 Task: Sample Inventory Management Spreadsheet.
Action: Mouse pressed left at (93, 139)
Screenshot: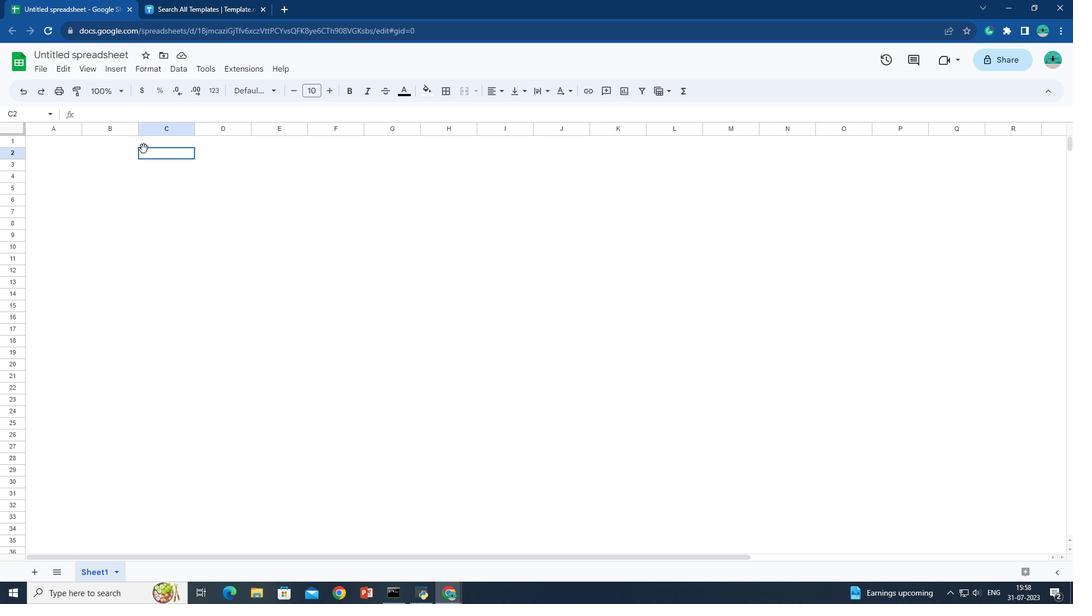 
Action: Mouse moved to (144, 149)
Screenshot: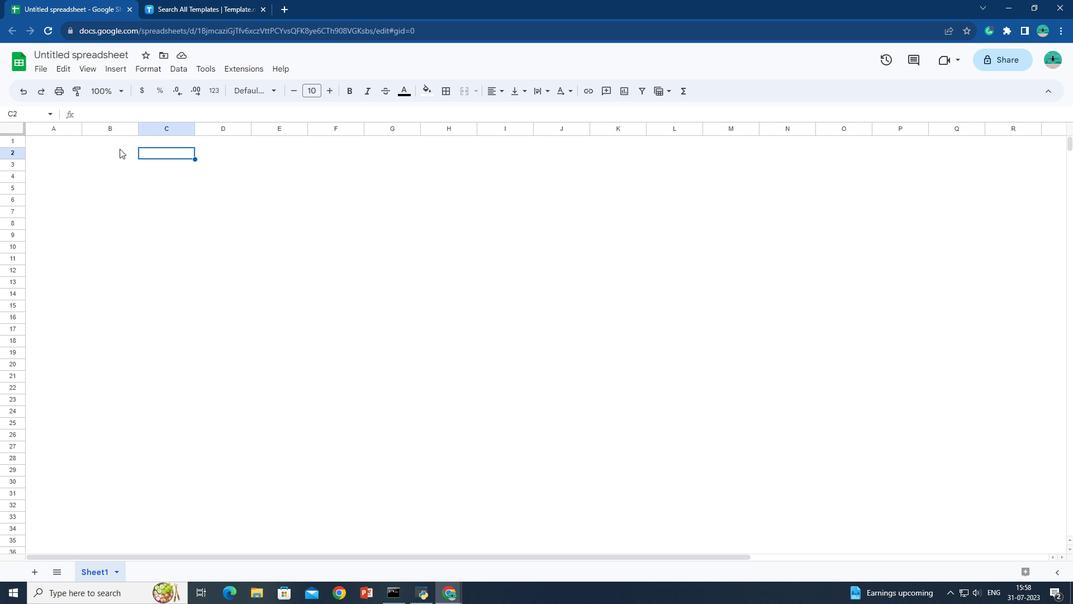 
Action: Mouse pressed left at (144, 149)
Screenshot: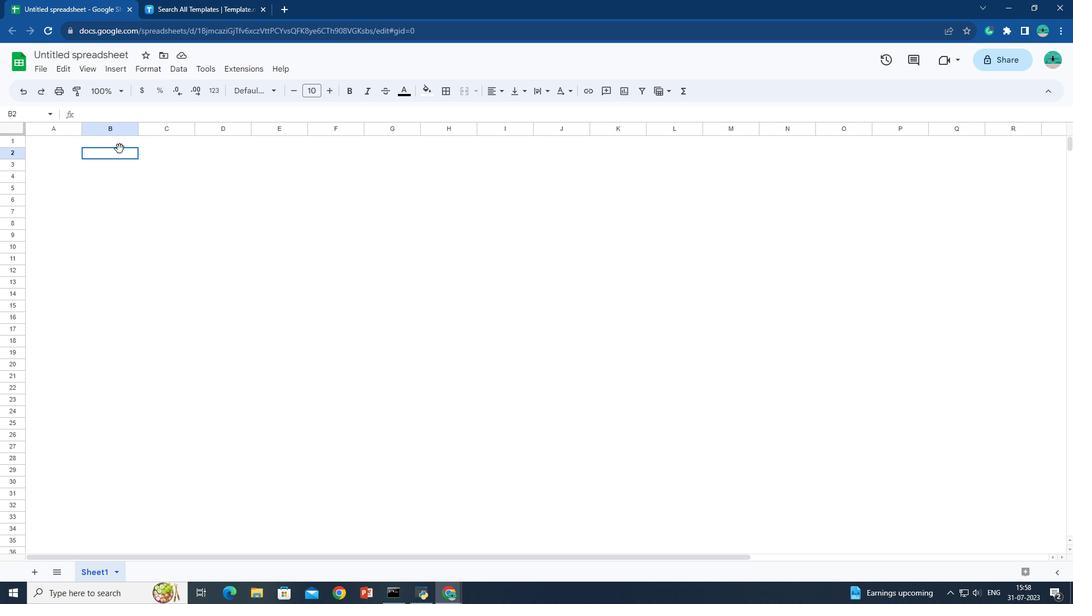 
Action: Mouse moved to (120, 149)
Screenshot: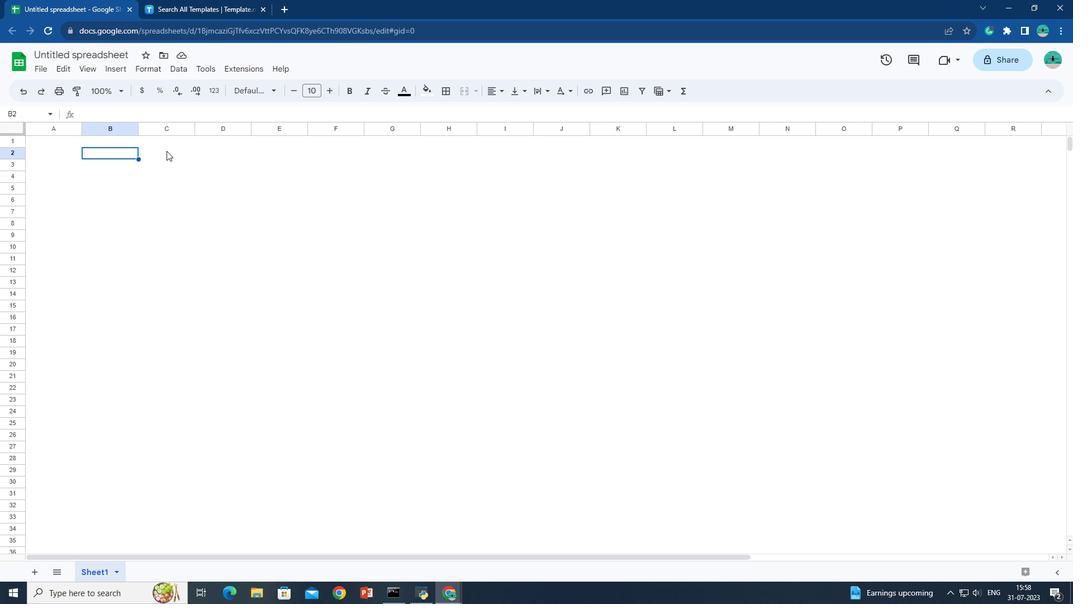 
Action: Mouse pressed left at (120, 149)
Screenshot: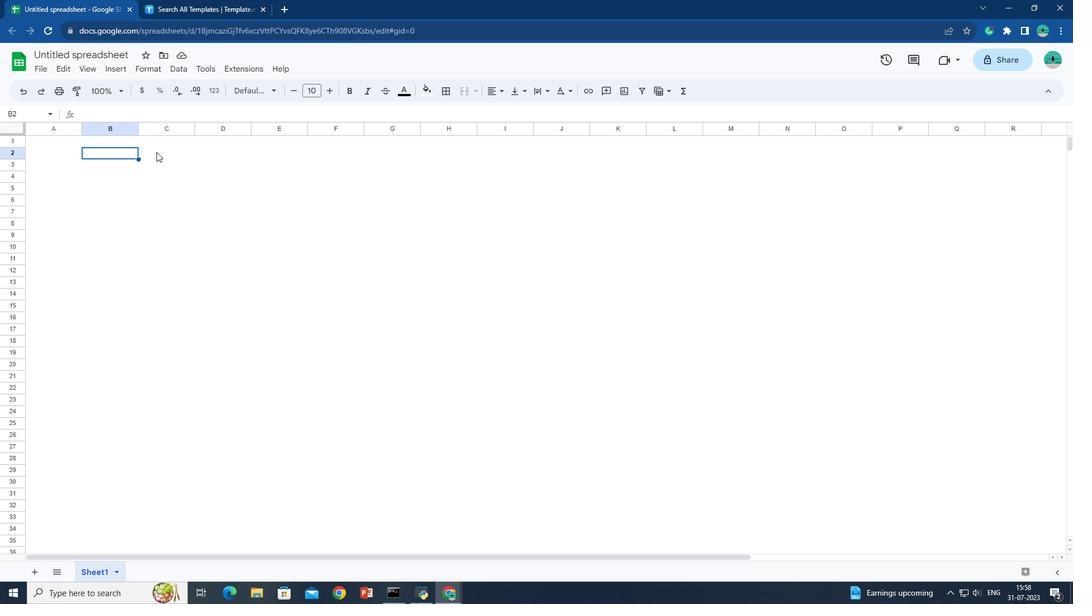 
Action: Mouse moved to (145, 159)
Screenshot: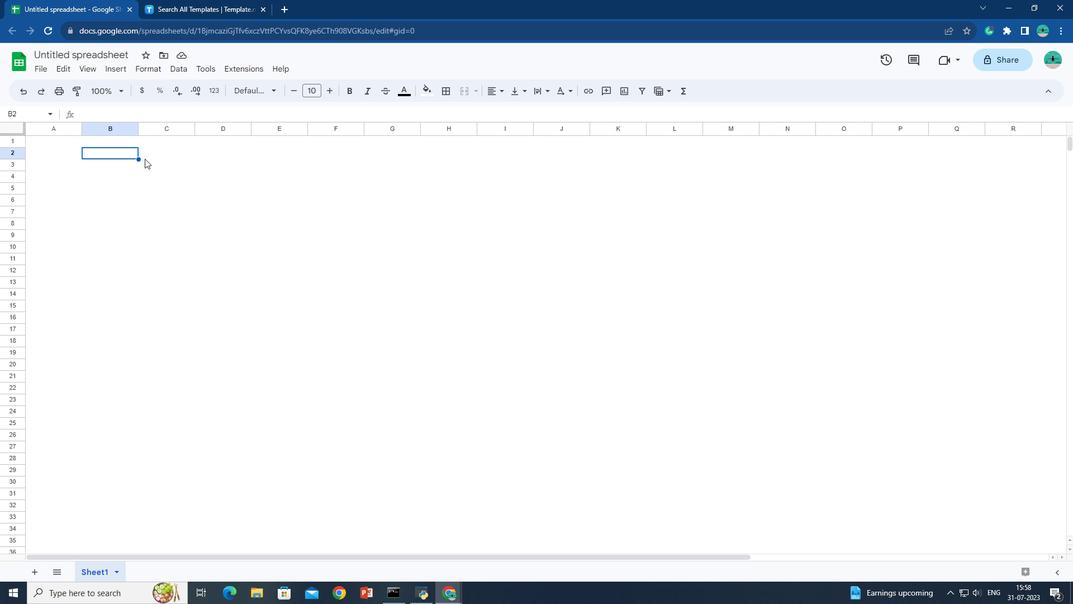 
Action: Key pressed <Key.shift>
Screenshot: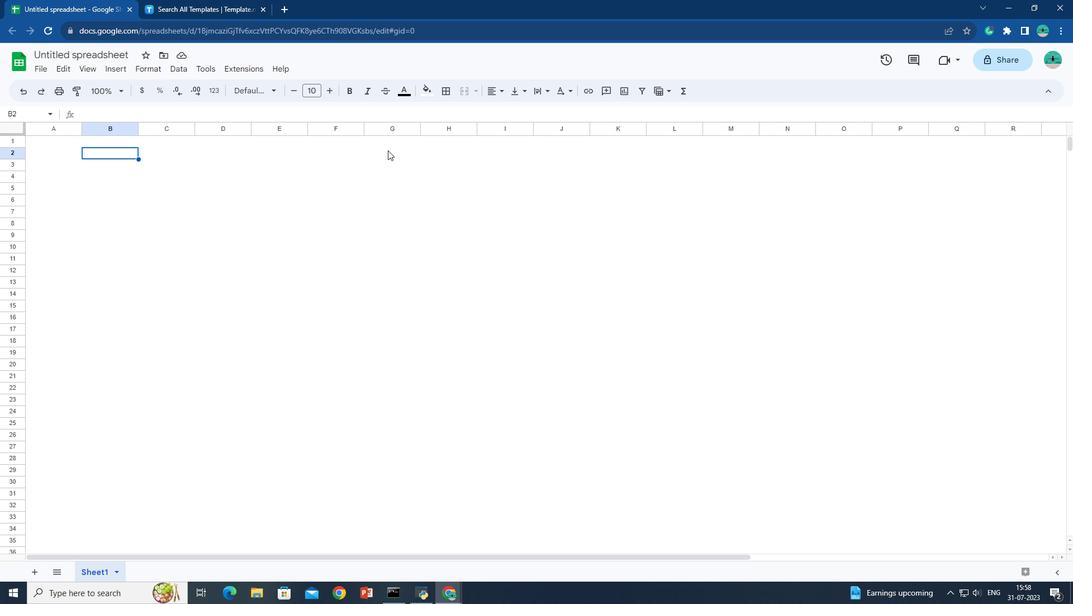 
Action: Mouse moved to (299, 153)
Screenshot: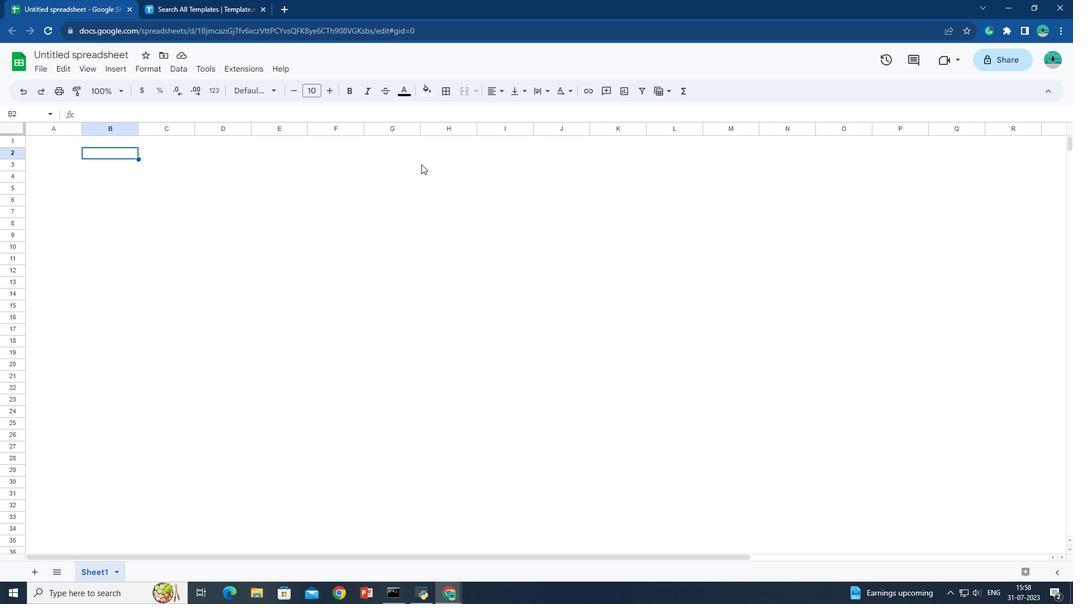 
Action: Key pressed <Key.shift>
Screenshot: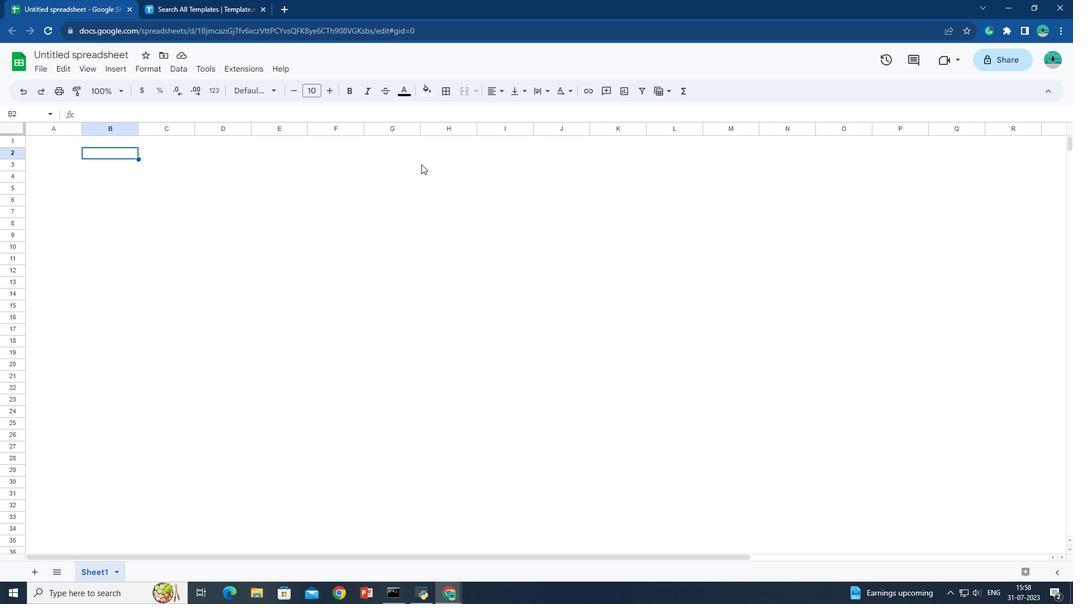 
Action: Mouse moved to (308, 152)
Screenshot: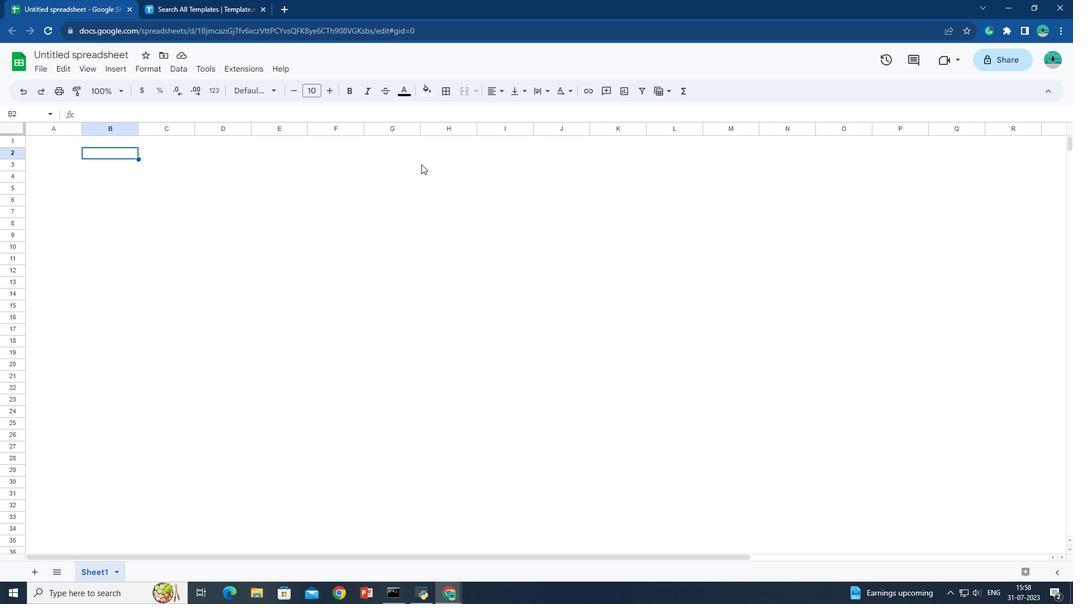 
Action: Key pressed <Key.shift>
Screenshot: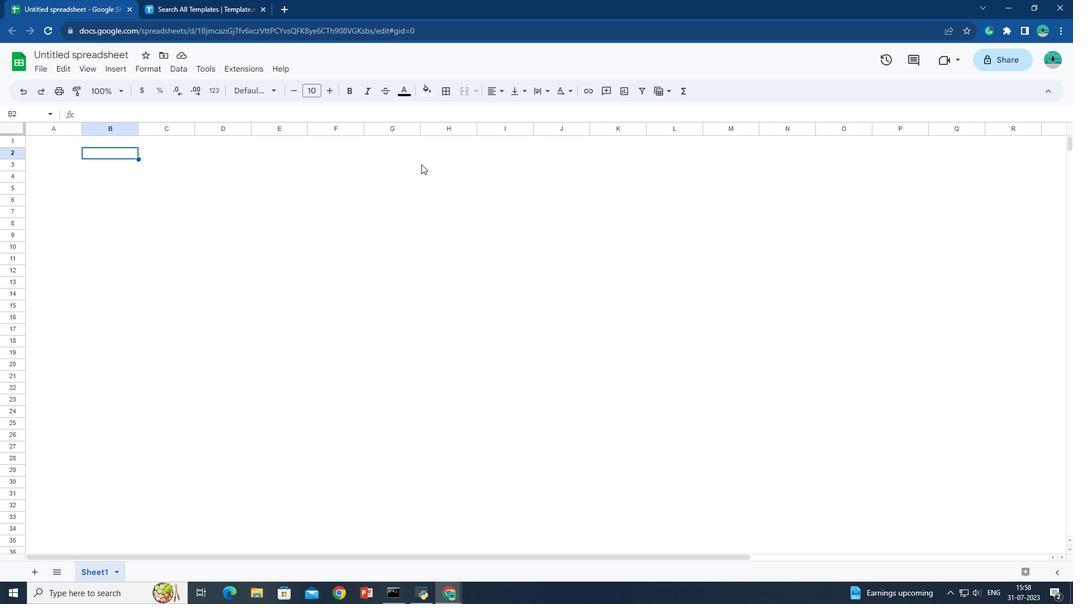 
Action: Mouse moved to (316, 151)
Screenshot: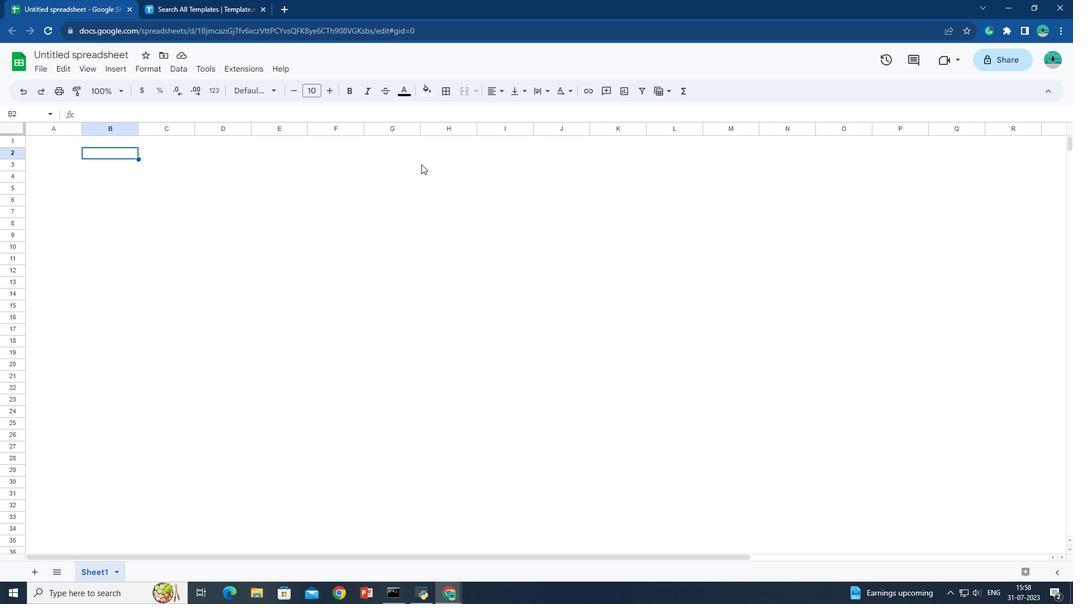 
Action: Key pressed <Key.shift>
Screenshot: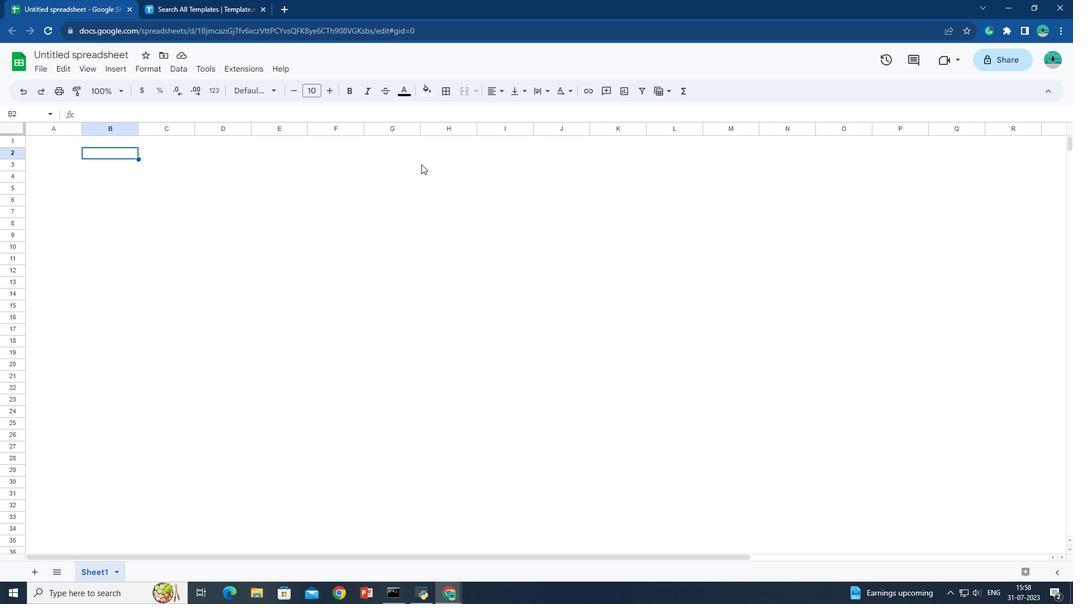 
Action: Mouse moved to (325, 150)
Screenshot: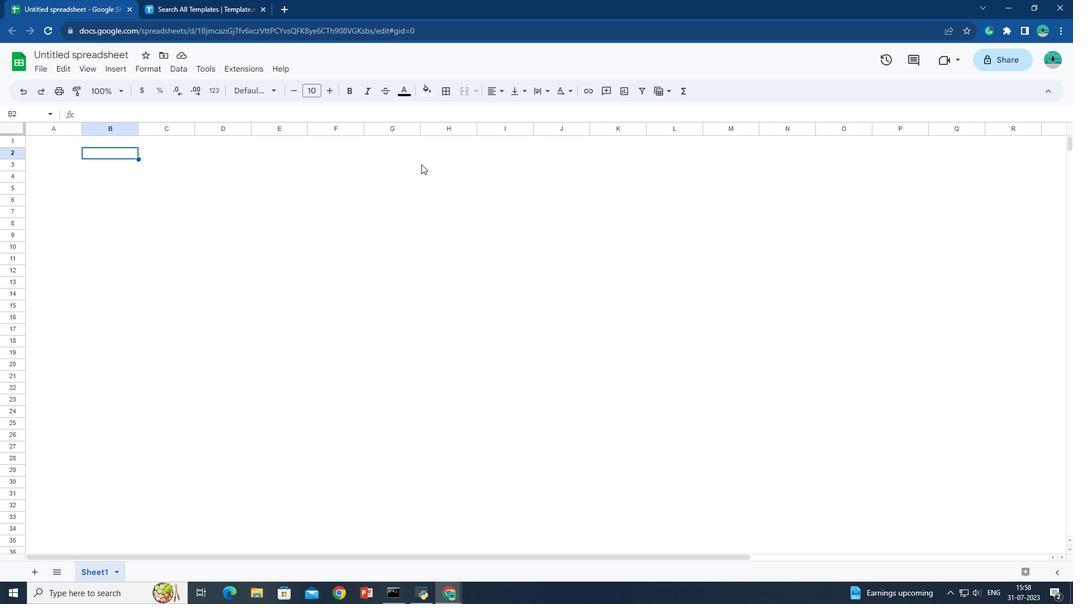 
Action: Key pressed <Key.shift>
Screenshot: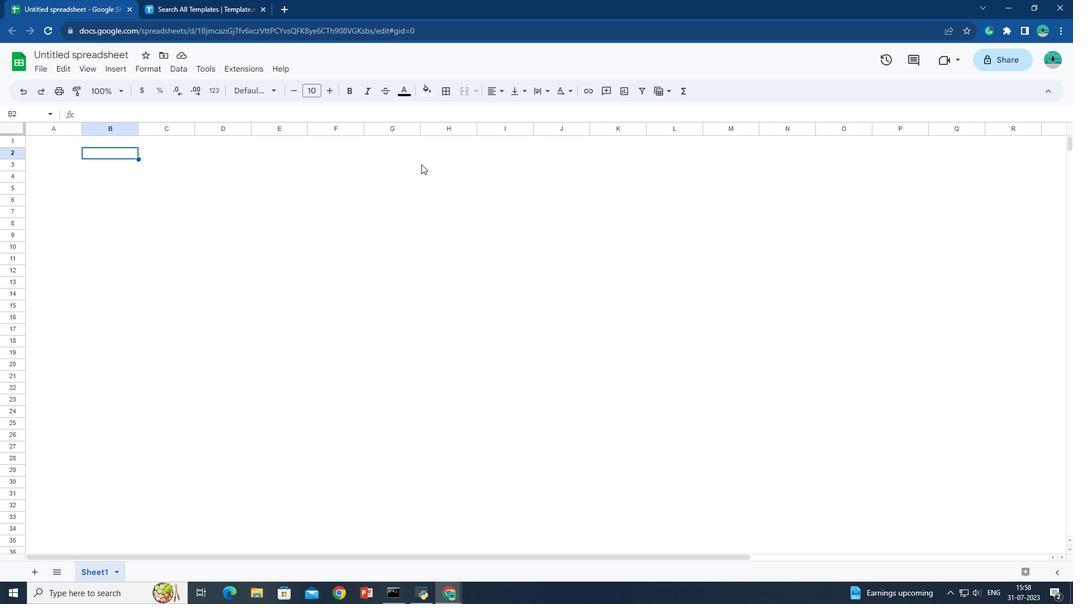 
Action: Mouse moved to (337, 149)
Screenshot: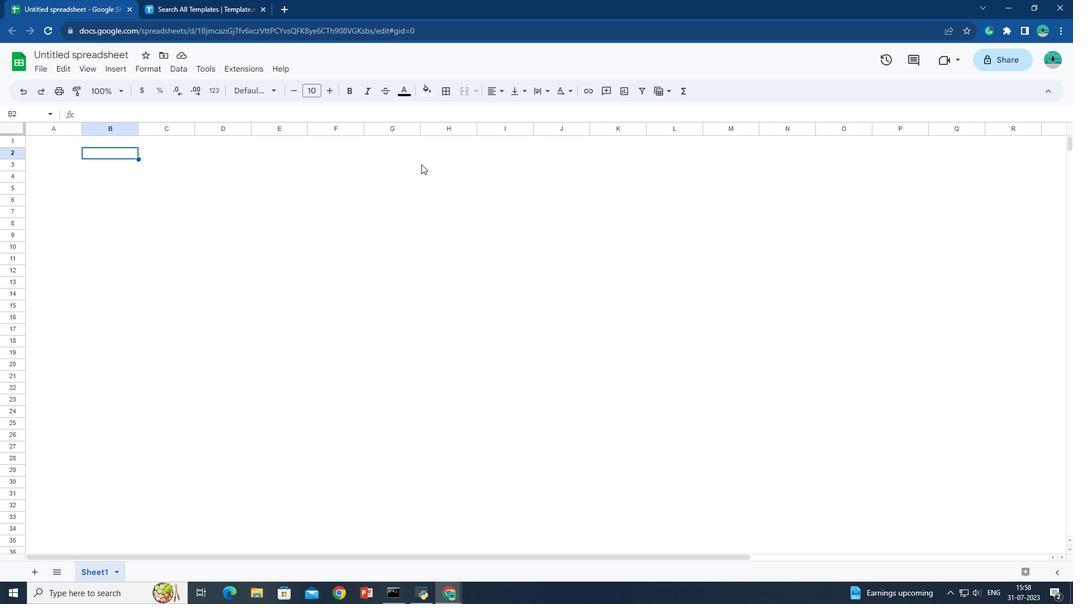 
Action: Key pressed <Key.shift>
Screenshot: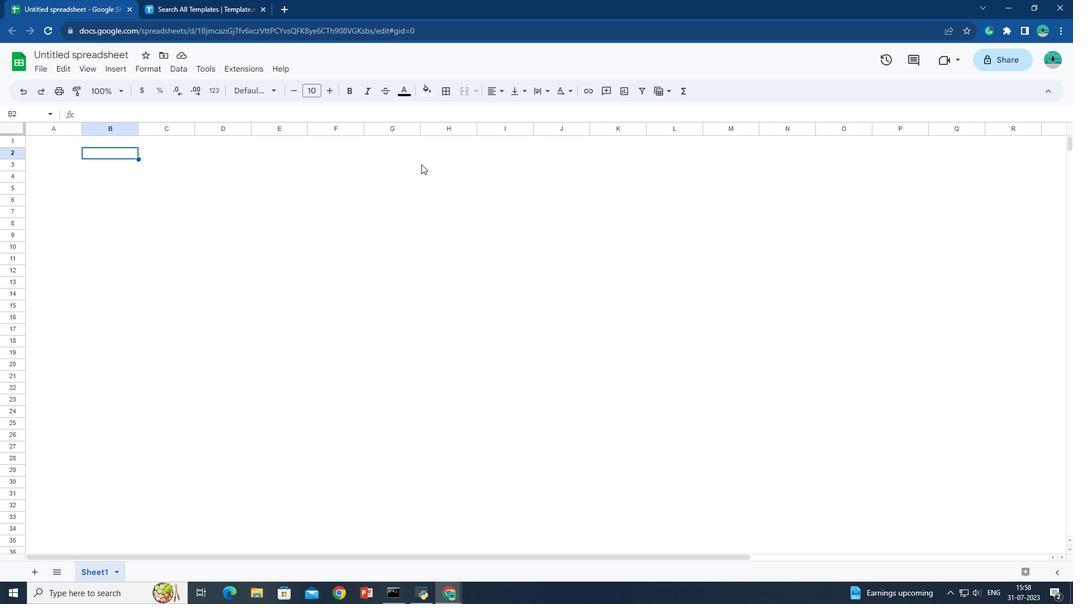 
Action: Mouse moved to (357, 149)
Screenshot: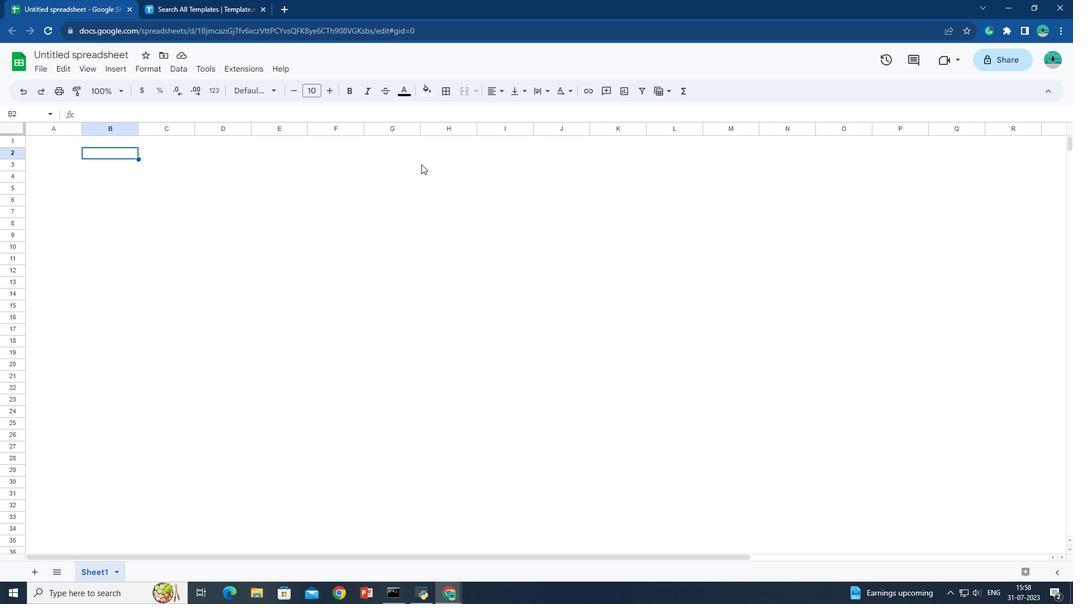 
Action: Key pressed <Key.shift>
Screenshot: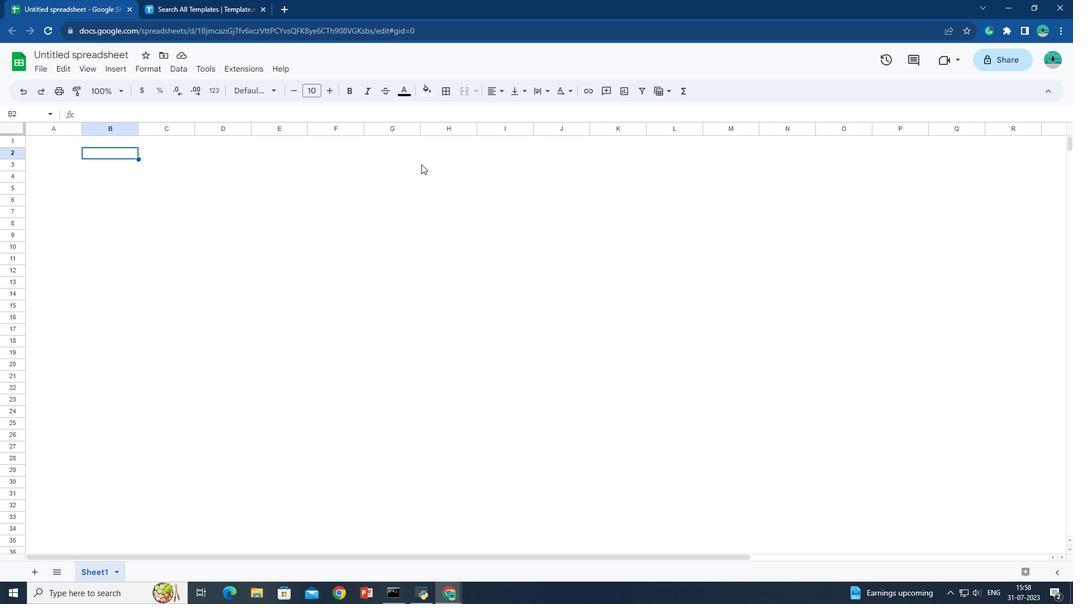 
Action: Mouse moved to (371, 149)
Screenshot: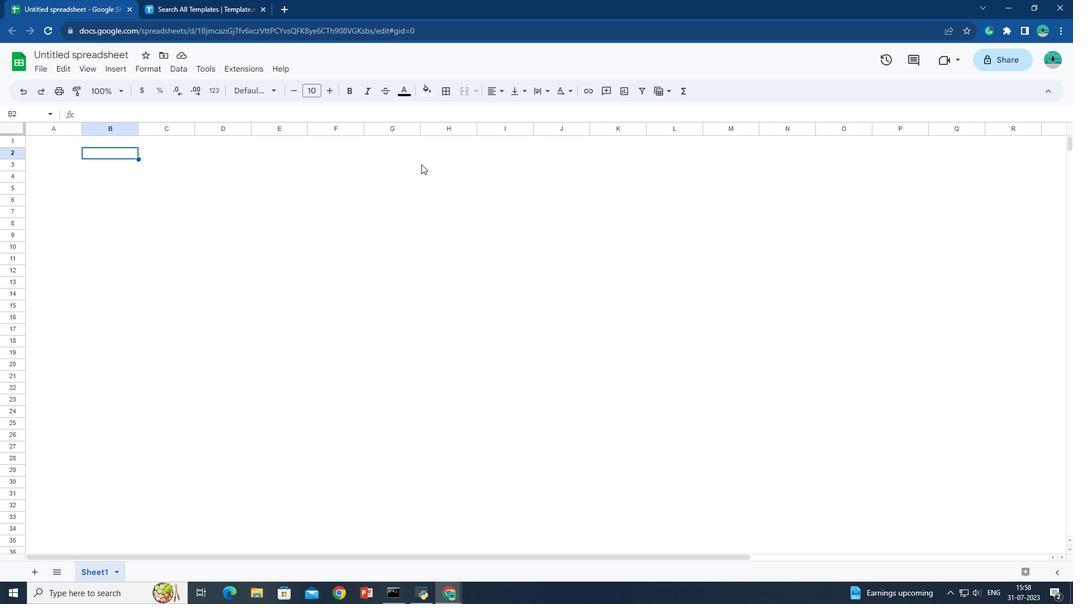 
Action: Key pressed <Key.shift>
Screenshot: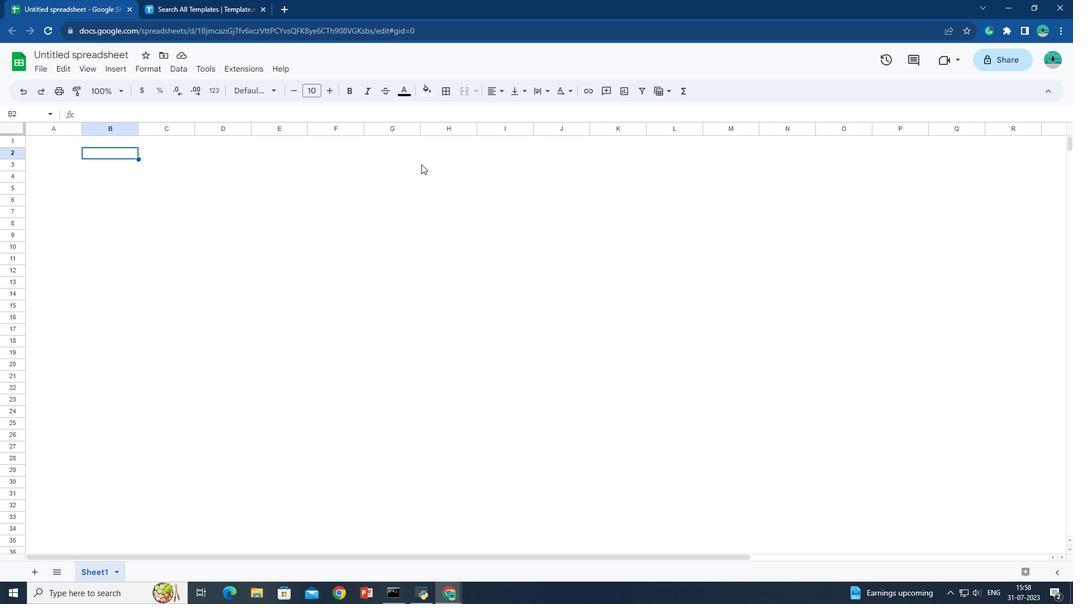 
Action: Mouse moved to (380, 149)
Screenshot: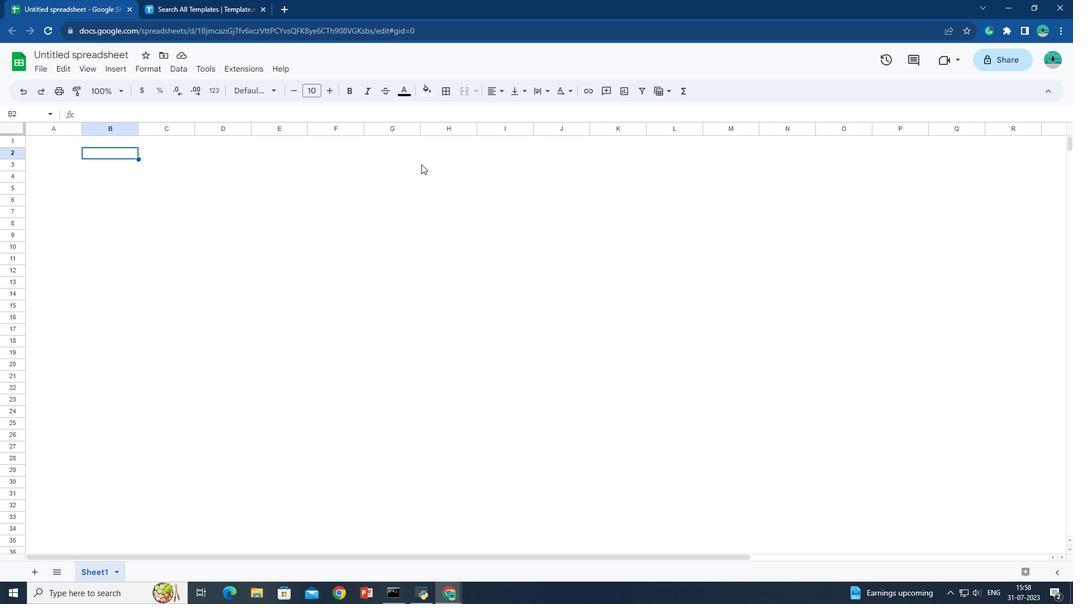 
Action: Key pressed <Key.shift>
Screenshot: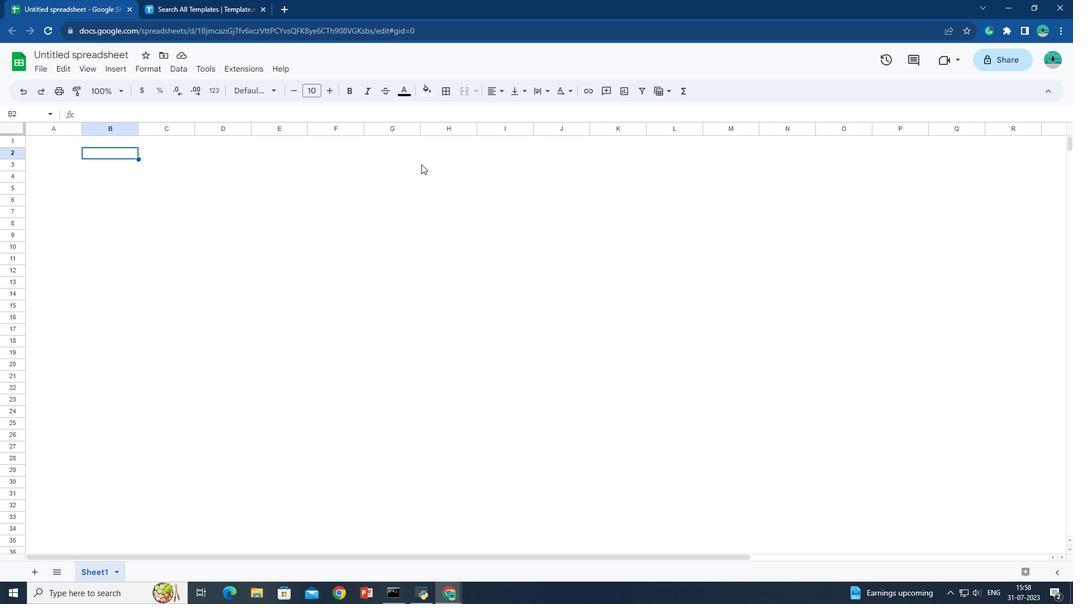 
Action: Mouse moved to (386, 149)
Screenshot: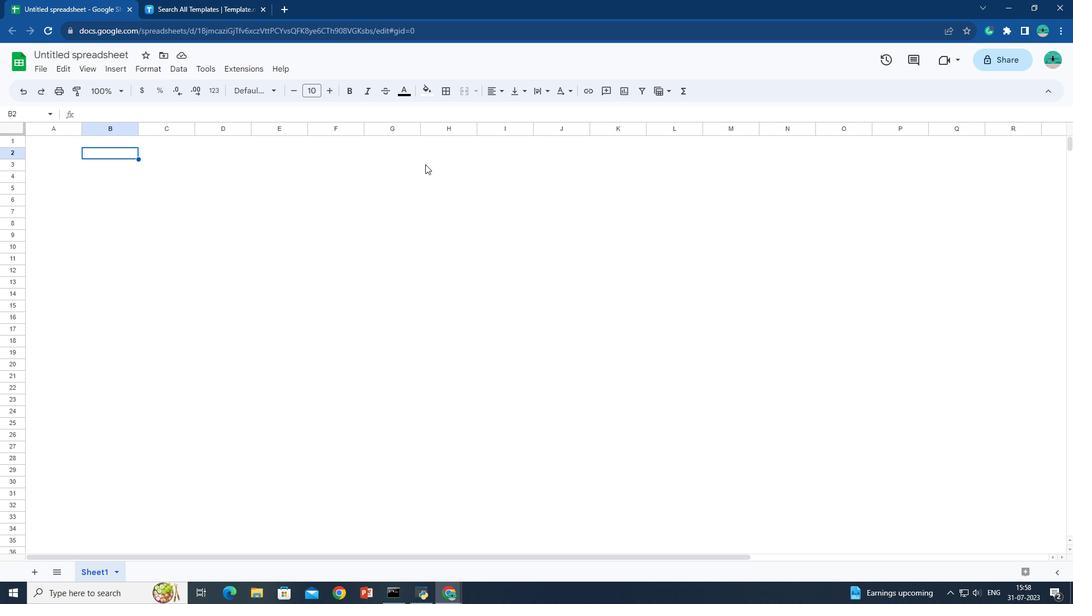 
Action: Key pressed <Key.shift>
Screenshot: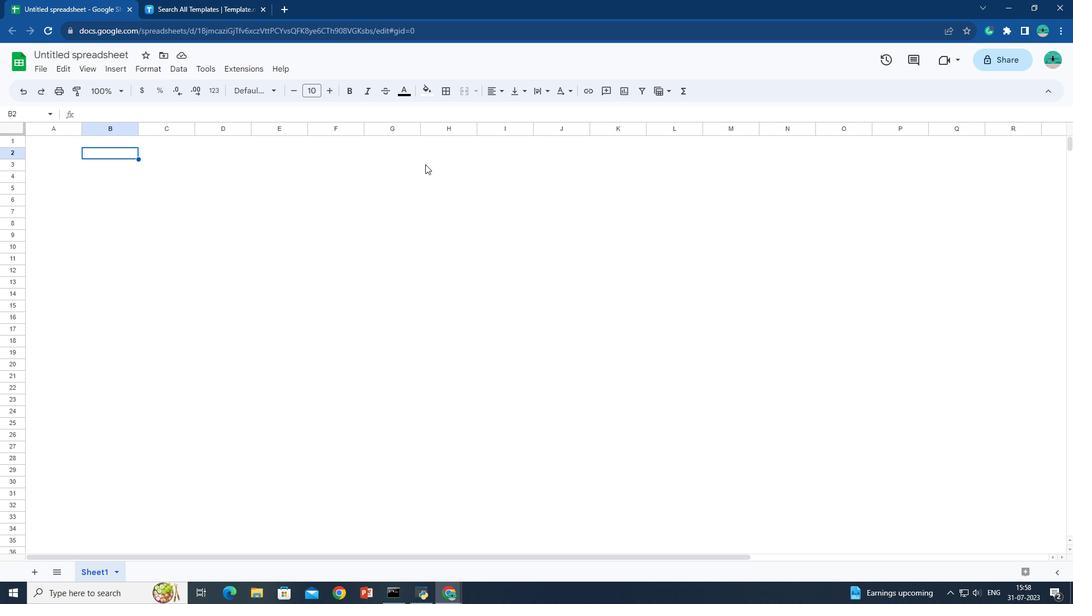 
Action: Mouse moved to (387, 150)
Screenshot: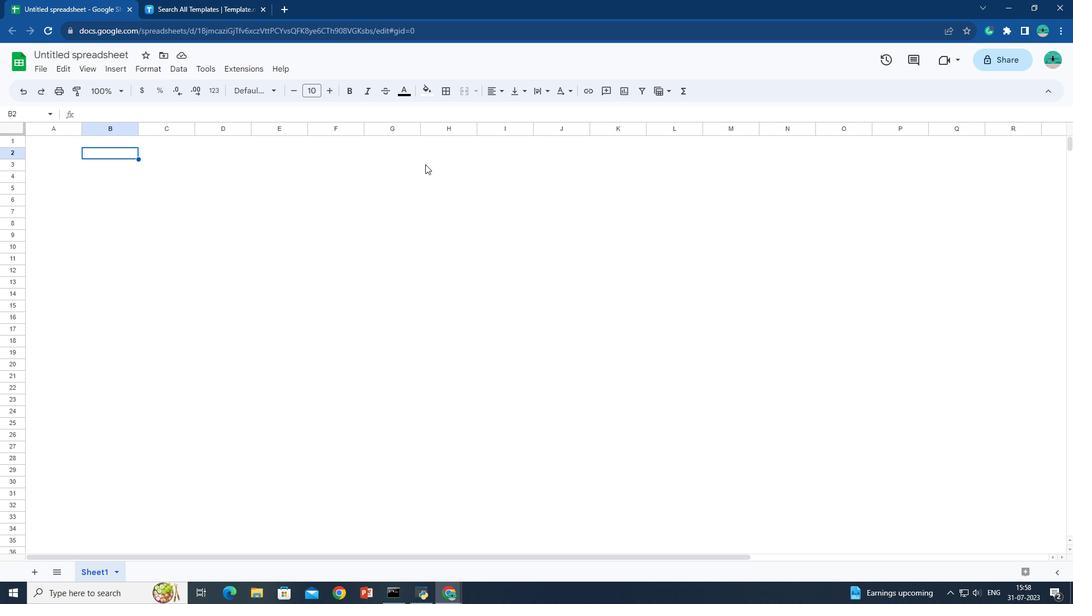 
Action: Key pressed <Key.shift>
Screenshot: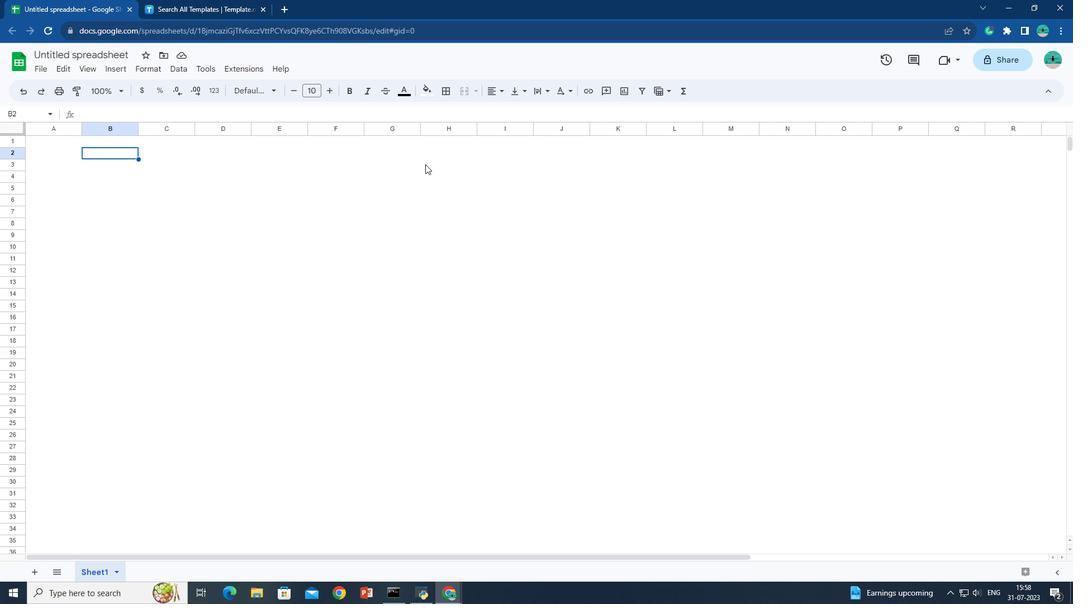 
Action: Mouse moved to (388, 150)
Screenshot: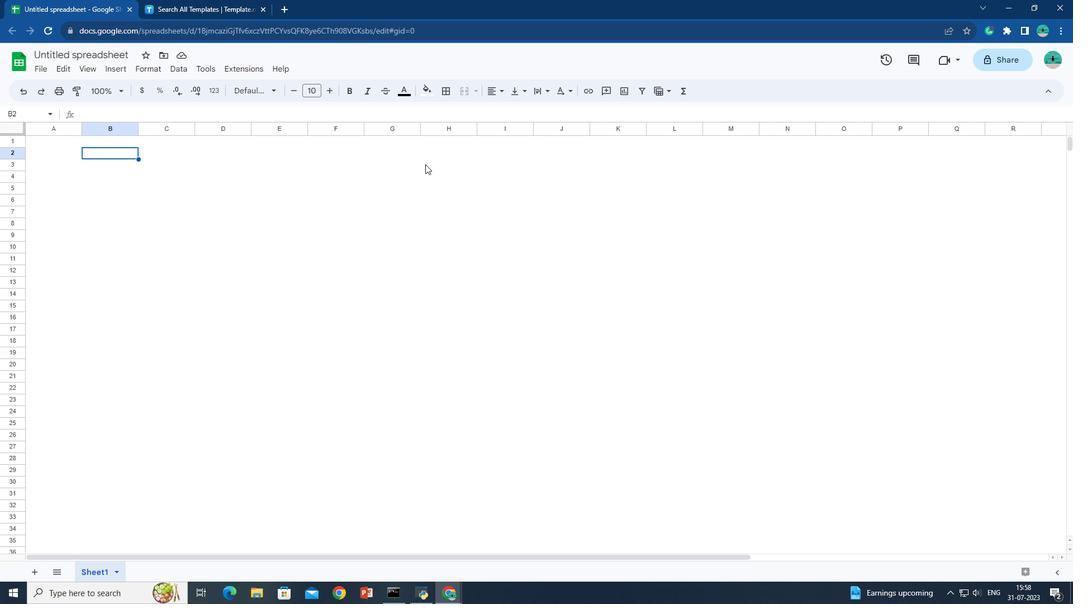
Action: Key pressed <Key.shift>
Screenshot: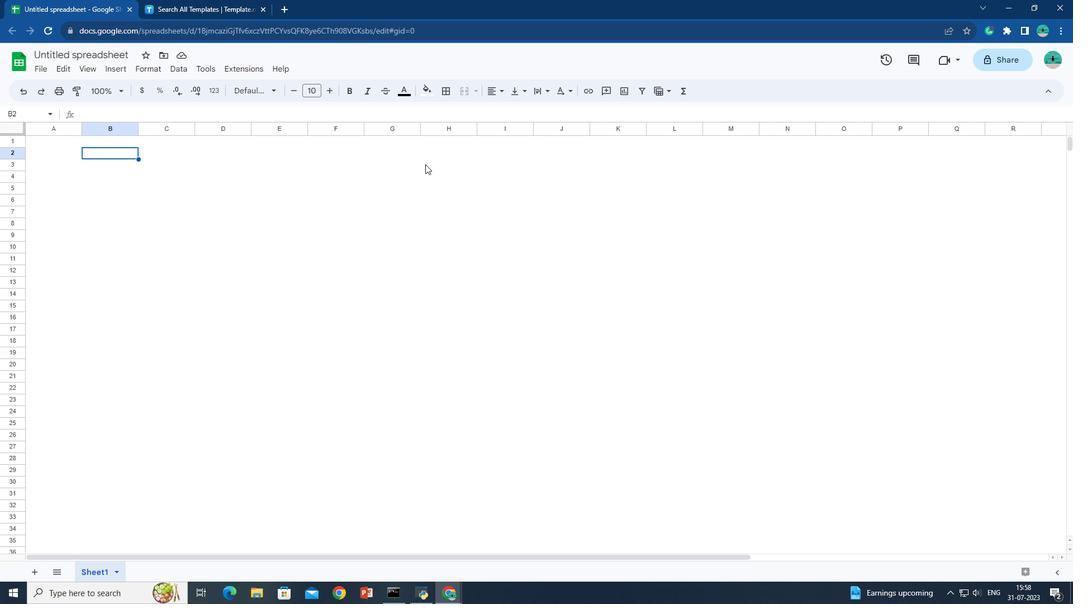 
Action: Mouse moved to (388, 151)
Screenshot: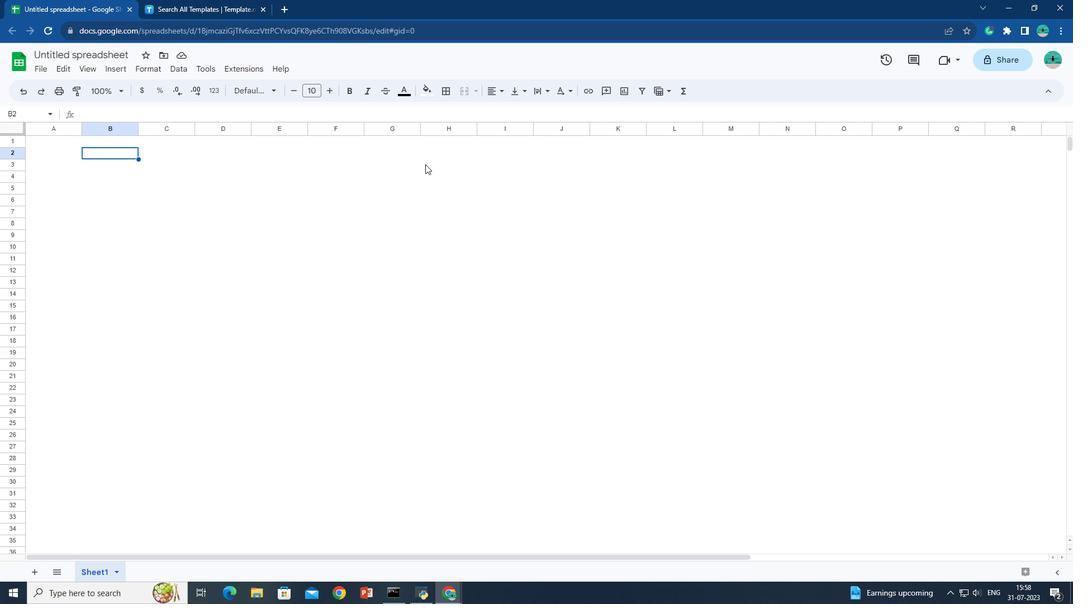 
Action: Key pressed <Key.shift>
Screenshot: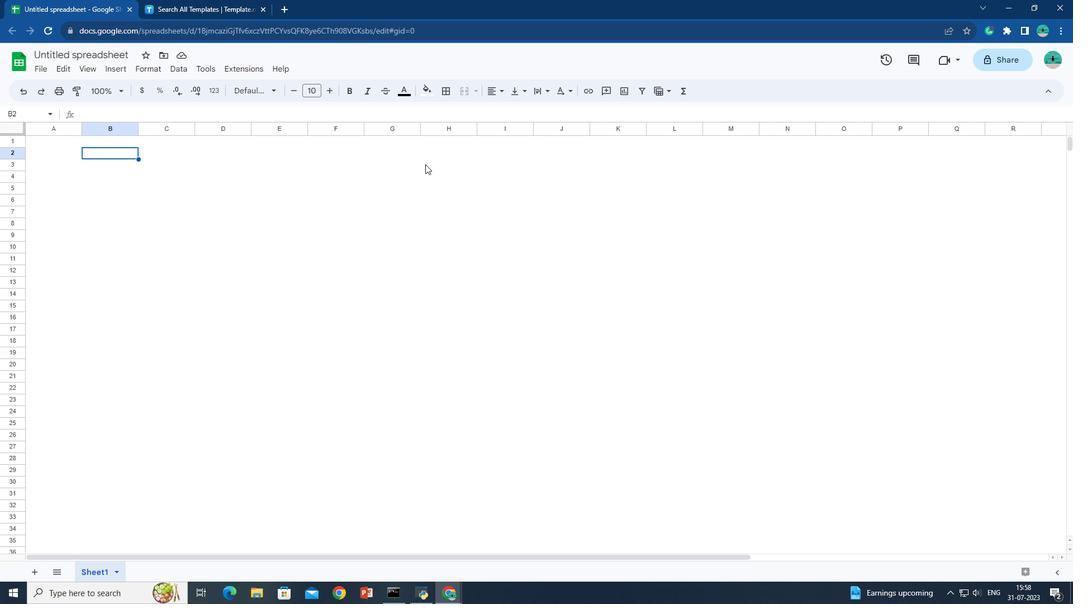 
Action: Mouse moved to (389, 151)
Screenshot: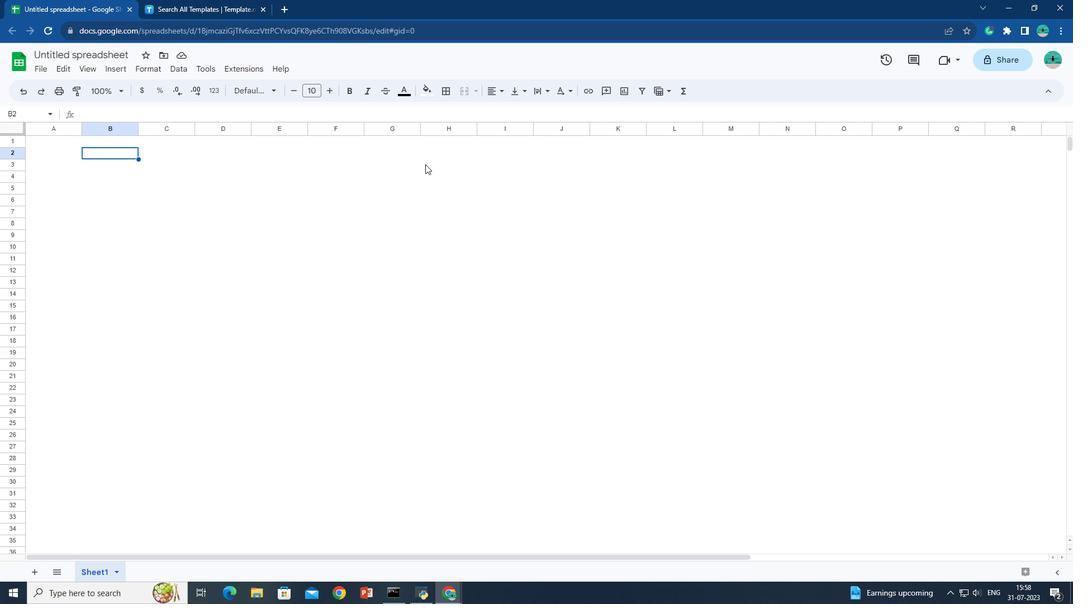 
Action: Key pressed <Key.shift>
Screenshot: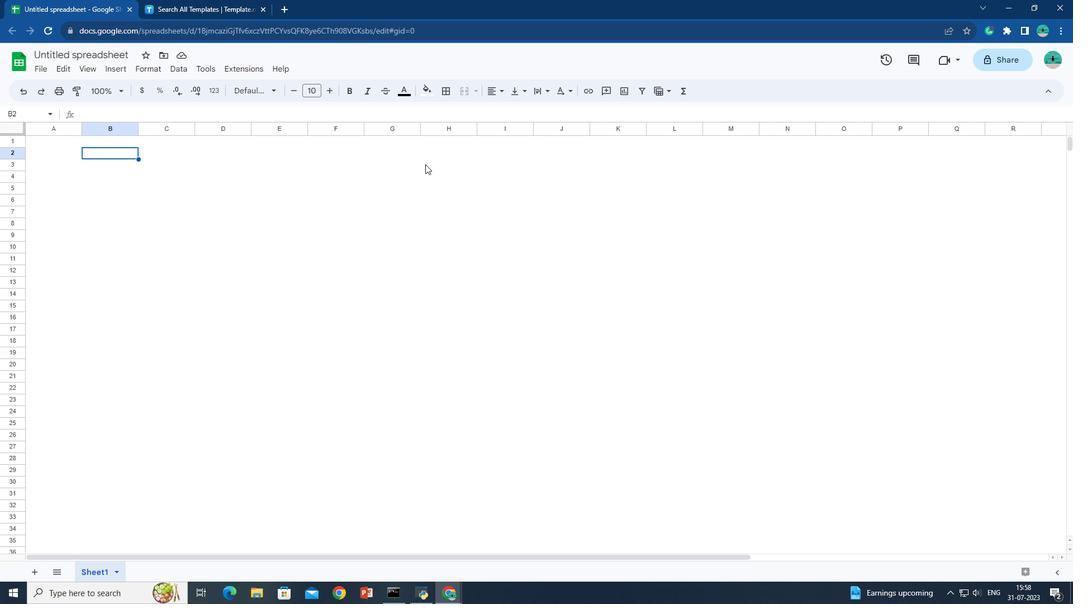 
Action: Mouse moved to (392, 152)
Screenshot: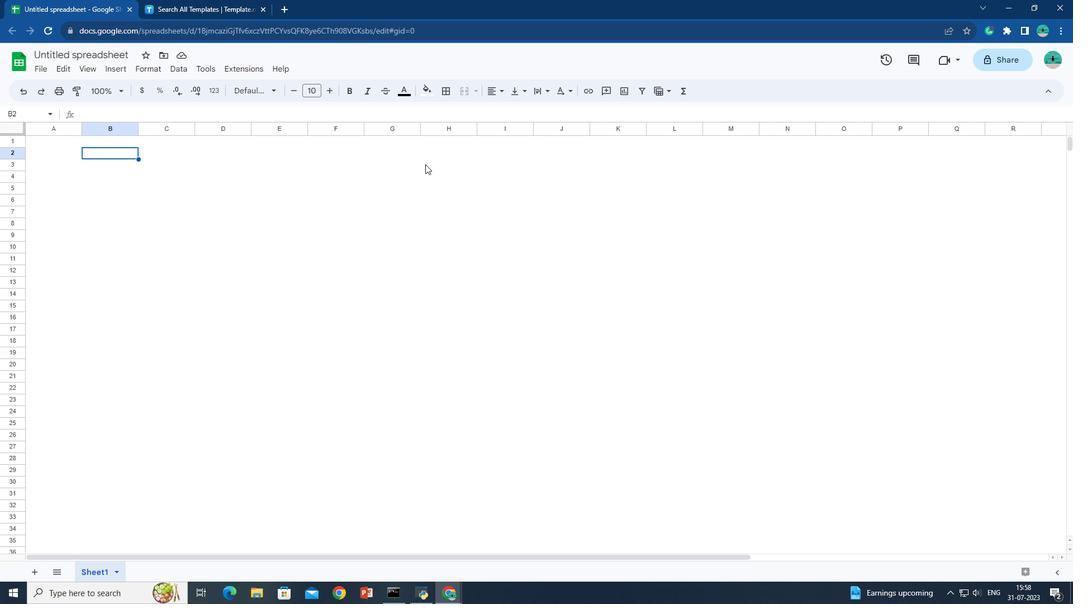 
Action: Key pressed <Key.shift>
Screenshot: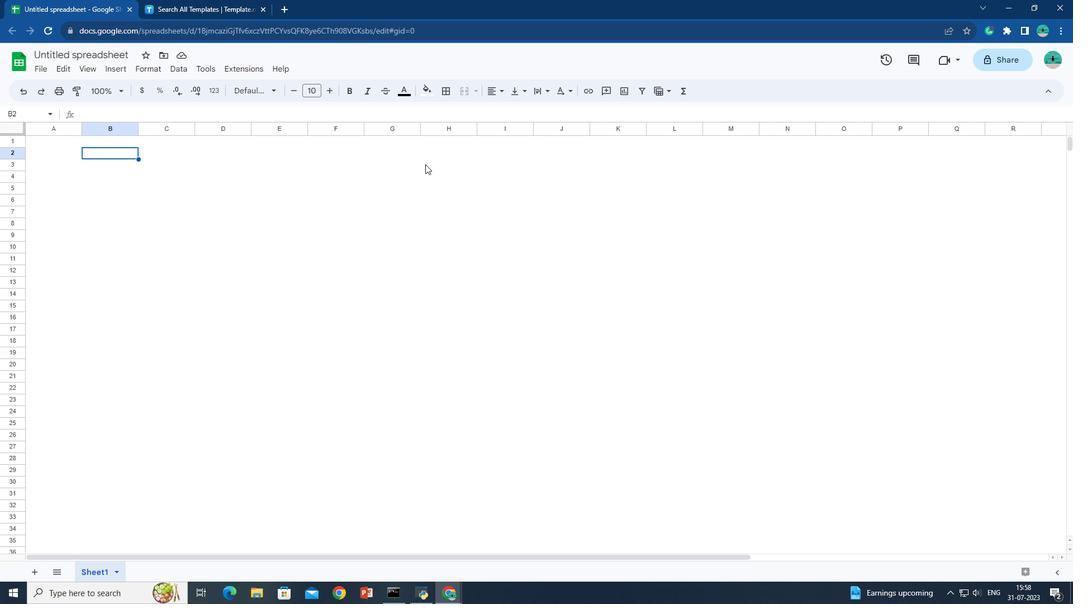 
Action: Mouse moved to (393, 153)
Screenshot: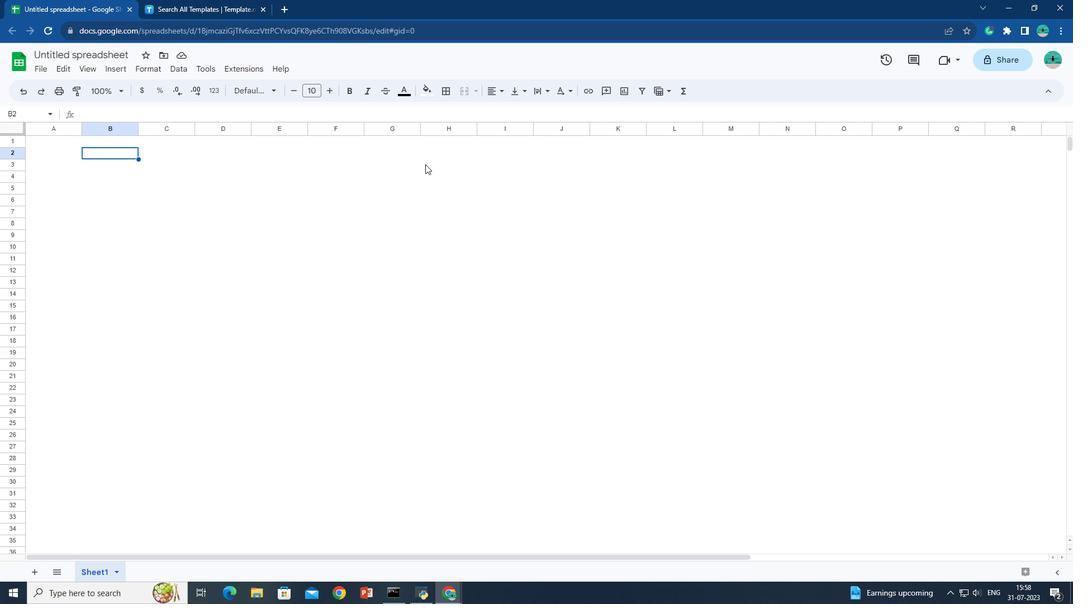 
Action: Key pressed <Key.shift>
Screenshot: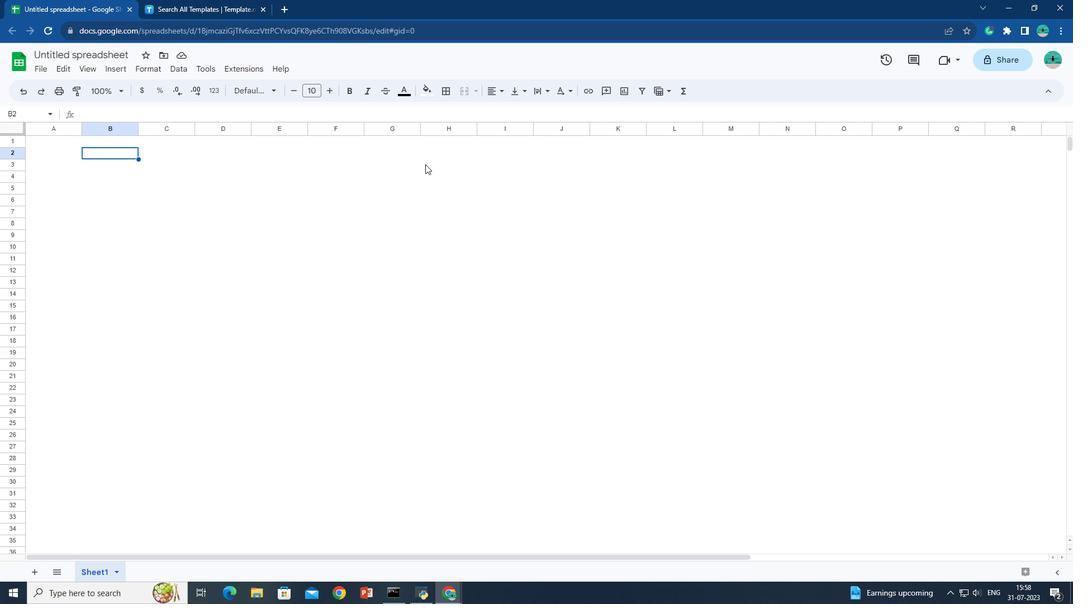 
Action: Mouse moved to (396, 154)
Screenshot: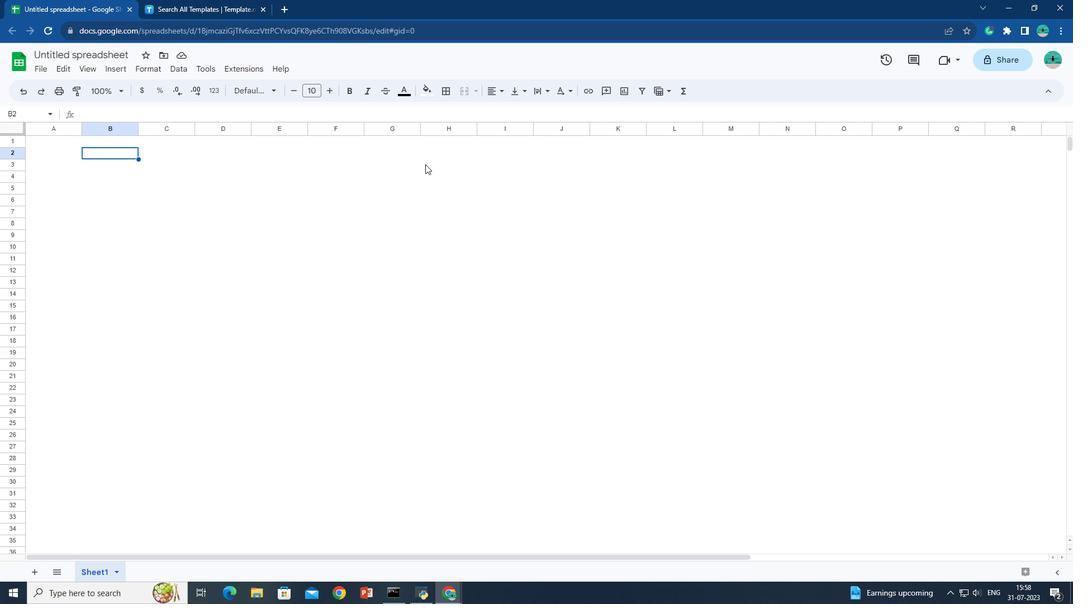
Action: Key pressed <Key.shift>
Screenshot: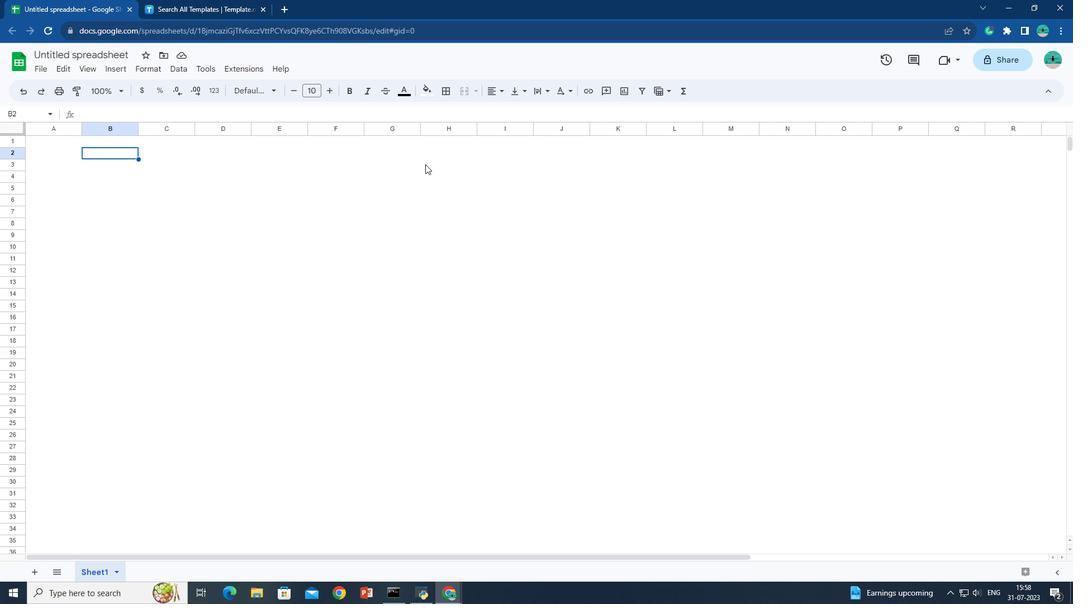 
Action: Mouse moved to (405, 159)
Screenshot: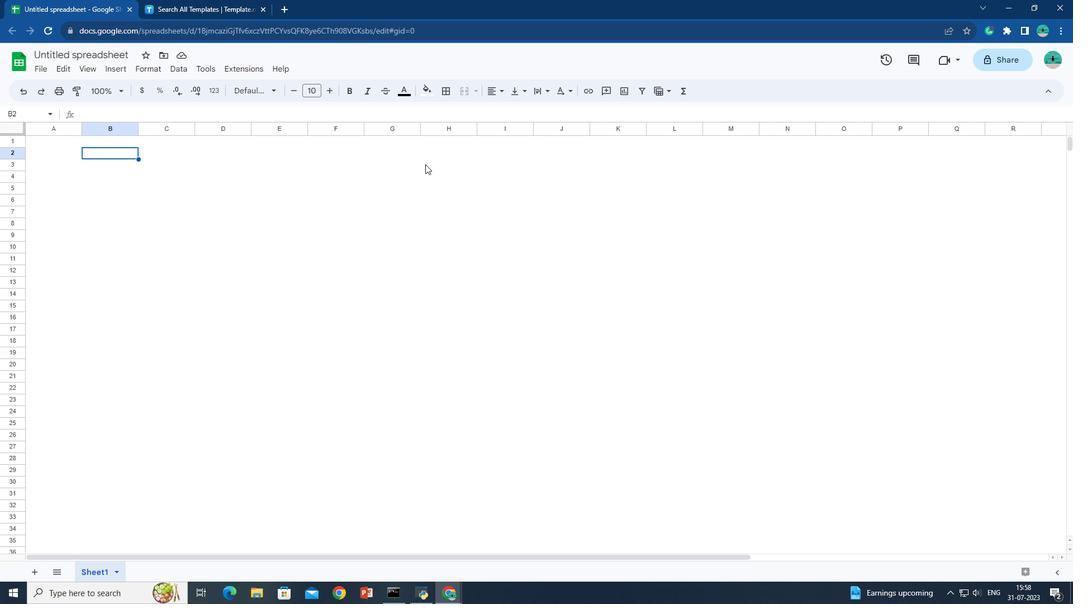 
Action: Key pressed <Key.shift>
Screenshot: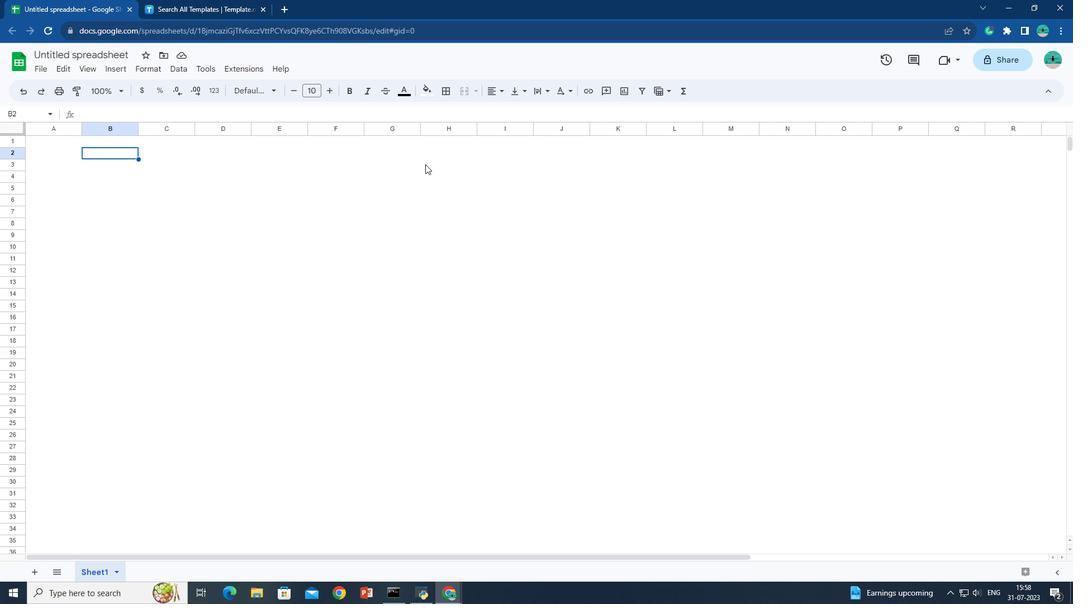 
Action: Mouse moved to (413, 162)
Screenshot: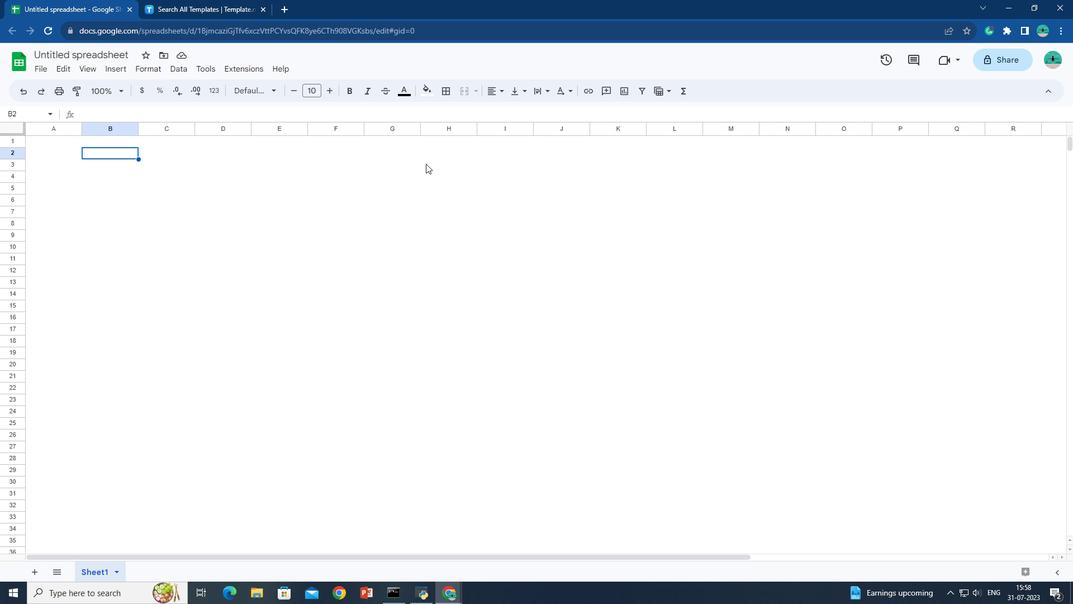 
Action: Key pressed <Key.shift>
Screenshot: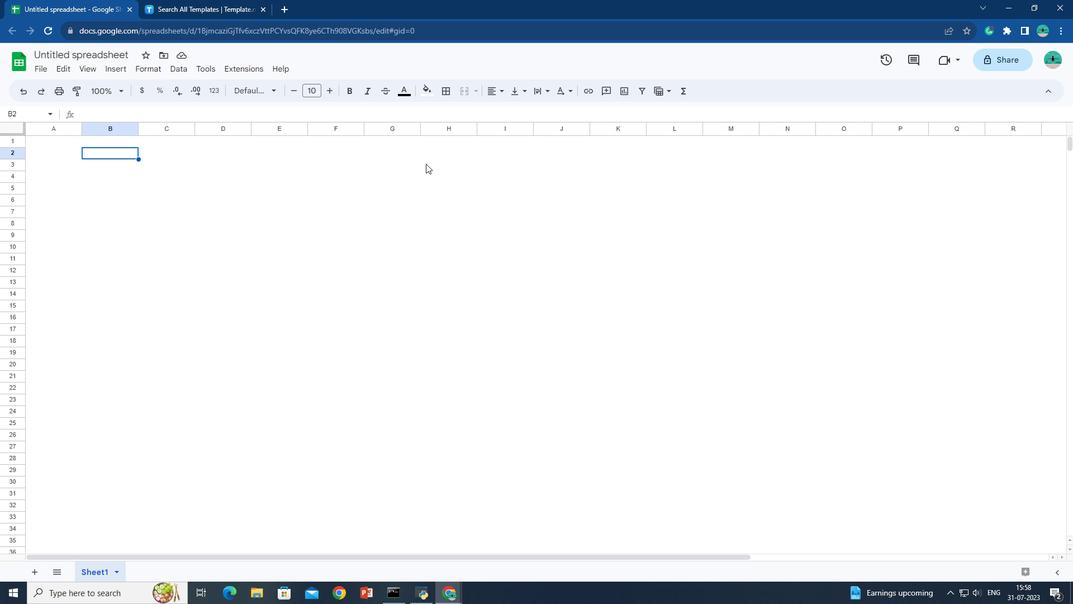 
Action: Mouse moved to (420, 164)
Screenshot: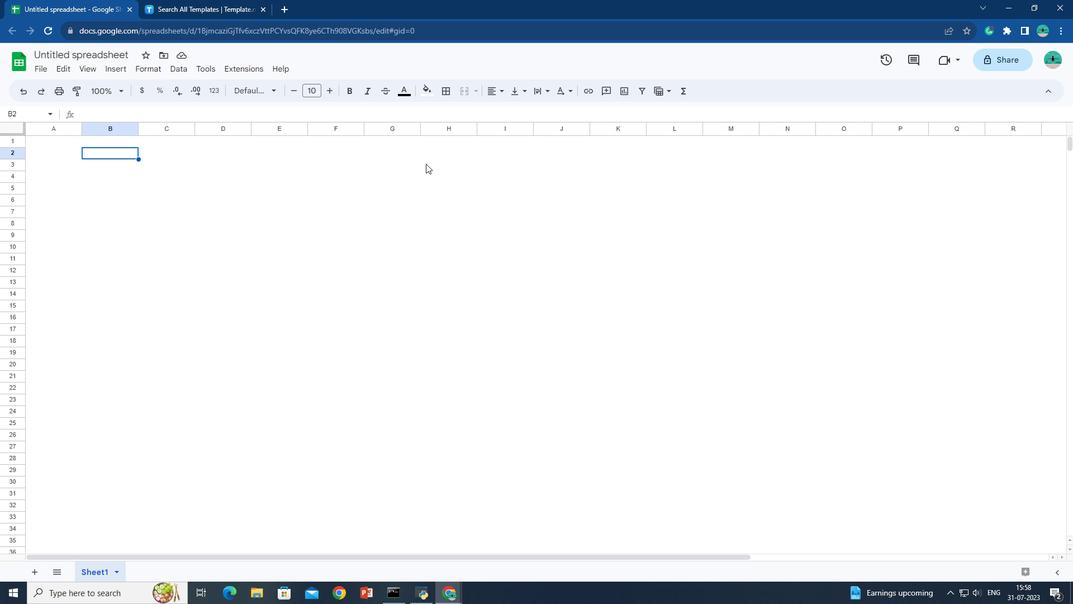 
Action: Key pressed <Key.shift>
Screenshot: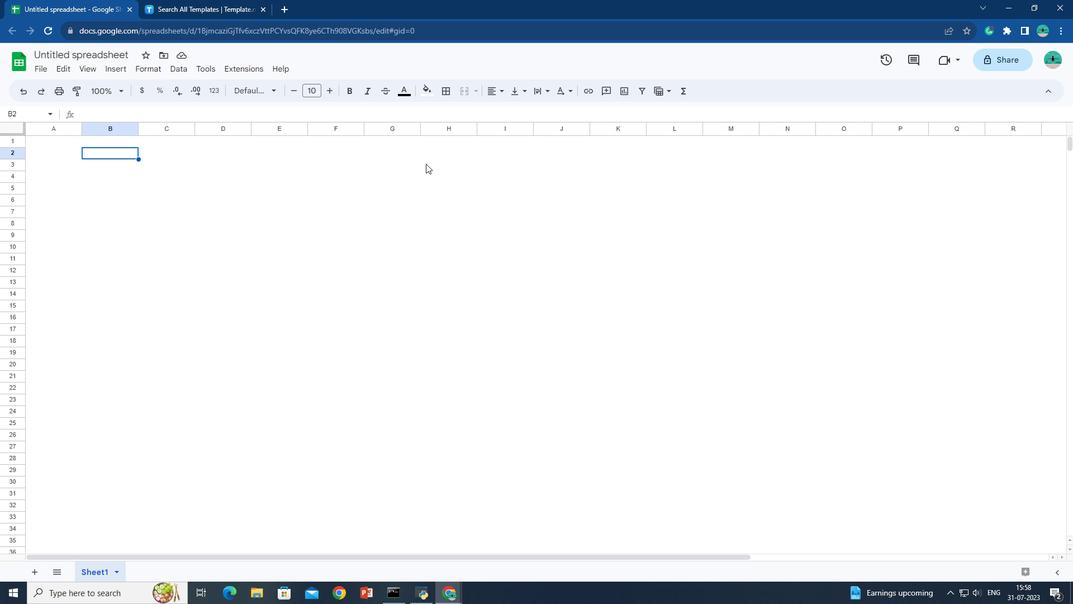 
Action: Mouse moved to (421, 164)
Screenshot: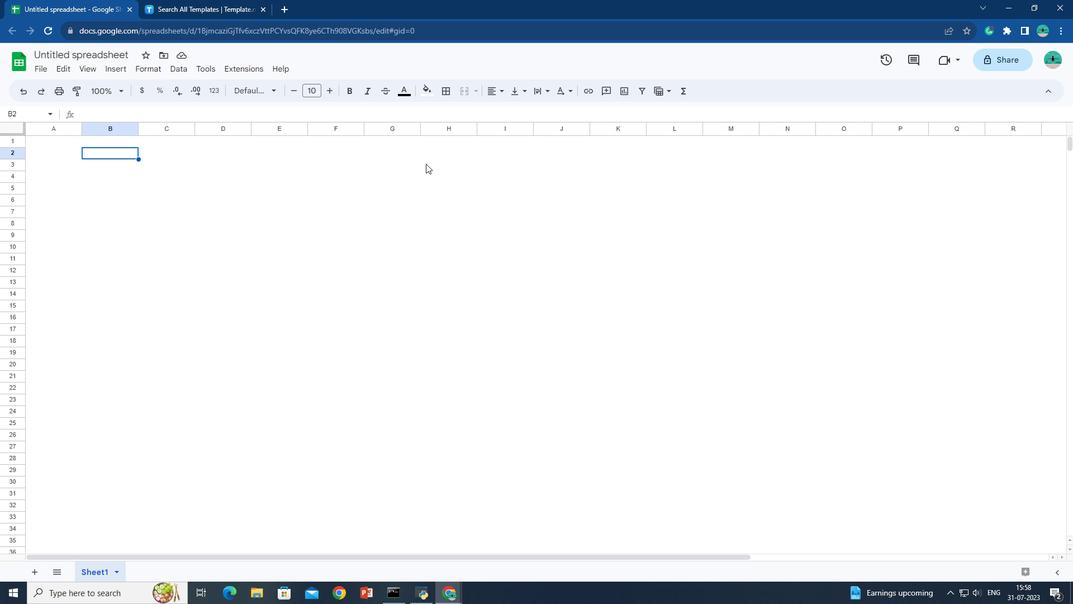 
Action: Key pressed <Key.shift>
Screenshot: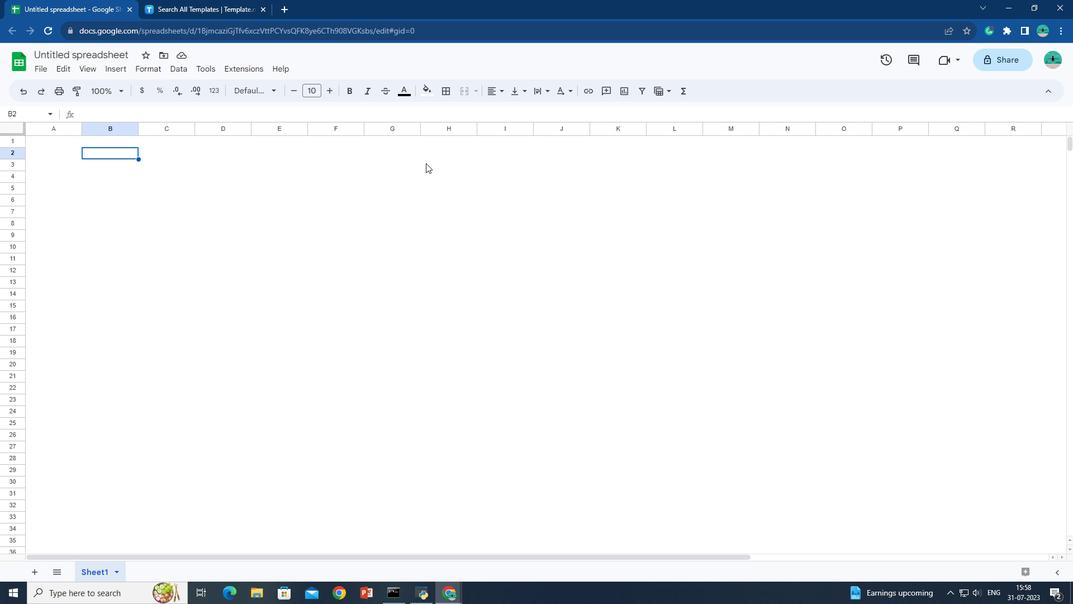 
Action: Mouse moved to (422, 165)
Screenshot: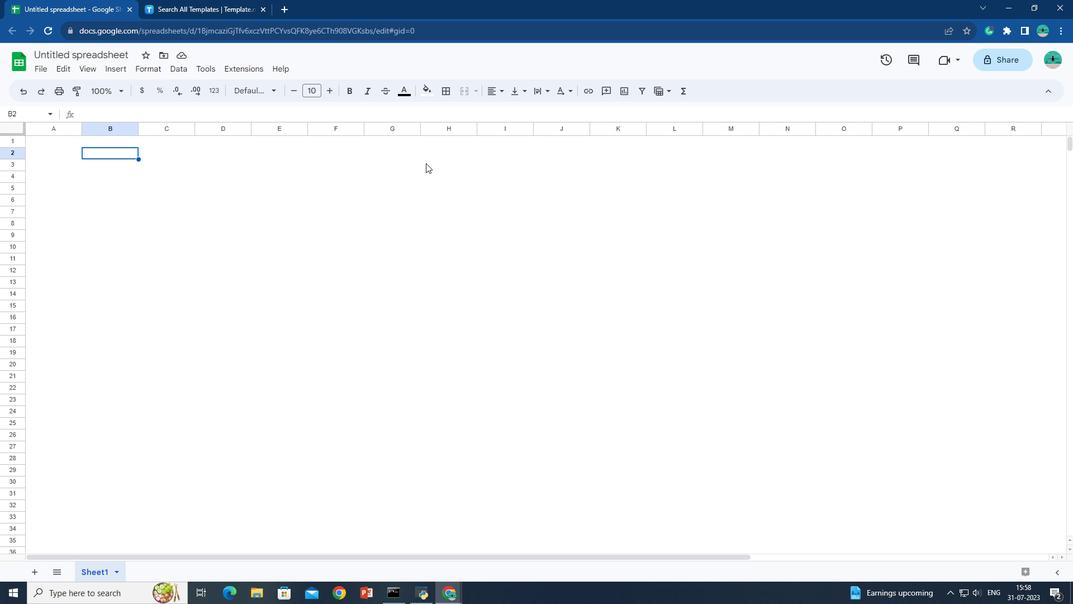 
Action: Key pressed <Key.shift><Key.shift><Key.shift><Key.shift><Key.shift><Key.shift><Key.shift><Key.shift><Key.shift><Key.shift>
Screenshot: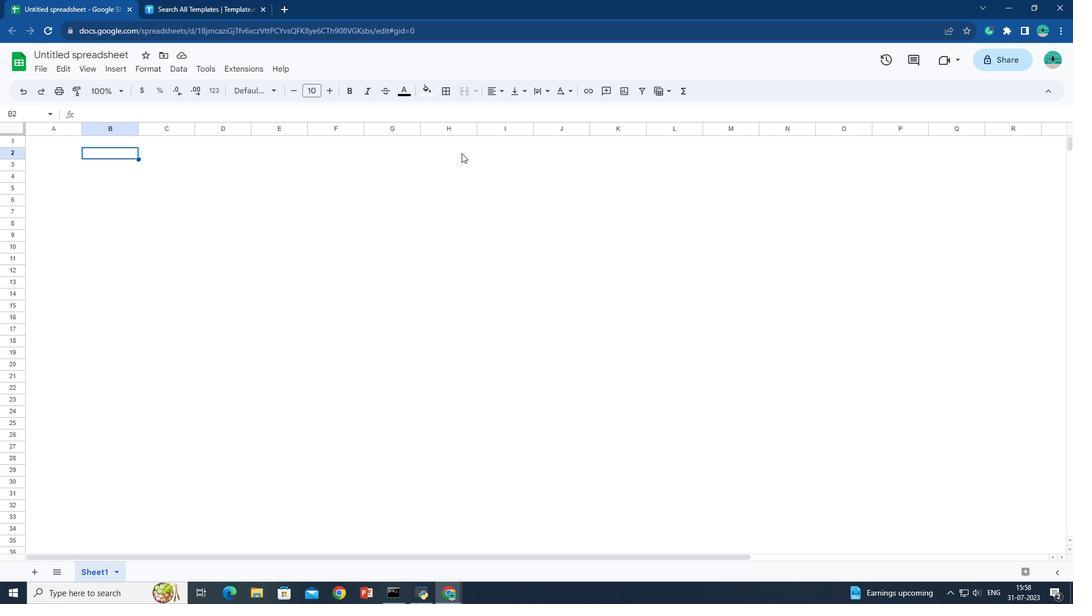 
Action: Mouse moved to (422, 165)
Screenshot: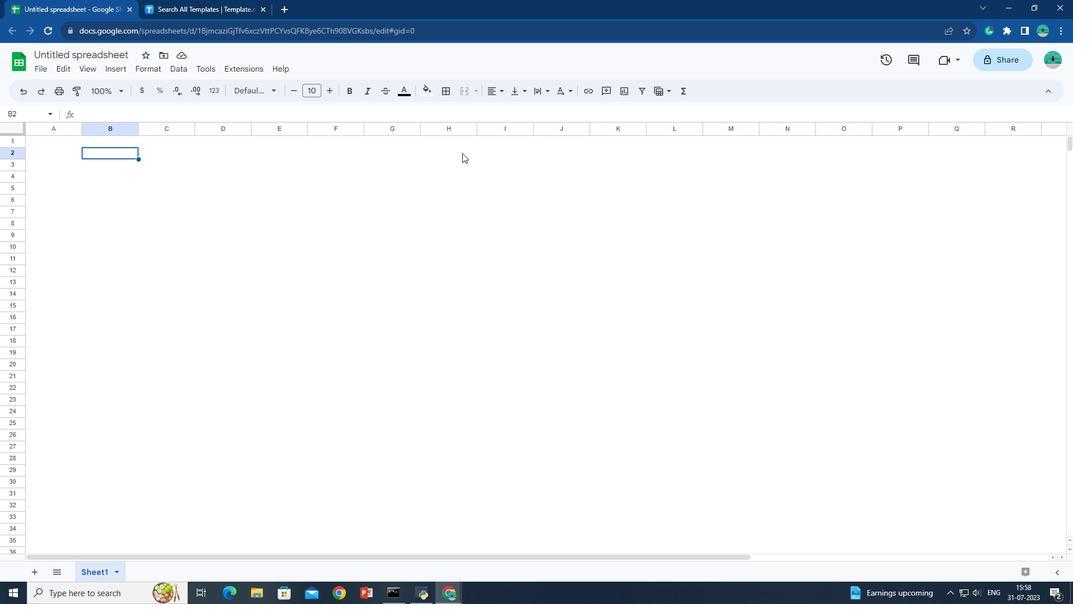 
Action: Key pressed <Key.shift><Key.shift>
Screenshot: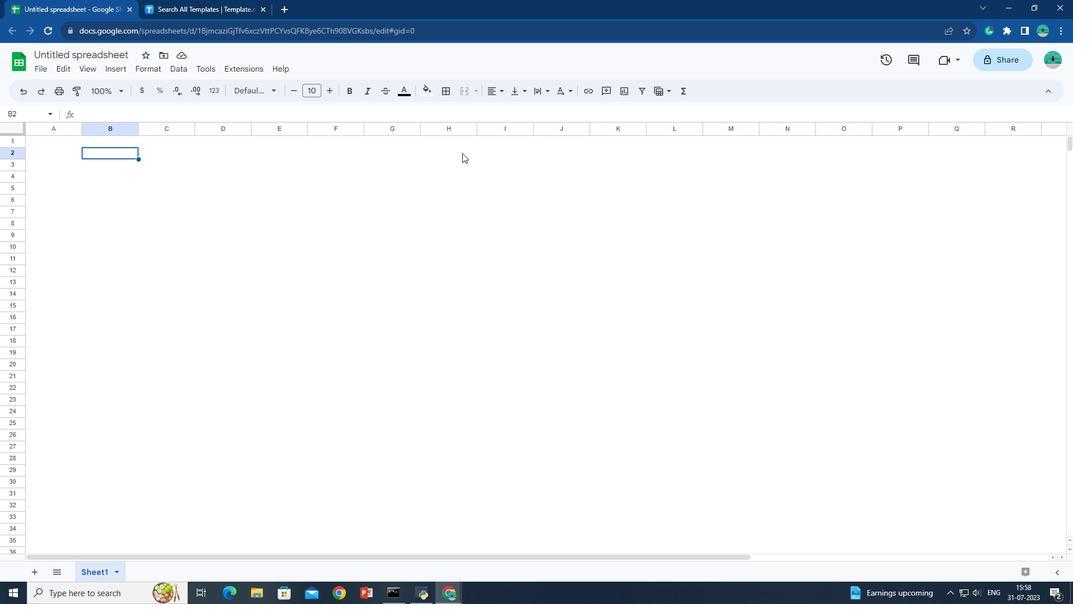 
Action: Mouse moved to (425, 165)
Screenshot: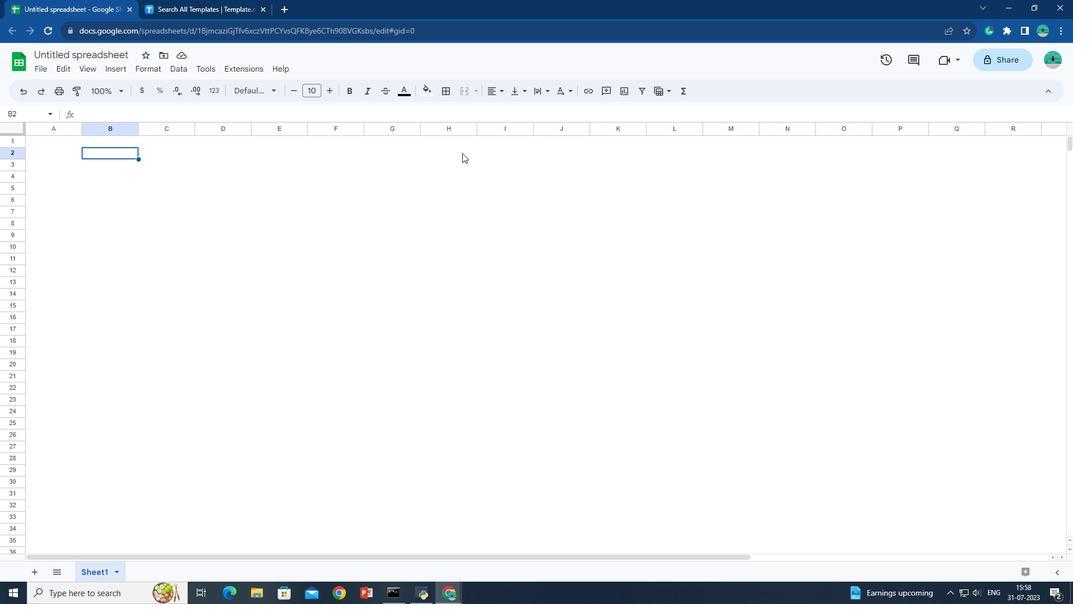 
Action: Key pressed <Key.shift>
Screenshot: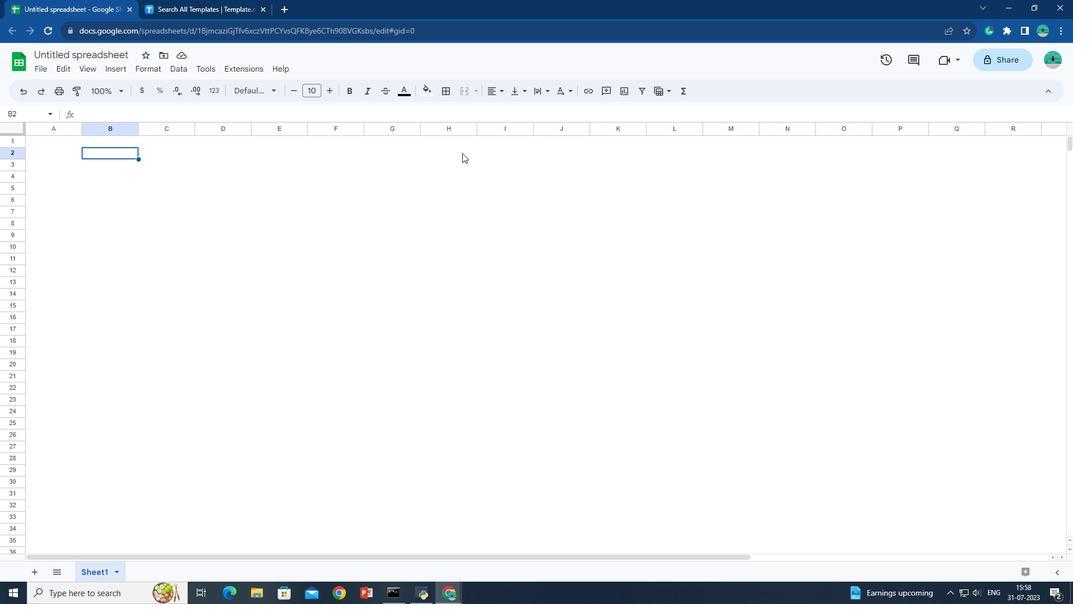 
Action: Mouse moved to (426, 165)
Screenshot: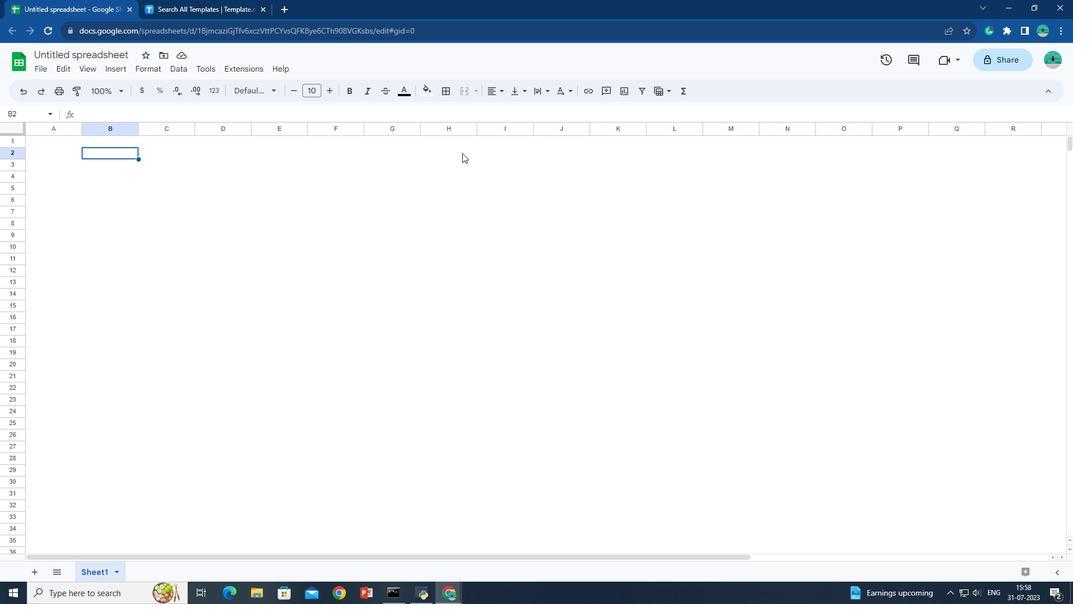 
Action: Key pressed <Key.shift><Key.shift><Key.shift><Key.shift><Key.shift><Key.shift><Key.shift><Key.shift><Key.shift><Key.shift><Key.shift>
Screenshot: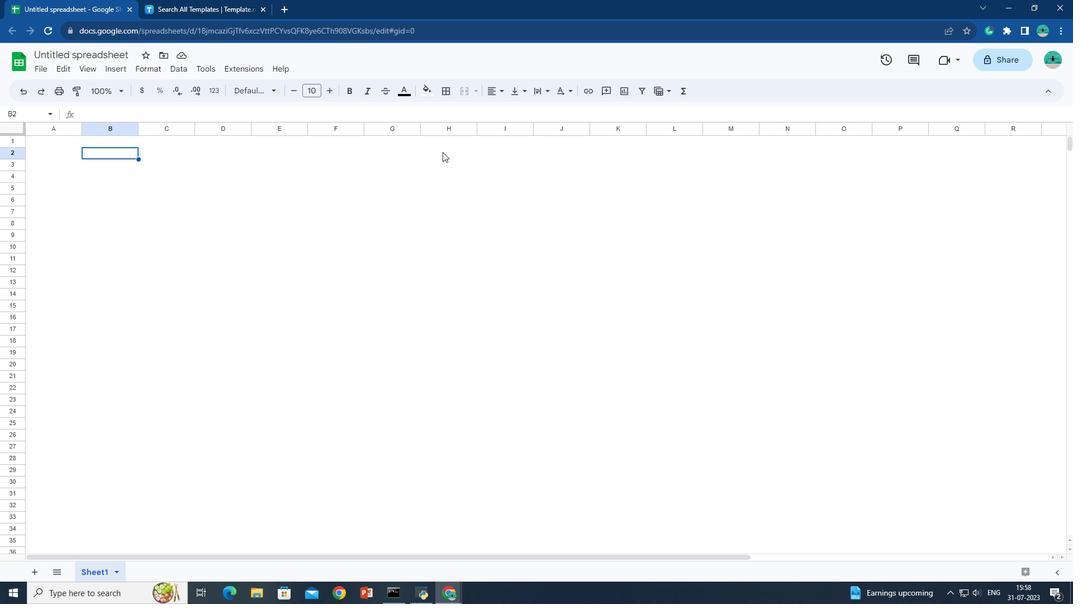 
Action: Mouse moved to (426, 164)
Screenshot: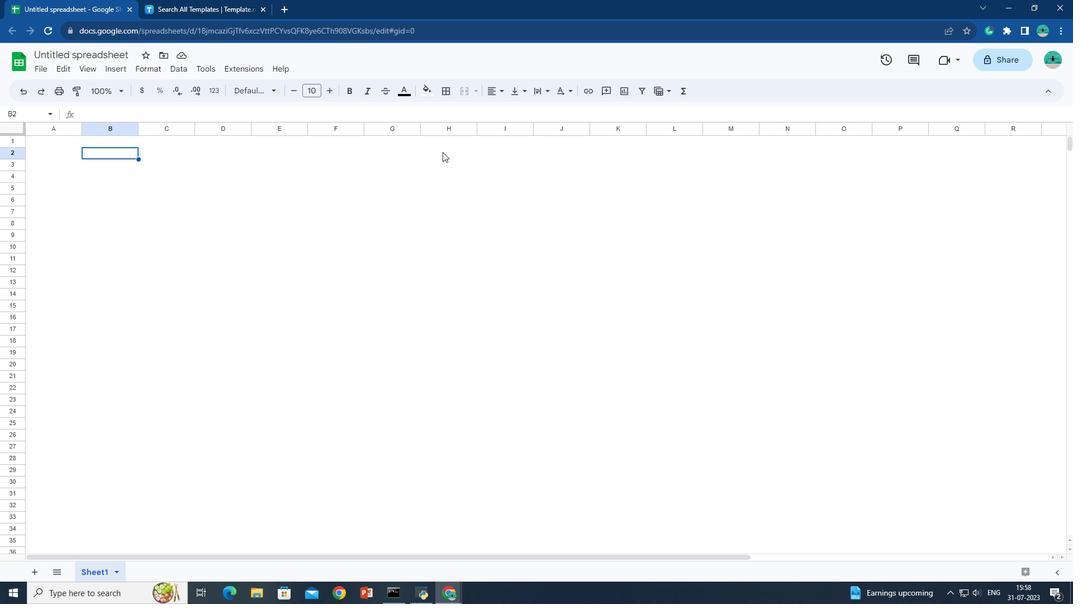 
Action: Key pressed <Key.shift>
Screenshot: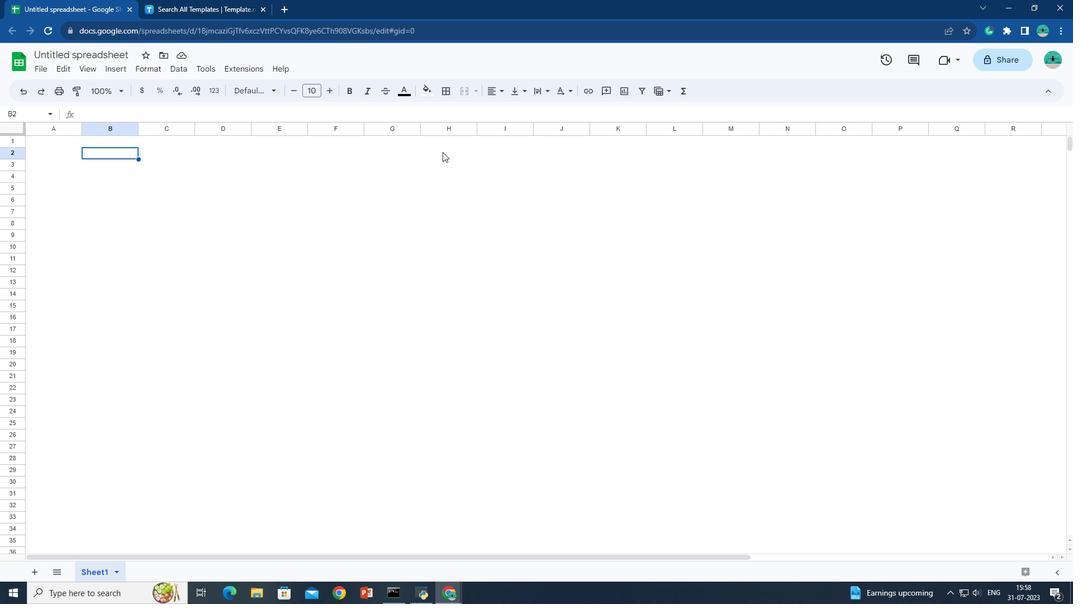 
Action: Mouse moved to (426, 163)
Screenshot: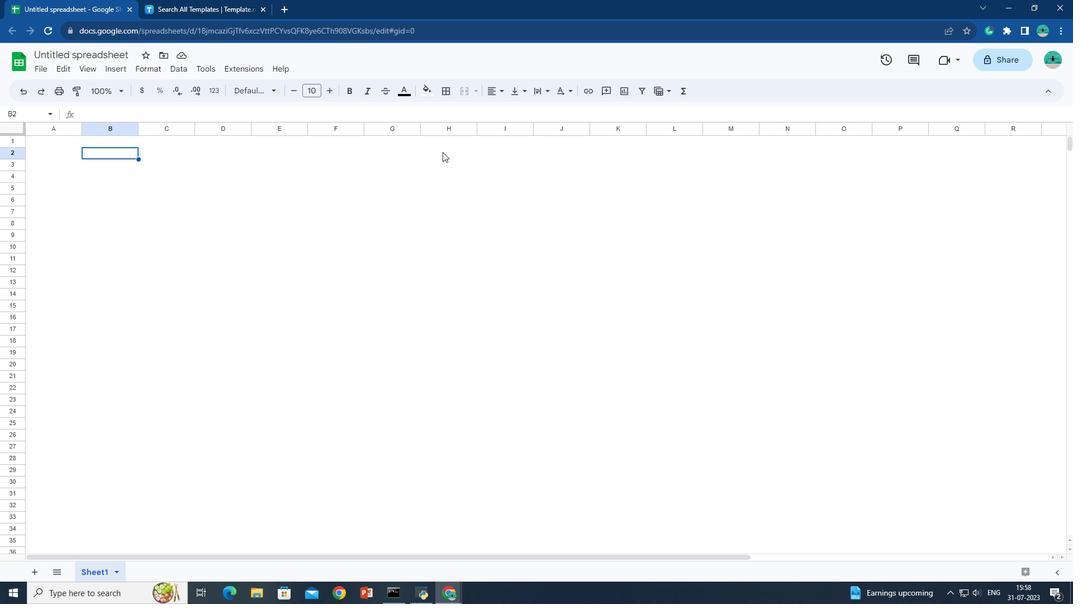 
Action: Key pressed <Key.shift><Key.shift><Key.shift>
Screenshot: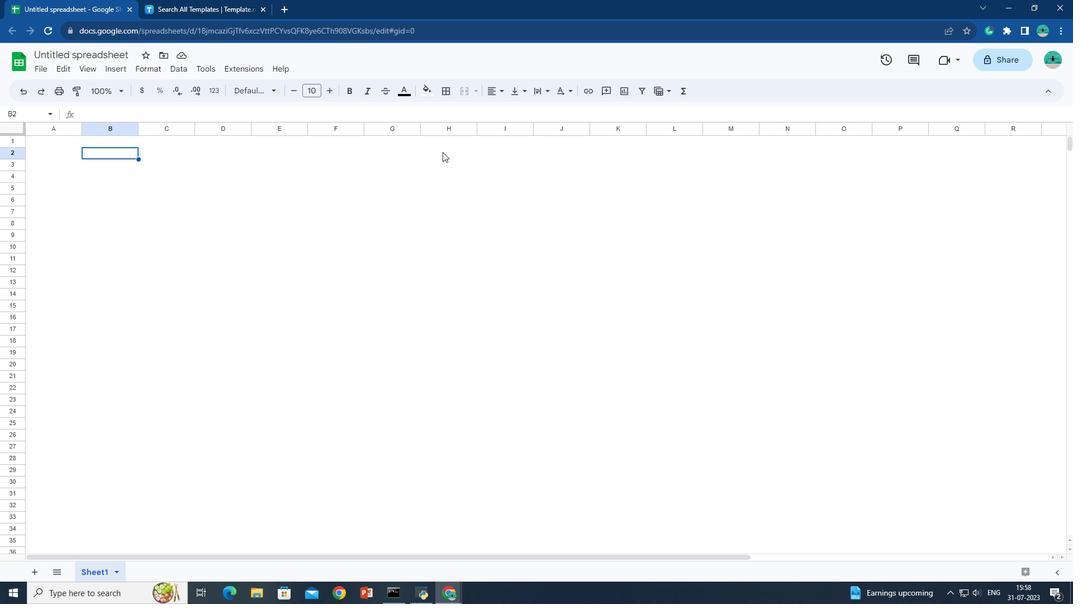 
Action: Mouse moved to (426, 163)
Screenshot: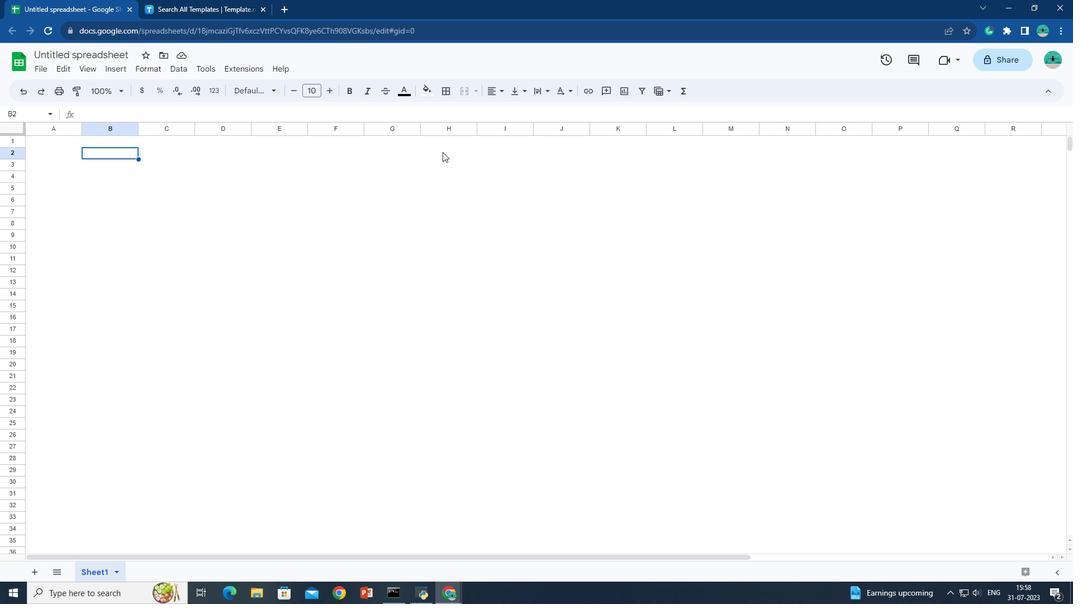
Action: Key pressed <Key.shift>
Screenshot: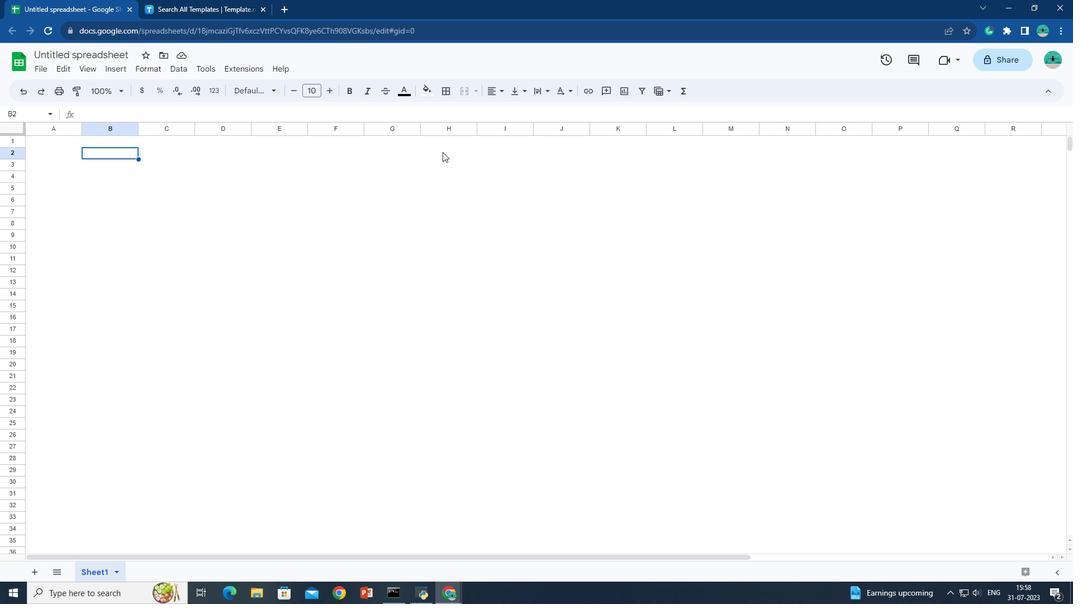 
Action: Mouse moved to (425, 163)
Screenshot: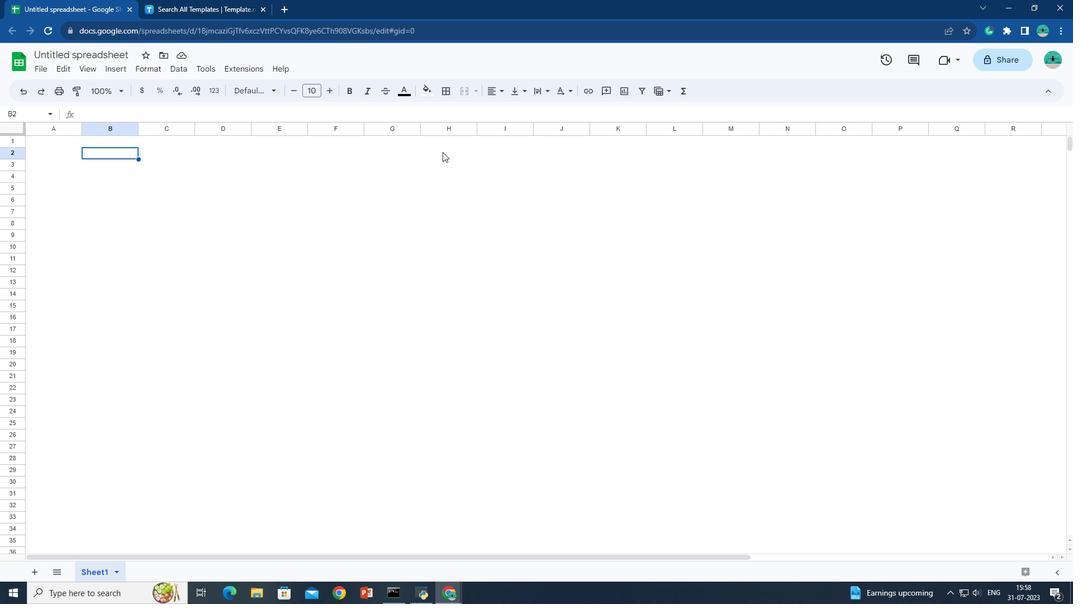 
Action: Key pressed <Key.shift>
Screenshot: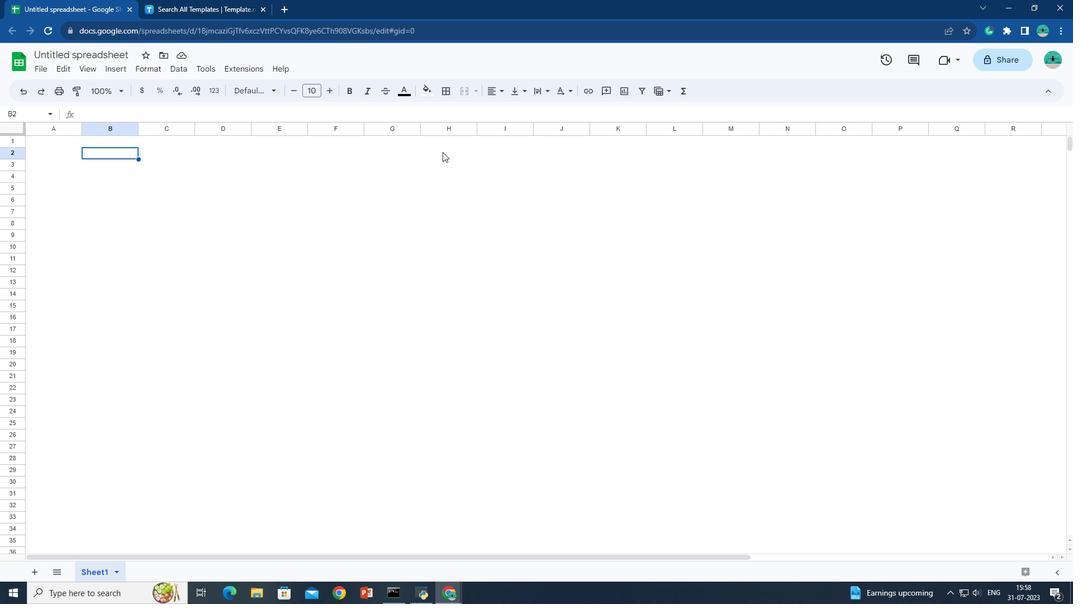 
Action: Mouse moved to (425, 162)
Screenshot: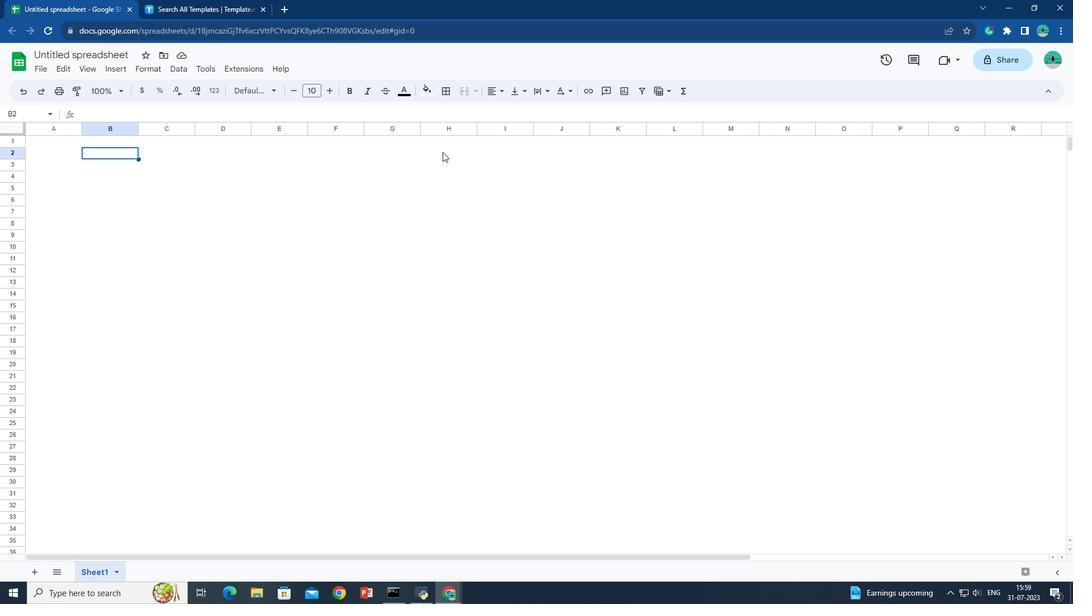 
Action: Key pressed <Key.shift>
Screenshot: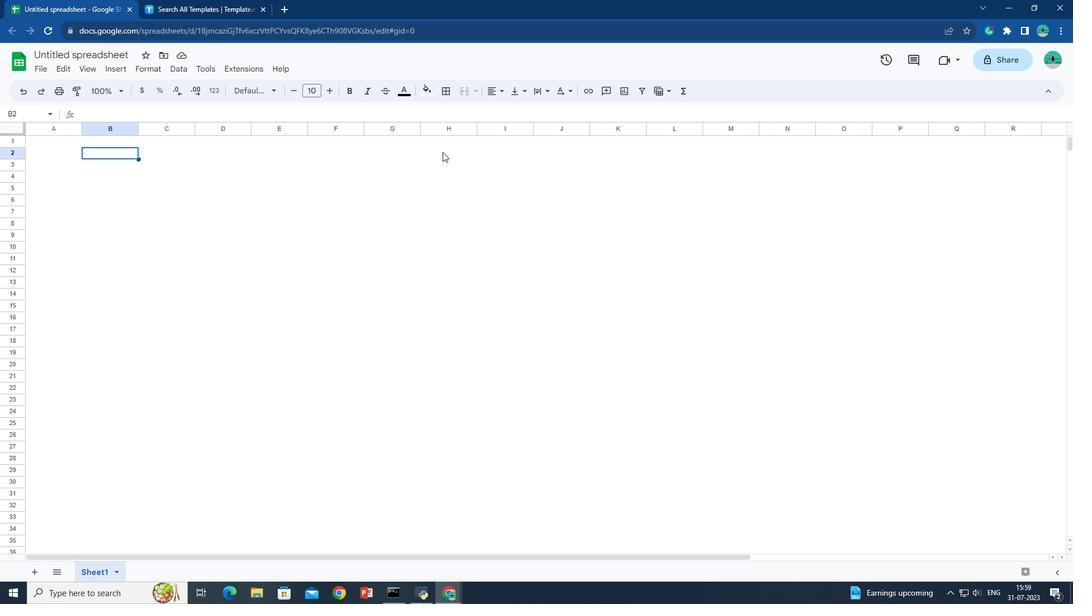 
Action: Mouse moved to (425, 161)
Screenshot: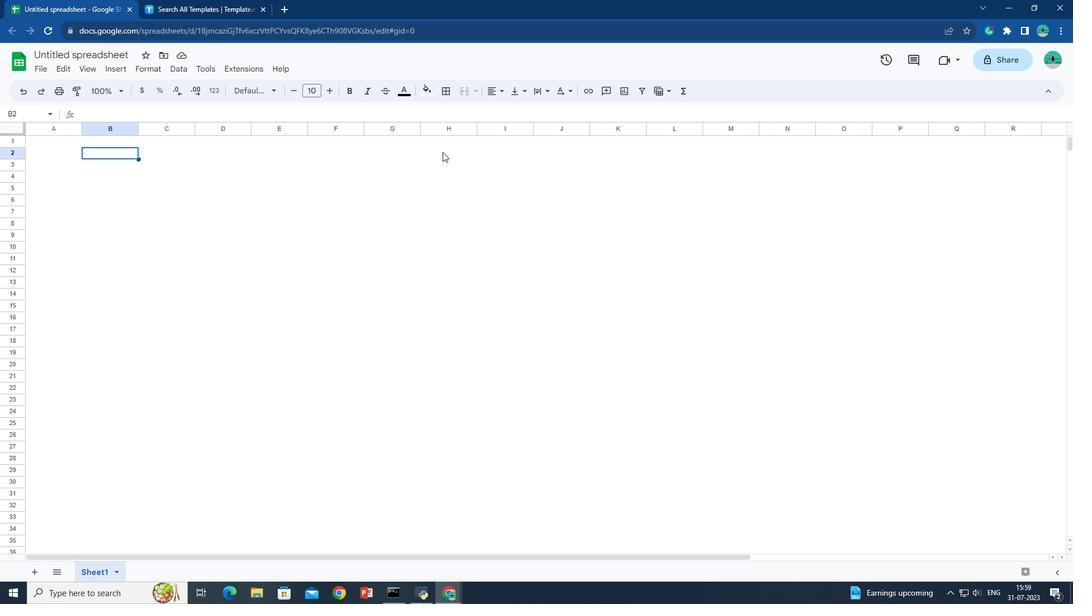 
Action: Key pressed <Key.shift>
Screenshot: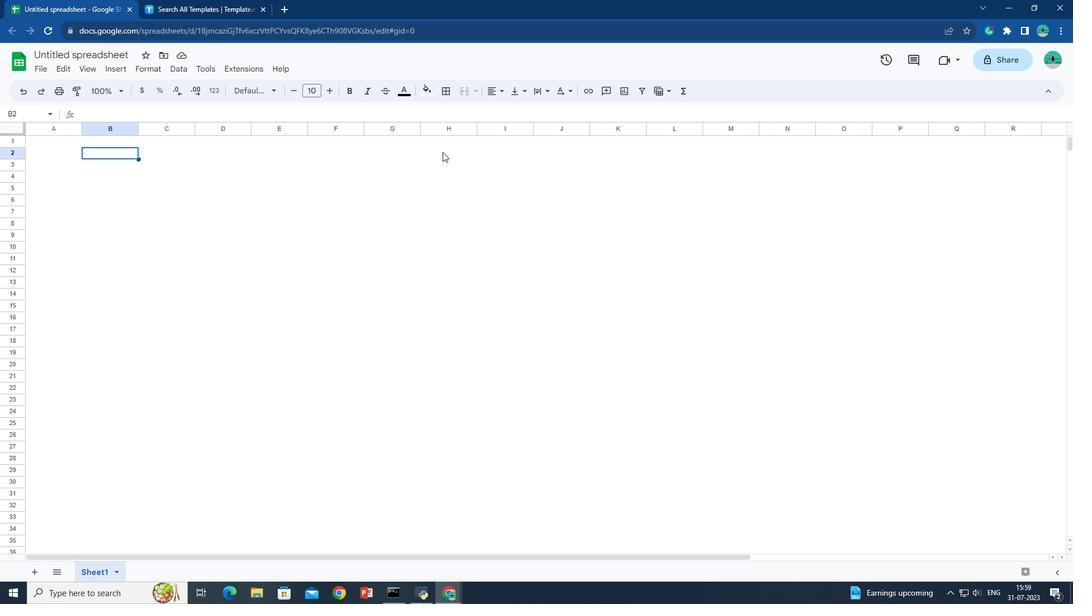 
Action: Mouse moved to (428, 159)
Screenshot: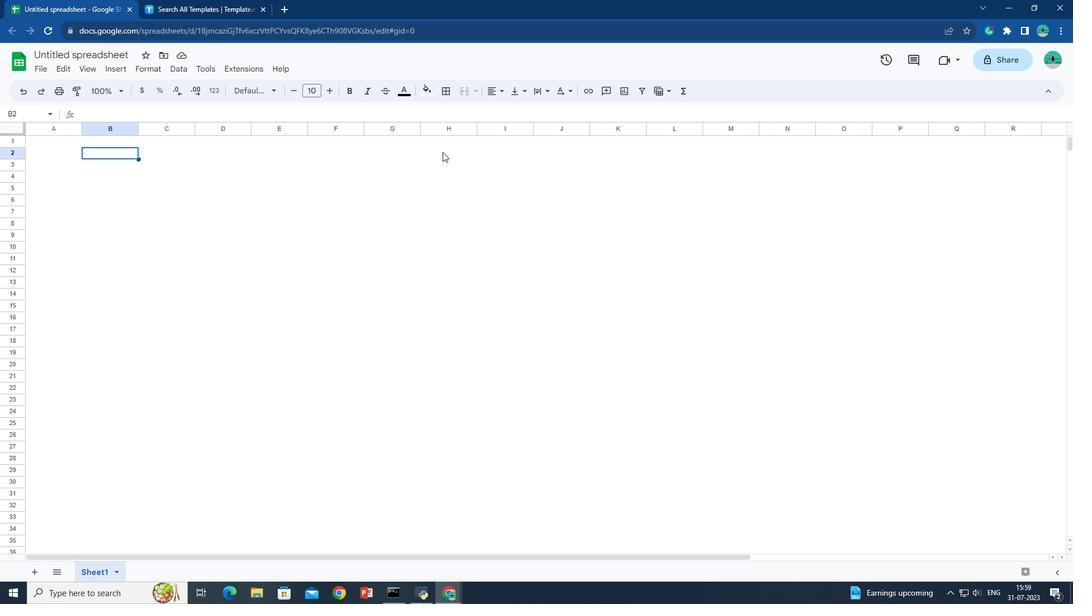 
Action: Key pressed <Key.shift>
Screenshot: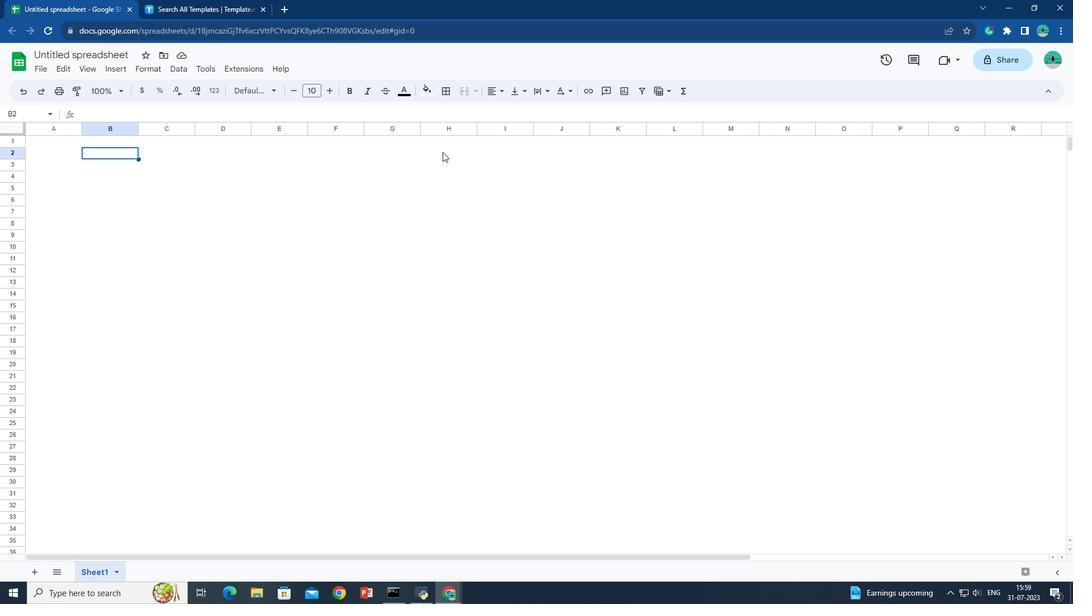 
Action: Mouse moved to (437, 156)
Screenshot: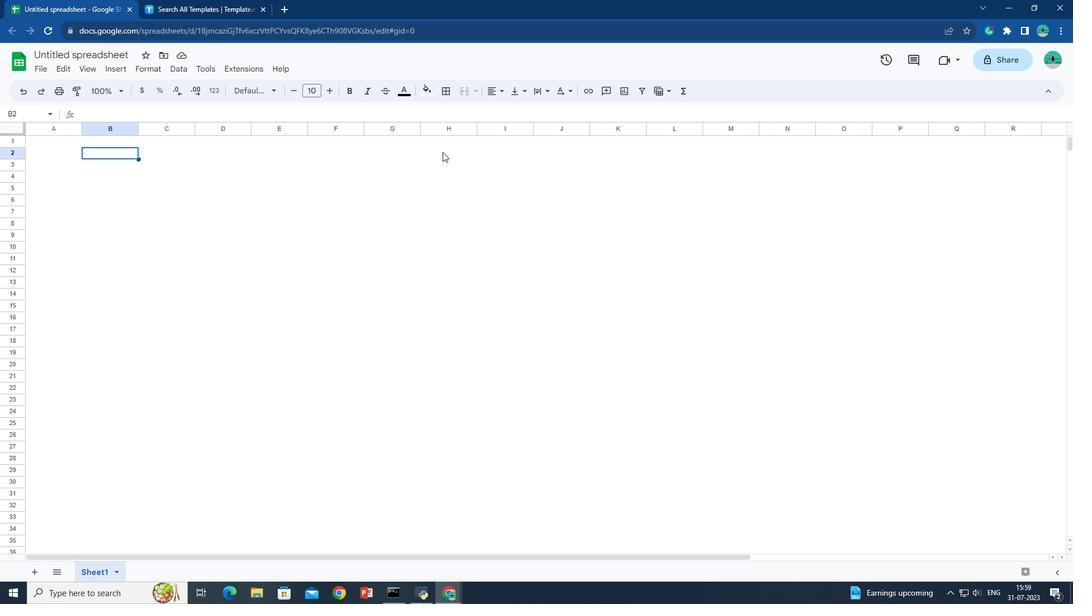 
Action: Key pressed <Key.shift>
Screenshot: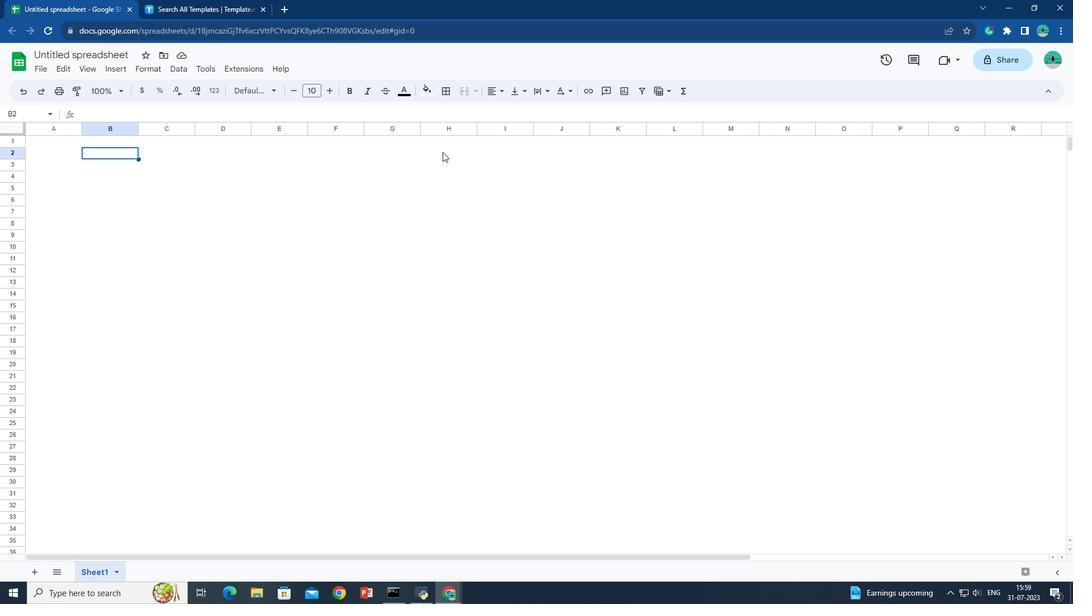 
Action: Mouse moved to (453, 154)
Screenshot: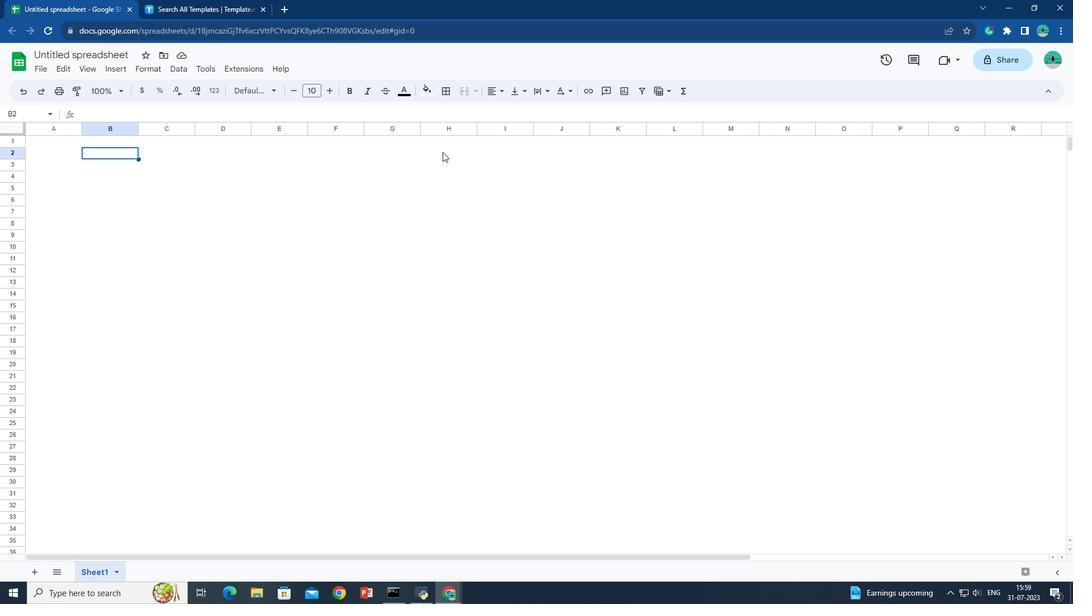
Action: Key pressed <Key.shift>
Screenshot: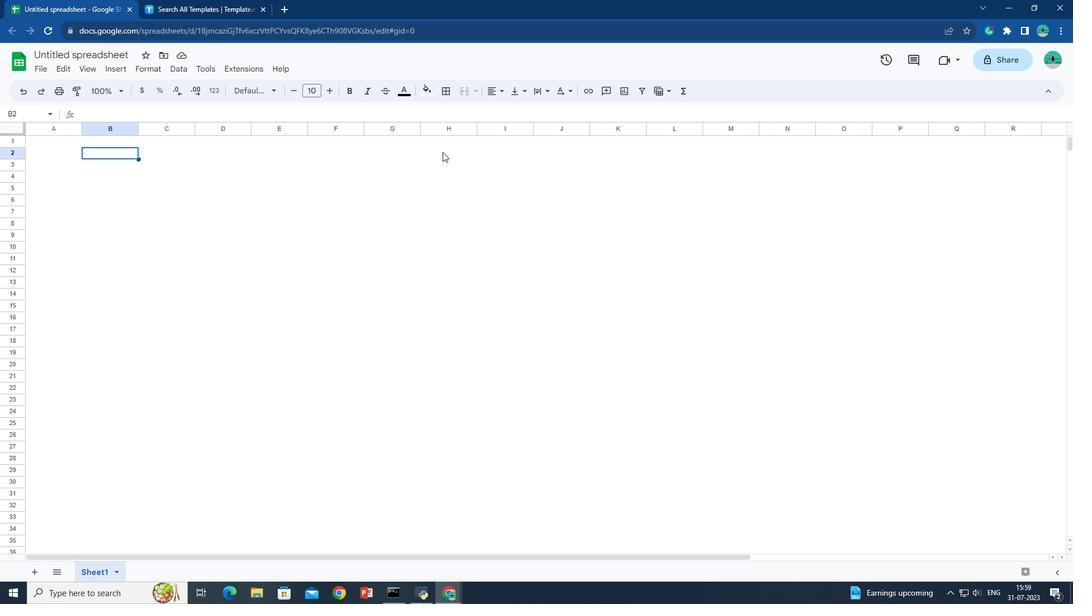 
Action: Mouse moved to (461, 153)
Screenshot: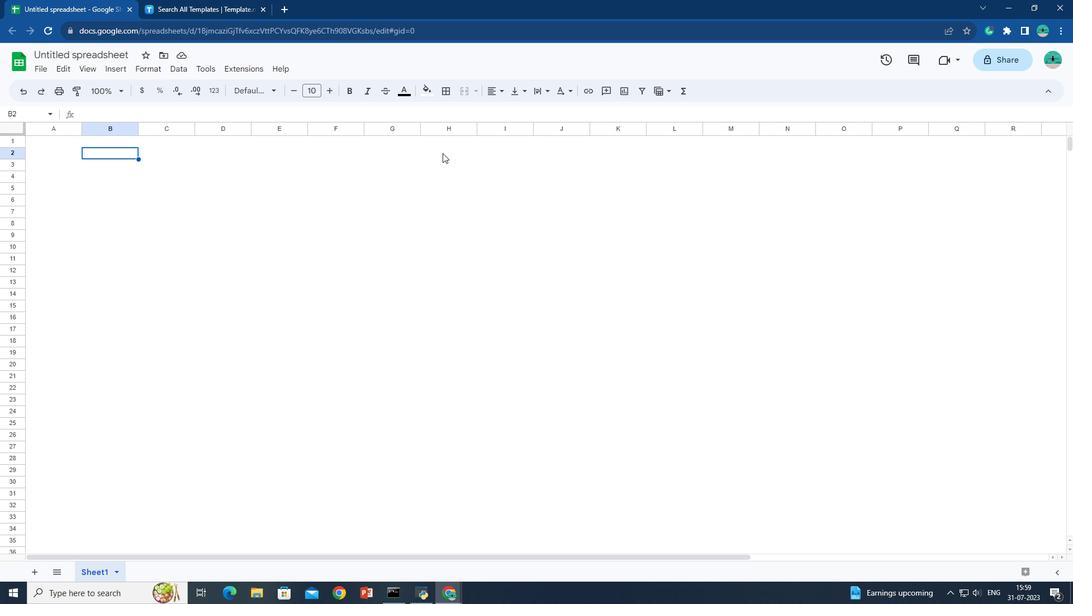 
Action: Key pressed <Key.shift>
Screenshot: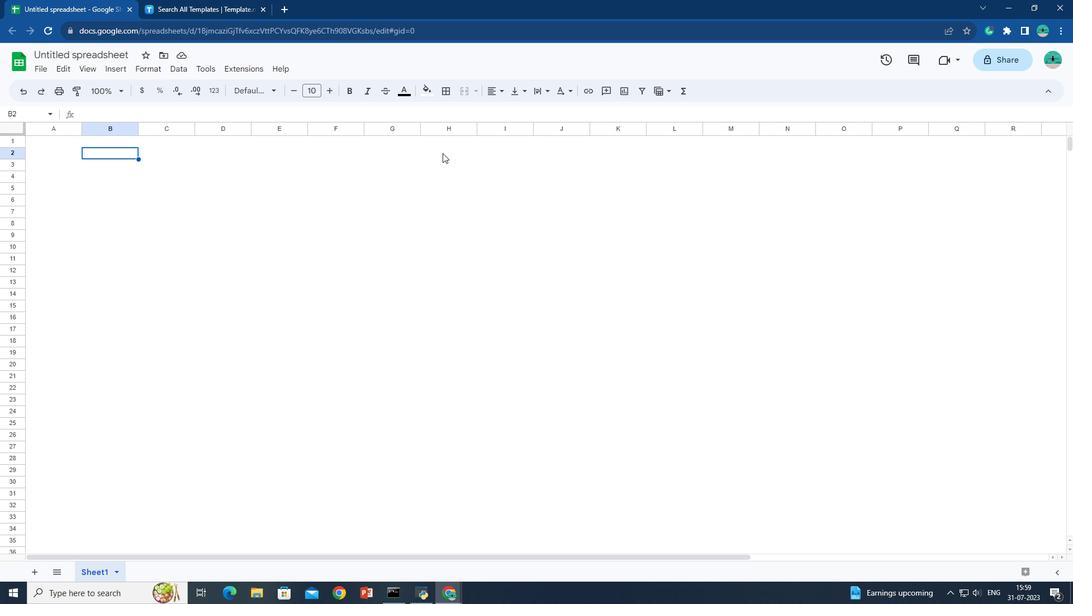 
Action: Mouse moved to (462, 153)
Screenshot: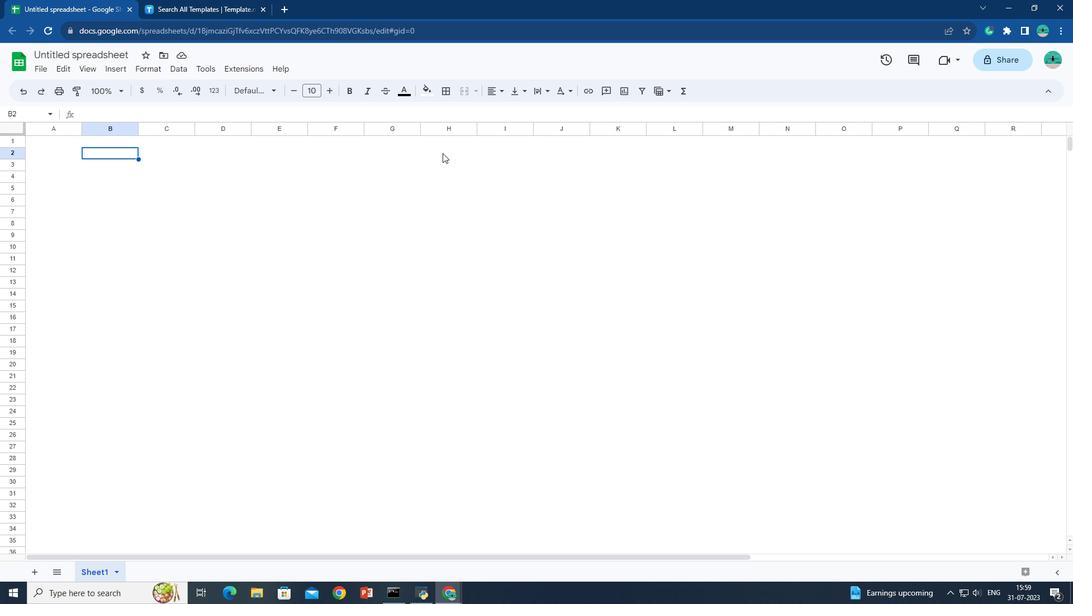 
Action: Key pressed <Key.shift><Key.shift>
Screenshot: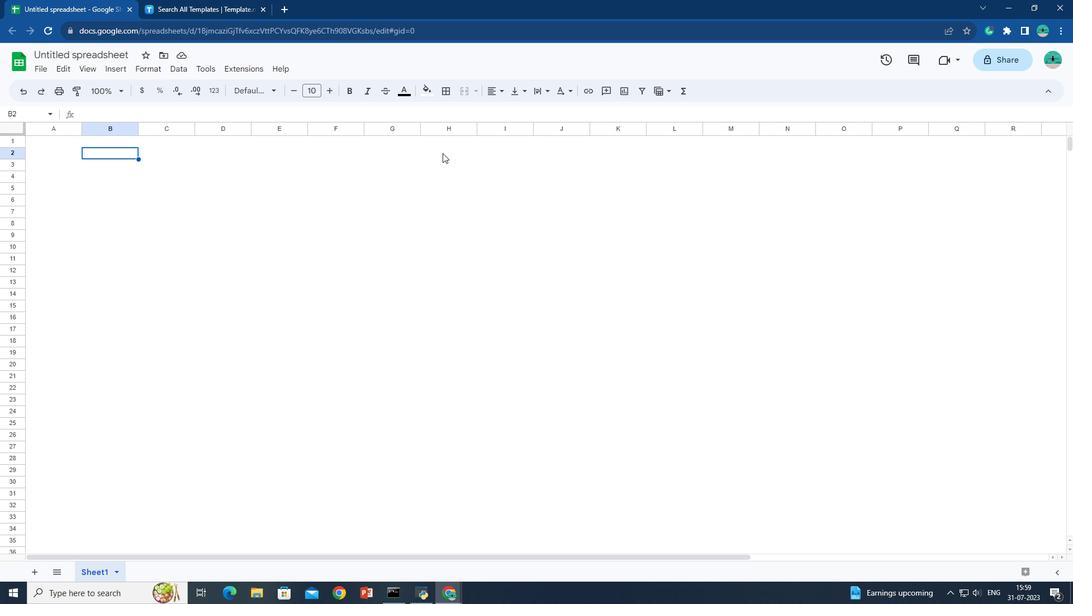 
Action: Mouse moved to (463, 153)
Screenshot: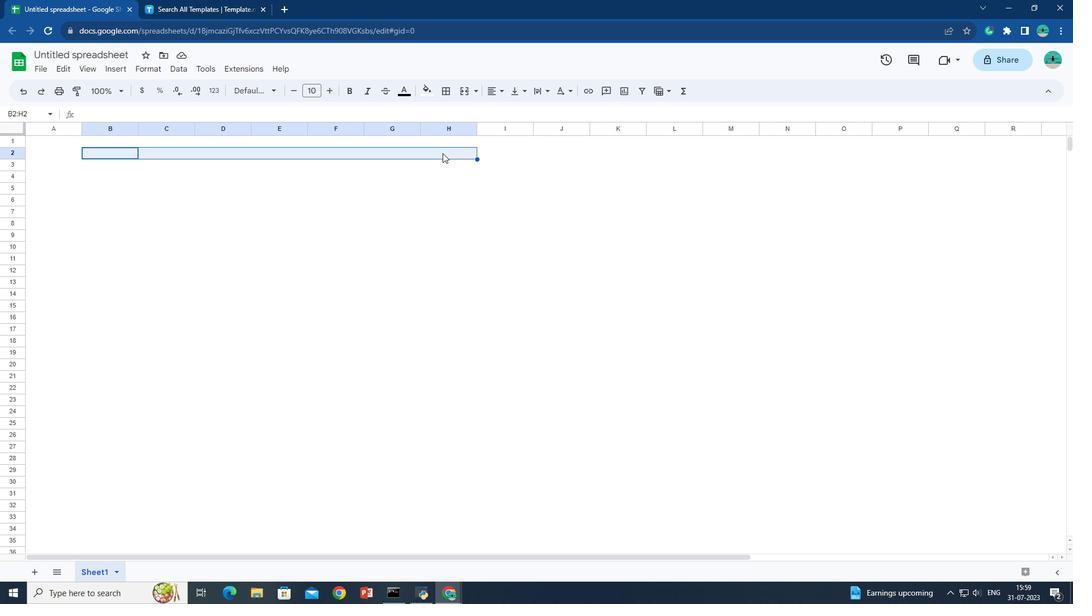 
Action: Key pressed <Key.shift><Key.shift><Key.shift>
Screenshot: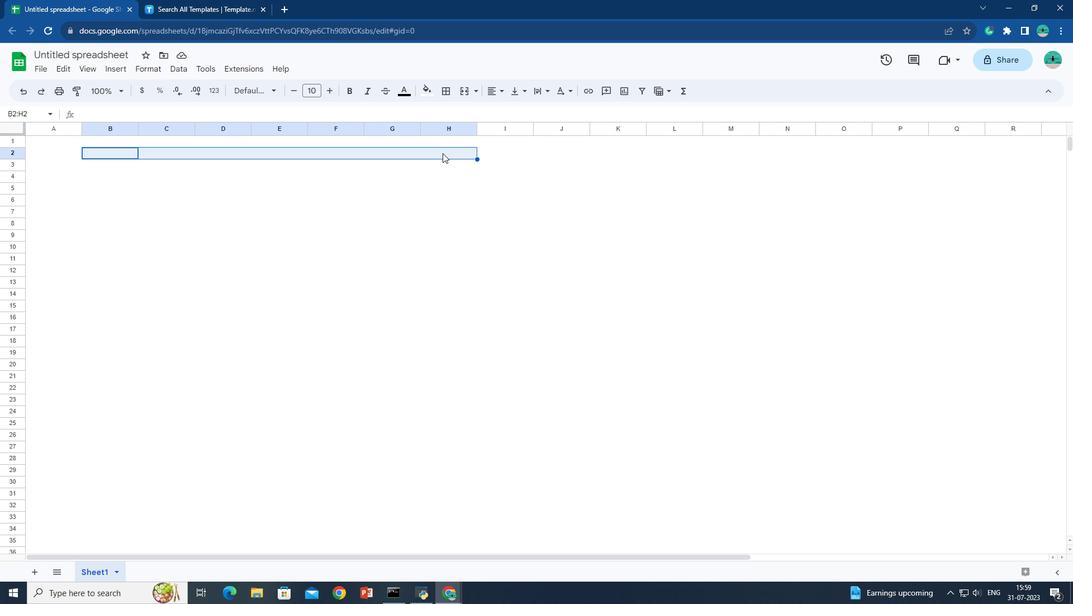 
Action: Mouse moved to (463, 153)
Screenshot: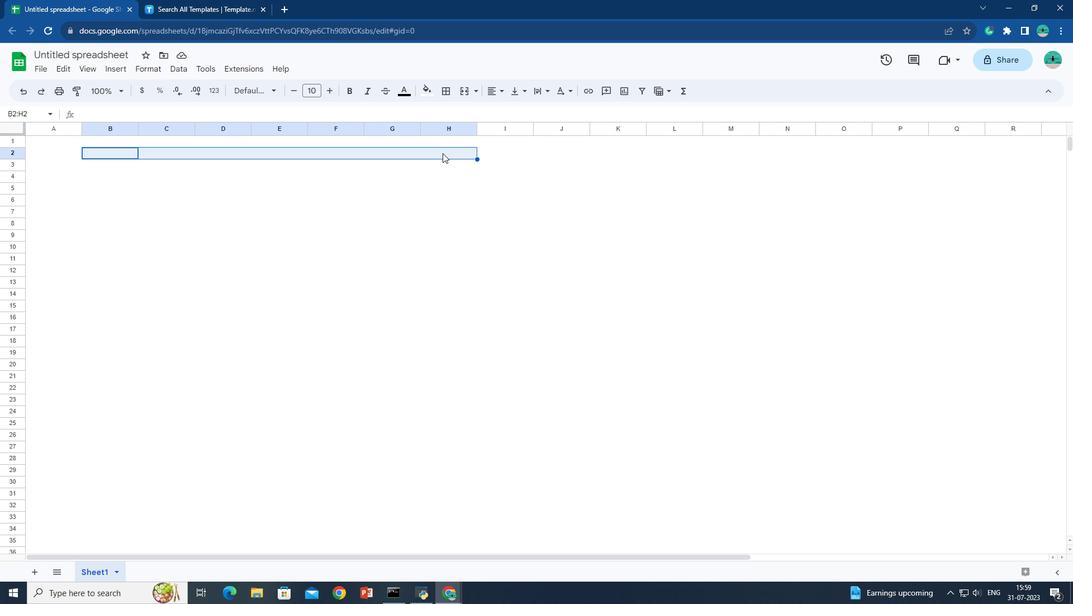 
Action: Key pressed <Key.shift>
Screenshot: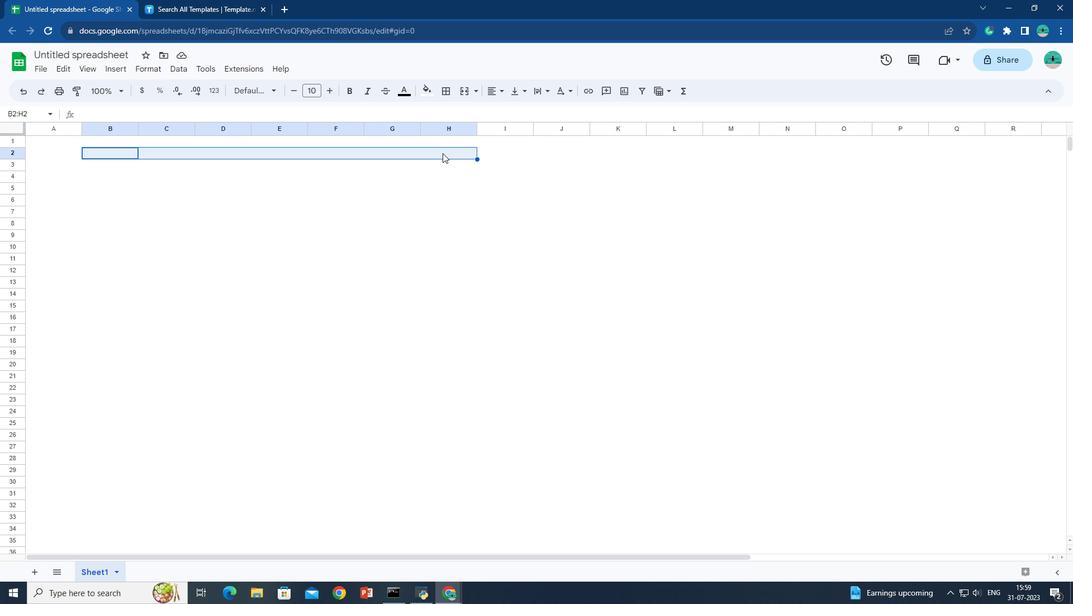 
Action: Mouse moved to (460, 153)
Screenshot: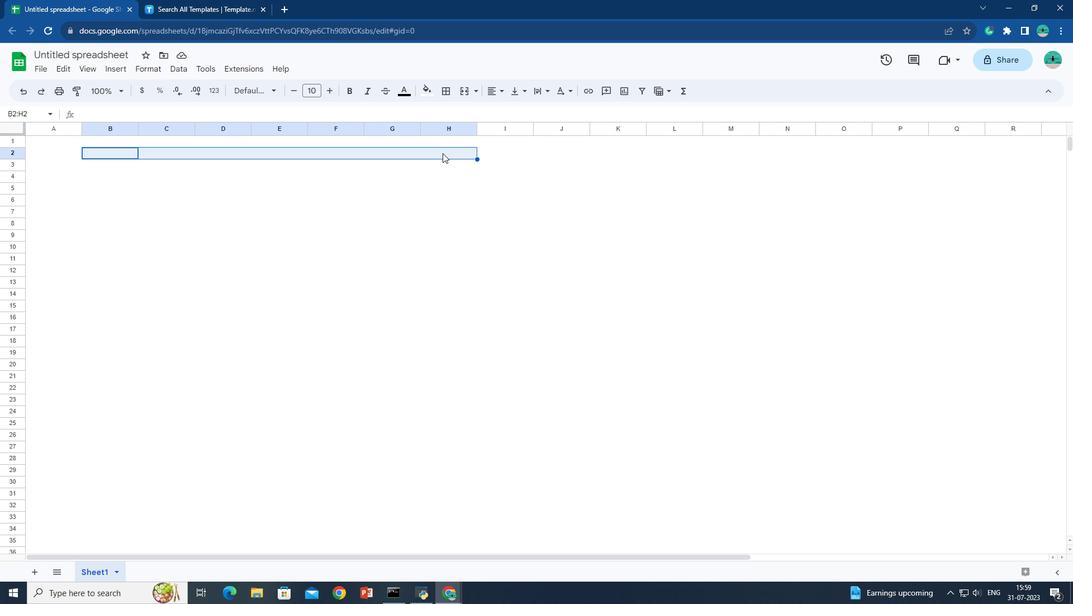 
Action: Key pressed <Key.shift>
Screenshot: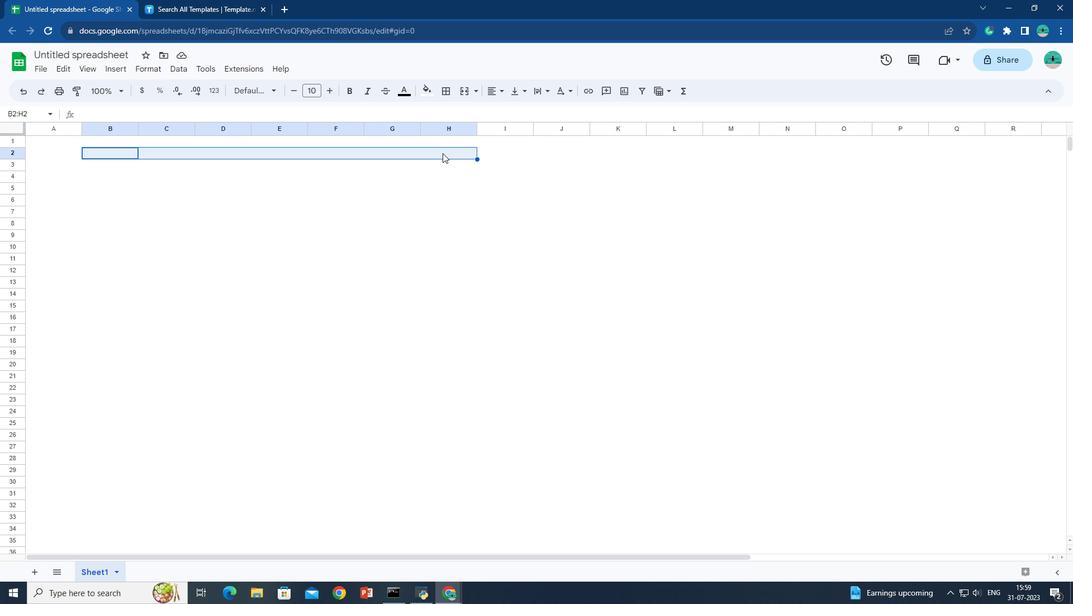 
Action: Mouse moved to (456, 152)
Screenshot: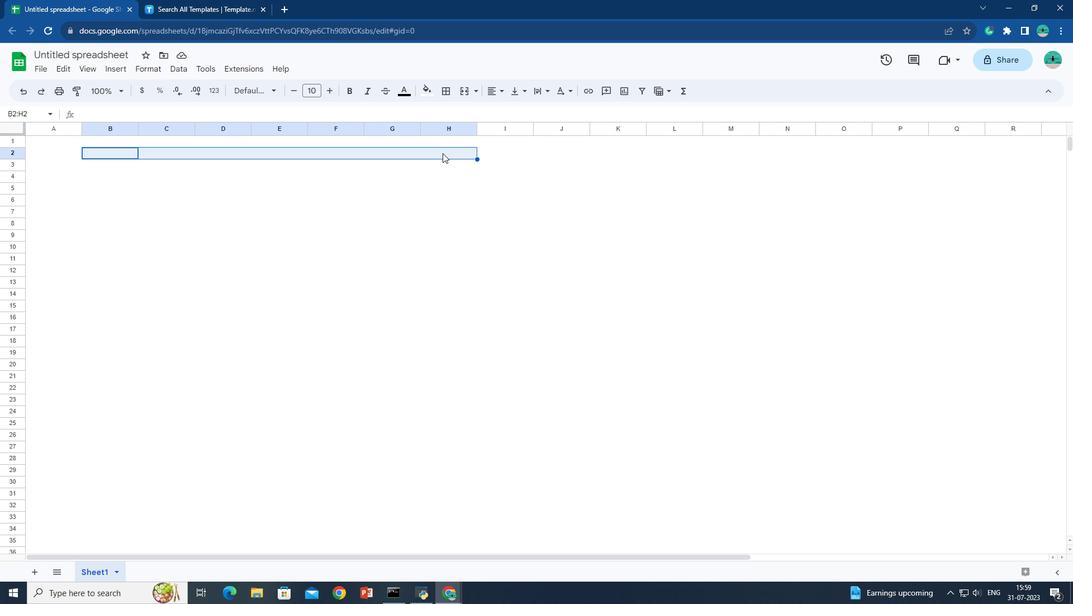 
Action: Key pressed <Key.shift>
Screenshot: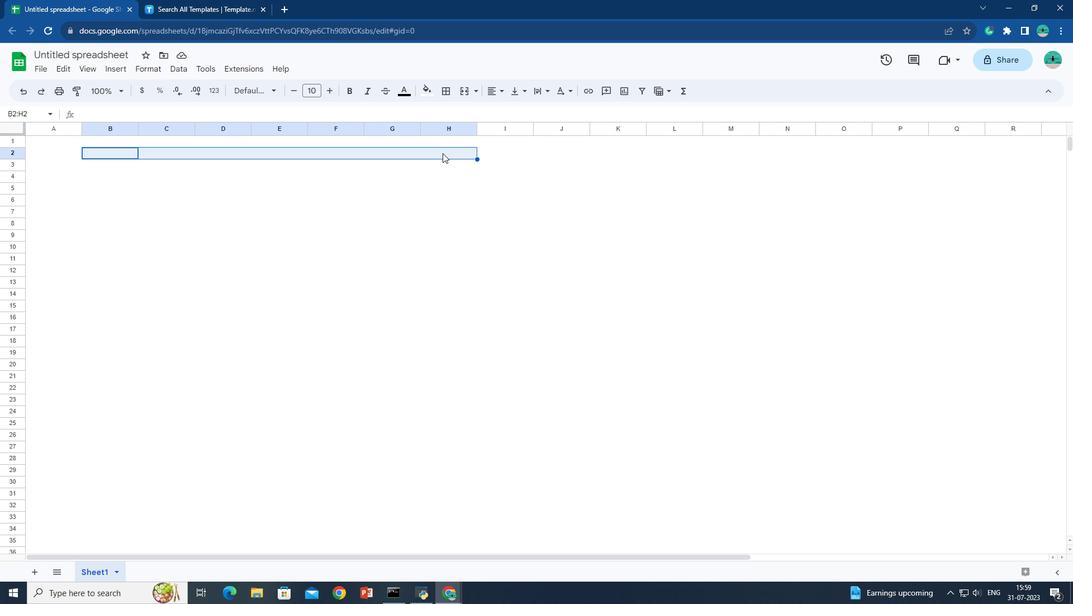 
Action: Mouse moved to (453, 152)
Screenshot: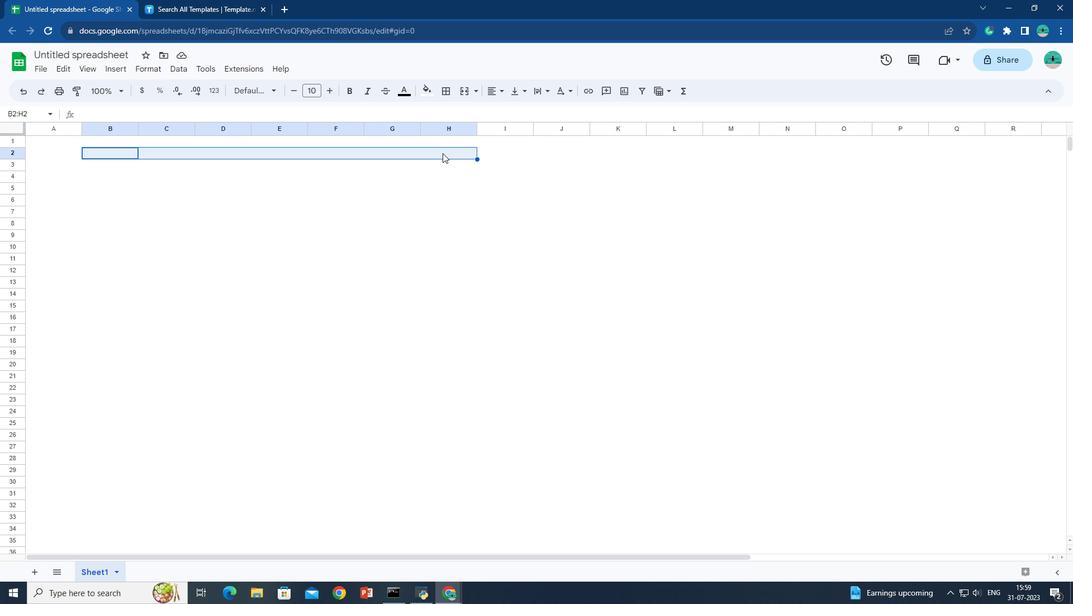 
Action: Key pressed <Key.shift>
Screenshot: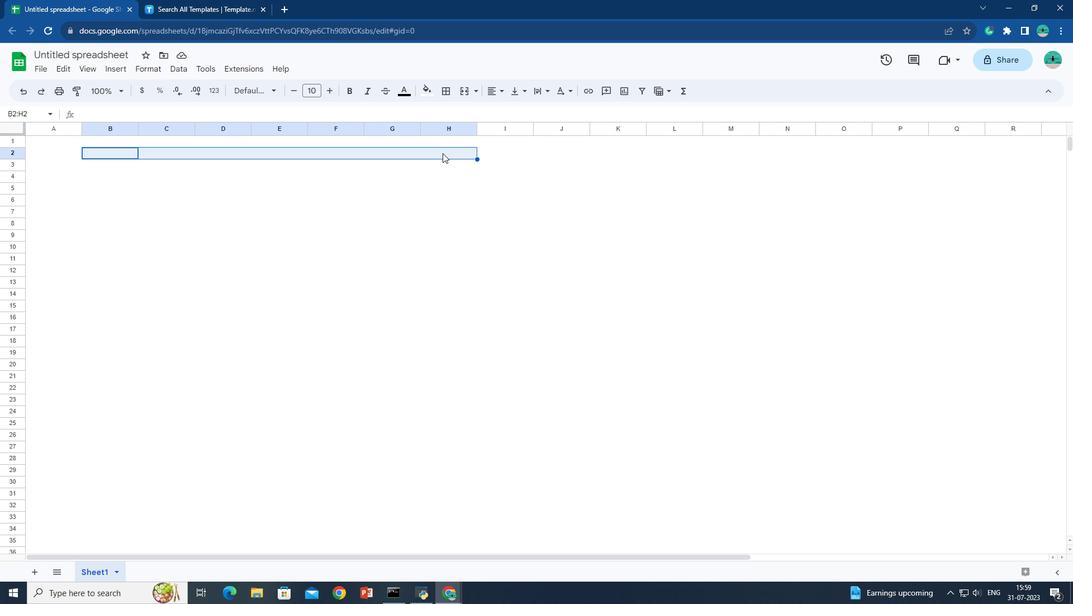 
Action: Mouse moved to (447, 152)
Screenshot: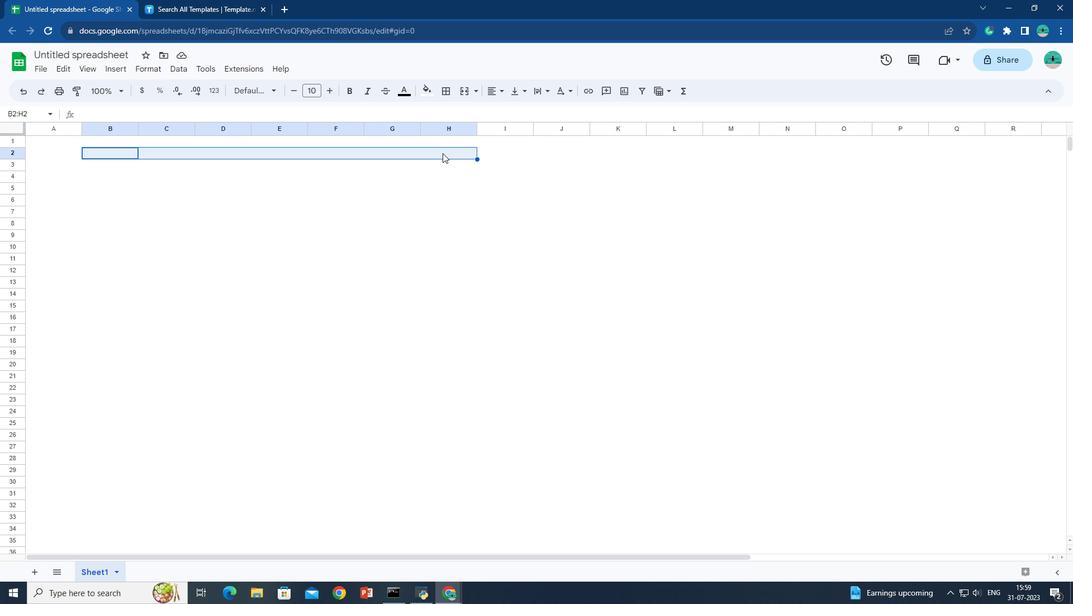 
Action: Key pressed <Key.shift>
Screenshot: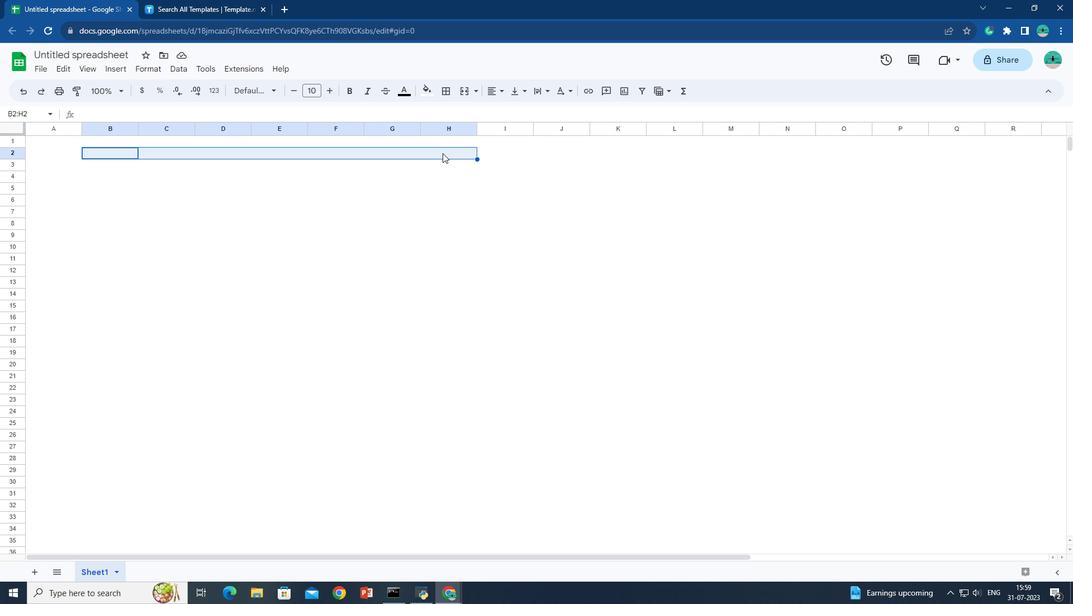 
Action: Mouse moved to (444, 152)
Screenshot: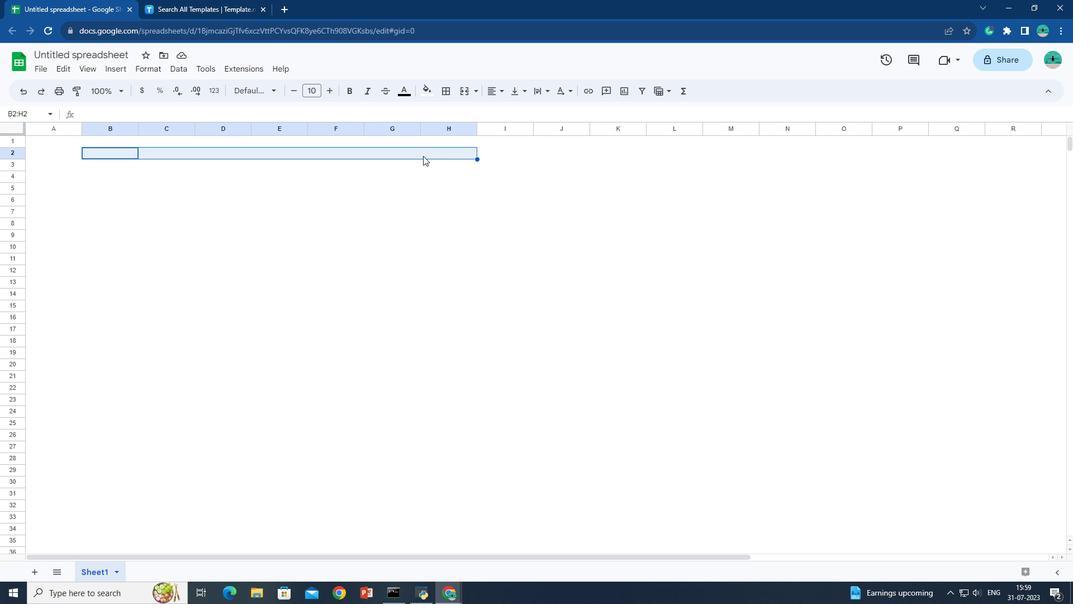 
Action: Key pressed <Key.shift>
Screenshot: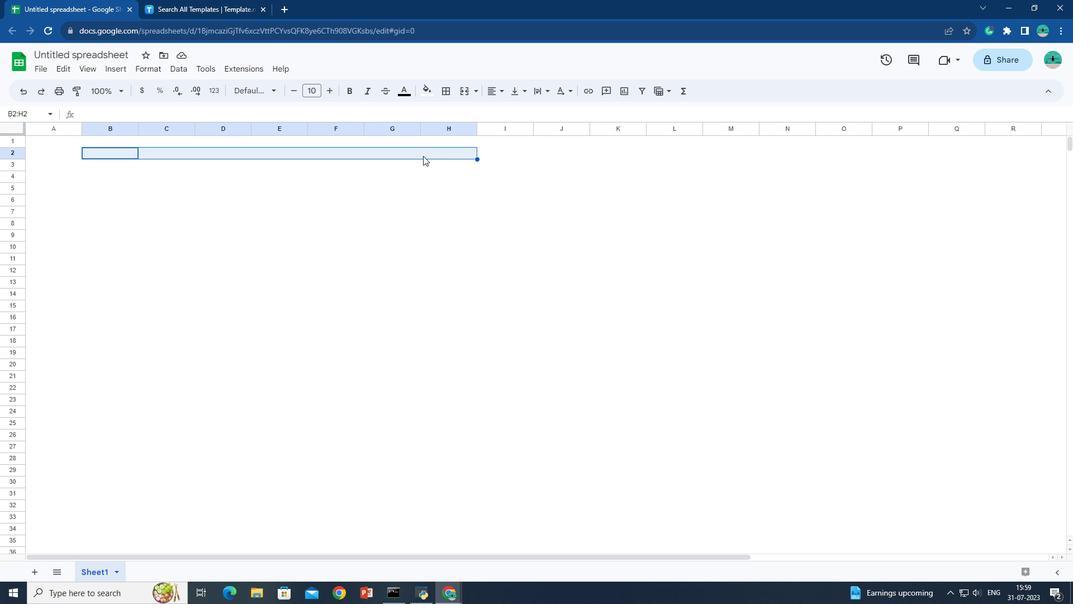 
Action: Mouse moved to (443, 152)
Screenshot: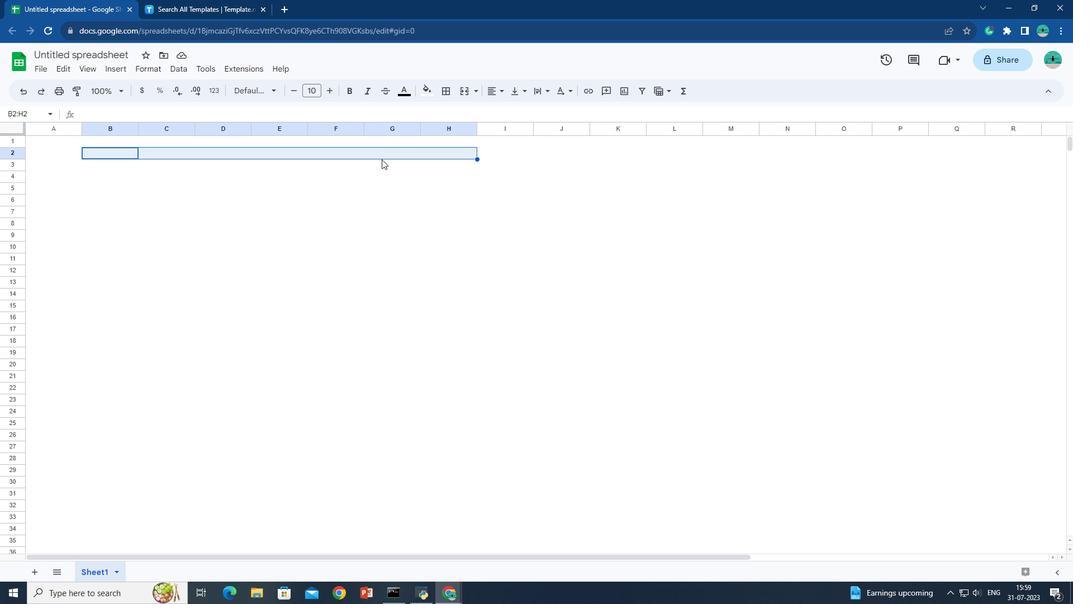 
Action: Key pressed <Key.shift><Key.shift><Key.shift><Key.shift><Key.shift><Key.shift>
Screenshot: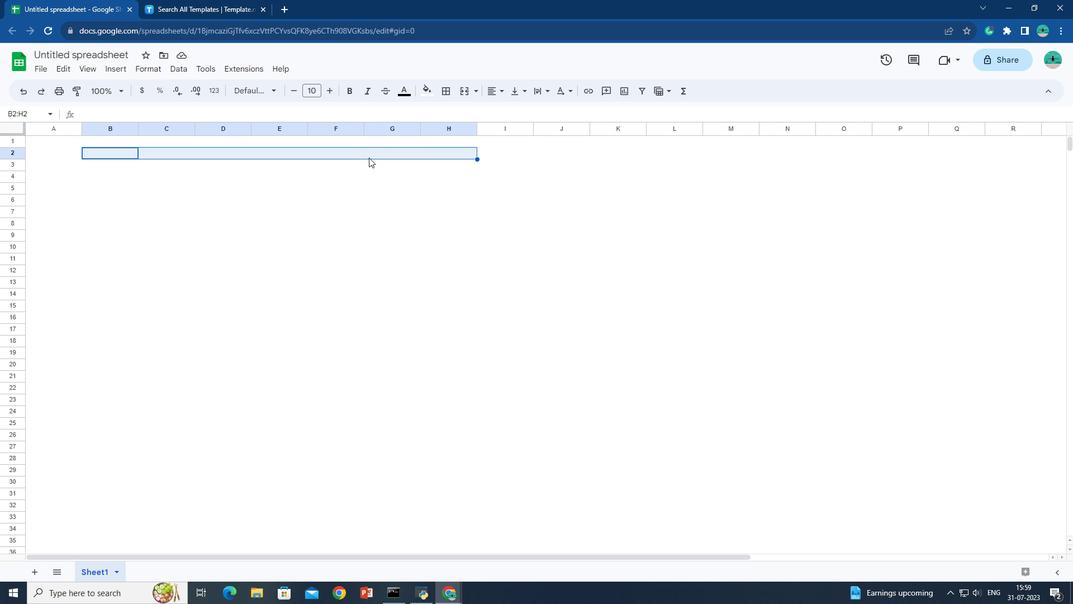 
Action: Mouse pressed left at (443, 152)
Screenshot: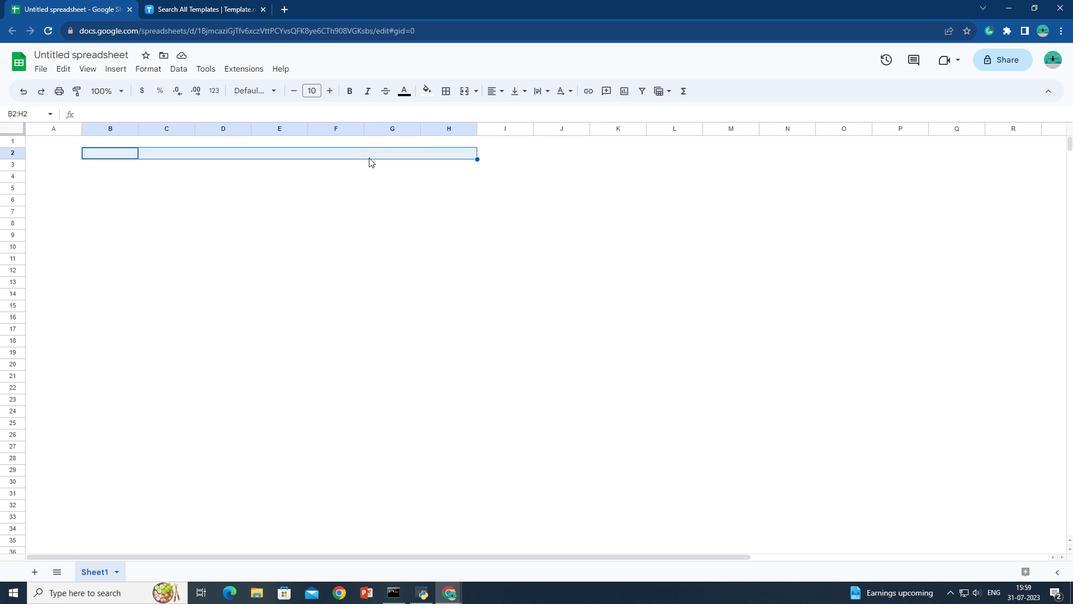 
Action: Key pressed <Key.shift><Key.shift><Key.shift><Key.shift><Key.shift><Key.shift><Key.shift><Key.shift>
Screenshot: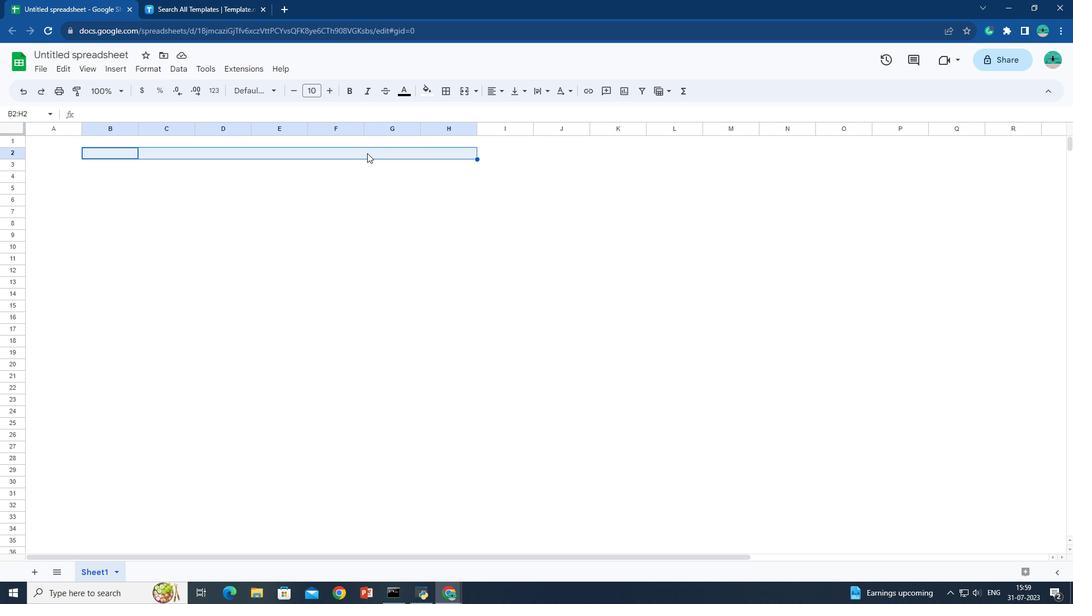 
Action: Mouse moved to (443, 153)
Screenshot: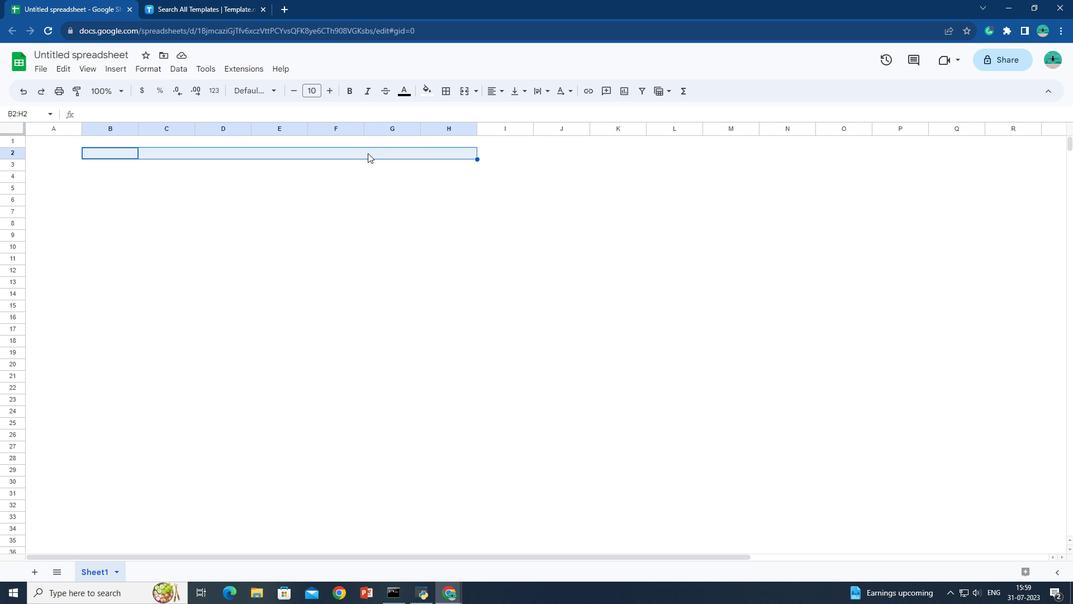 
Action: Key pressed <Key.shift><Key.shift><Key.shift><Key.shift><Key.shift><Key.shift><Key.shift><Key.shift><Key.shift><Key.shift><Key.shift>
Screenshot: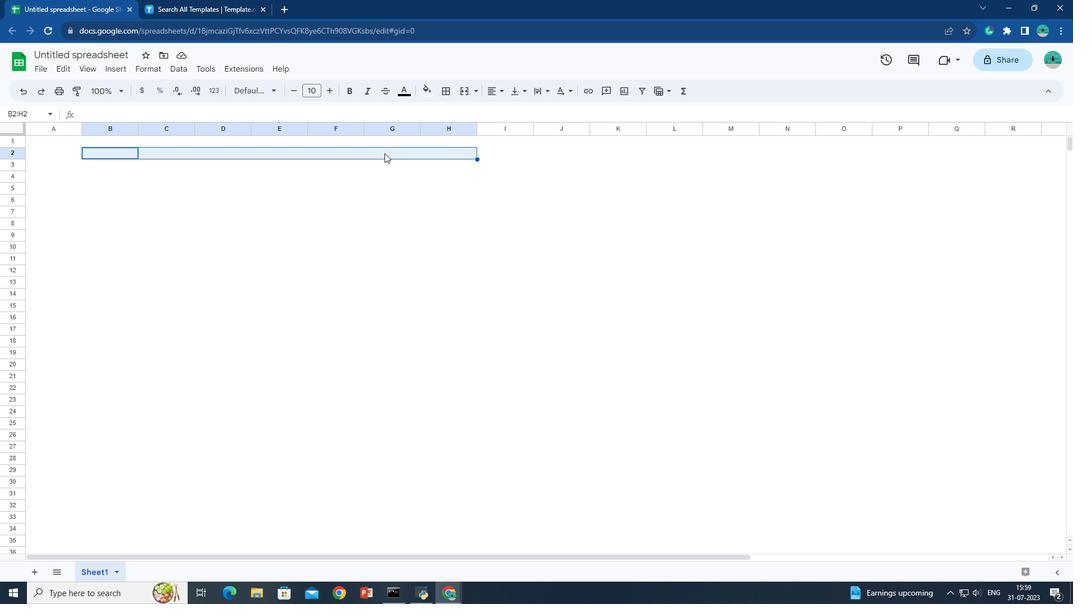 
Action: Mouse moved to (368, 153)
Screenshot: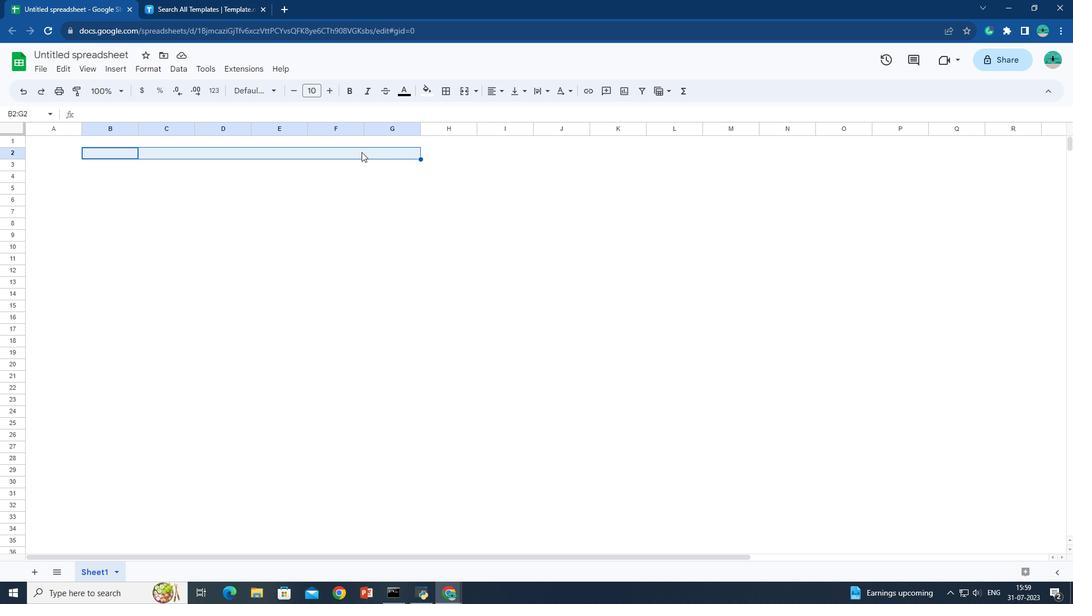 
Action: Key pressed <Key.shift>
Screenshot: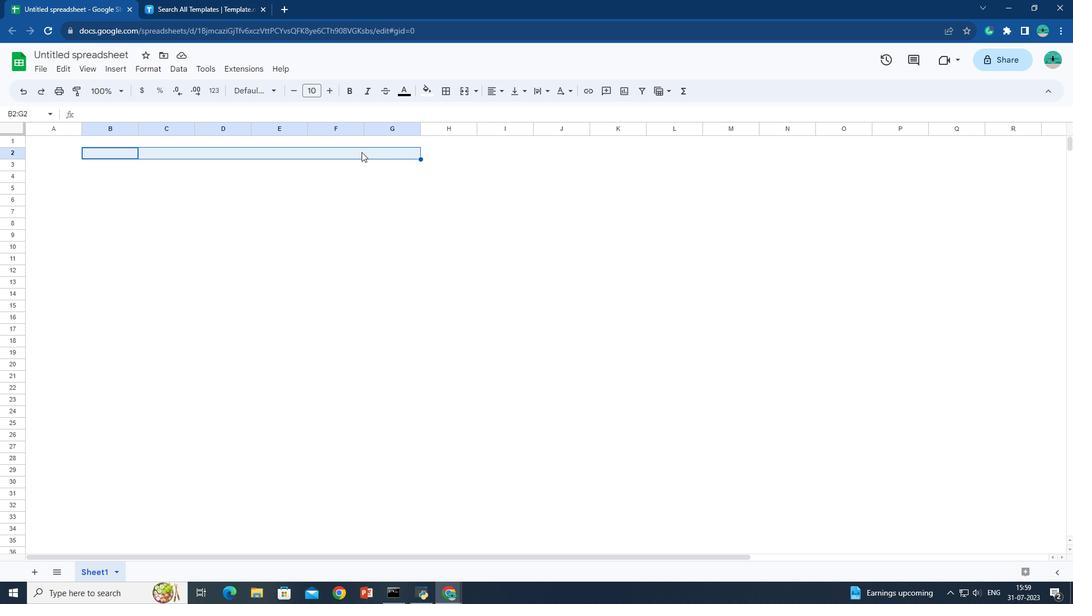 
Action: Mouse moved to (385, 153)
Screenshot: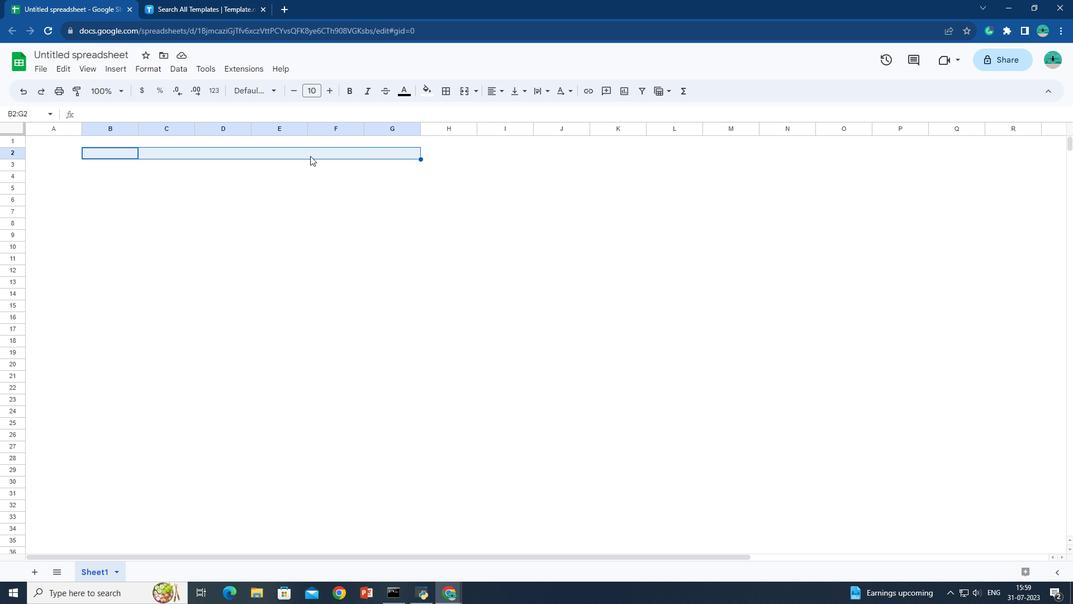 
Action: Mouse pressed left at (385, 153)
Screenshot: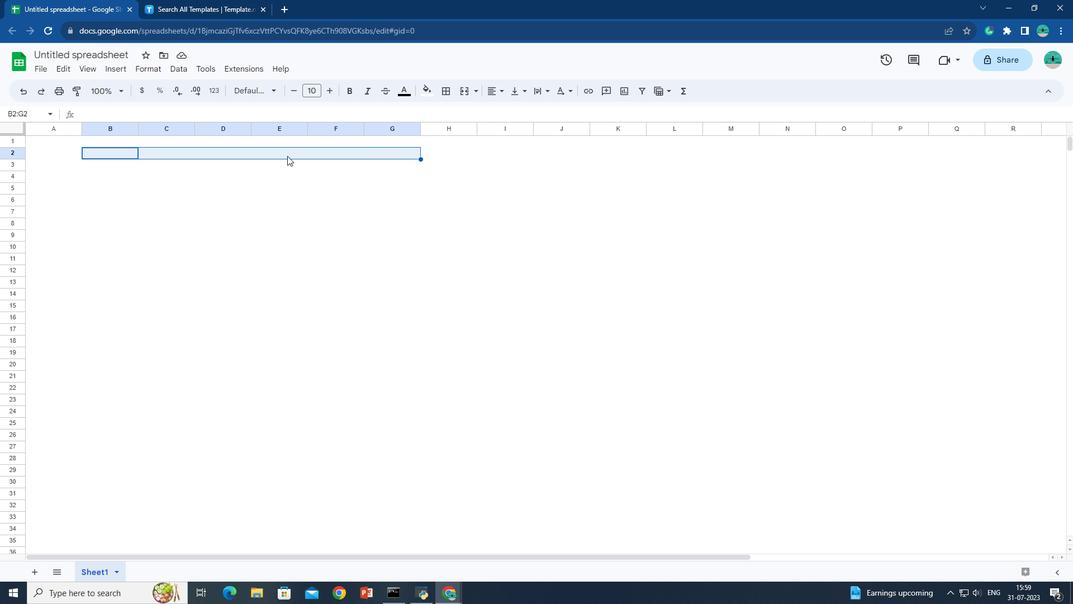 
Action: Mouse moved to (383, 152)
Screenshot: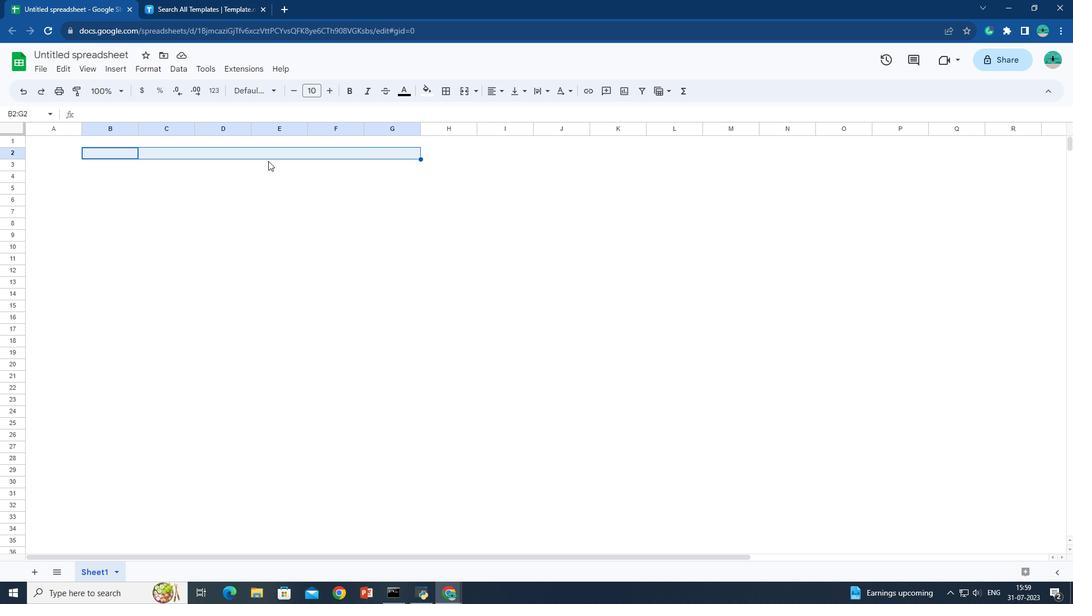 
Action: Key pressed <Key.shift>
Screenshot: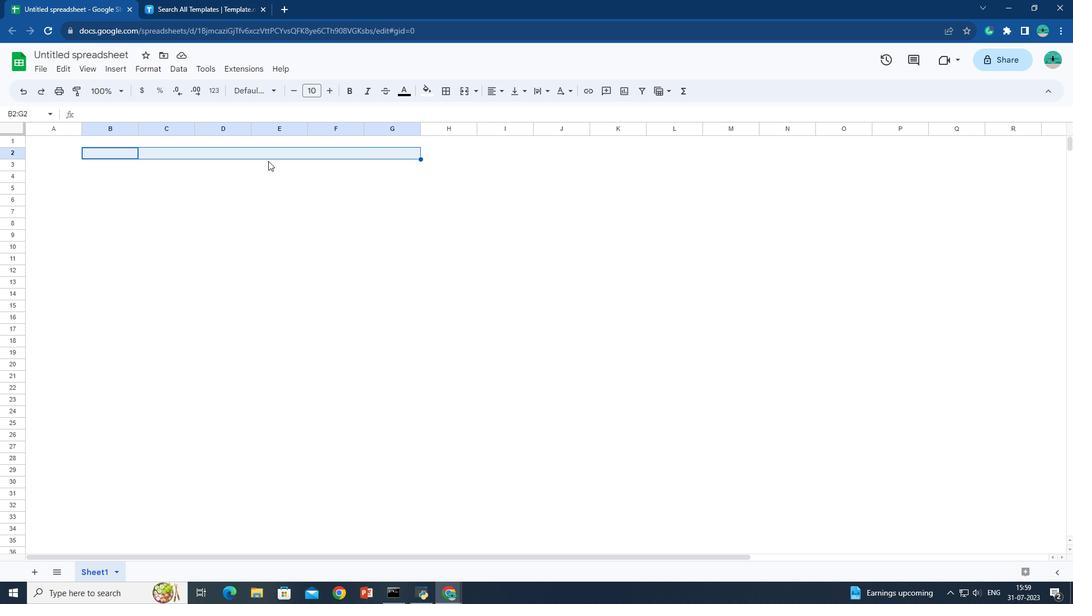 
Action: Mouse moved to (380, 151)
Screenshot: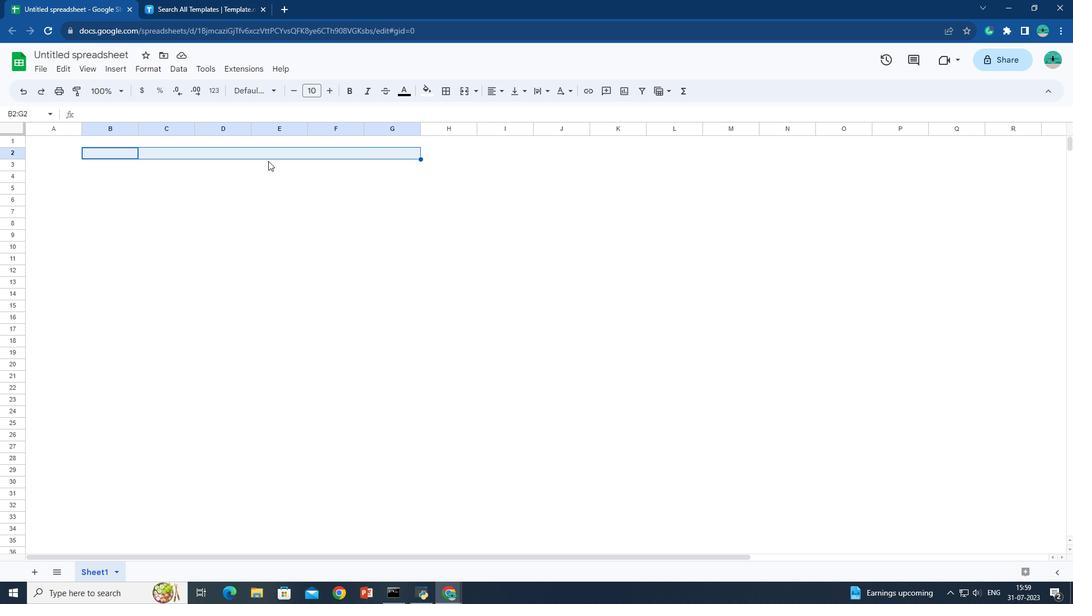 
Action: Key pressed <Key.shift>
Screenshot: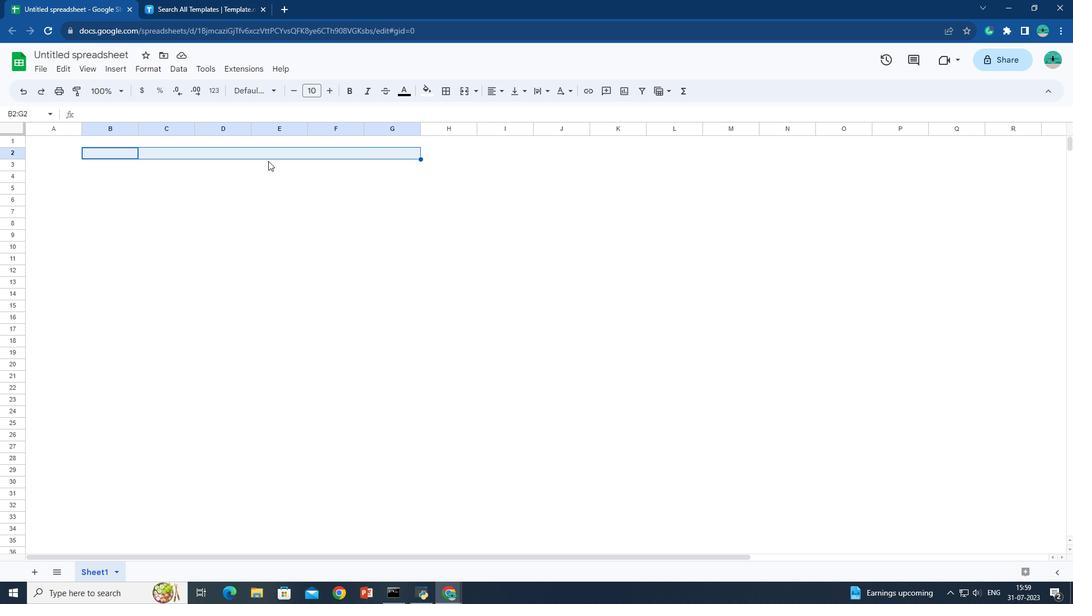 
Action: Mouse moved to (378, 151)
Screenshot: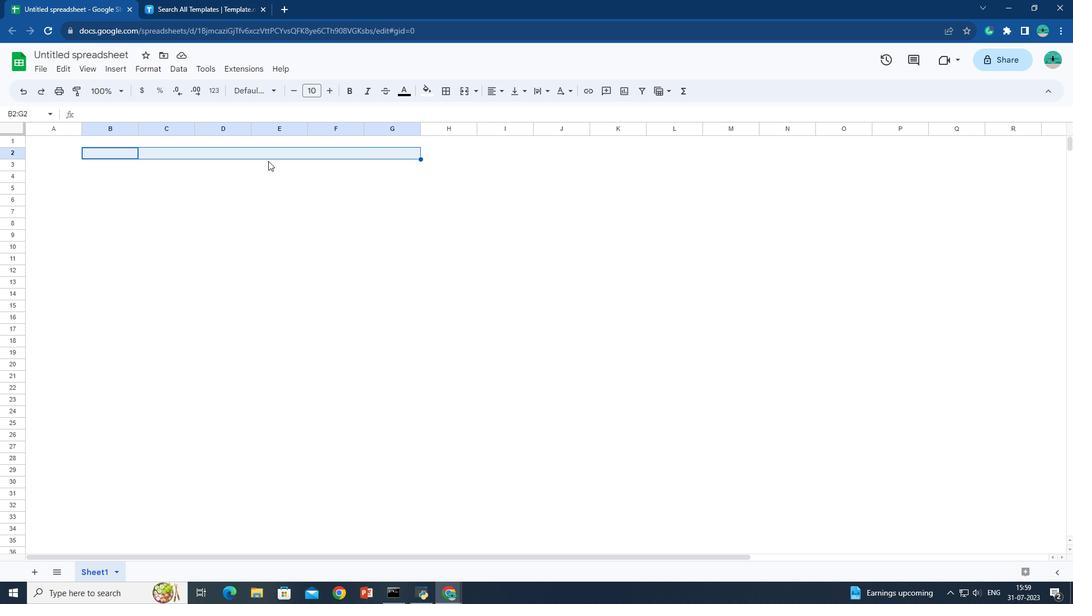 
Action: Key pressed <Key.shift>
Screenshot: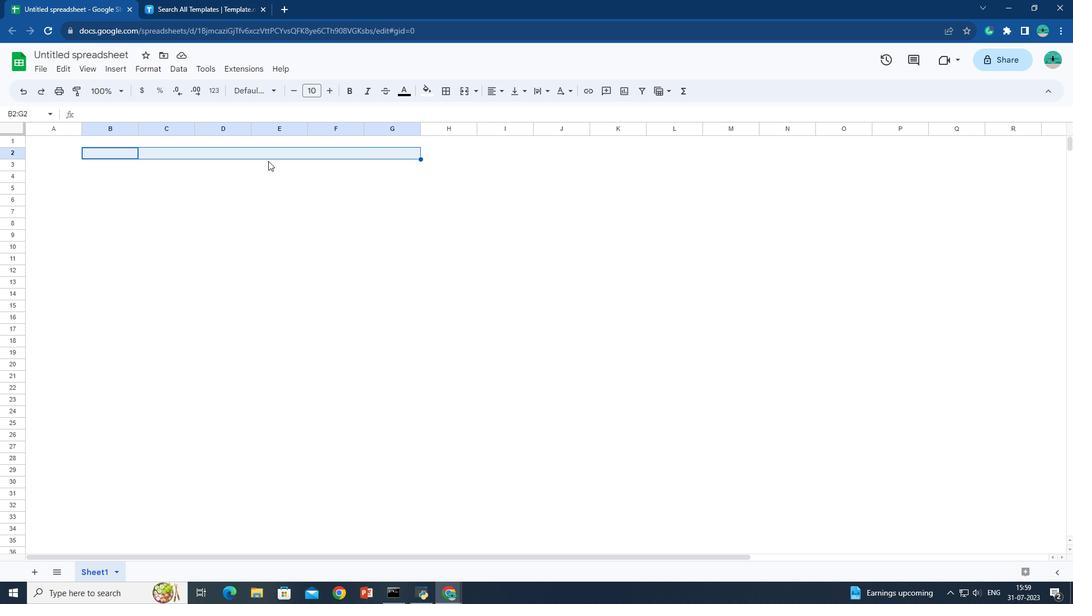 
Action: Mouse moved to (376, 151)
Screenshot: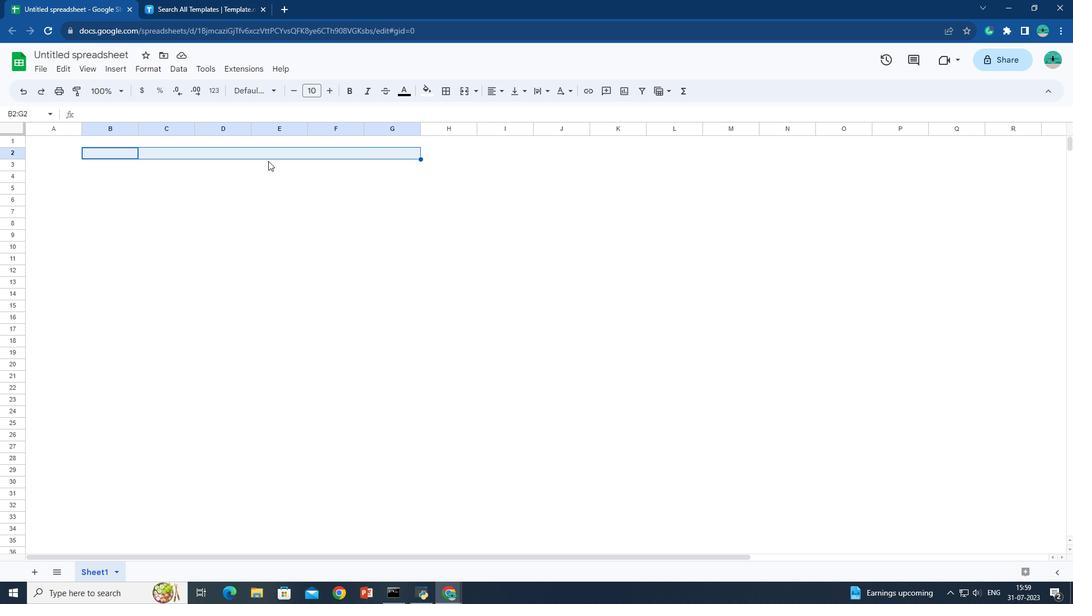 
Action: Key pressed <Key.shift>
Screenshot: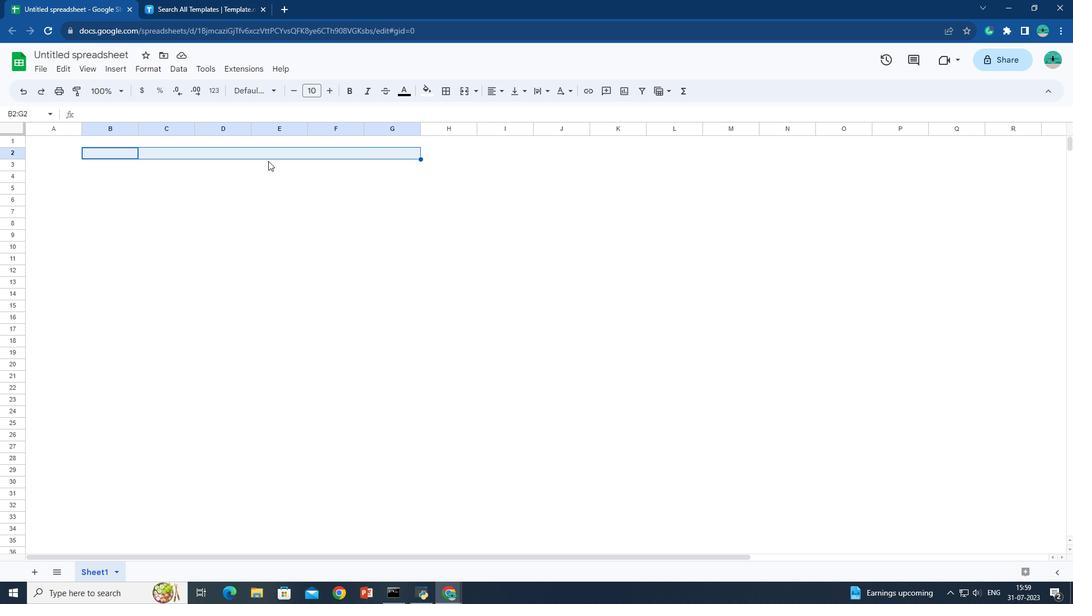 
Action: Mouse moved to (376, 151)
Screenshot: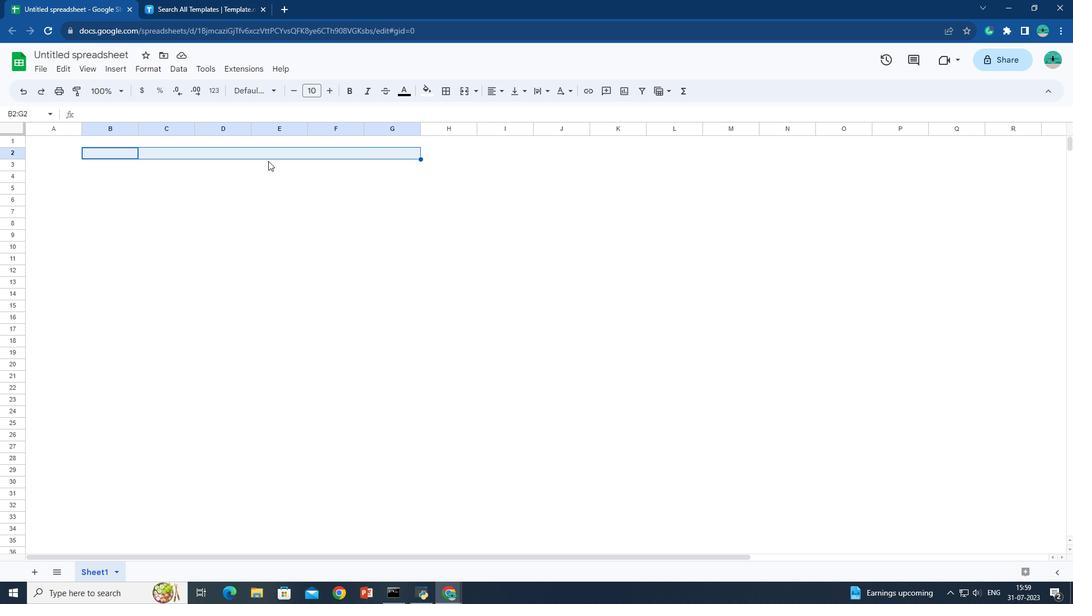 
Action: Key pressed <Key.shift>
Screenshot: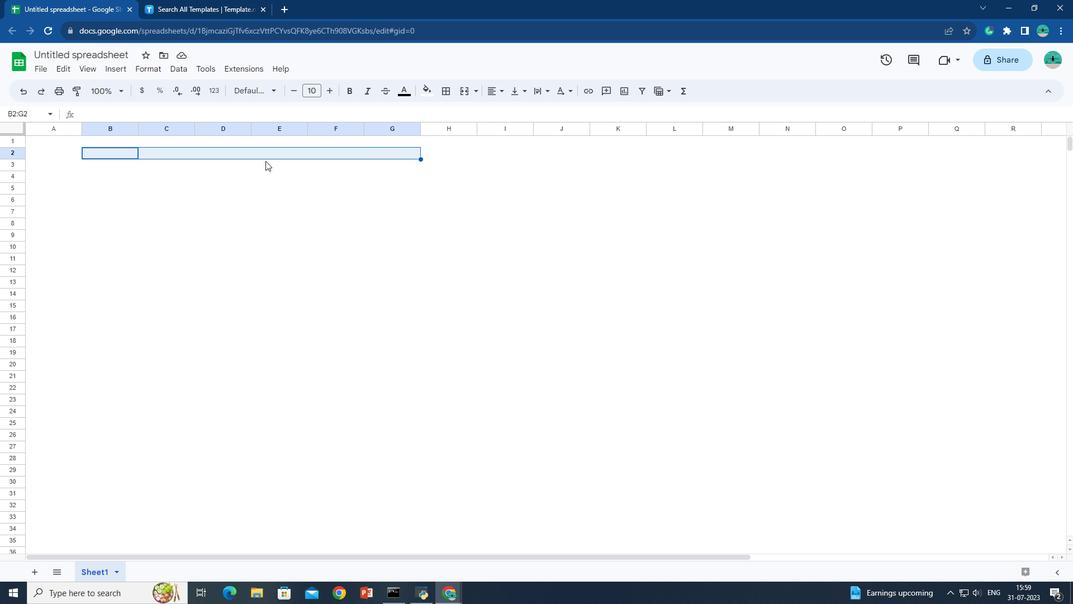 
Action: Mouse moved to (376, 151)
Screenshot: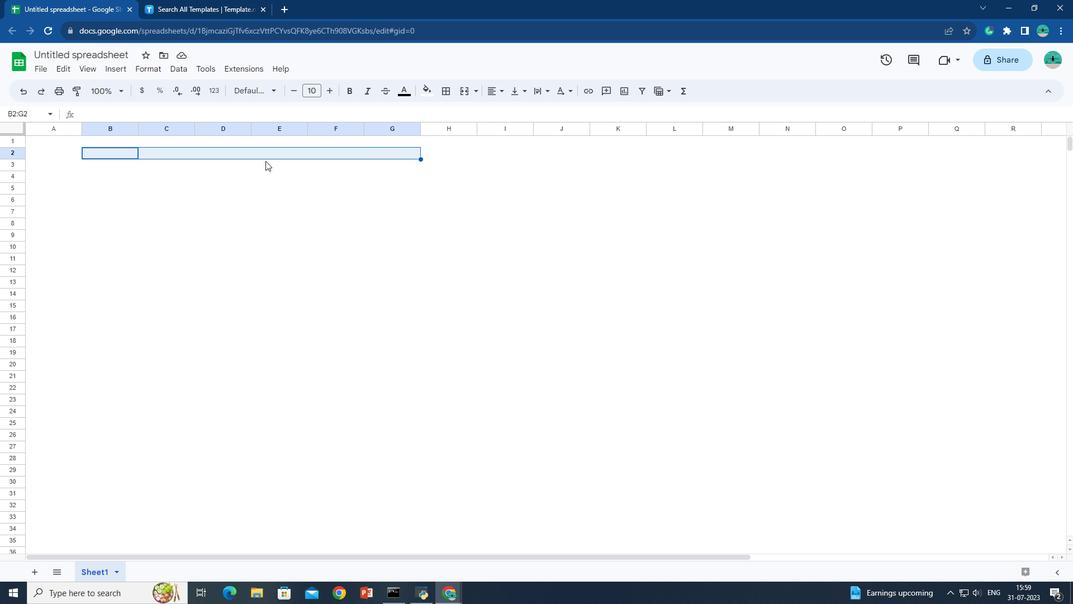
Action: Key pressed <Key.shift><Key.shift><Key.shift>
Screenshot: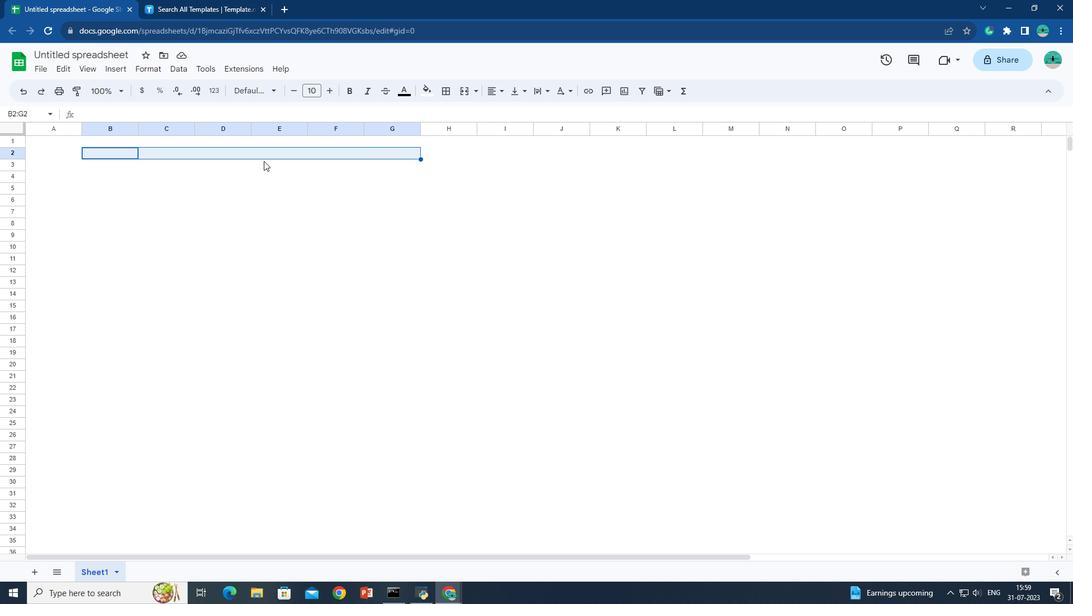 
Action: Mouse moved to (373, 151)
Screenshot: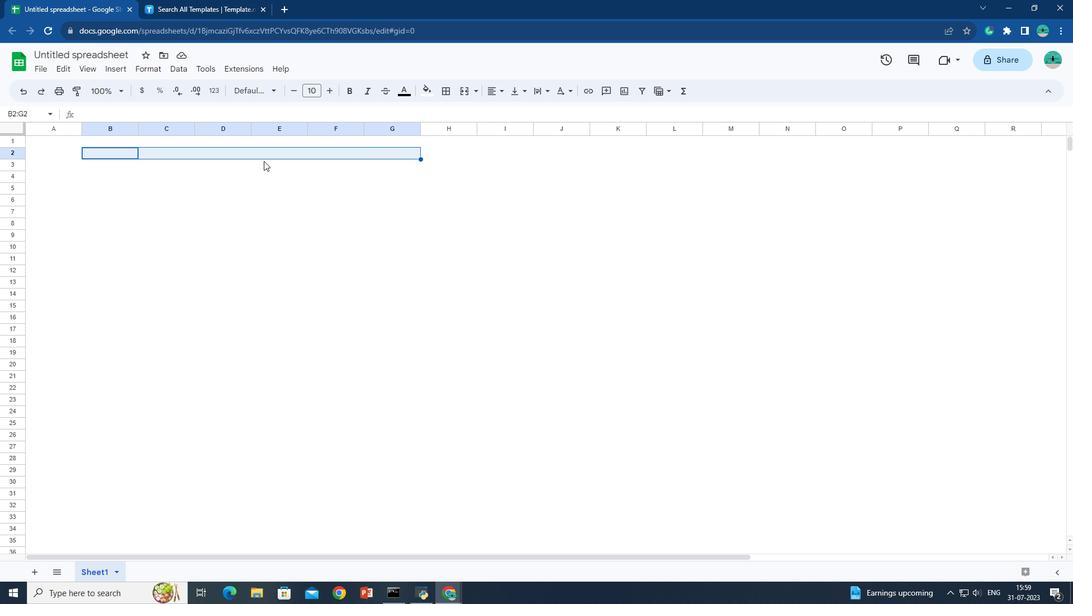 
Action: Key pressed <Key.shift>
Screenshot: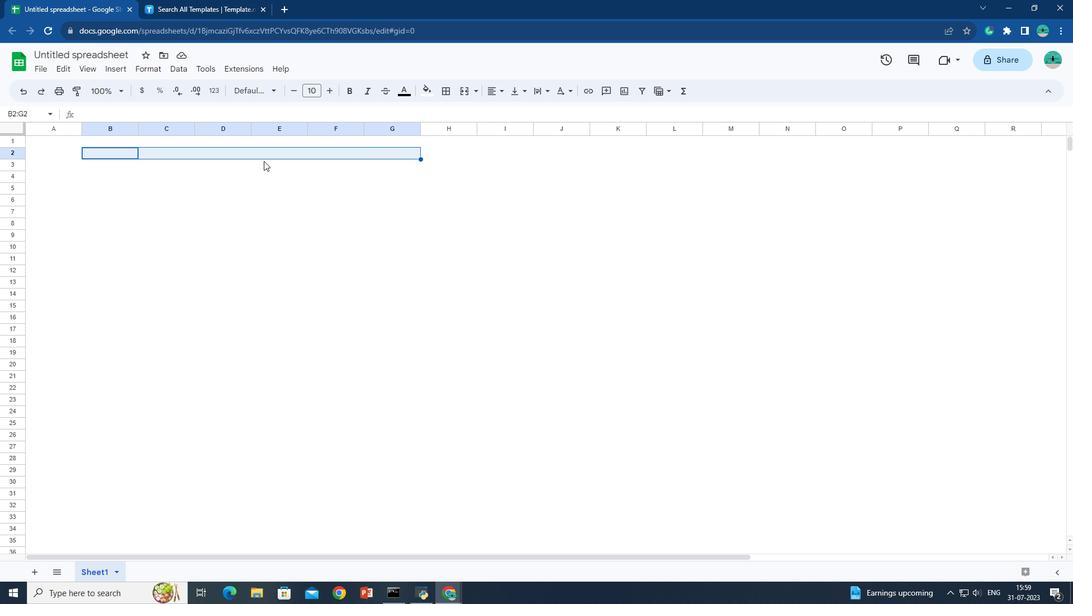 
Action: Mouse moved to (369, 151)
Screenshot: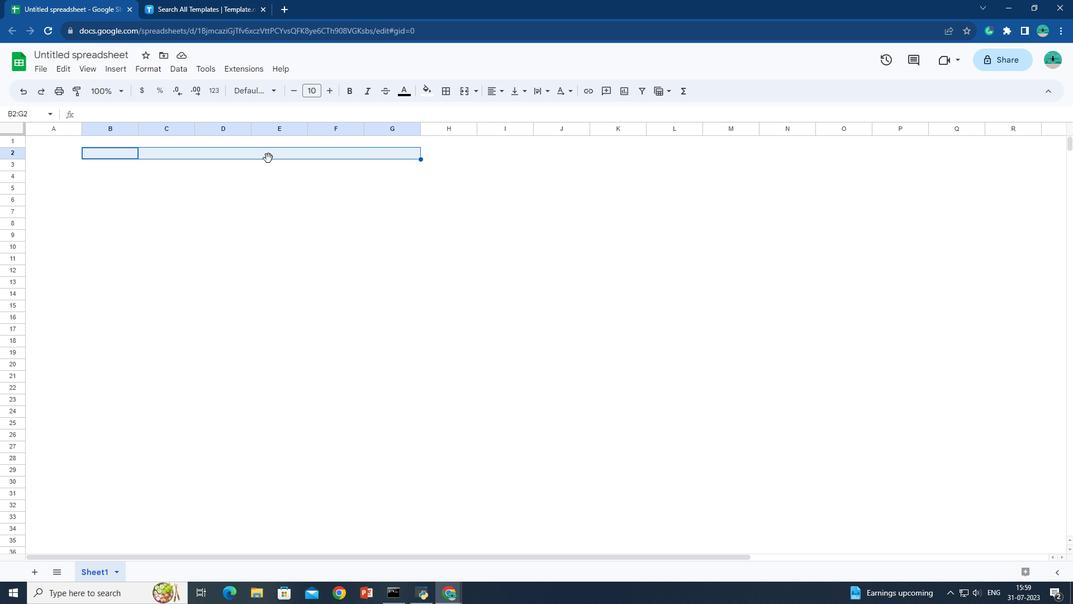 
Action: Key pressed <Key.shift>
Screenshot: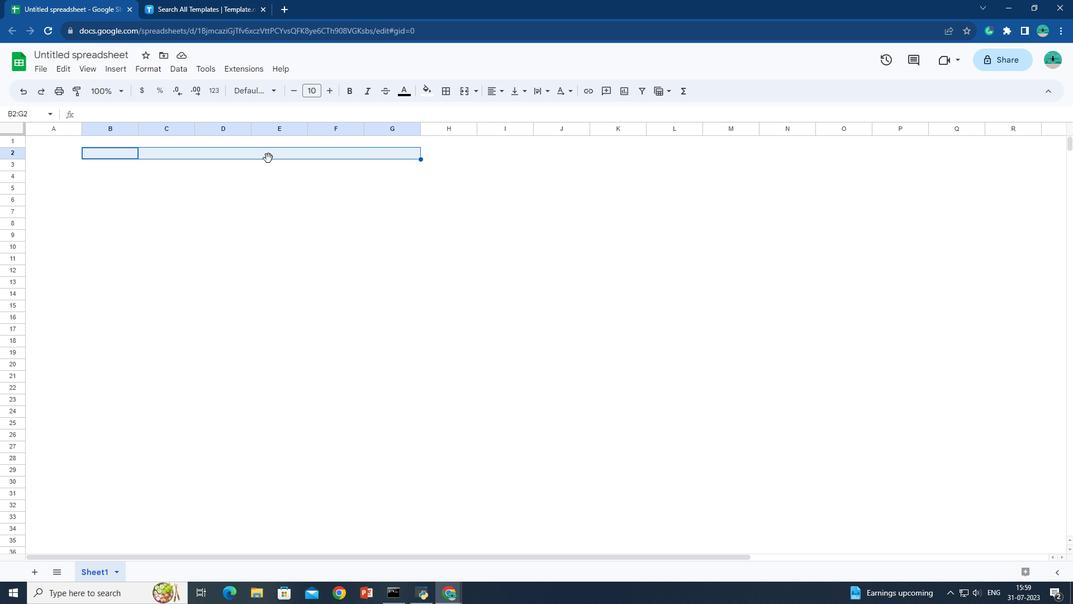 
Action: Mouse moved to (364, 152)
Screenshot: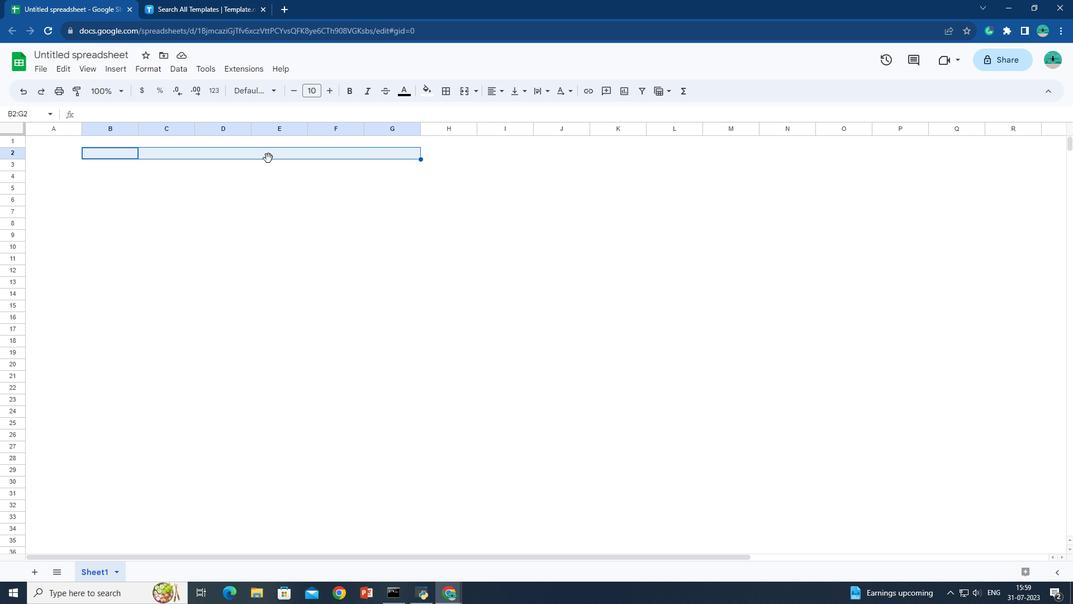 
Action: Key pressed <Key.shift>
Screenshot: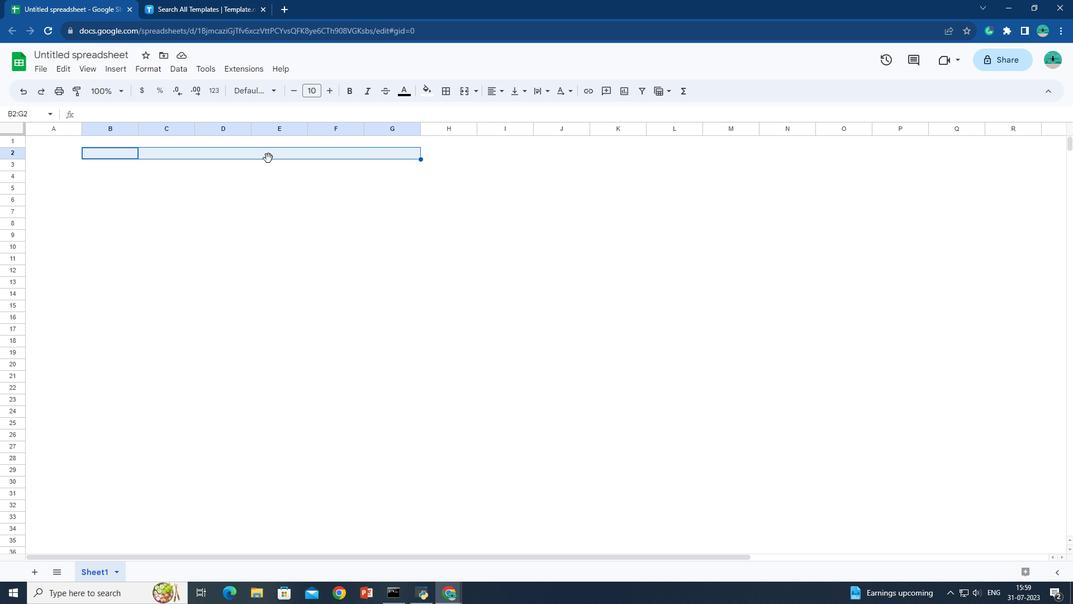 
Action: Mouse moved to (363, 152)
Screenshot: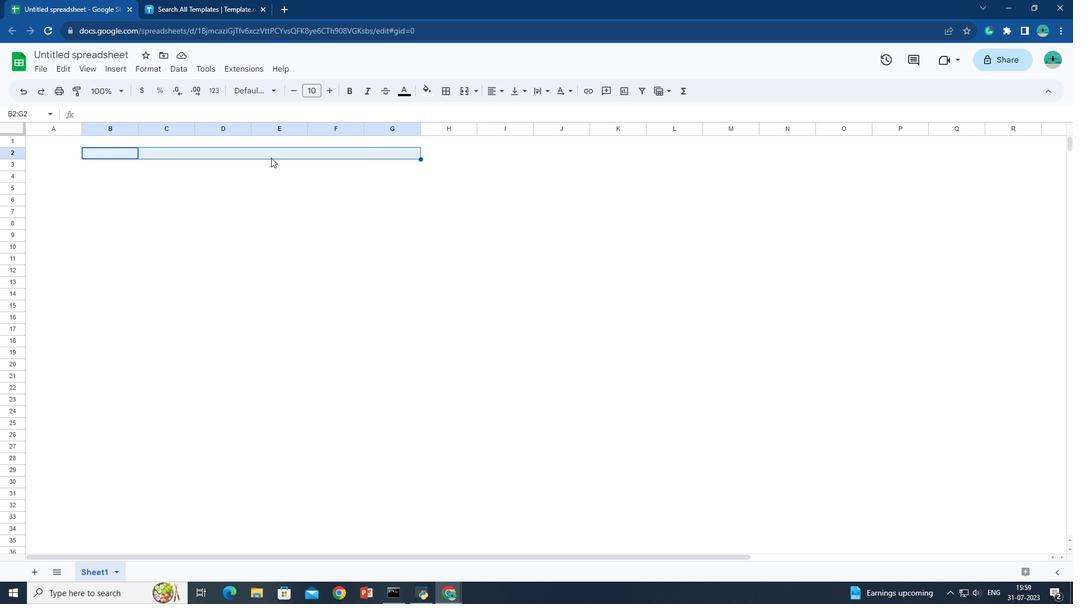 
Action: Key pressed <Key.shift>
Screenshot: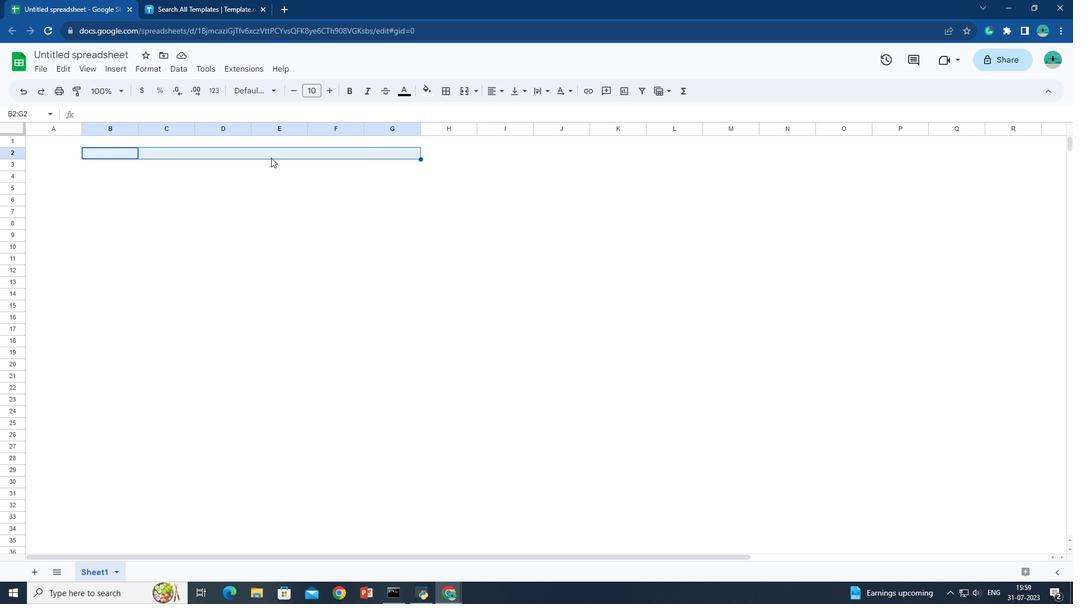 
Action: Mouse moved to (360, 153)
Screenshot: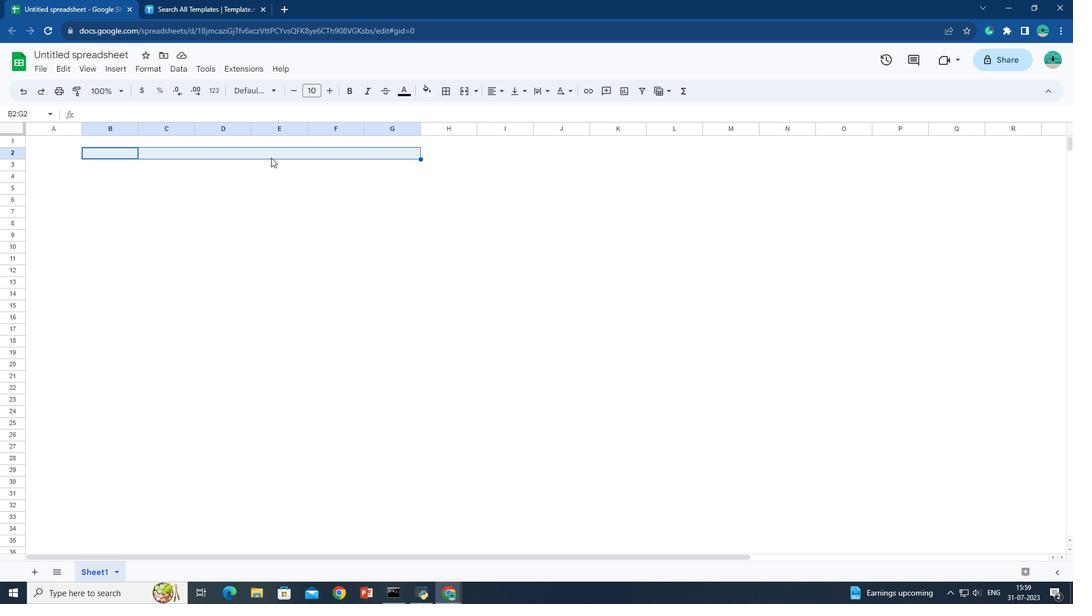 
Action: Key pressed <Key.shift>
Screenshot: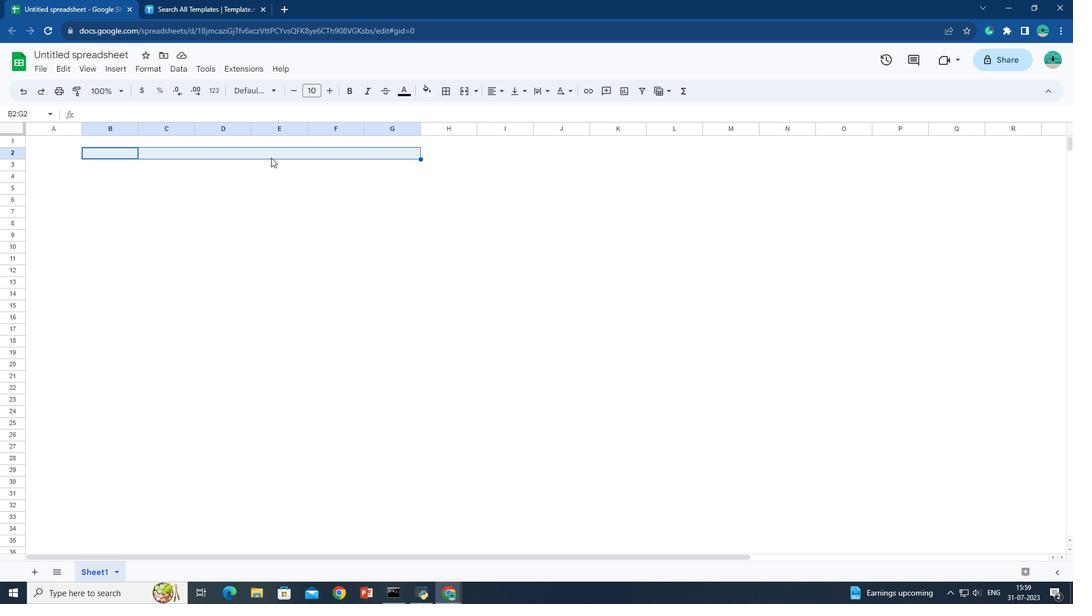 
Action: Mouse moved to (353, 154)
Screenshot: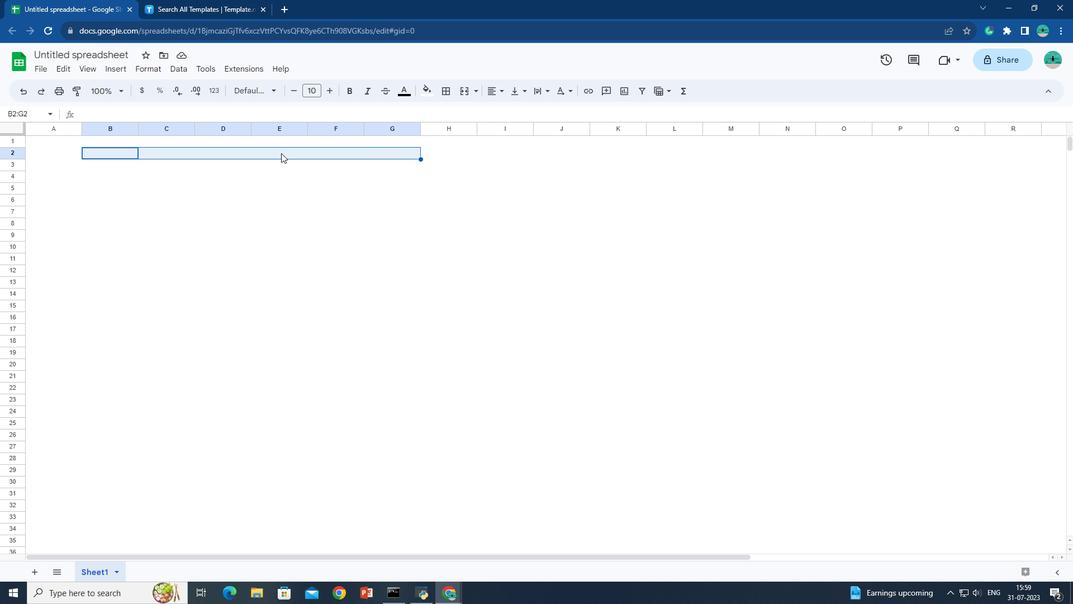 
Action: Key pressed <Key.shift>
Screenshot: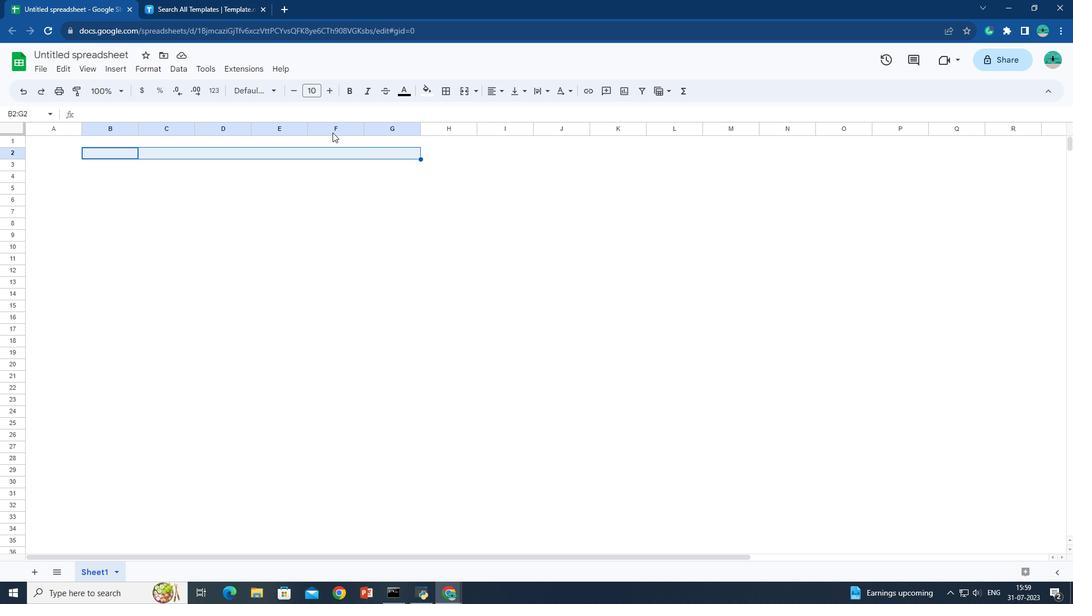 
Action: Mouse moved to (343, 155)
Screenshot: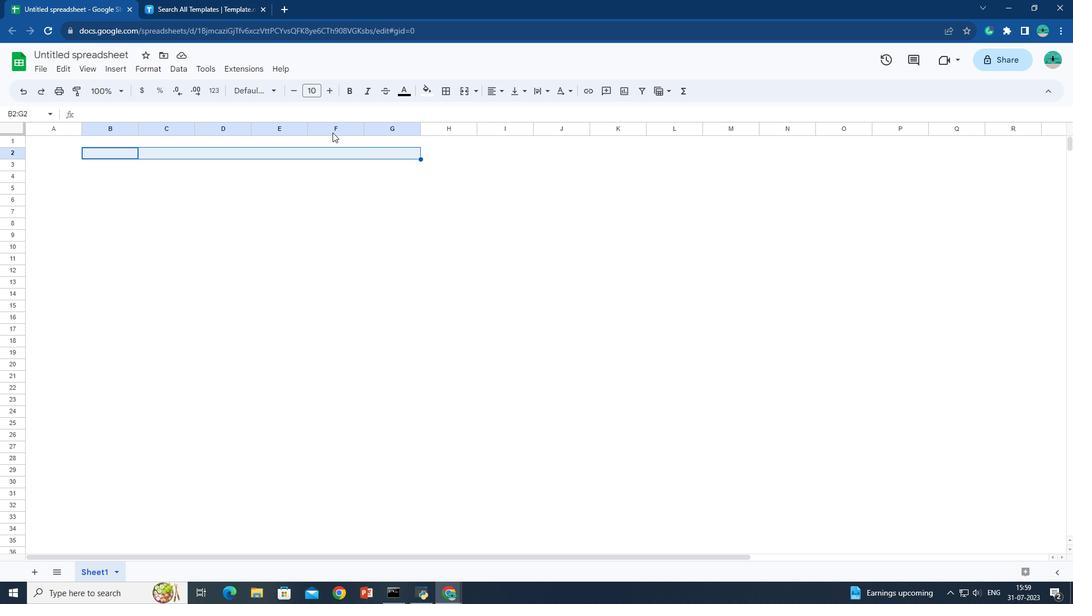 
Action: Key pressed <Key.shift>
Screenshot: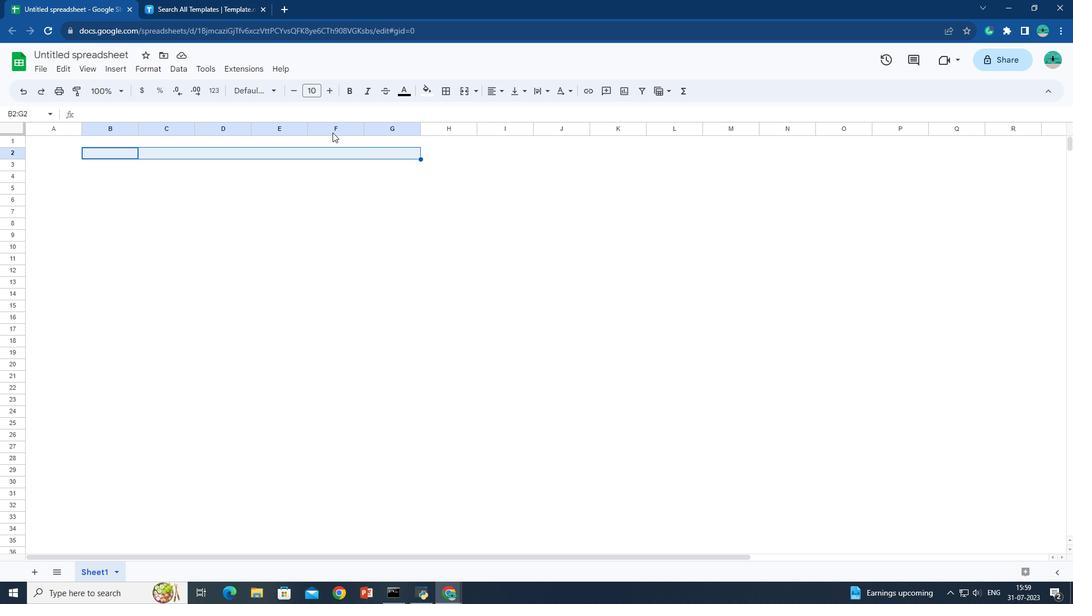 
Action: Mouse moved to (328, 156)
Screenshot: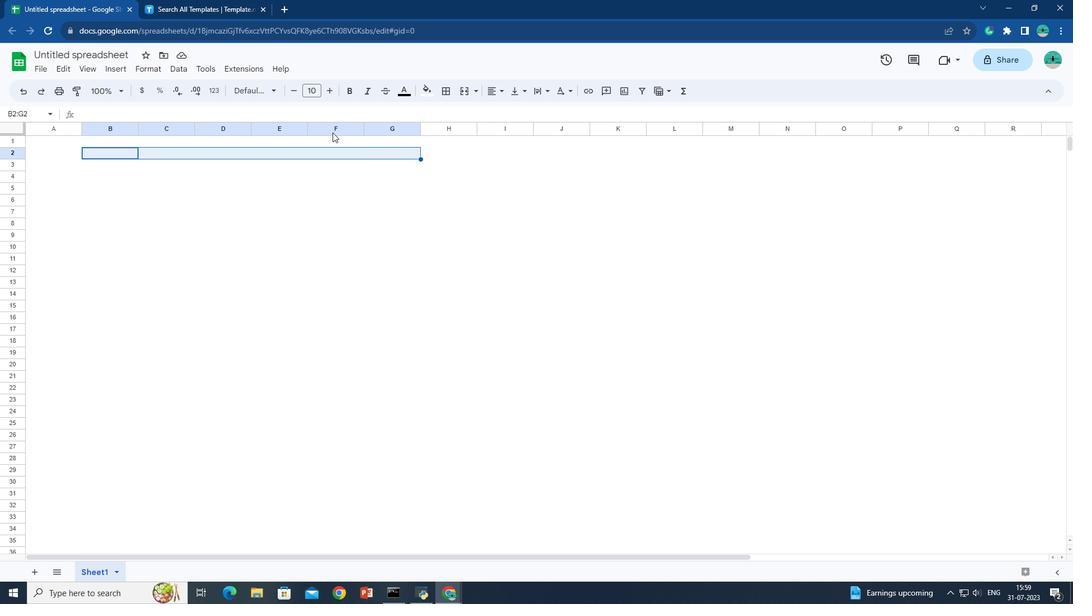 
Action: Key pressed <Key.shift>
Screenshot: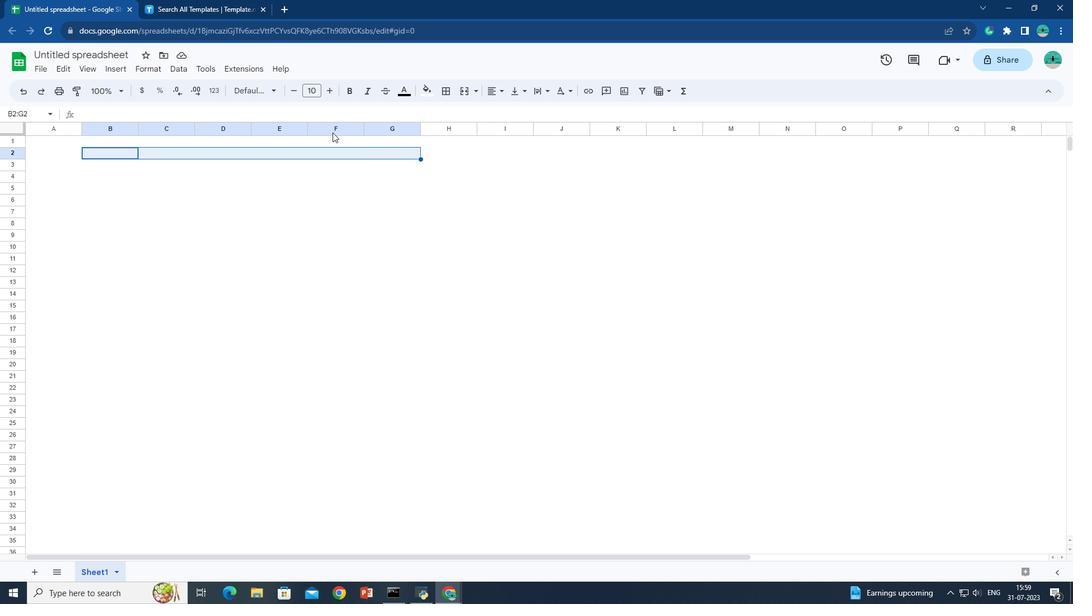 
Action: Mouse moved to (460, 91)
Screenshot: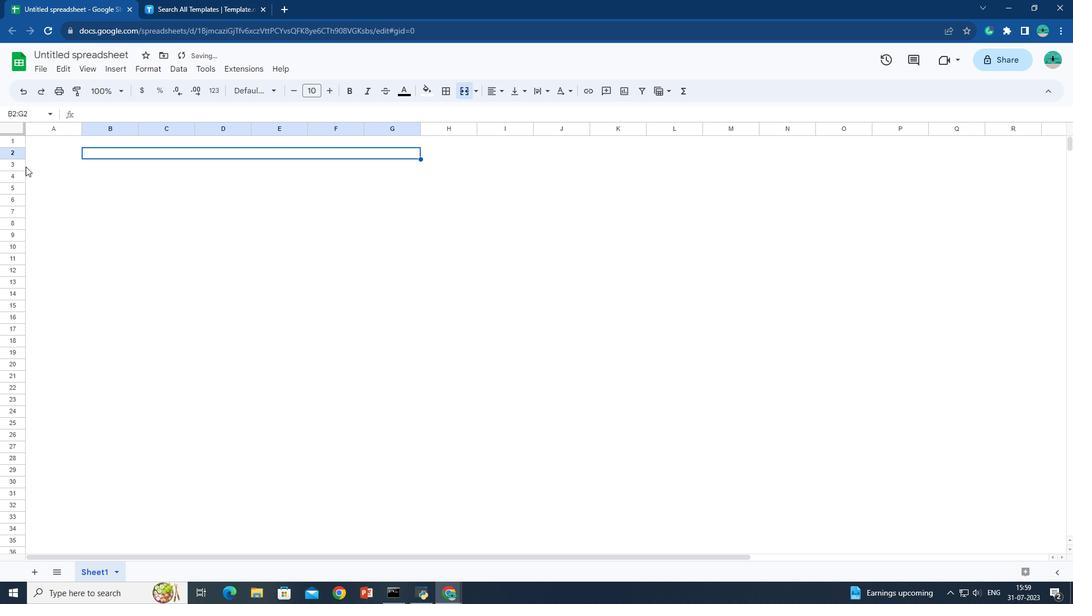 
Action: Mouse pressed left at (460, 91)
Screenshot: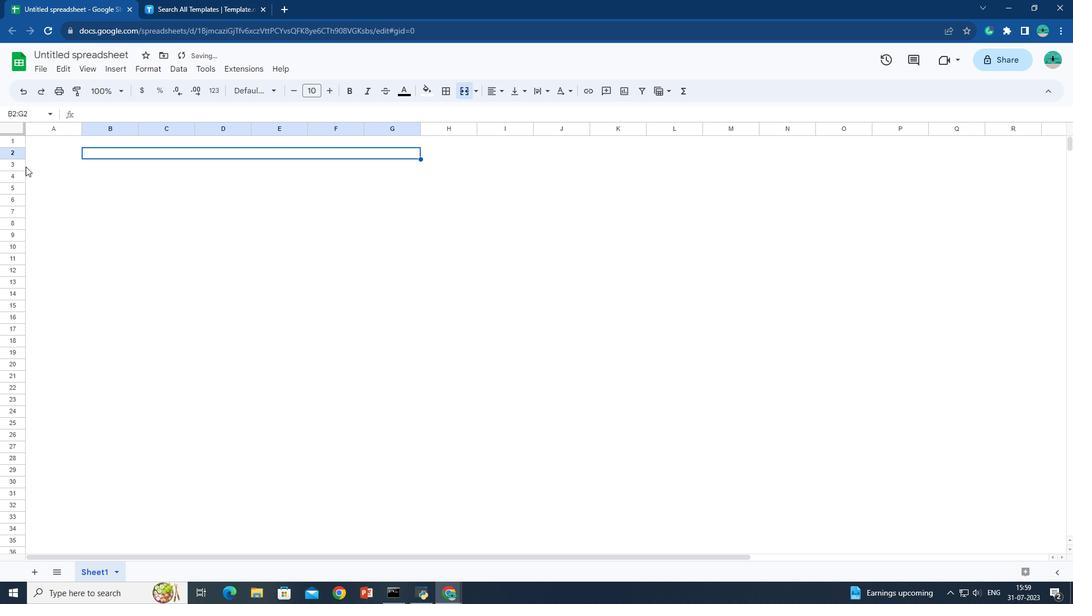 
Action: Mouse moved to (15, 159)
Screenshot: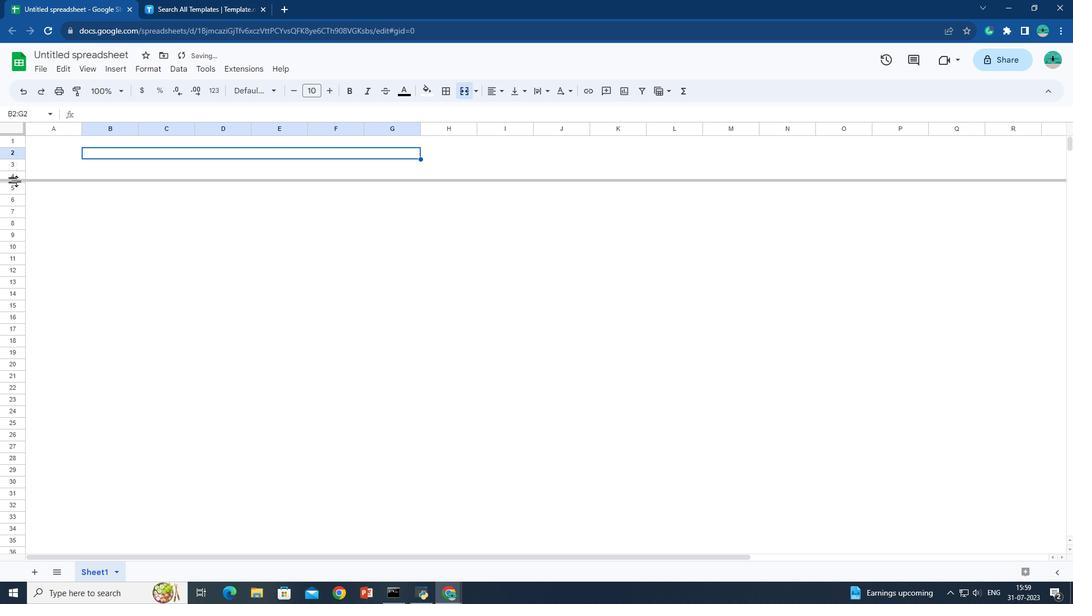 
Action: Mouse pressed left at (15, 159)
Screenshot: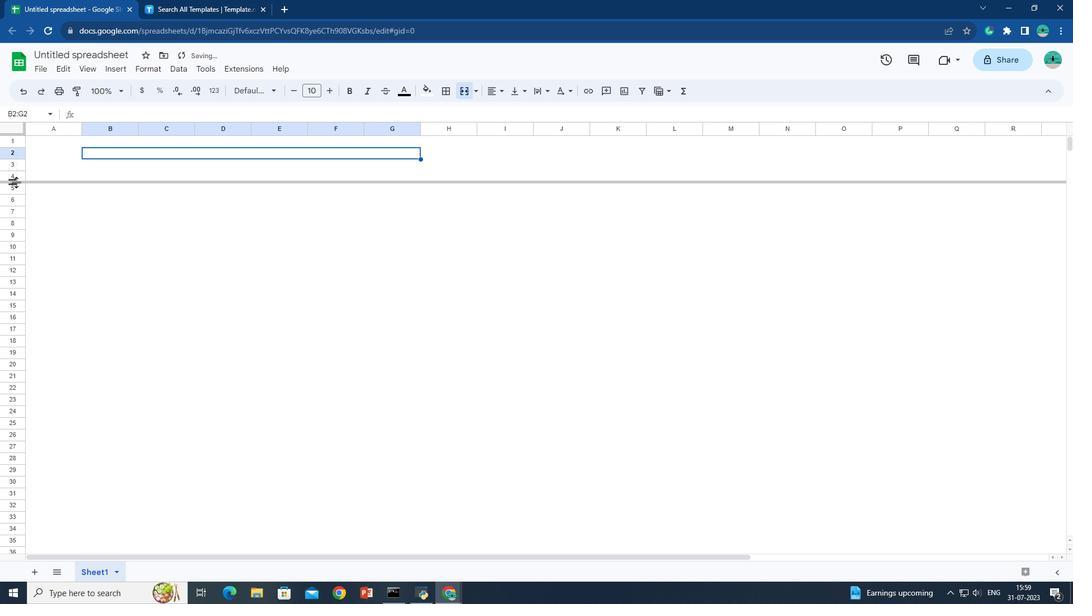 
Action: Mouse moved to (119, 95)
Screenshot: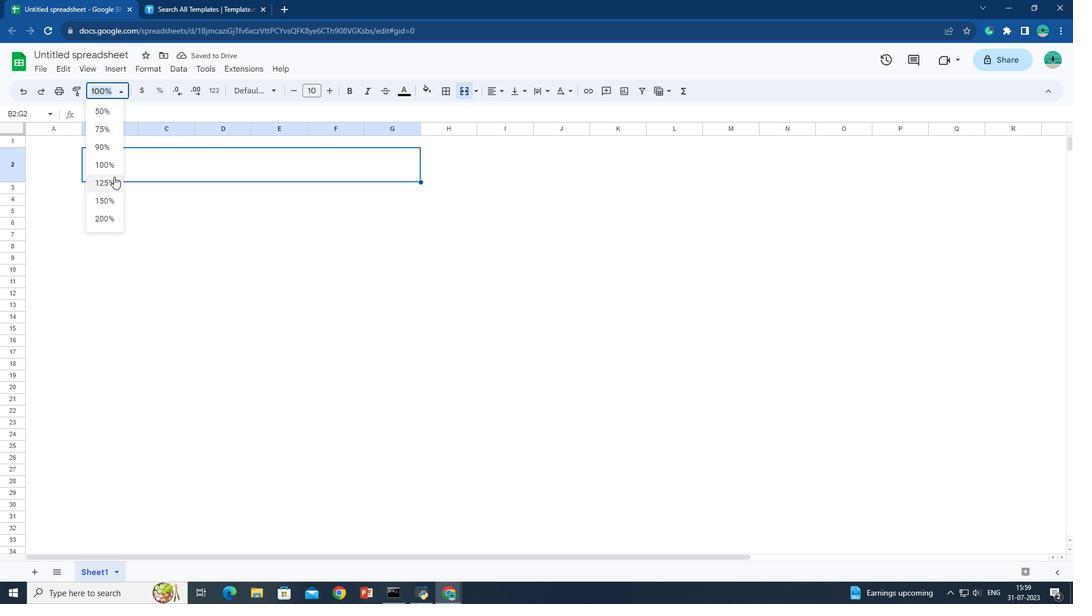 
Action: Mouse pressed left at (119, 95)
Screenshot: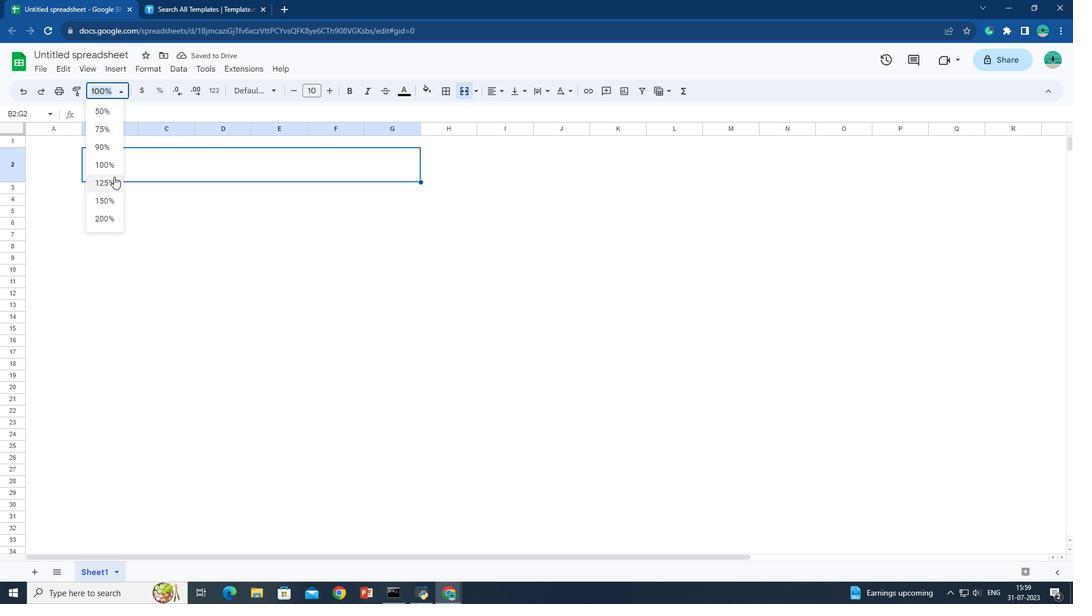 
Action: Mouse moved to (114, 177)
Screenshot: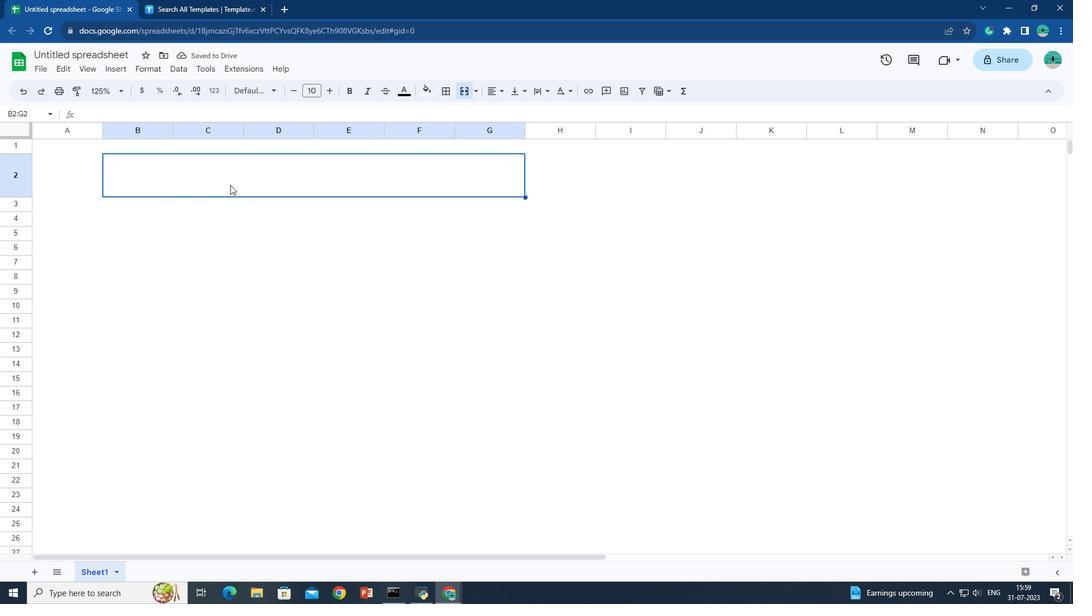 
Action: Mouse pressed left at (114, 177)
Screenshot: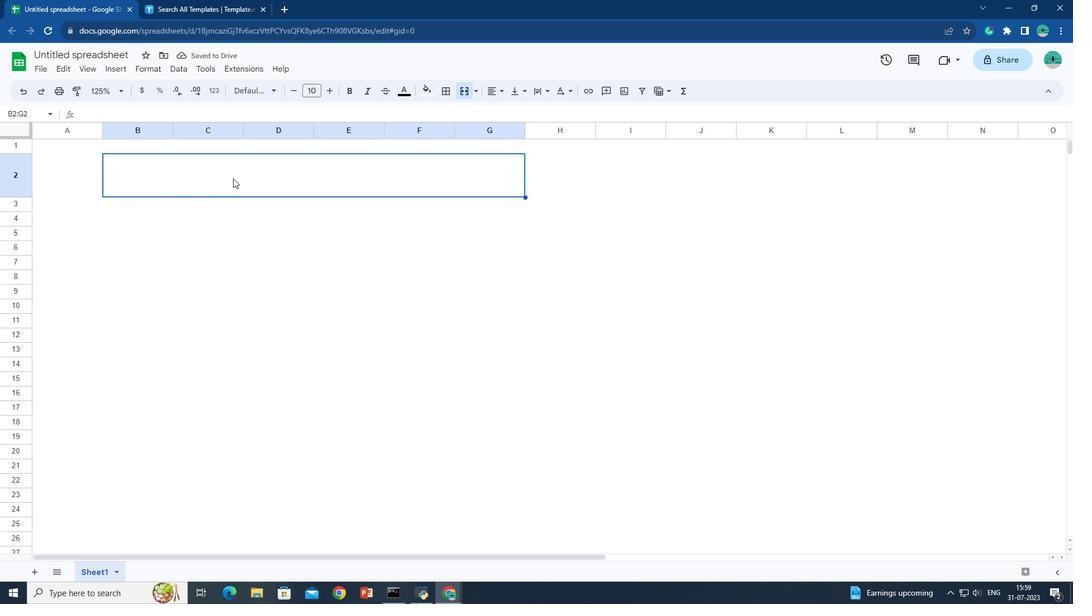 
Action: Mouse moved to (236, 176)
Screenshot: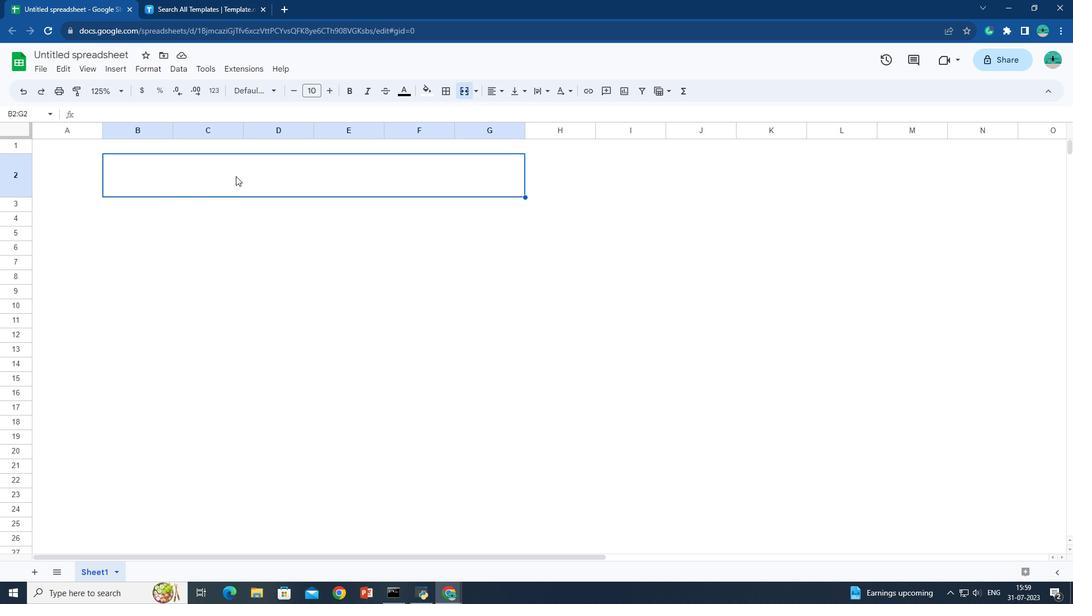
Action: Mouse pressed left at (236, 176)
Screenshot: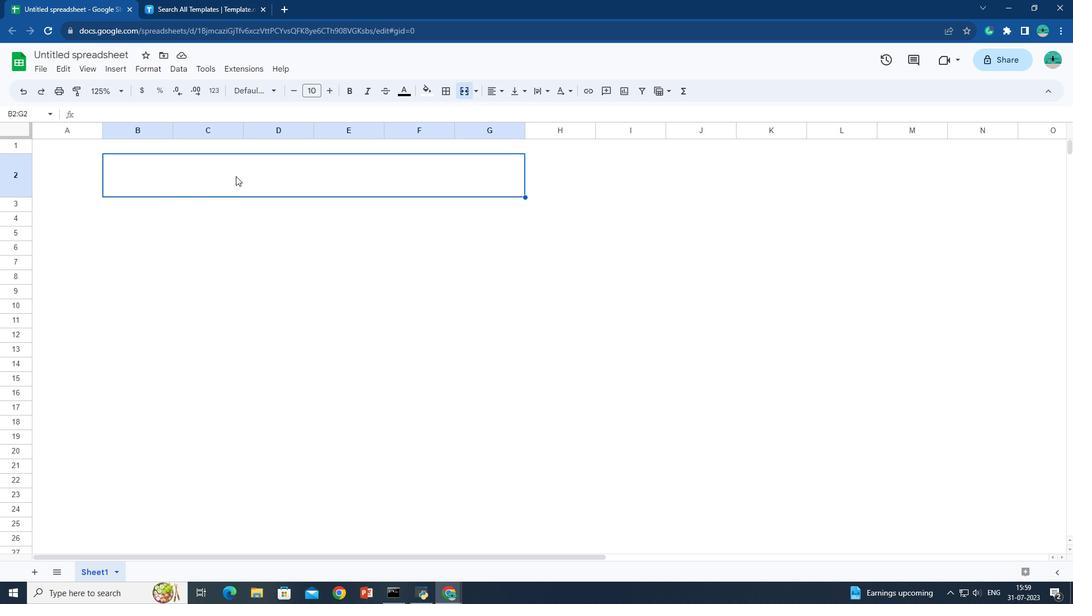 
Action: Key pressed <Key.shift_r>{<Key.backspace>[<Key.shift>Our<Key.space><Key.shift>Laady<Key.left><Key.left><Key.right><Key.down>
Screenshot: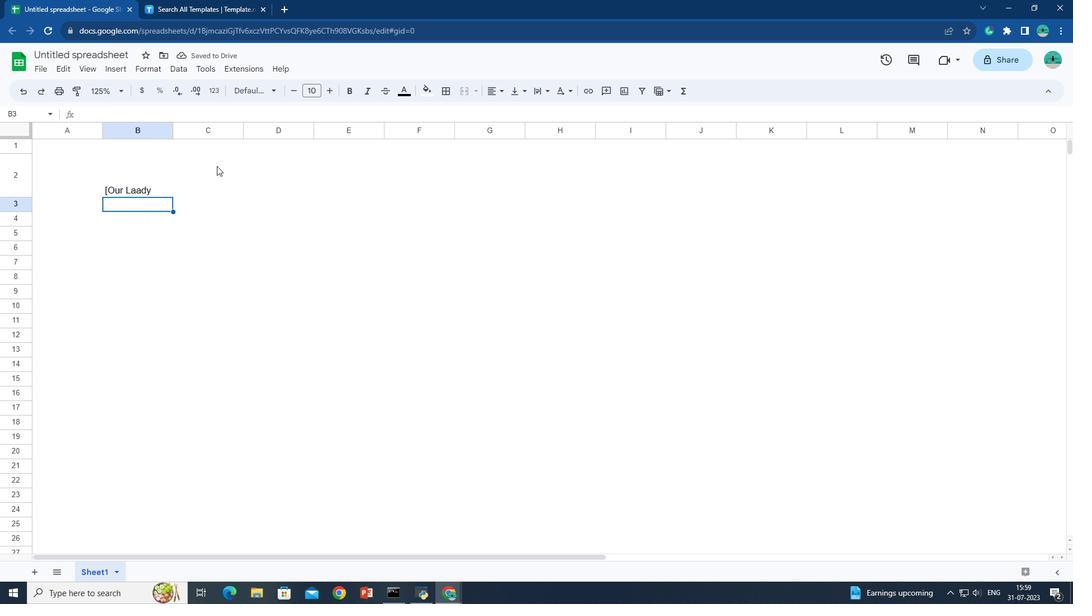 
Action: Mouse moved to (218, 166)
Screenshot: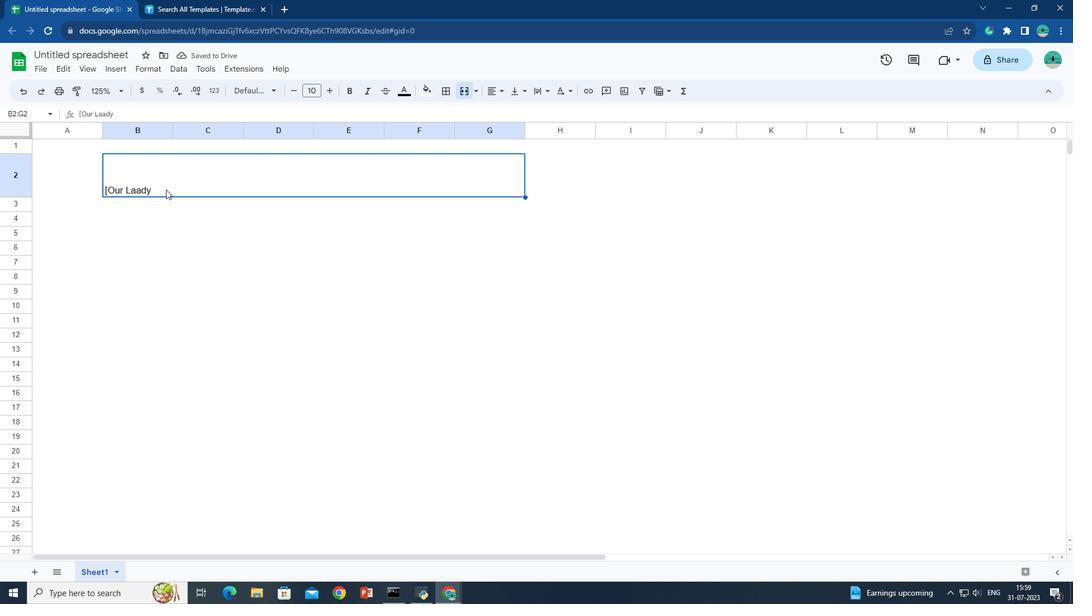 
Action: Mouse pressed left at (218, 166)
Screenshot: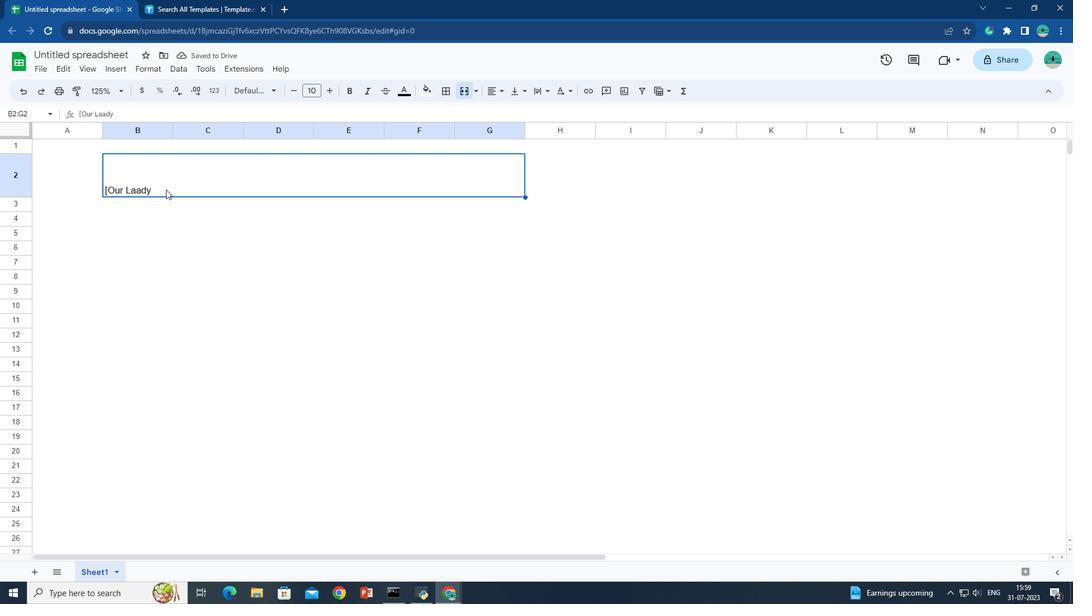 
Action: Mouse moved to (166, 190)
Screenshot: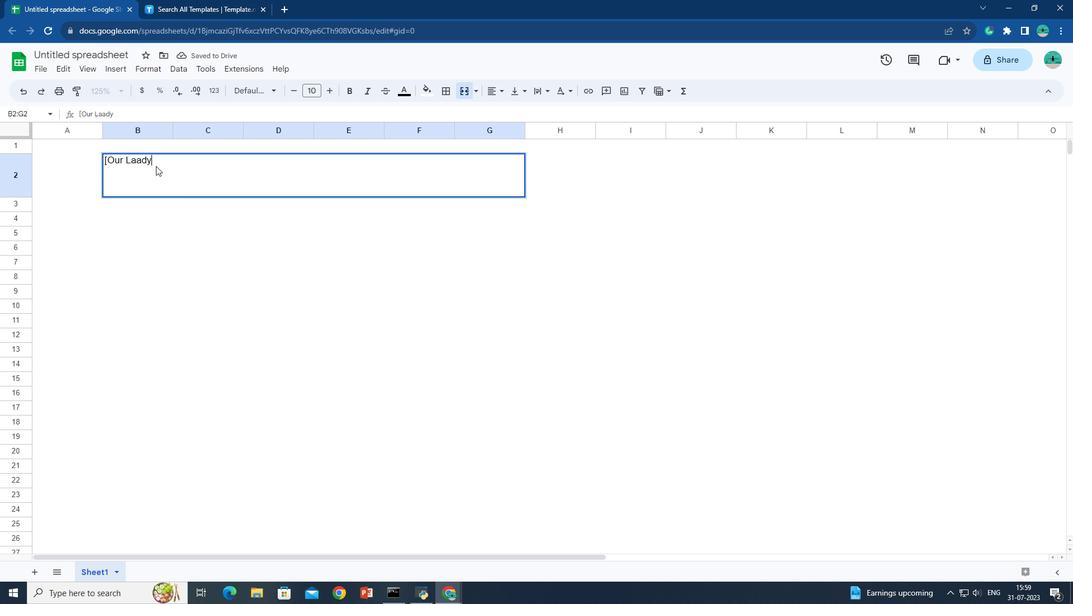
Action: Mouse pressed left at (166, 190)
Screenshot: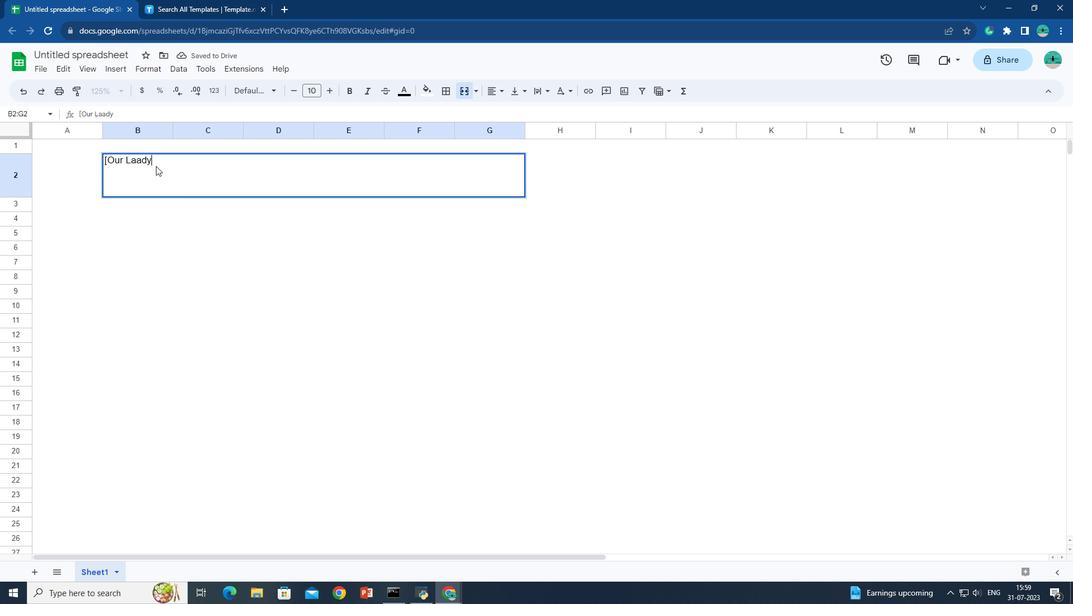 
Action: Mouse pressed left at (166, 190)
Screenshot: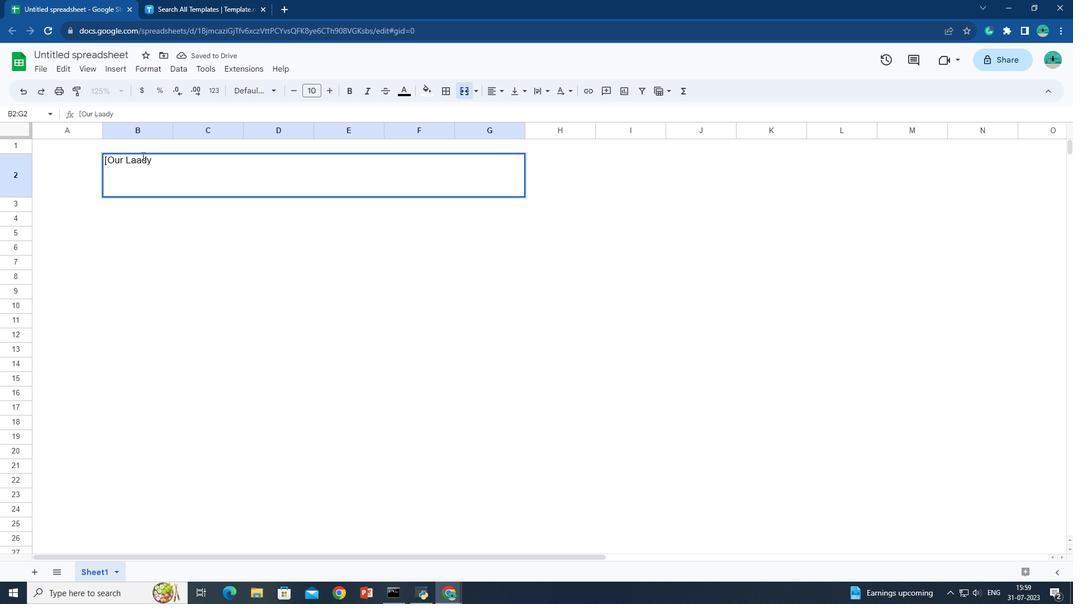 
Action: Mouse moved to (141, 156)
Screenshot: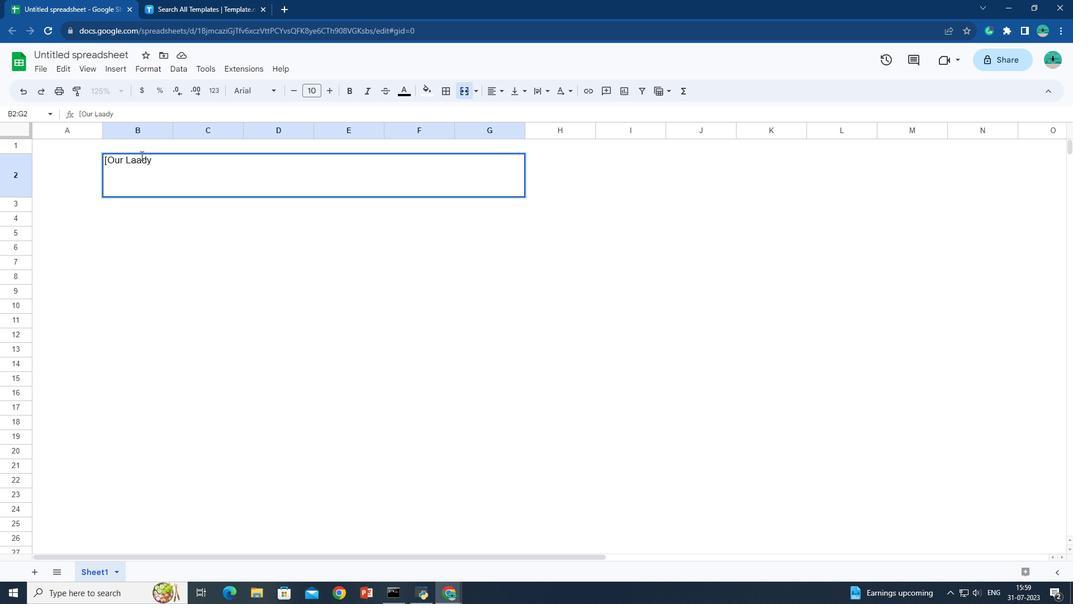 
Action: Mouse pressed left at (141, 156)
Screenshot: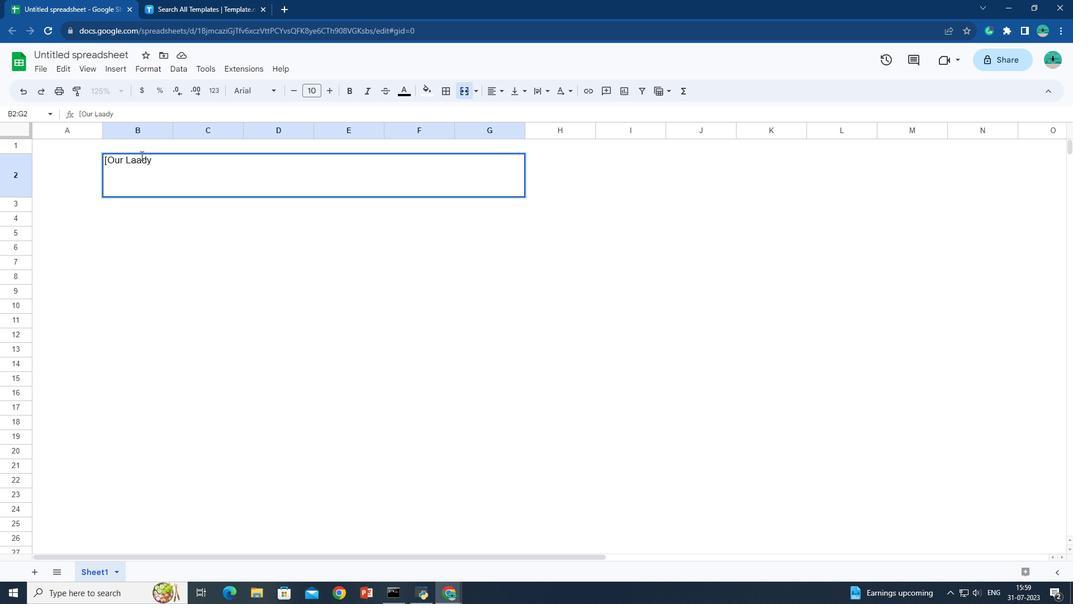 
Action: Key pressed <Key.backspace><Key.right><Key.right><Key.space>of<Key.space><Key.shift>Angels]ctrl+A
Screenshot: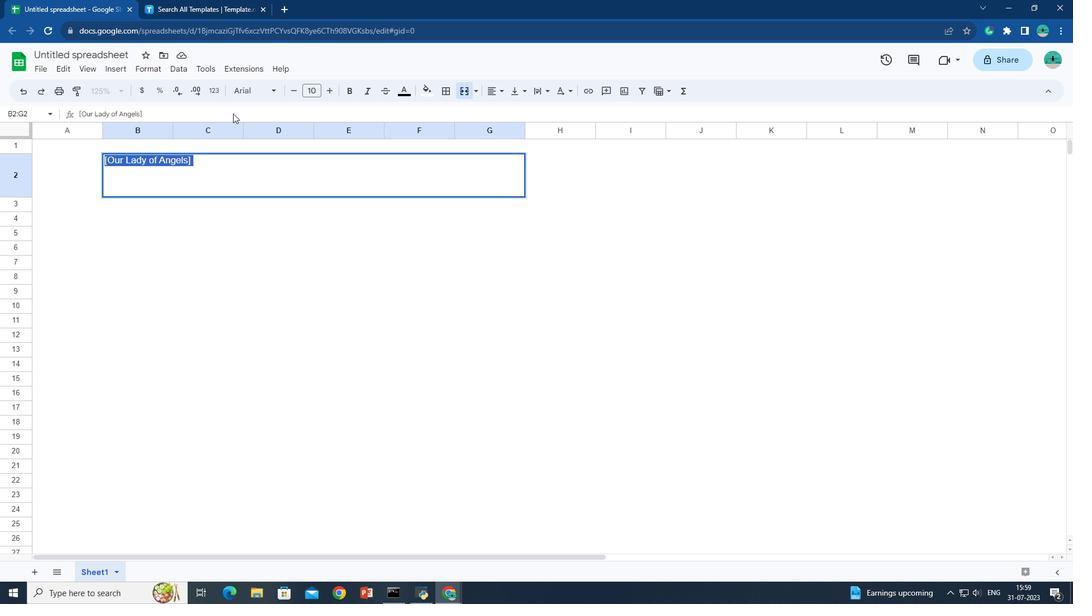 
Action: Mouse moved to (313, 93)
Screenshot: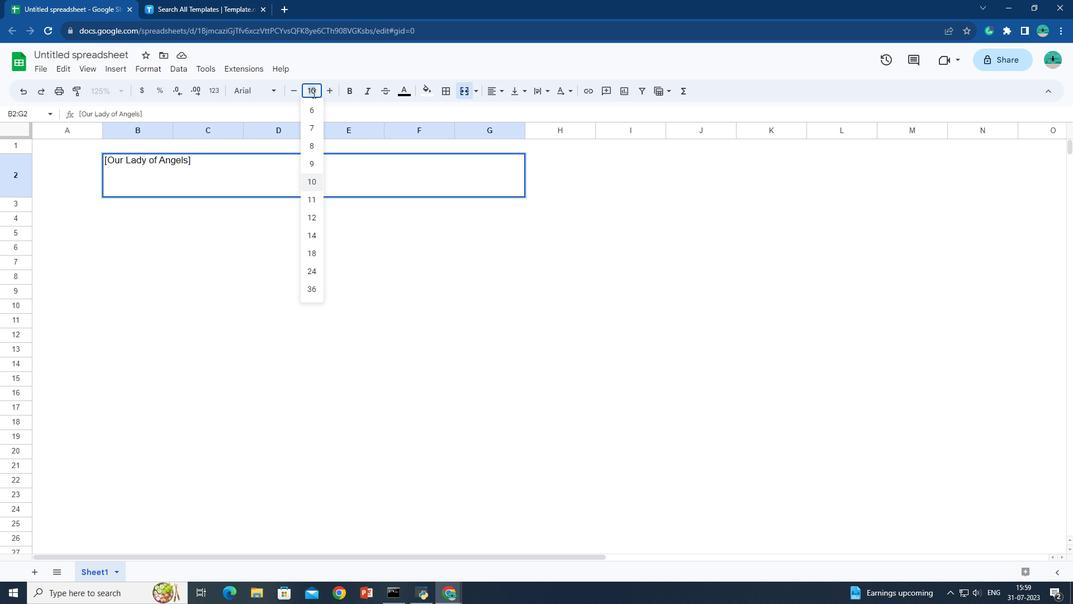 
Action: Mouse pressed left at (313, 93)
Screenshot: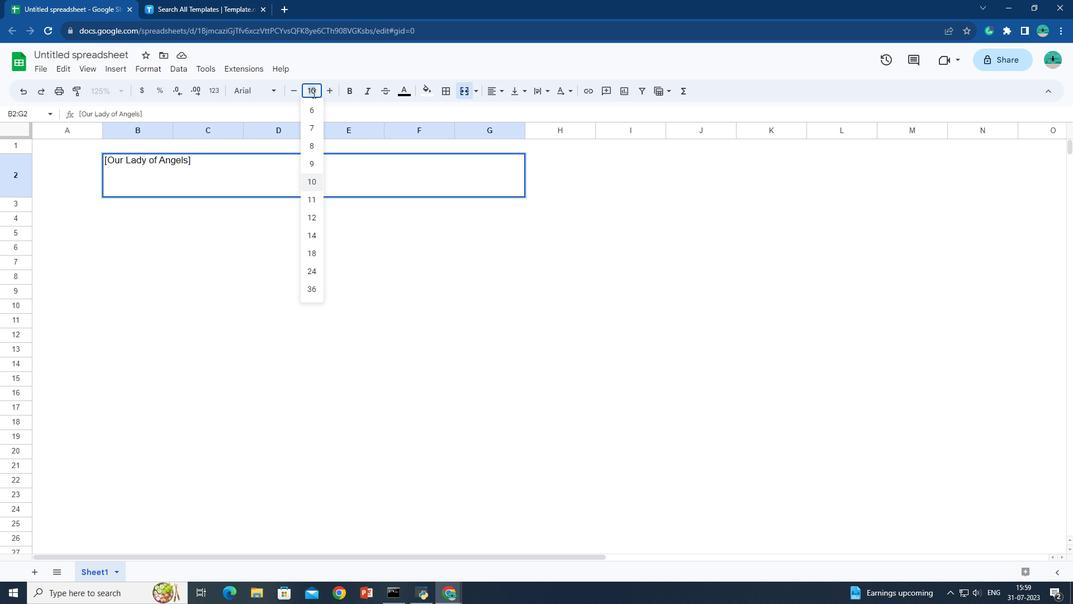
Action: Mouse pressed left at (313, 93)
Screenshot: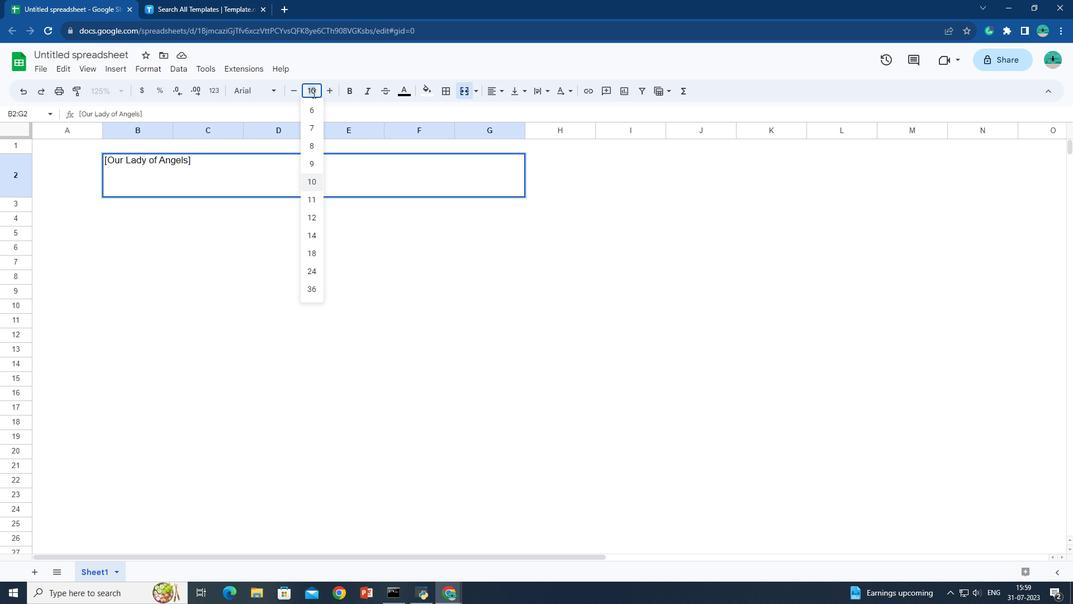 
Action: Key pressed 25<Key.enter>
Screenshot: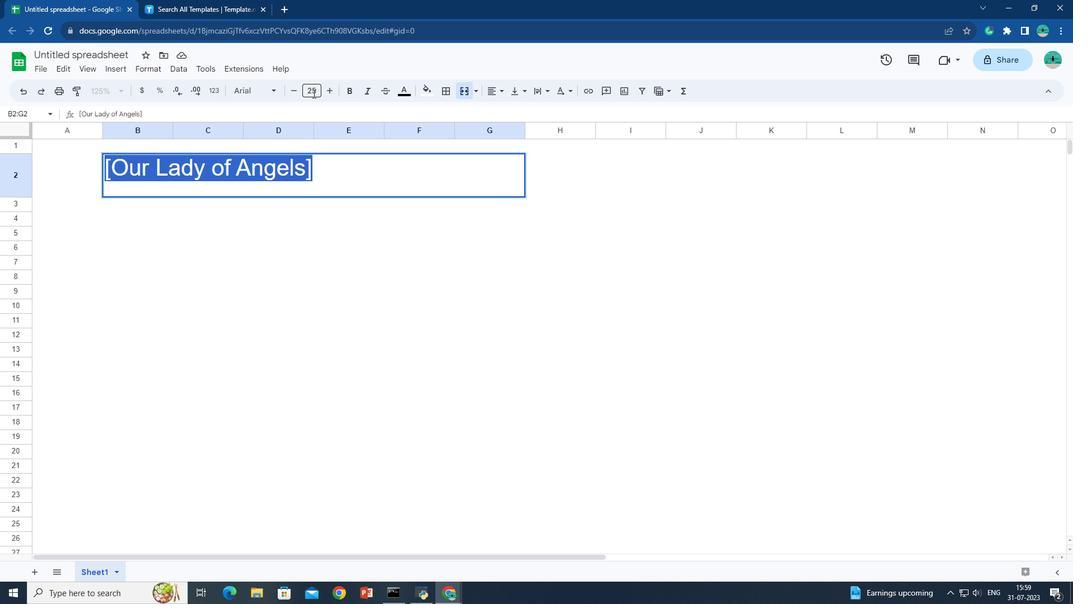 
Action: Mouse moved to (269, 88)
Screenshot: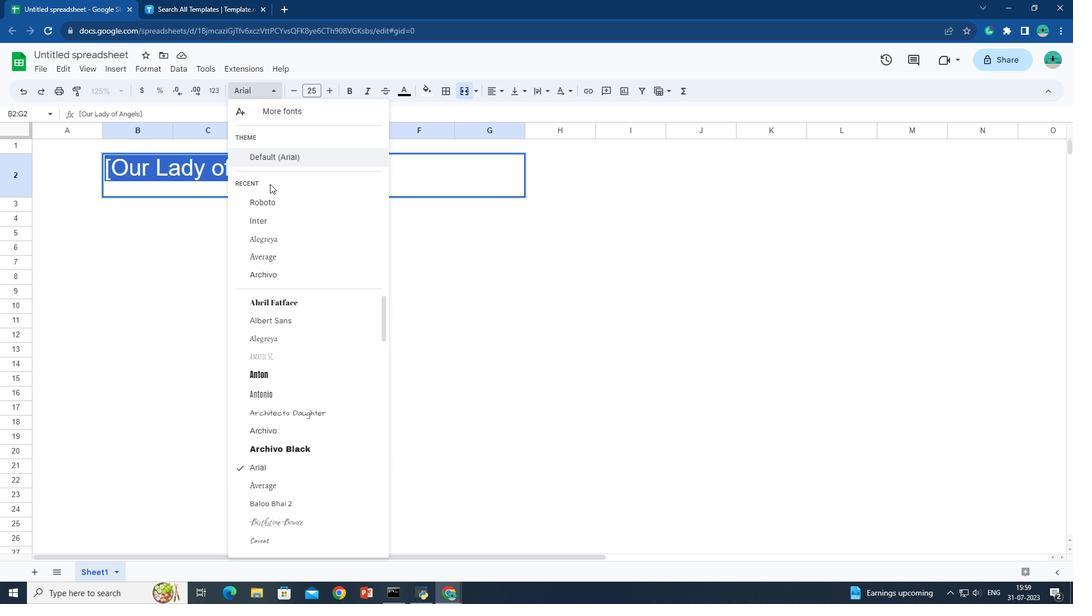 
Action: Mouse pressed left at (269, 88)
Screenshot: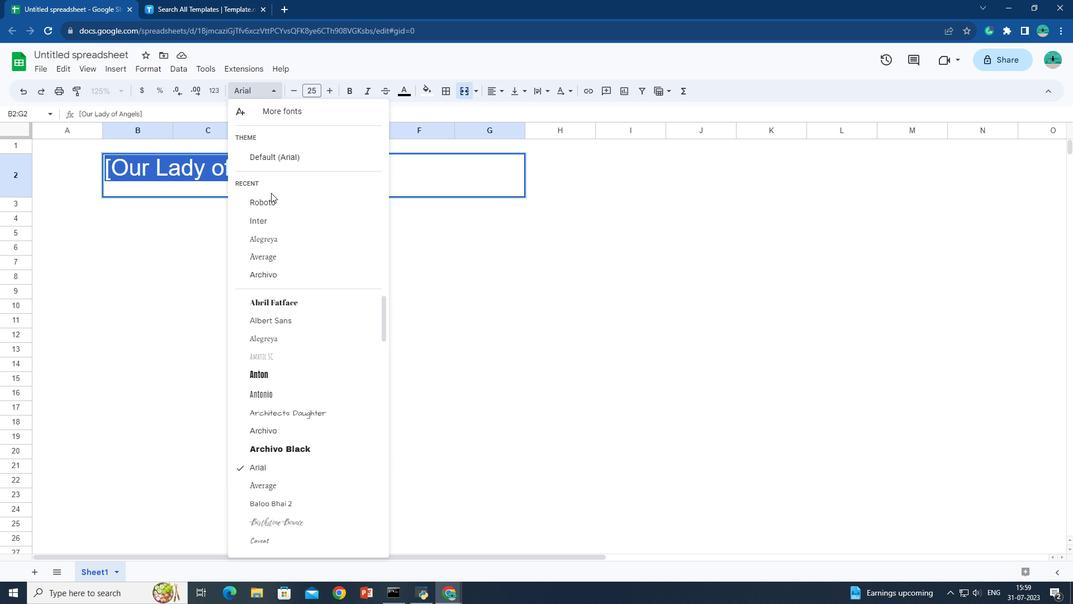 
Action: Mouse moved to (271, 203)
Screenshot: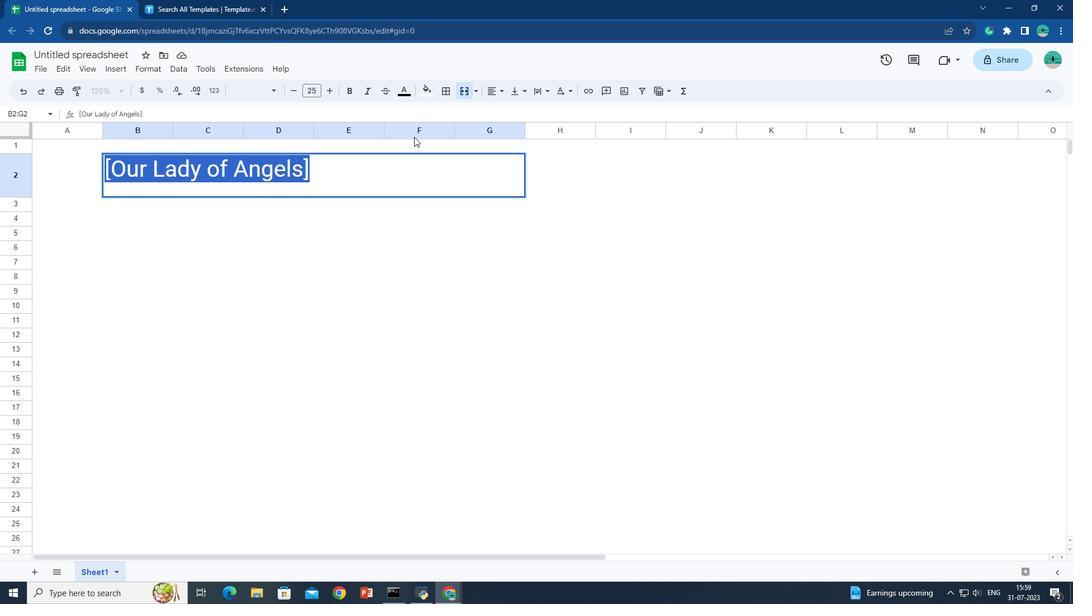 
Action: Mouse pressed left at (271, 203)
Screenshot: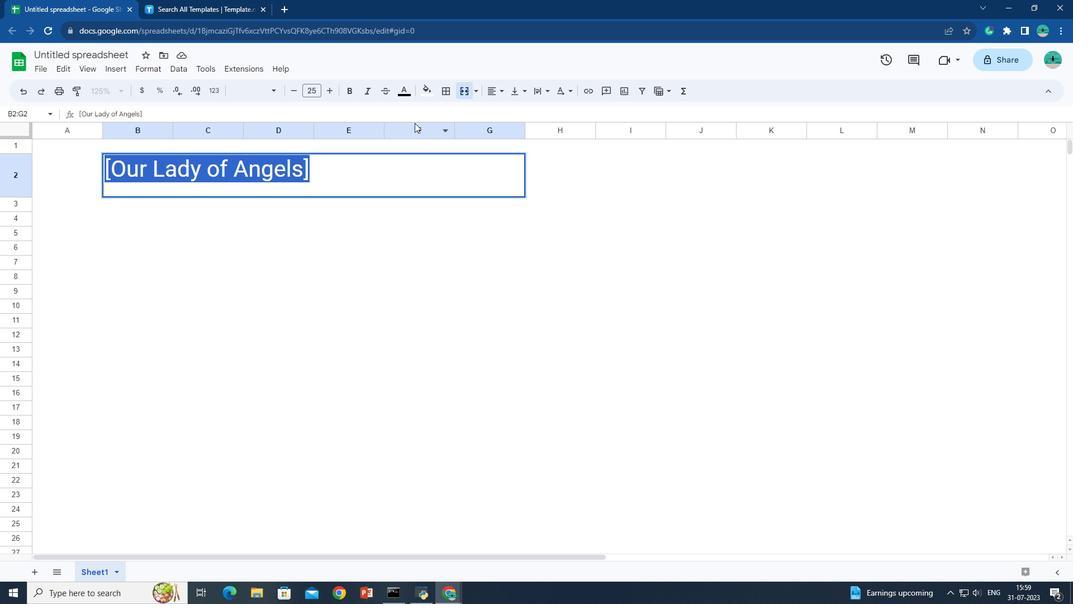 
Action: Mouse moved to (502, 96)
Screenshot: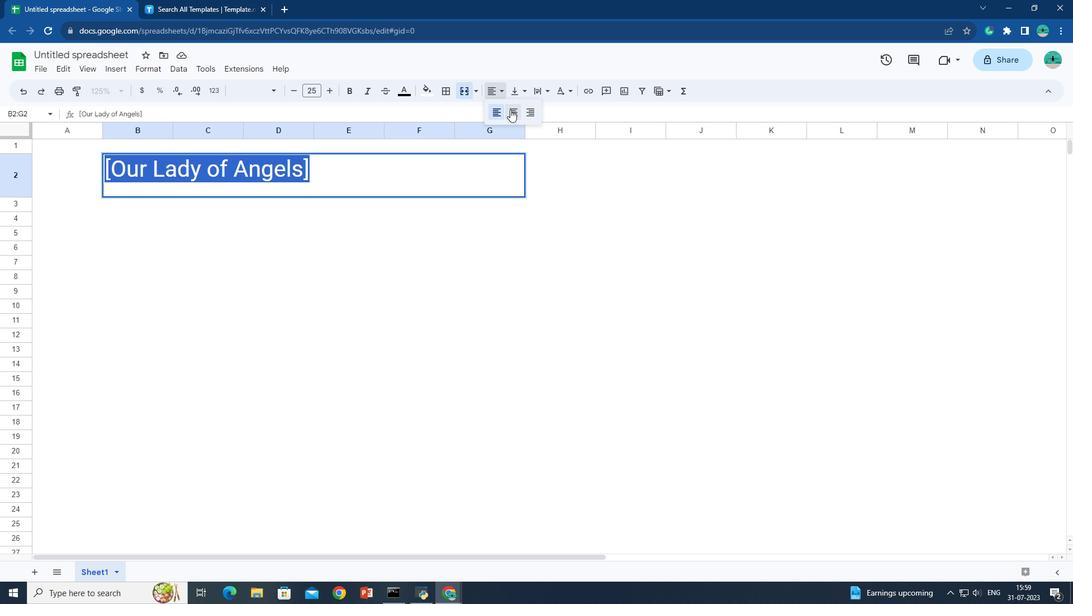 
Action: Mouse pressed left at (502, 96)
Screenshot: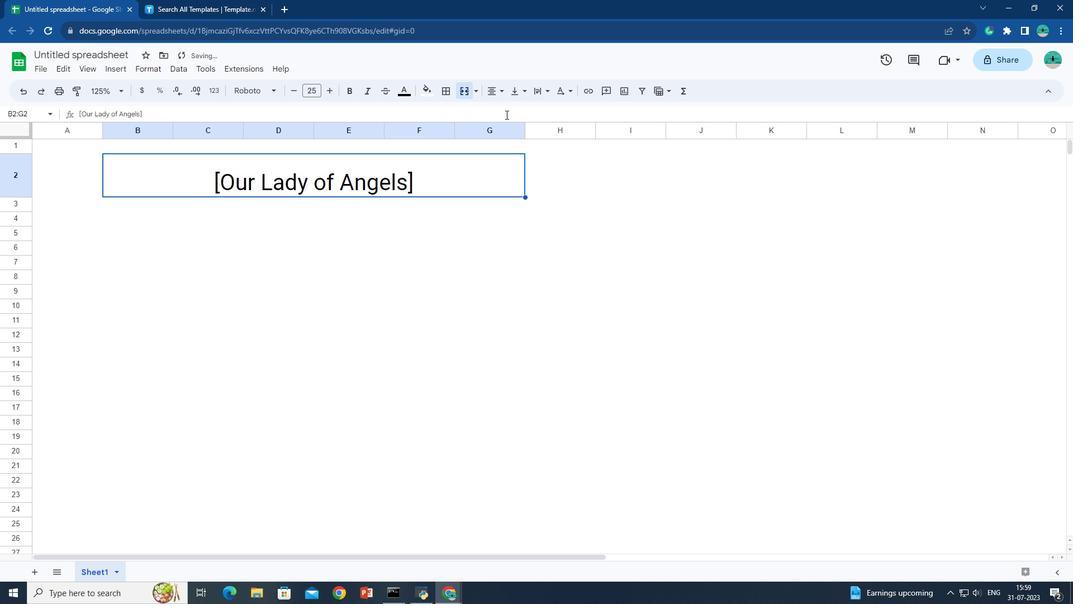 
Action: Mouse moved to (511, 110)
Screenshot: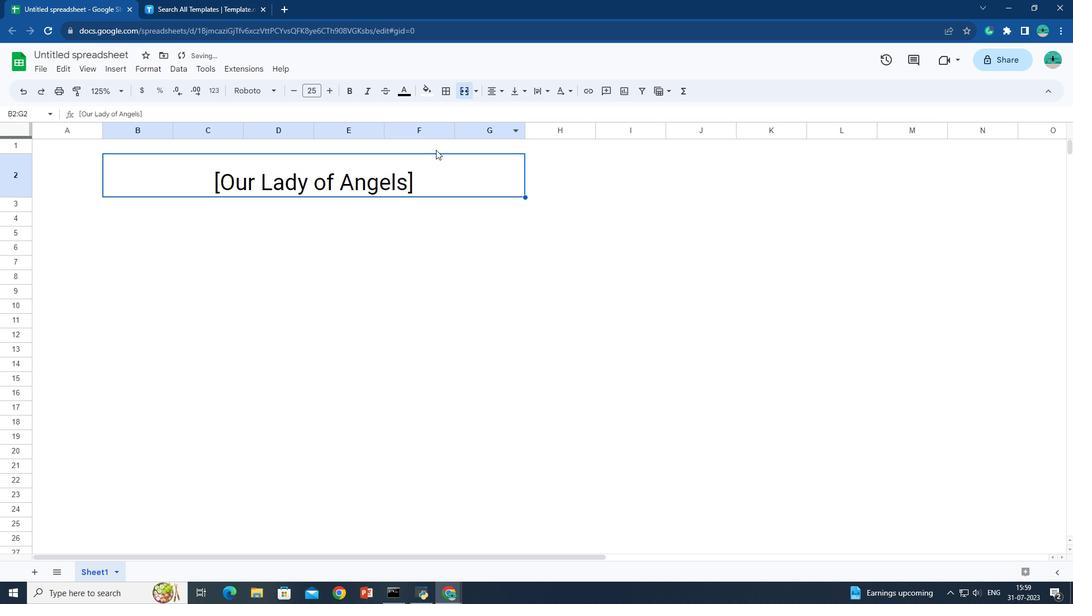 
Action: Mouse pressed left at (511, 110)
Screenshot: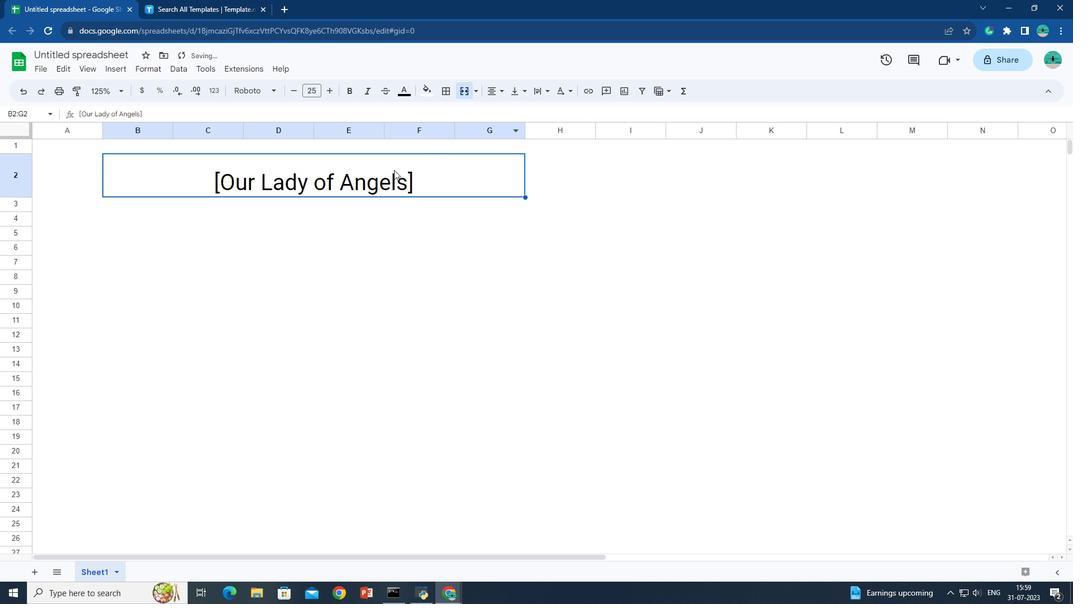 
Action: Mouse moved to (198, 207)
Screenshot: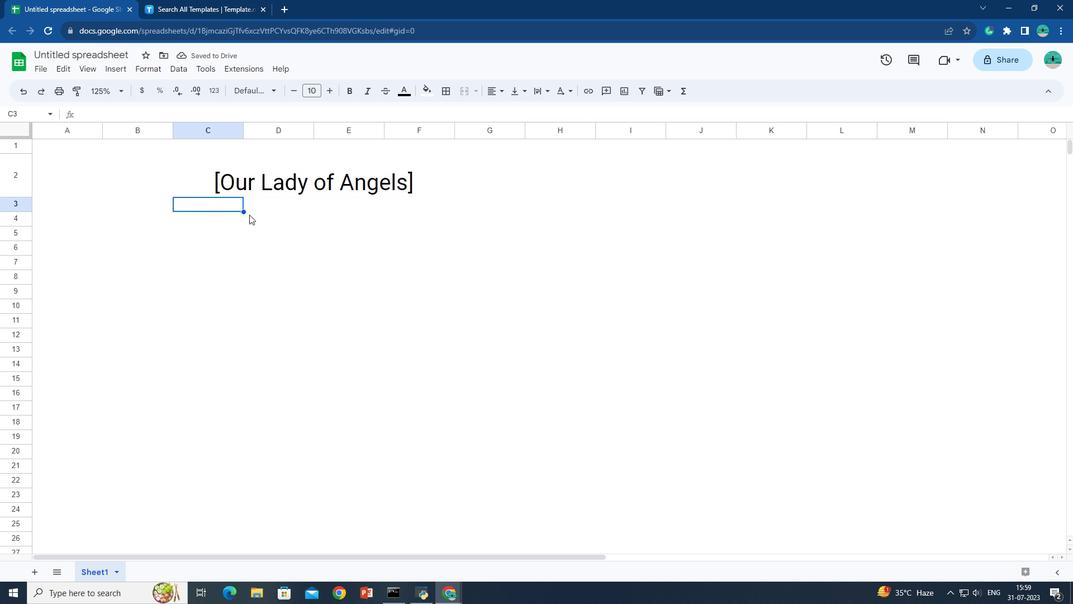 
Action: Mouse pressed left at (198, 207)
Screenshot: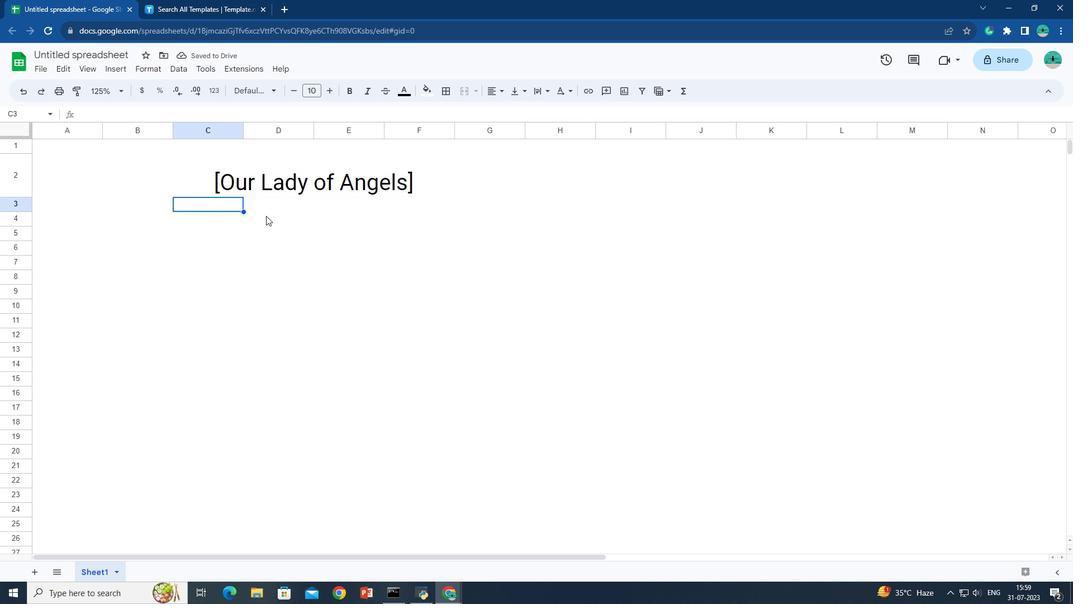 
Action: Mouse moved to (258, 215)
Screenshot: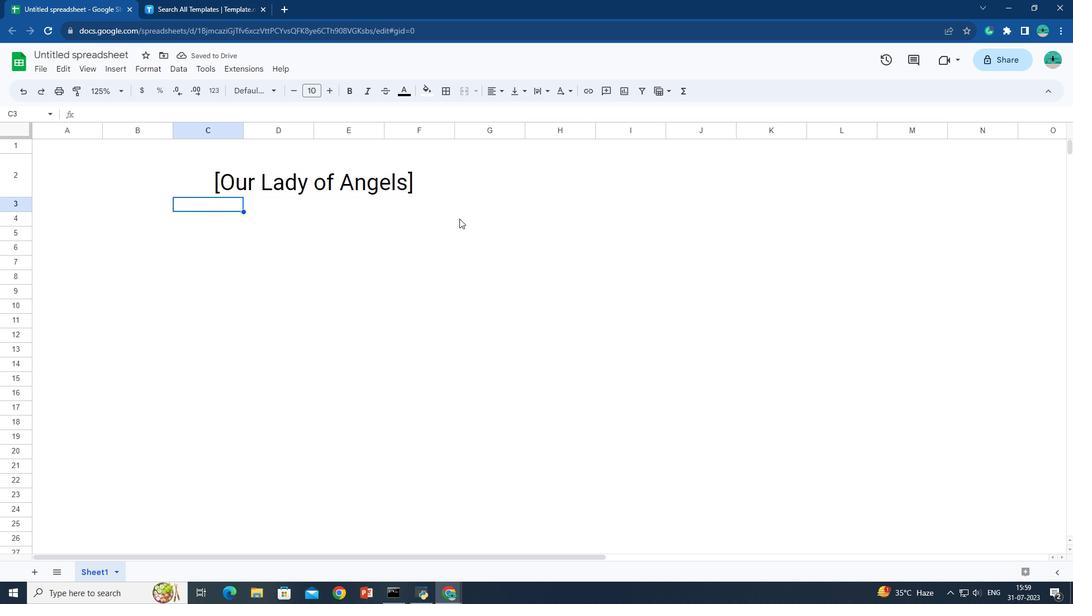 
Action: Key pressed <Key.shift>
Screenshot: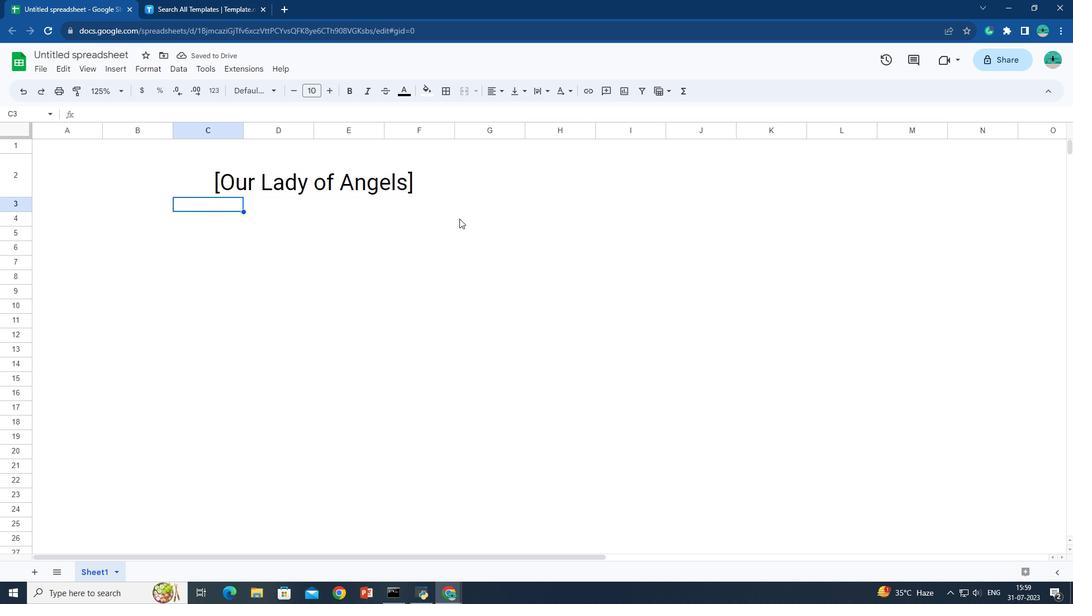 
Action: Mouse moved to (441, 219)
Screenshot: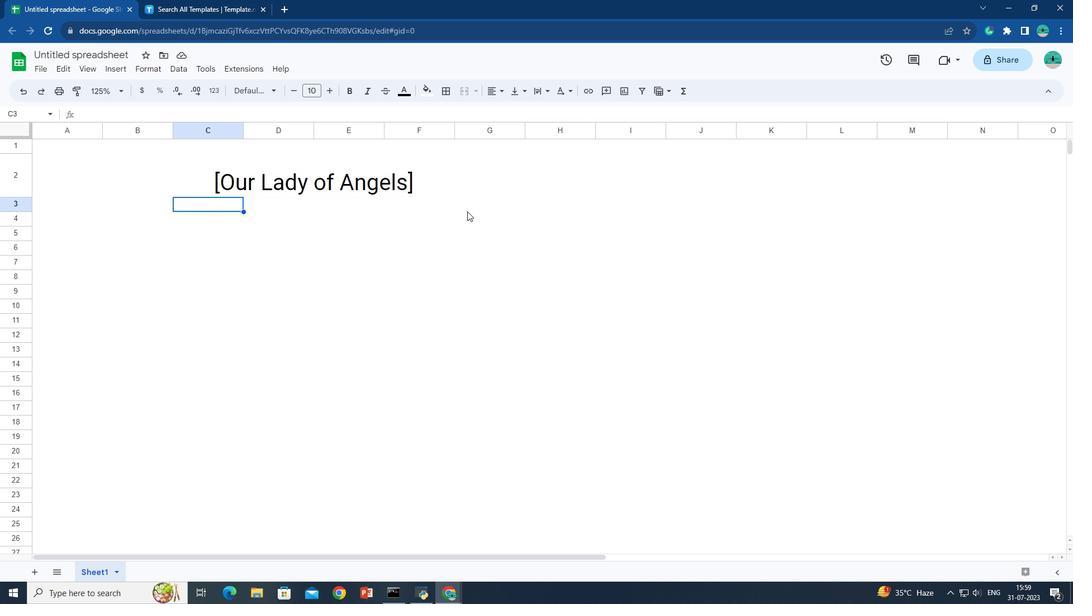 
Action: Key pressed <Key.shift>
Screenshot: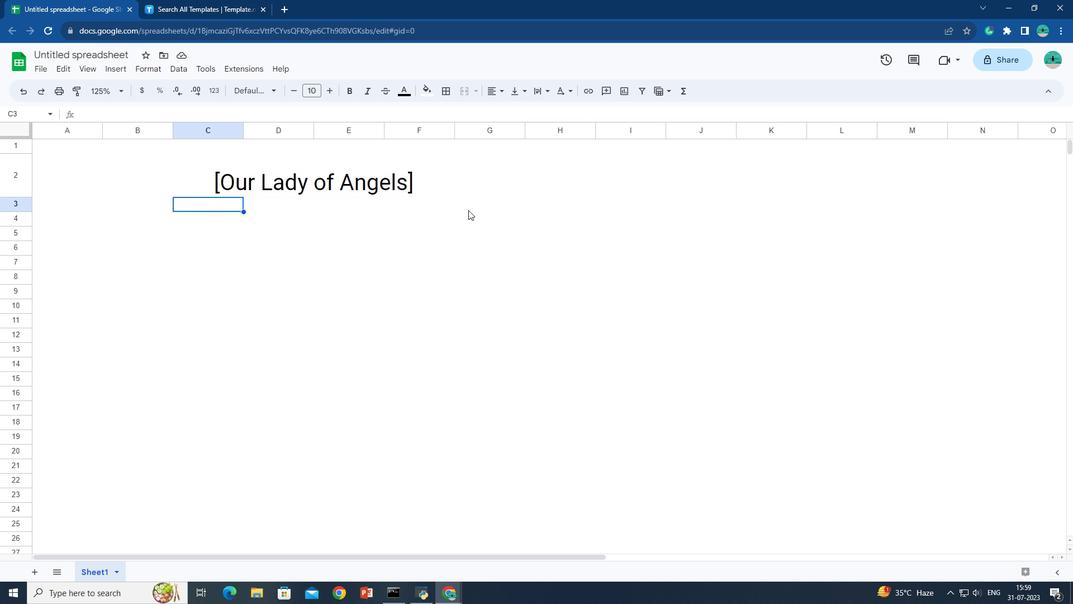 
Action: Mouse moved to (453, 219)
Screenshot: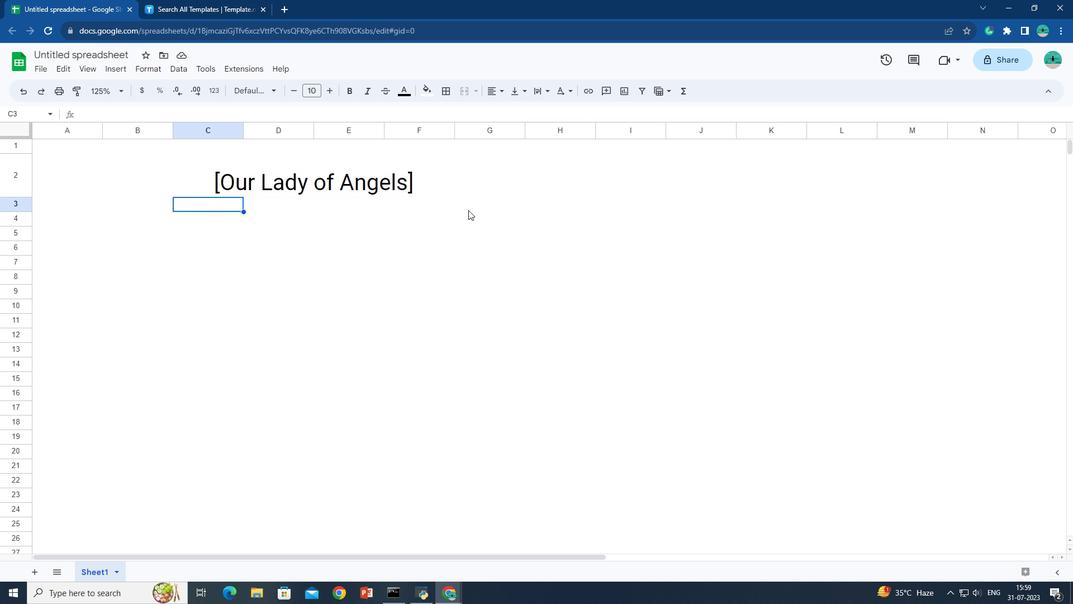 
Action: Key pressed <Key.shift>
Screenshot: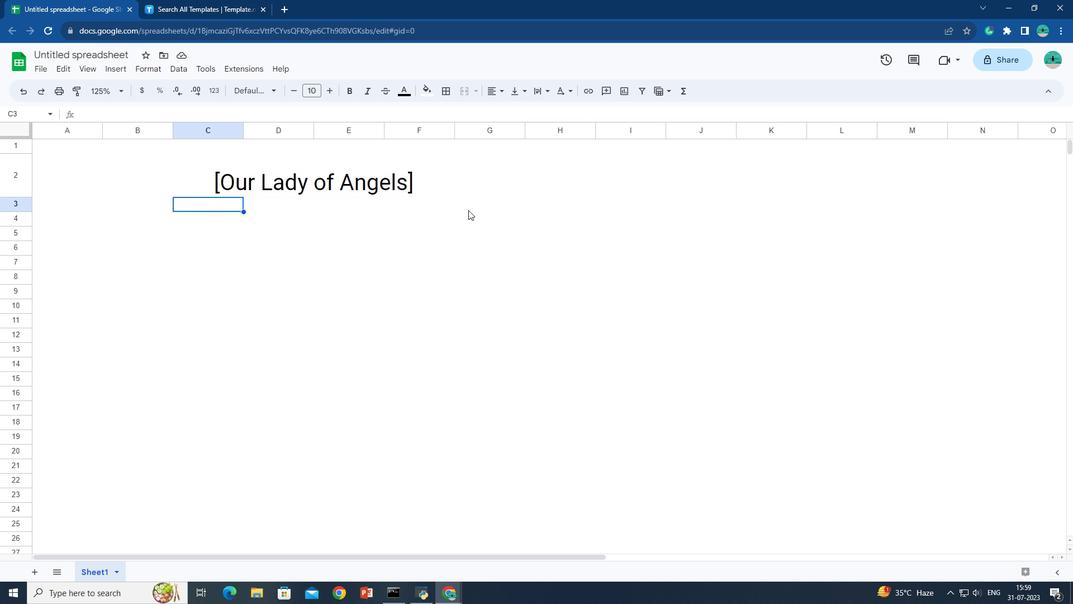 
Action: Mouse moved to (458, 219)
Screenshot: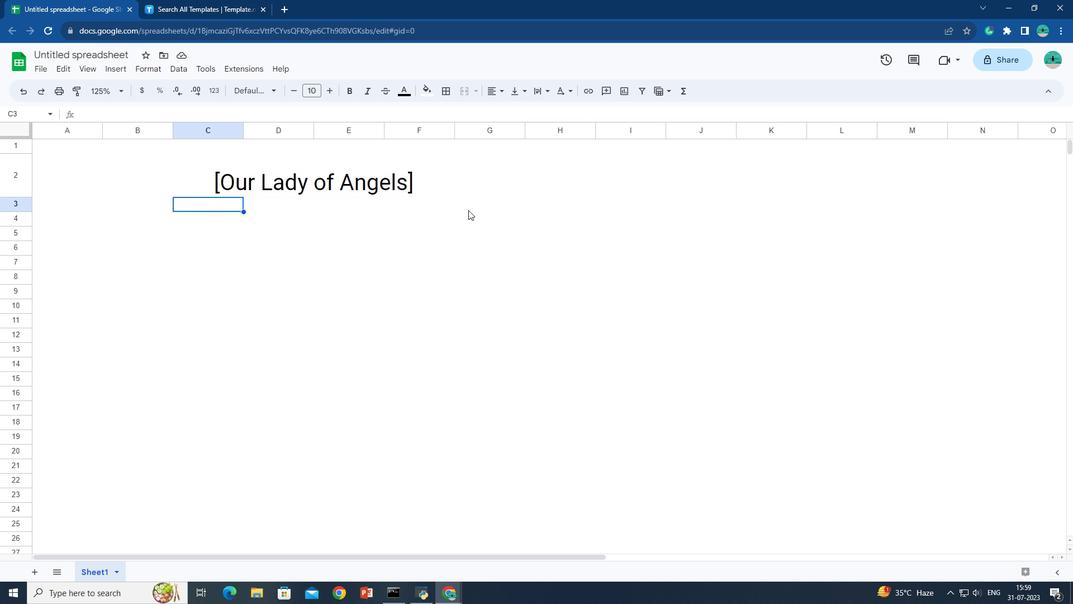 
Action: Key pressed <Key.shift>
Screenshot: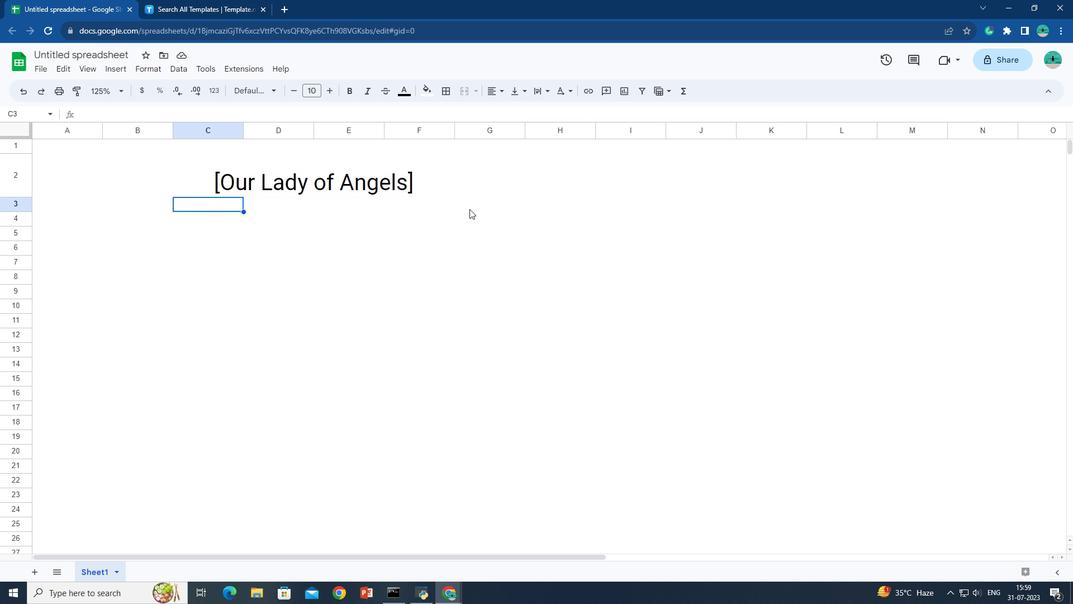 
Action: Mouse moved to (460, 219)
Screenshot: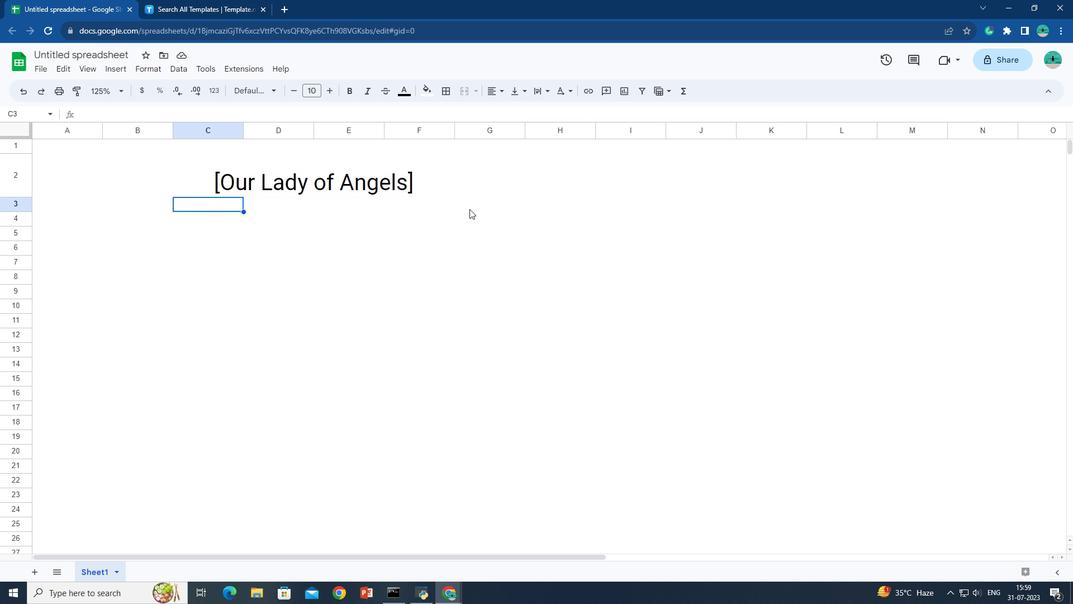 
Action: Key pressed <Key.shift><Key.shift><Key.shift><Key.shift><Key.shift><Key.shift>
Screenshot: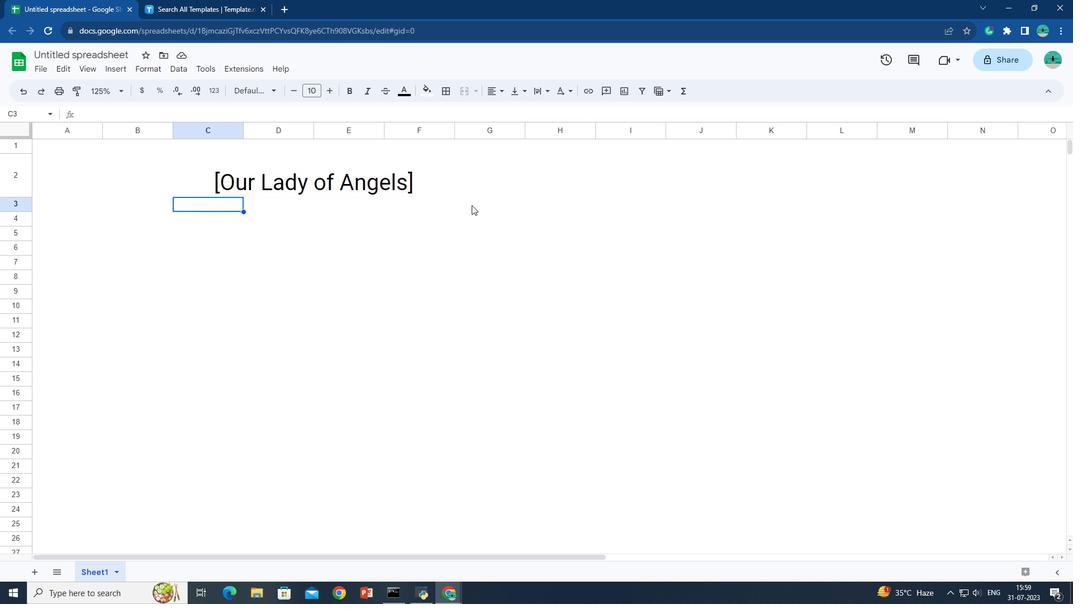 
Action: Mouse moved to (460, 219)
Screenshot: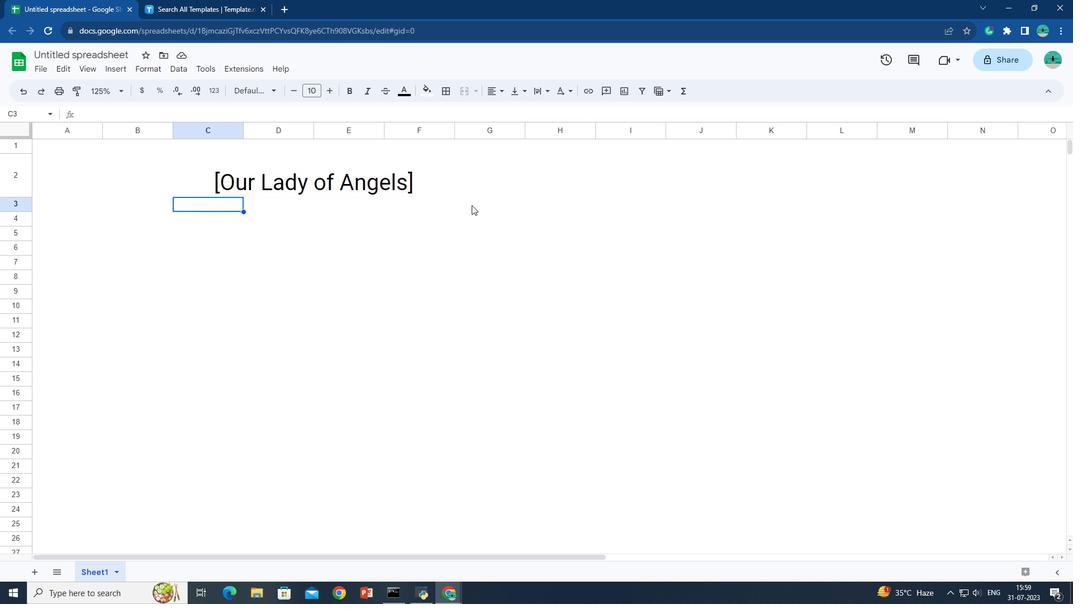 
Action: Key pressed <Key.shift>
Screenshot: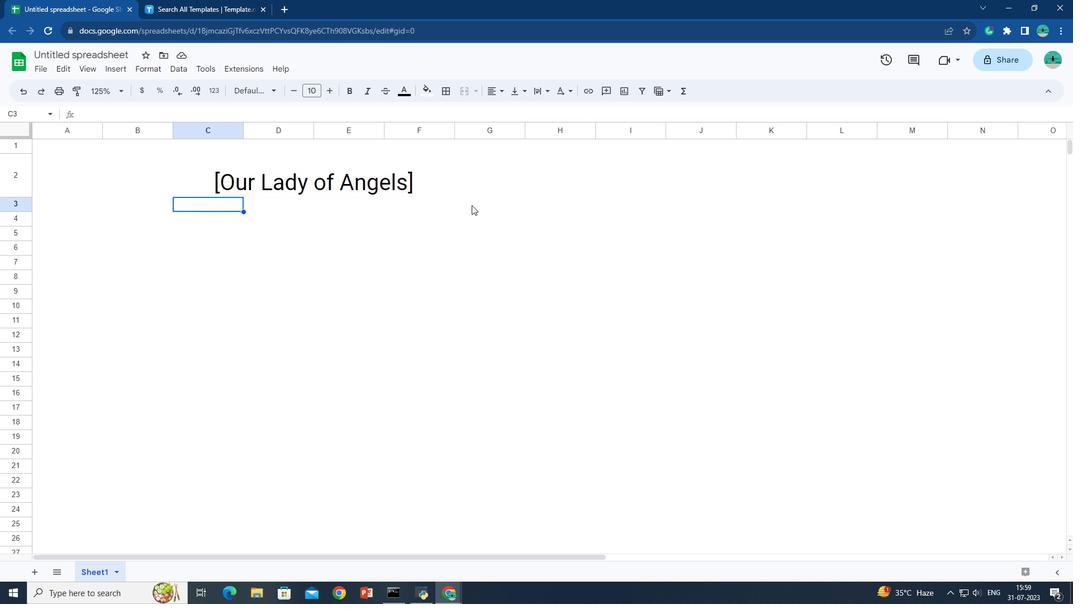 
Action: Mouse moved to (461, 218)
Screenshot: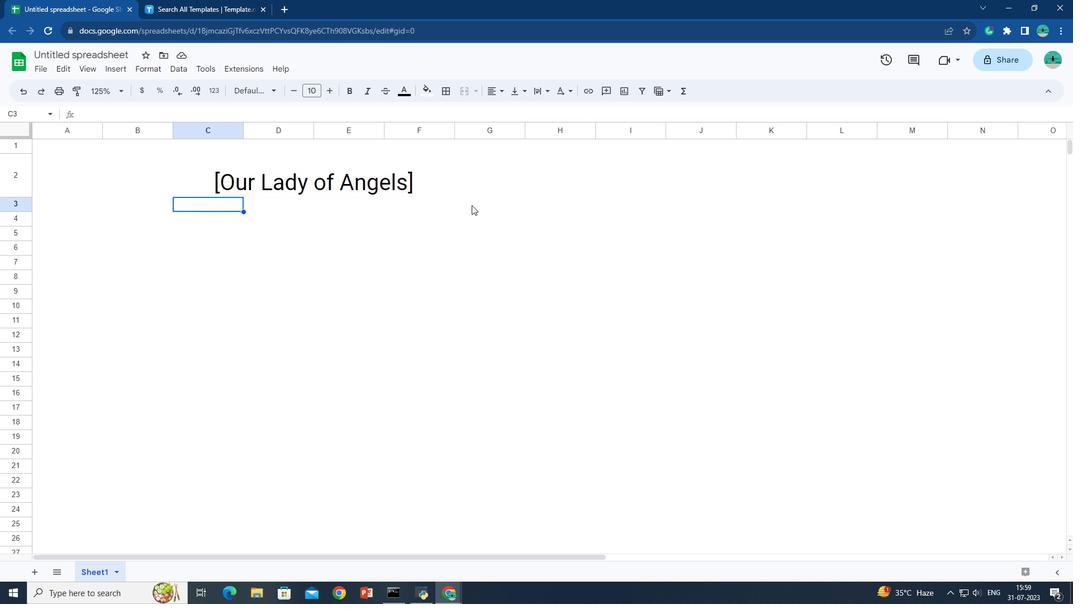 
Action: Key pressed <Key.shift><Key.shift>
Screenshot: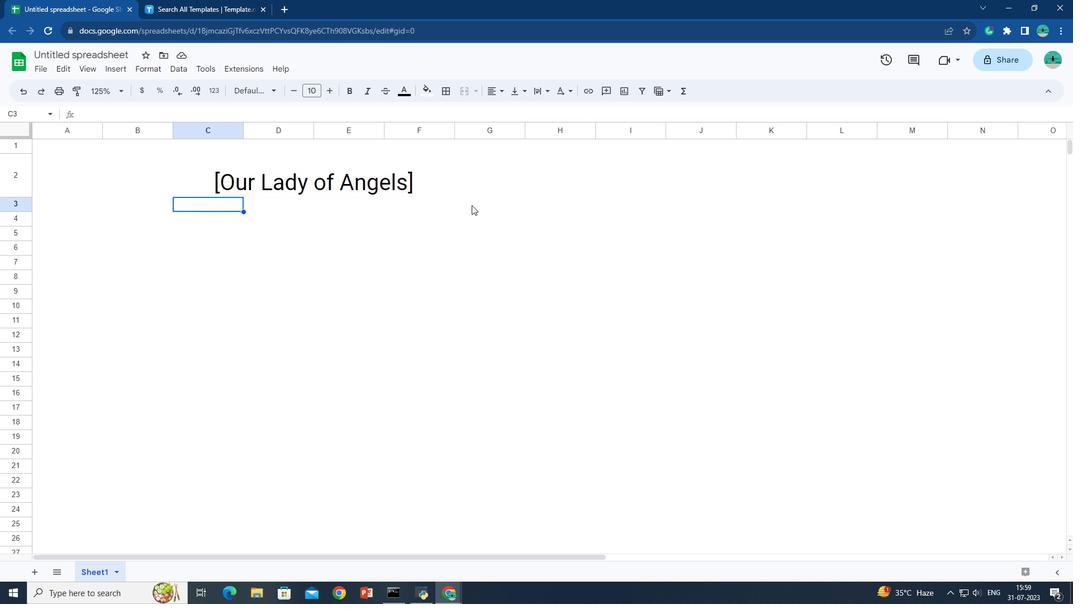 
Action: Mouse moved to (461, 218)
Screenshot: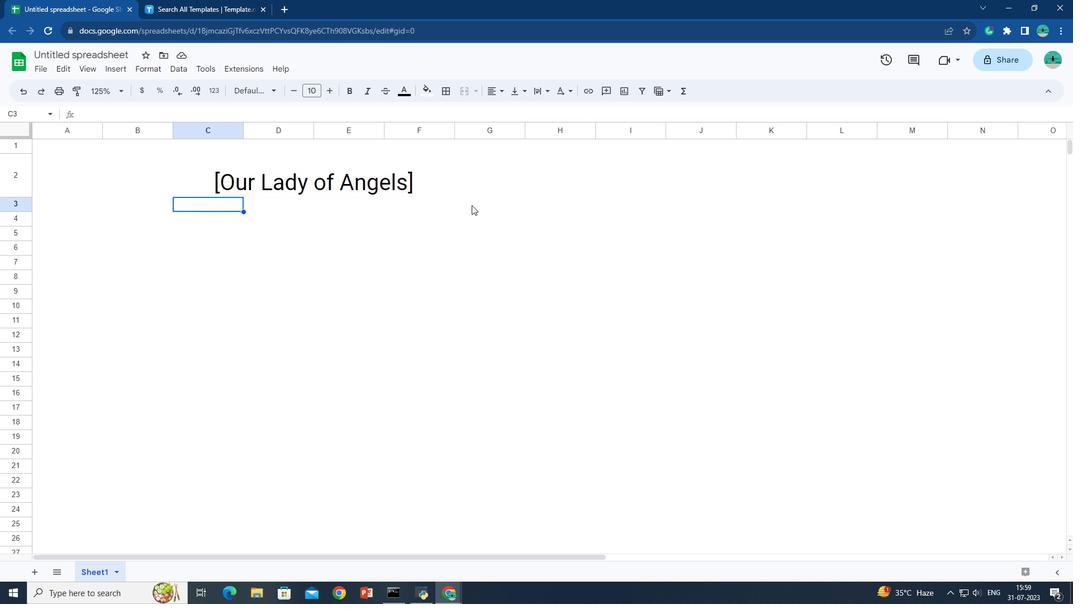 
Action: Key pressed <Key.shift>
Screenshot: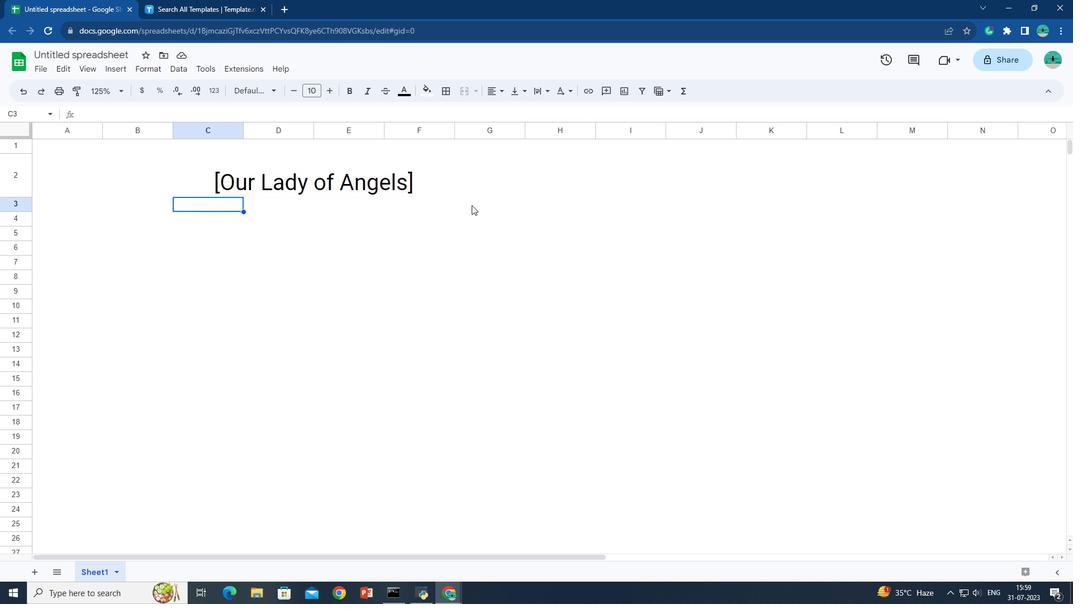 
Action: Mouse moved to (462, 217)
Screenshot: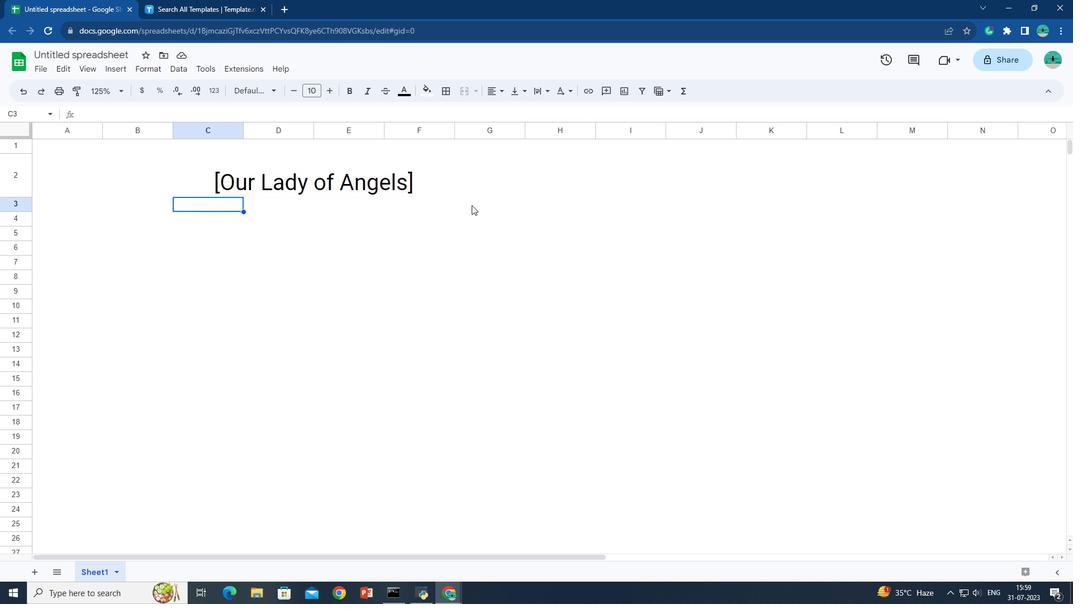 
Action: Key pressed <Key.shift>
Screenshot: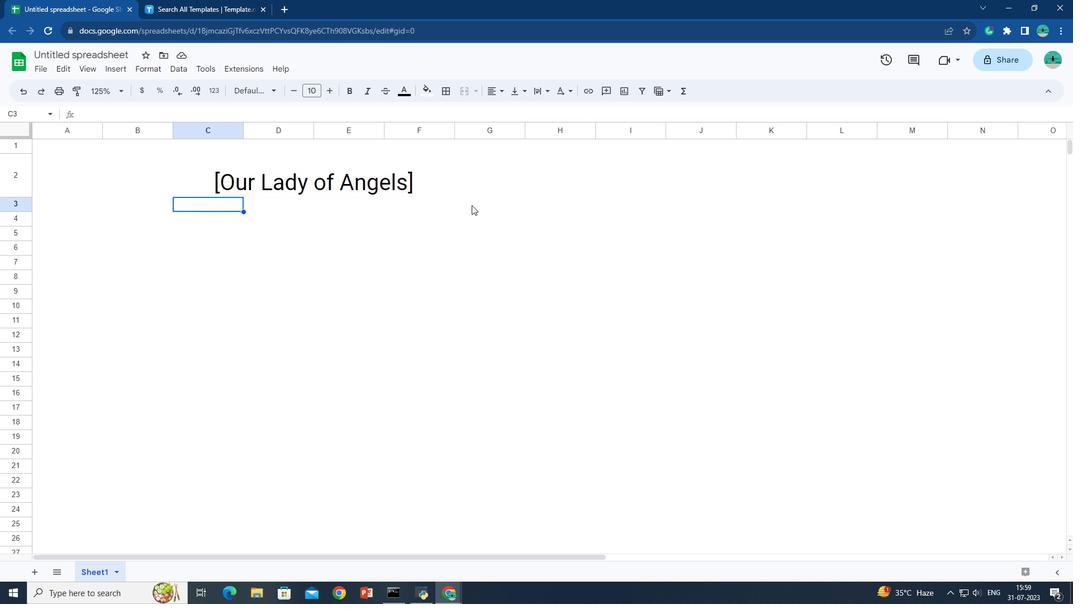 
Action: Mouse moved to (465, 215)
Screenshot: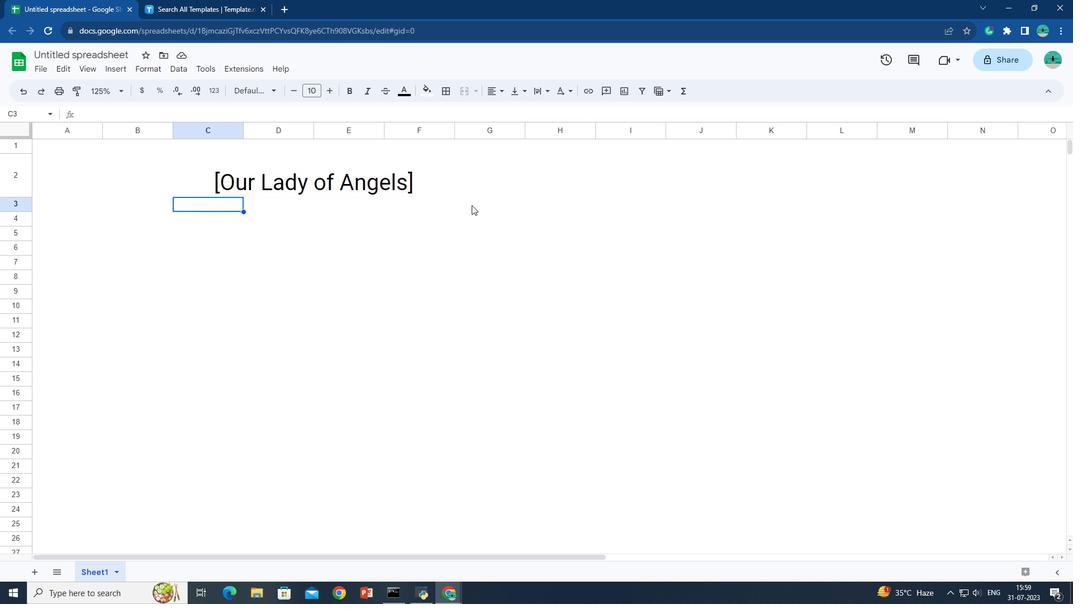 
Action: Key pressed <Key.shift><Key.shift><Key.shift>
Screenshot: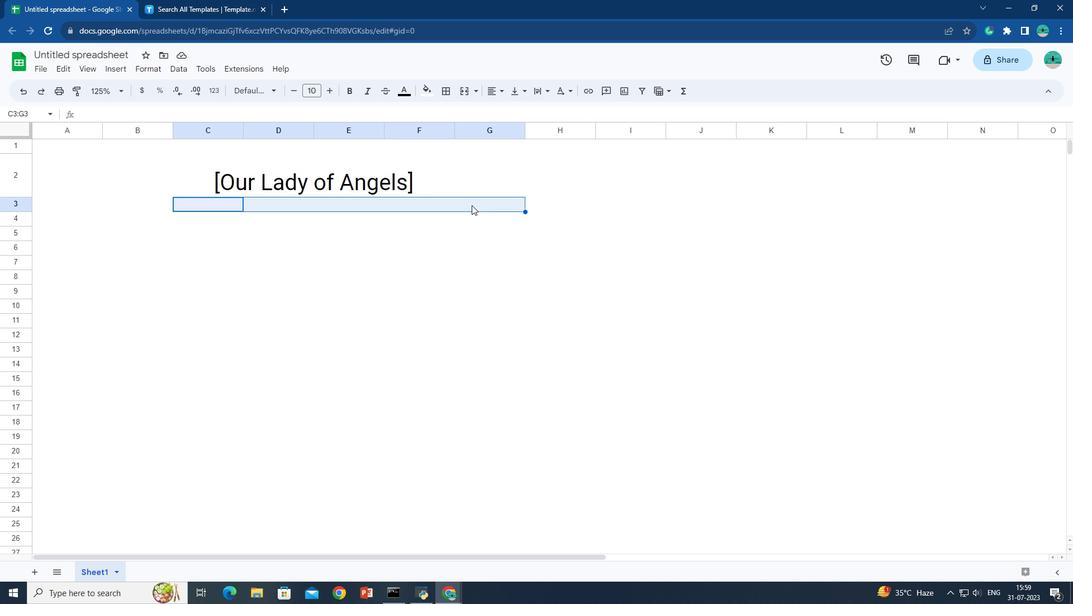 
Action: Mouse moved to (465, 214)
Screenshot: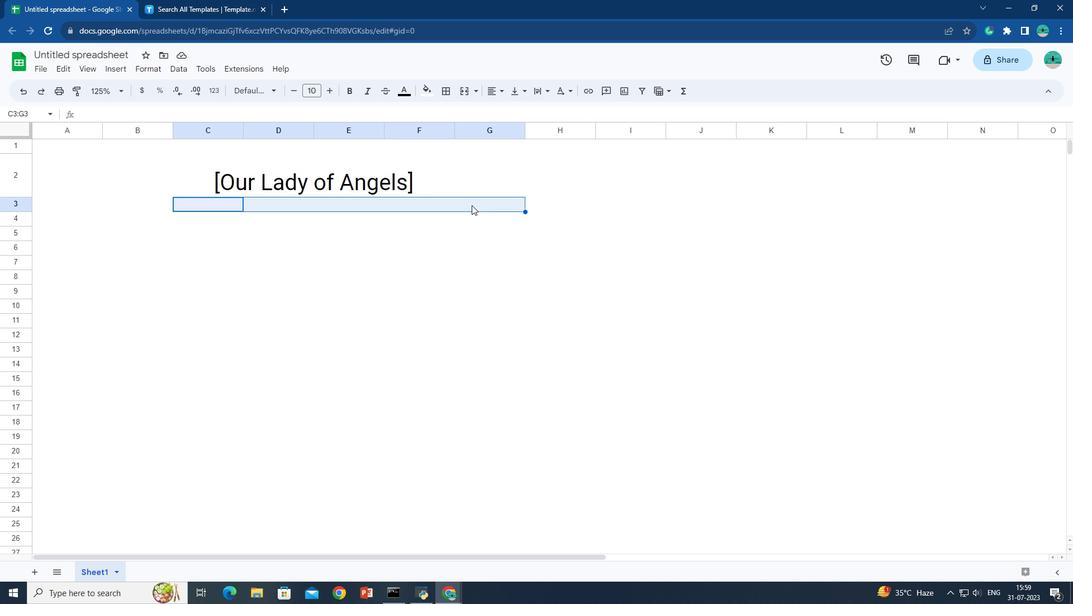 
Action: Key pressed <Key.shift><Key.shift><Key.shift><Key.shift><Key.shift>
Screenshot: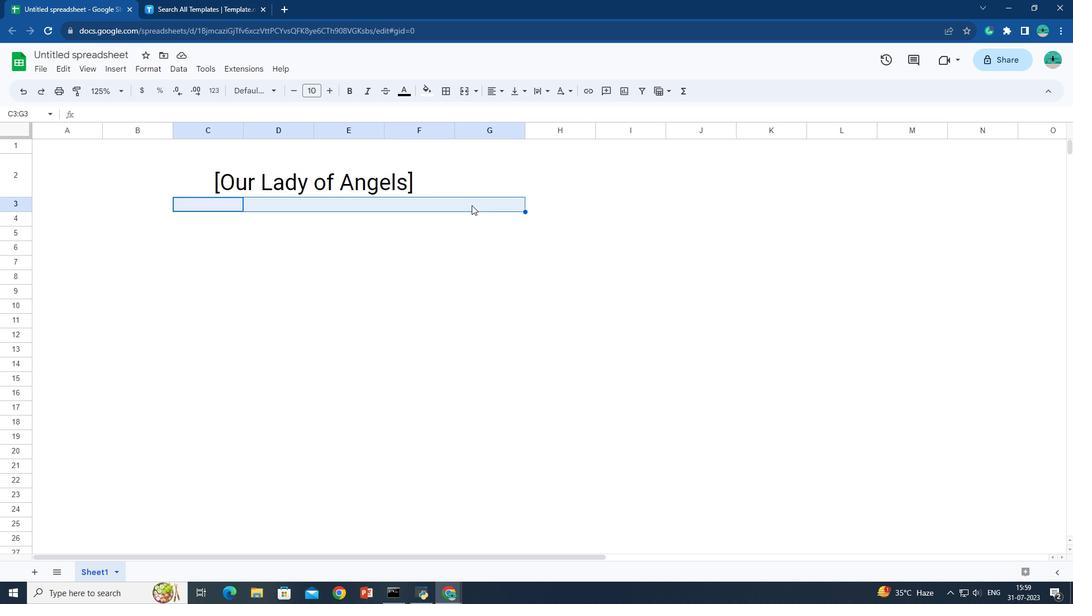 
Action: Mouse moved to (466, 213)
Screenshot: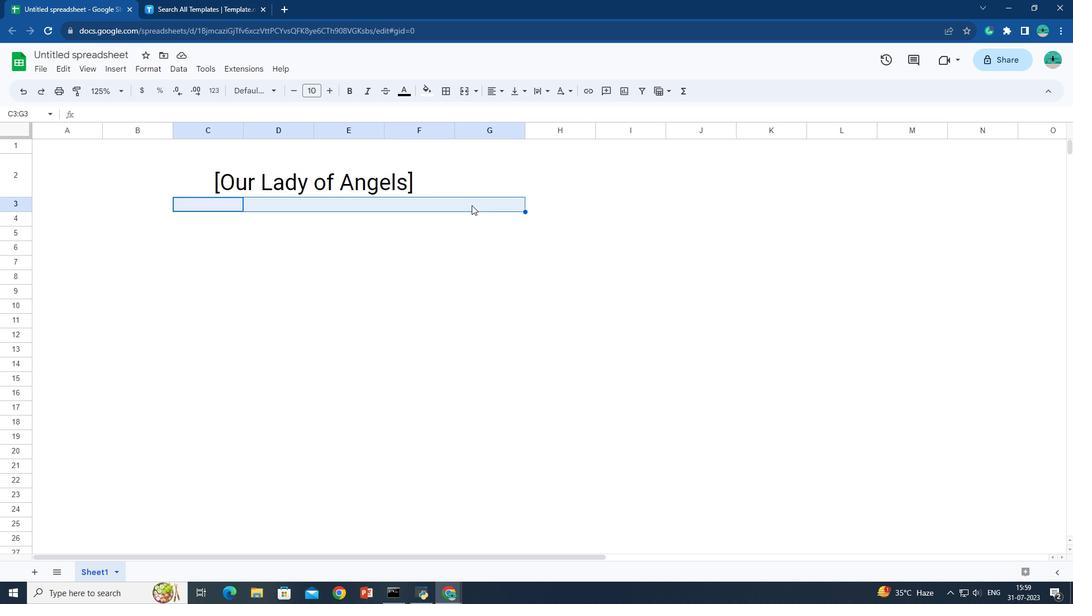 
Action: Key pressed <Key.shift>
Screenshot: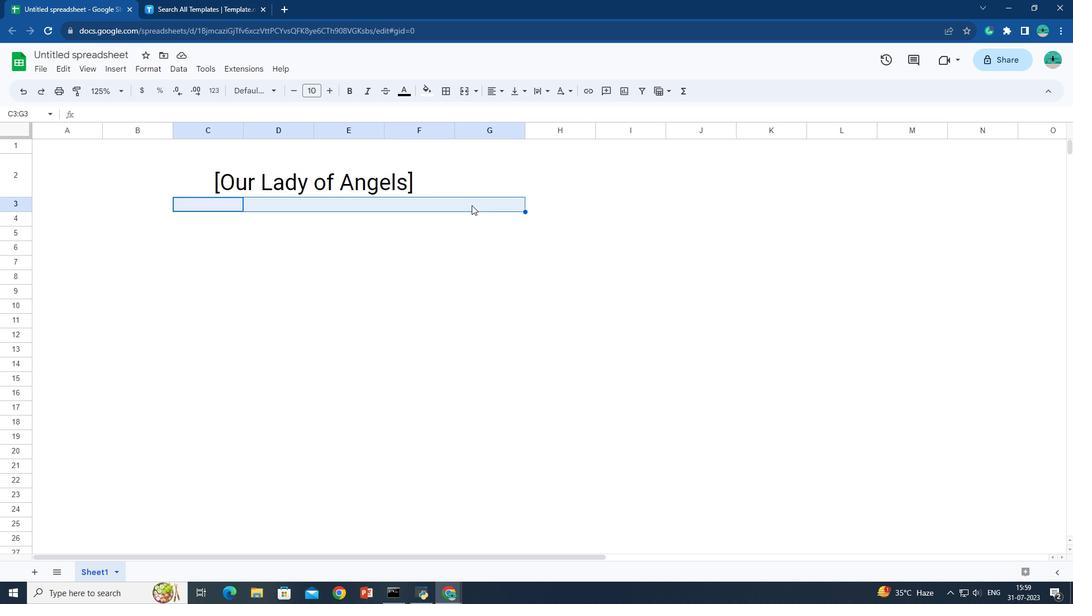 
Action: Mouse moved to (467, 212)
Screenshot: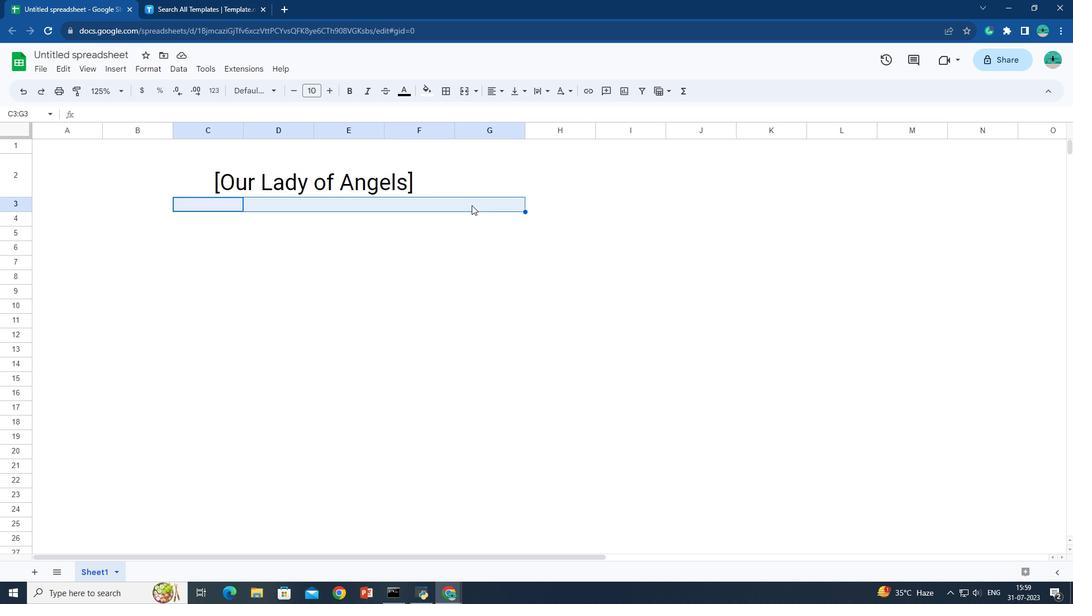 
Action: Key pressed <Key.shift>
Screenshot: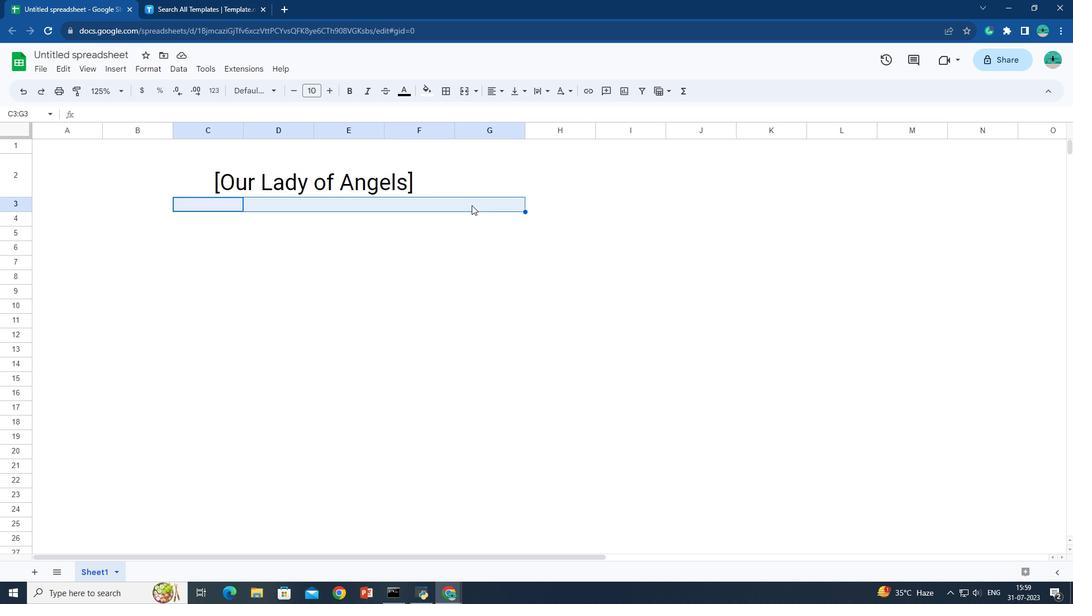 
Action: Mouse moved to (467, 211)
Screenshot: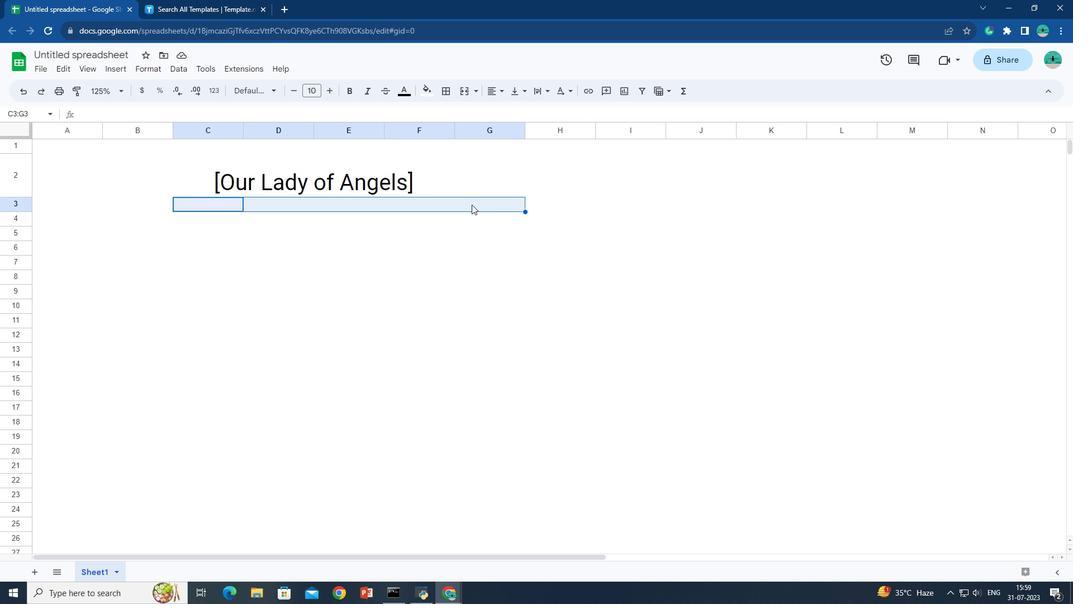 
Action: Key pressed <Key.shift>
Screenshot: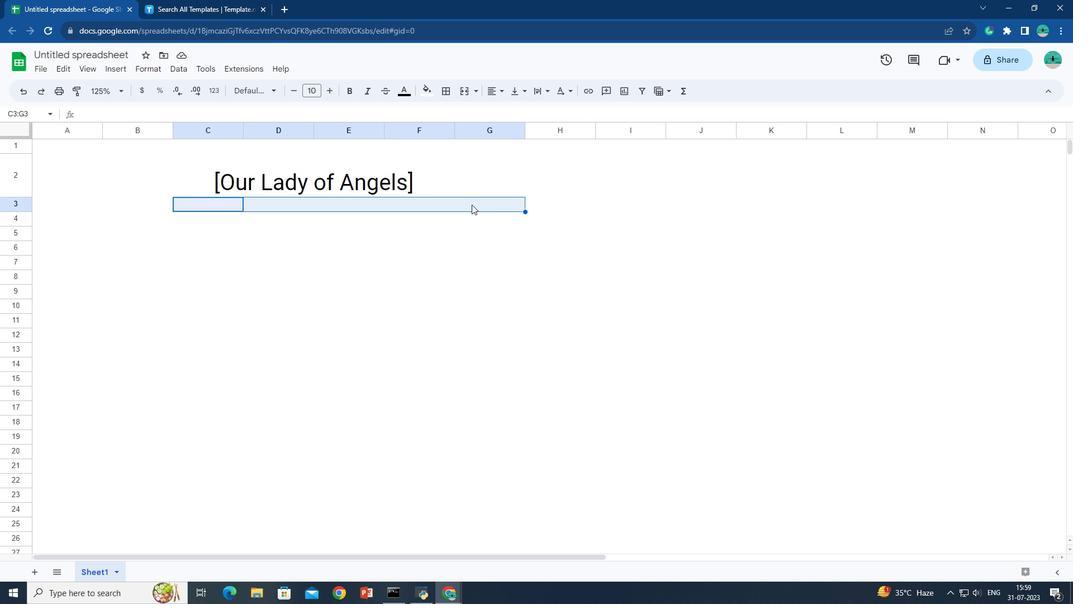 
Action: Mouse moved to (468, 211)
Screenshot: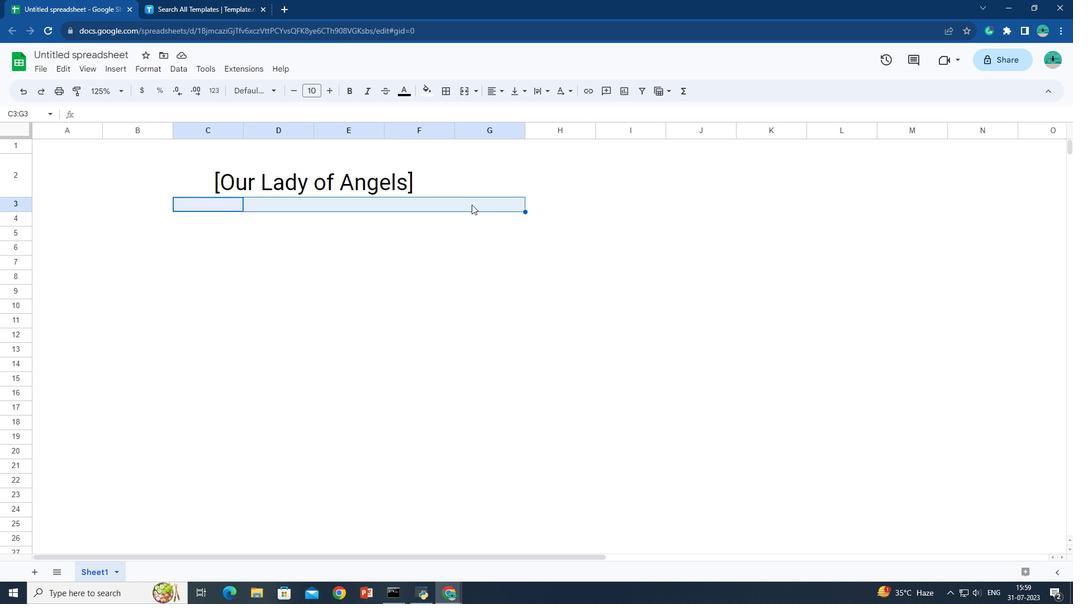 
Action: Key pressed <Key.shift>
Screenshot: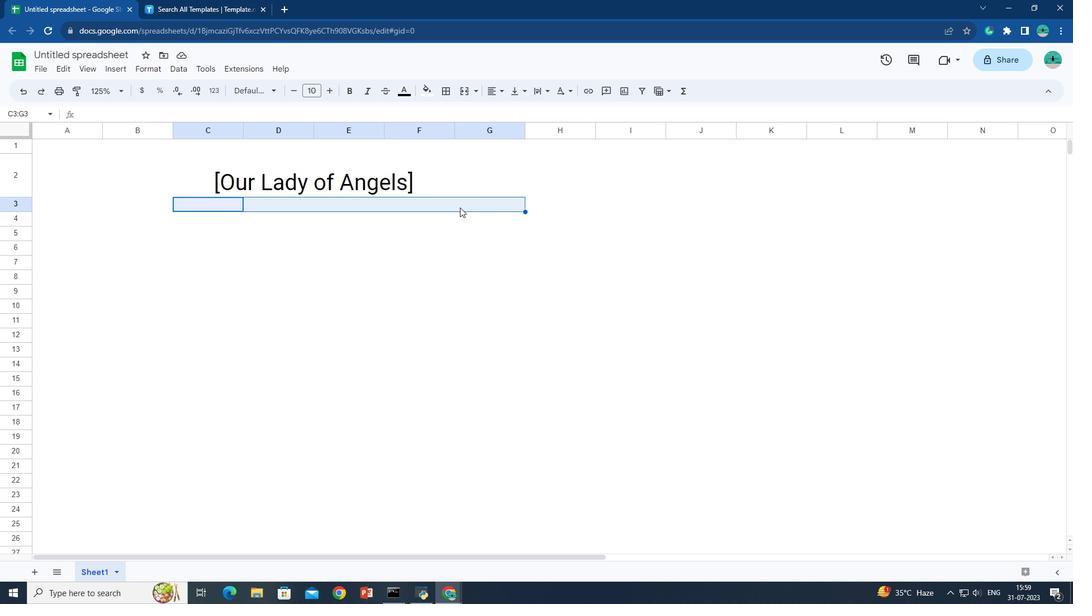 
Action: Mouse moved to (468, 211)
Screenshot: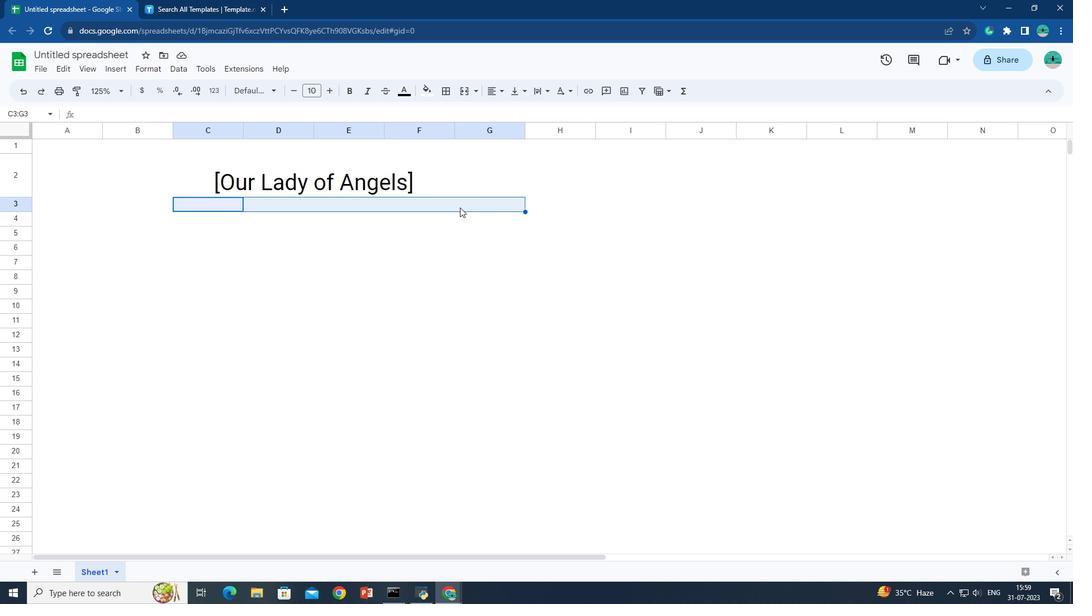 
Action: Key pressed <Key.shift>
Screenshot: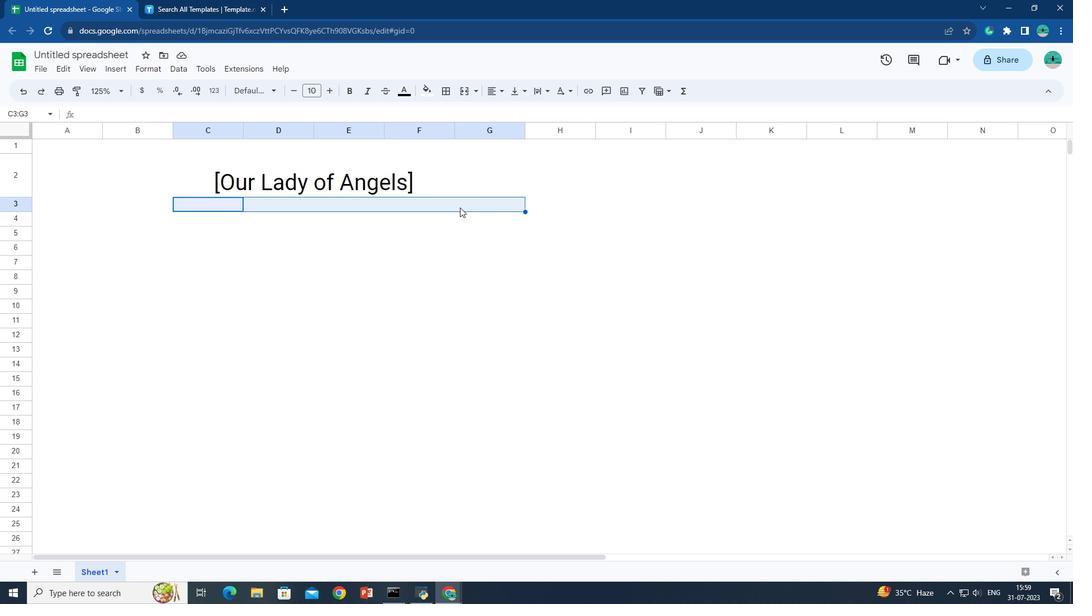 
Action: Mouse moved to (469, 210)
Screenshot: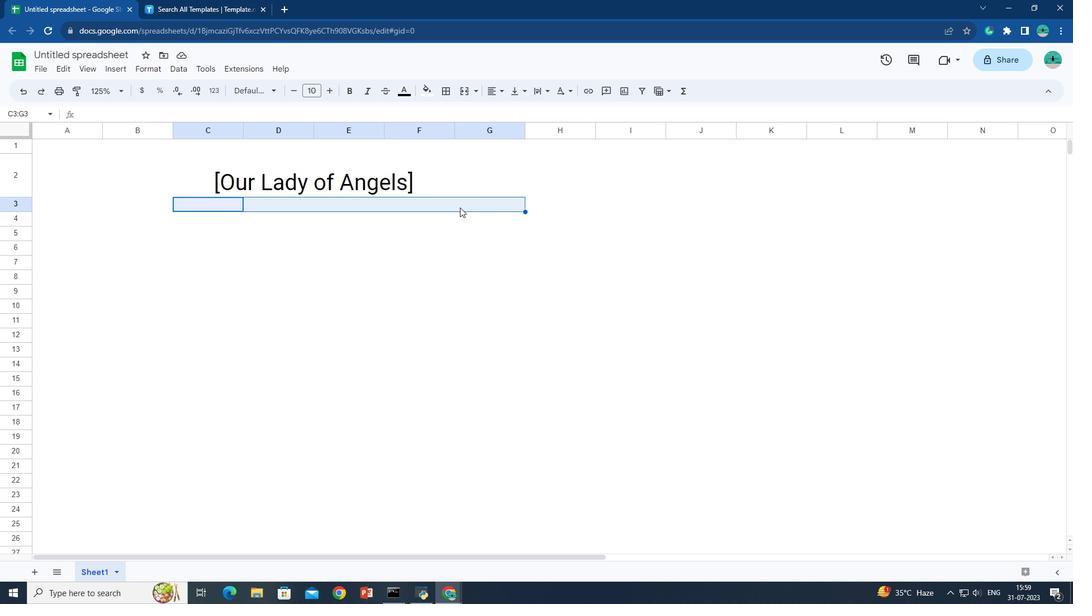 
Action: Key pressed <Key.shift>
Screenshot: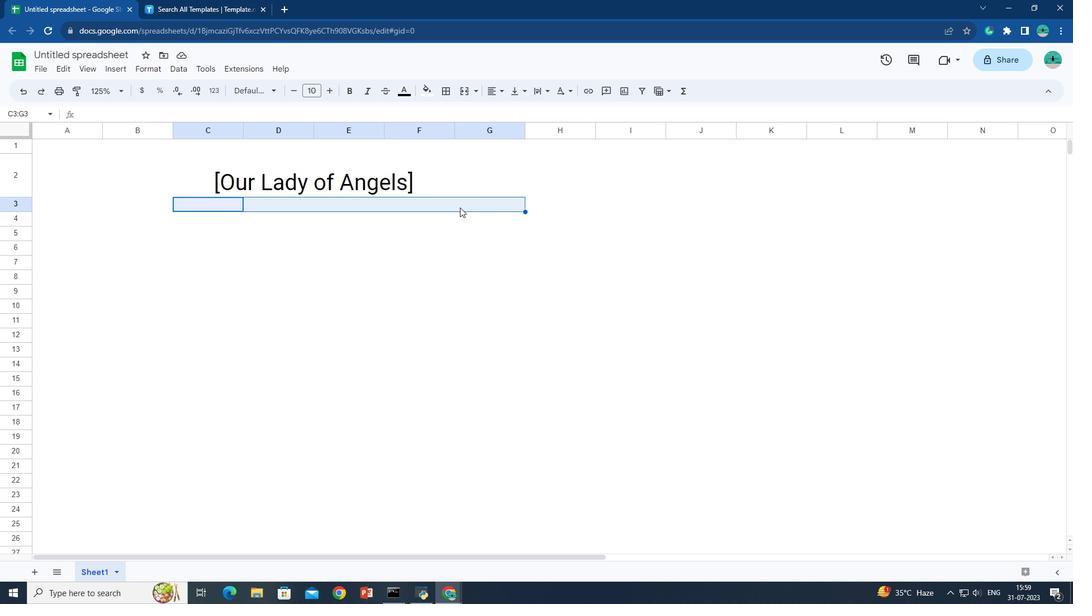 
Action: Mouse moved to (469, 210)
Screenshot: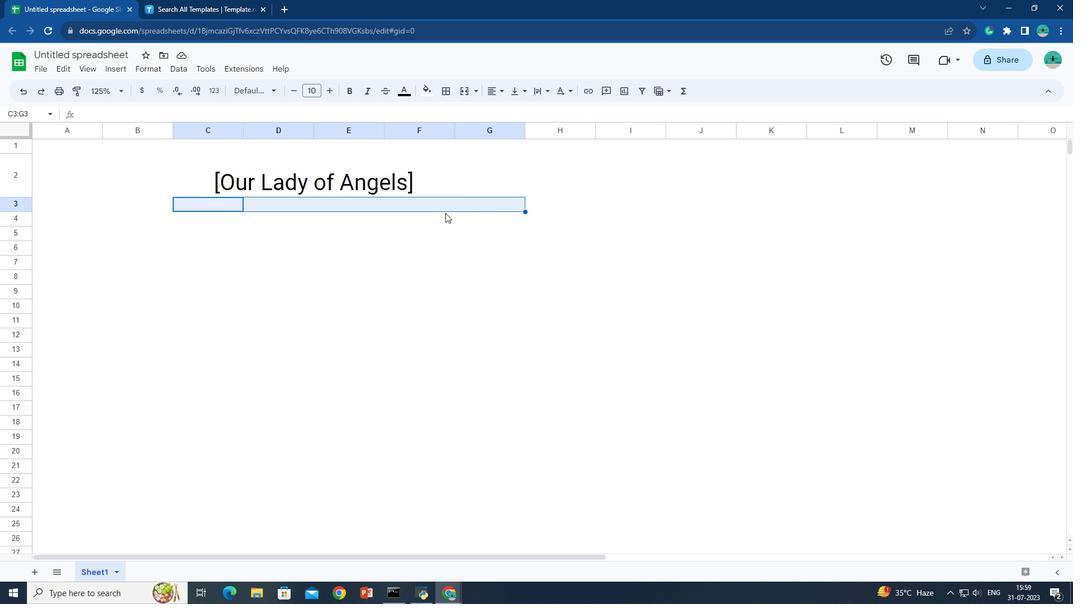 
Action: Key pressed <Key.shift>
Screenshot: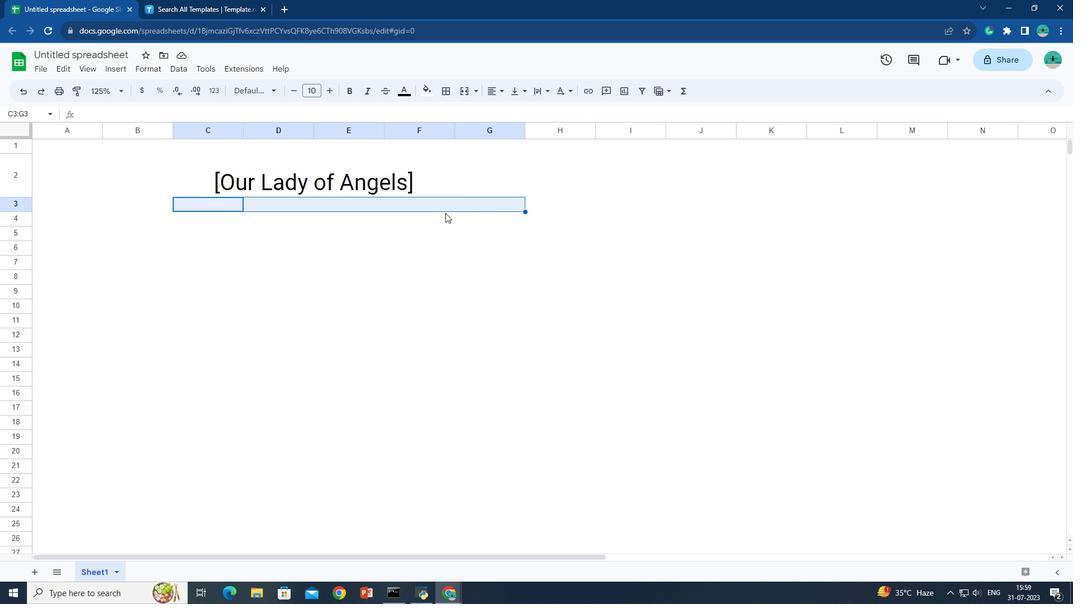 
Action: Mouse moved to (470, 209)
Screenshot: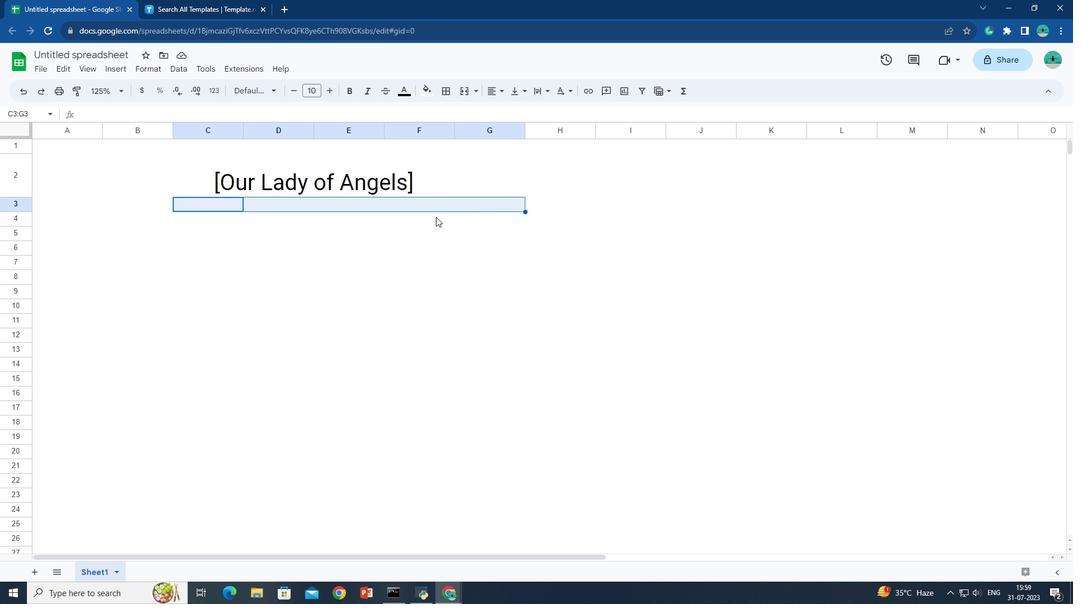 
Action: Key pressed <Key.shift>
Screenshot: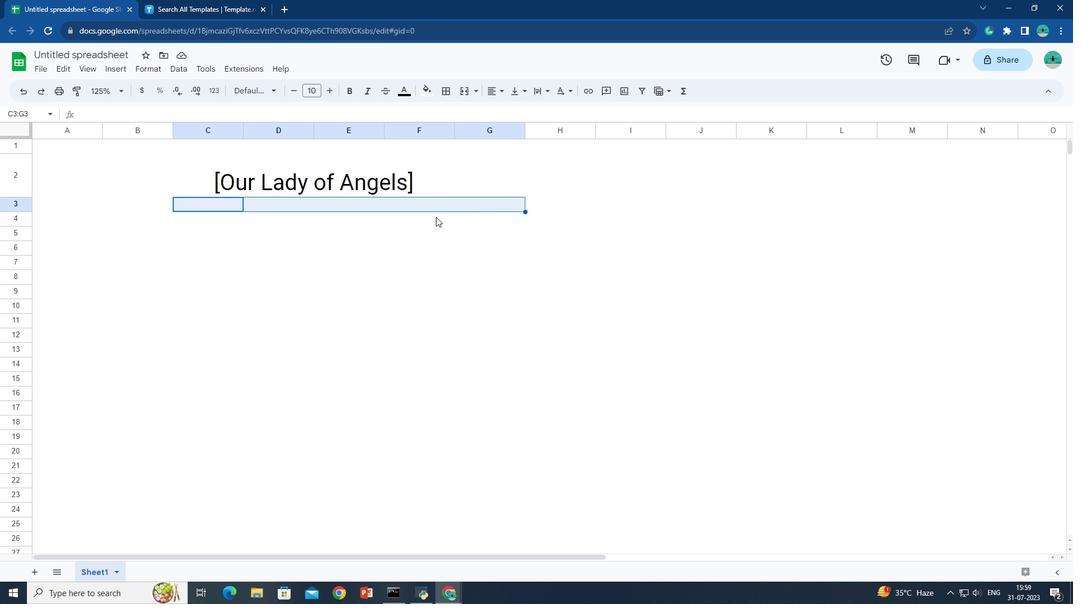 
Action: Mouse moved to (470, 208)
Screenshot: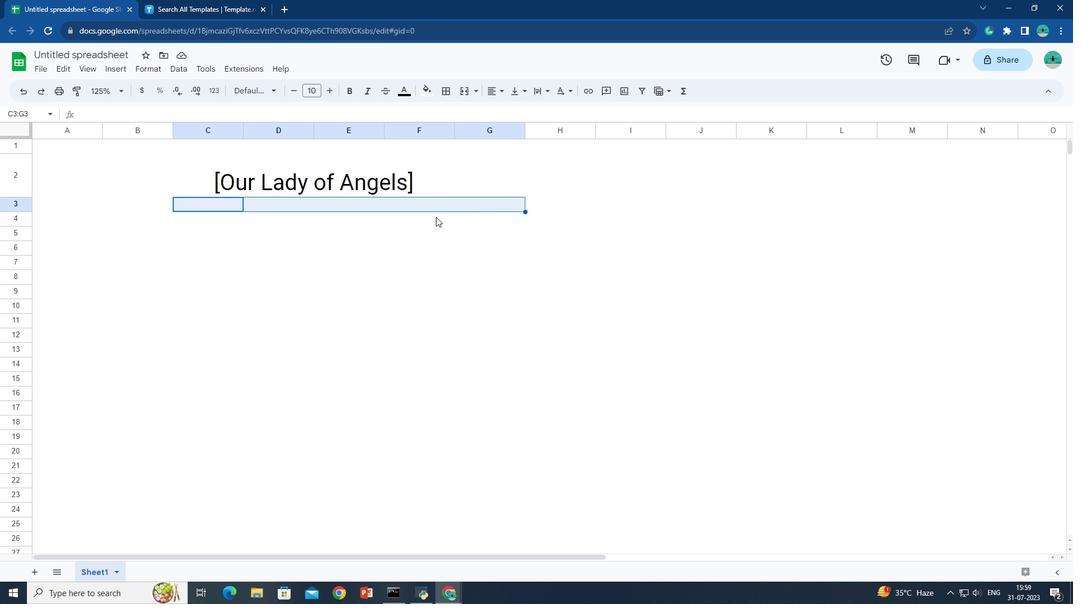 
Action: Key pressed <Key.shift>
Screenshot: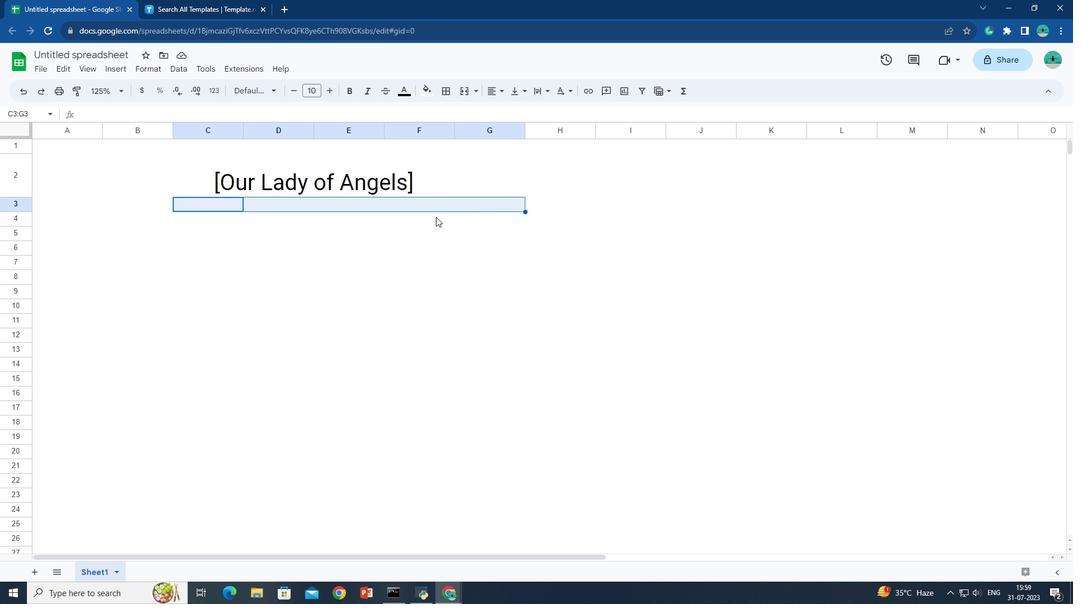 
Action: Mouse moved to (472, 206)
Screenshot: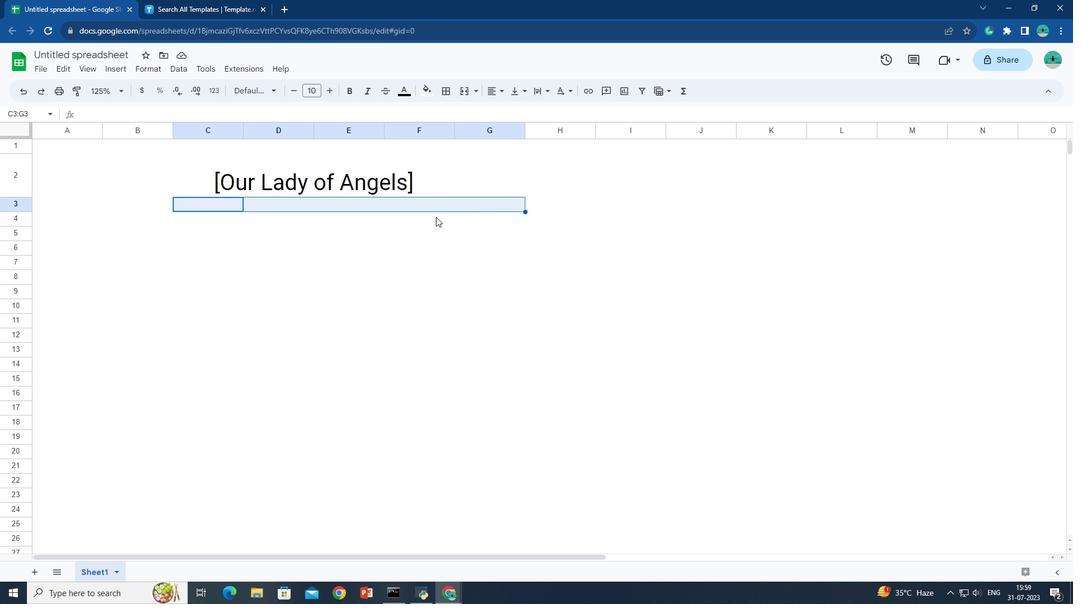 
Action: Key pressed <Key.shift>
Screenshot: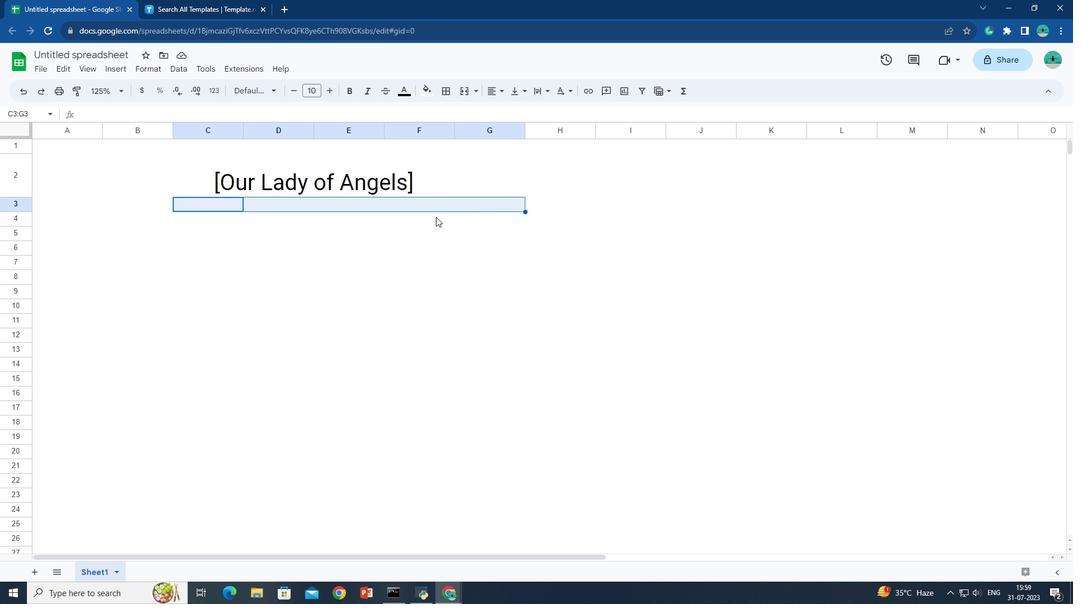 
Action: Mouse moved to (472, 206)
Screenshot: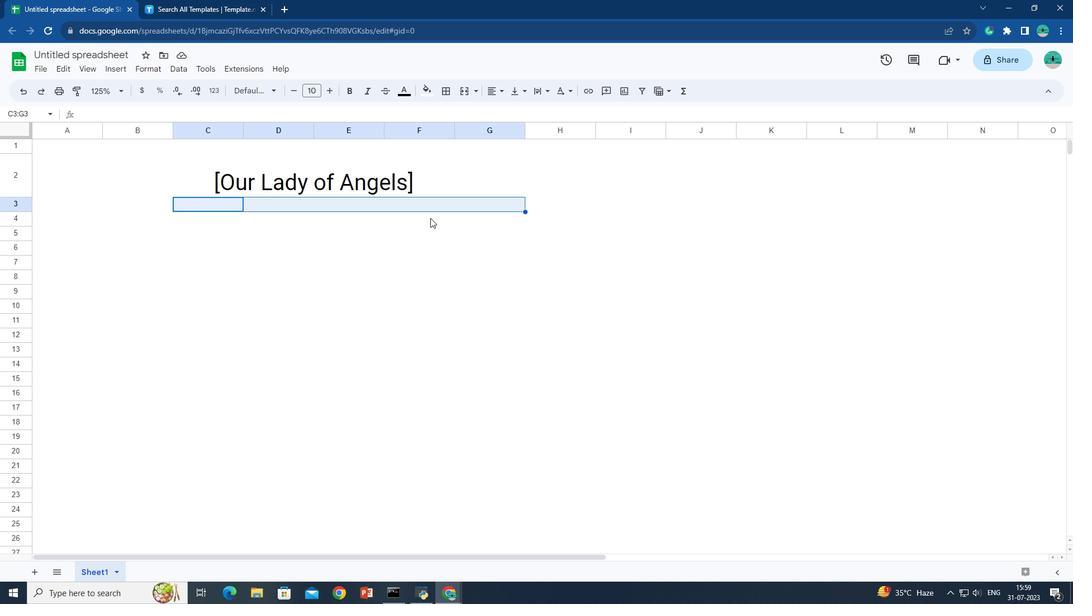 
Action: Key pressed <Key.shift>
Screenshot: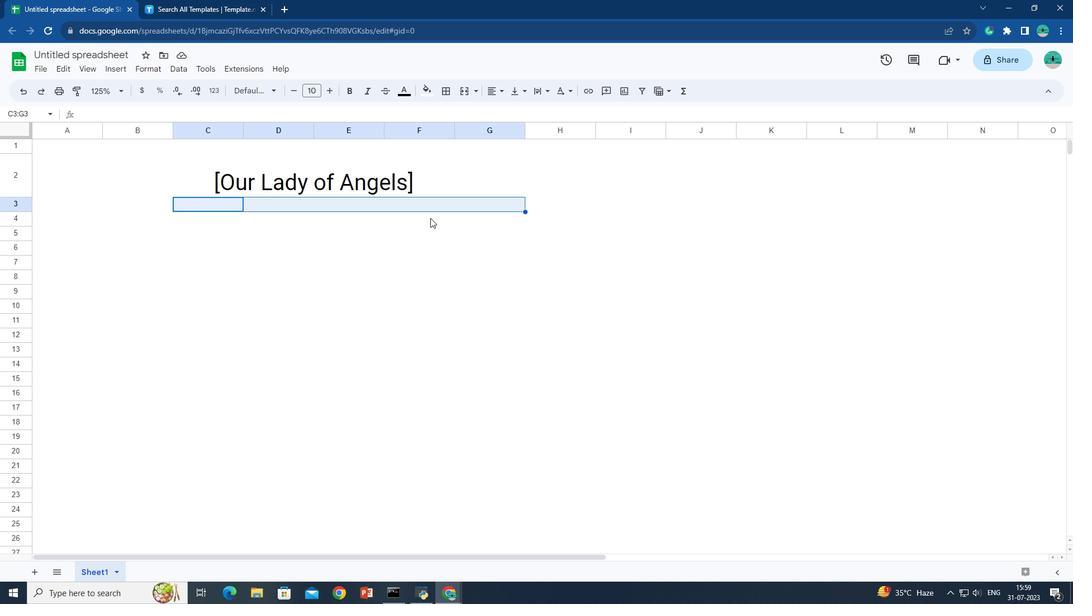 
Action: Mouse moved to (472, 205)
Screenshot: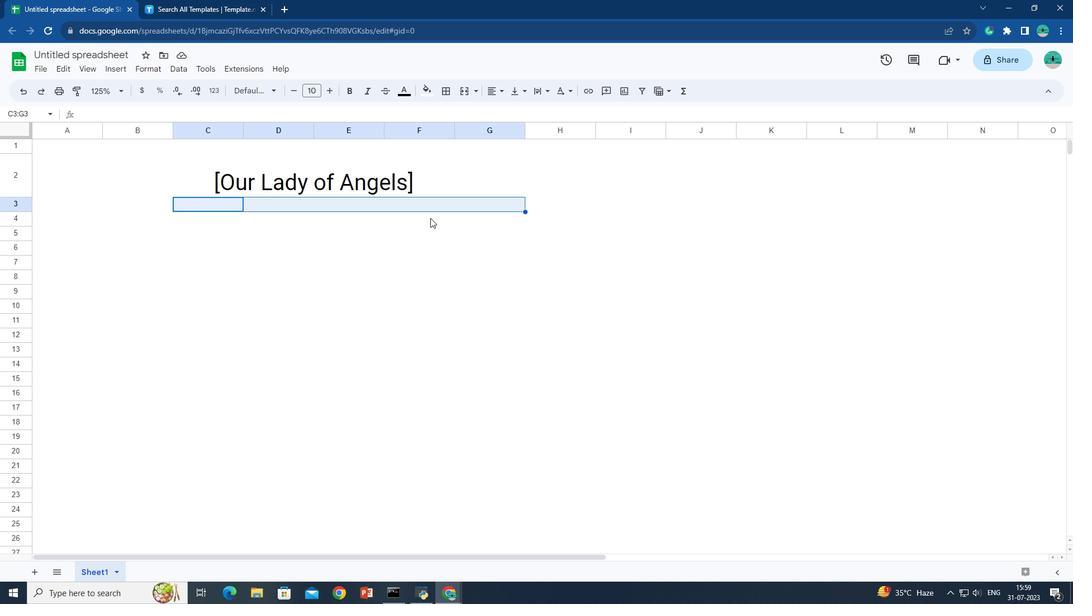 
Action: Key pressed <Key.shift><Key.shift><Key.shift><Key.shift>
Screenshot: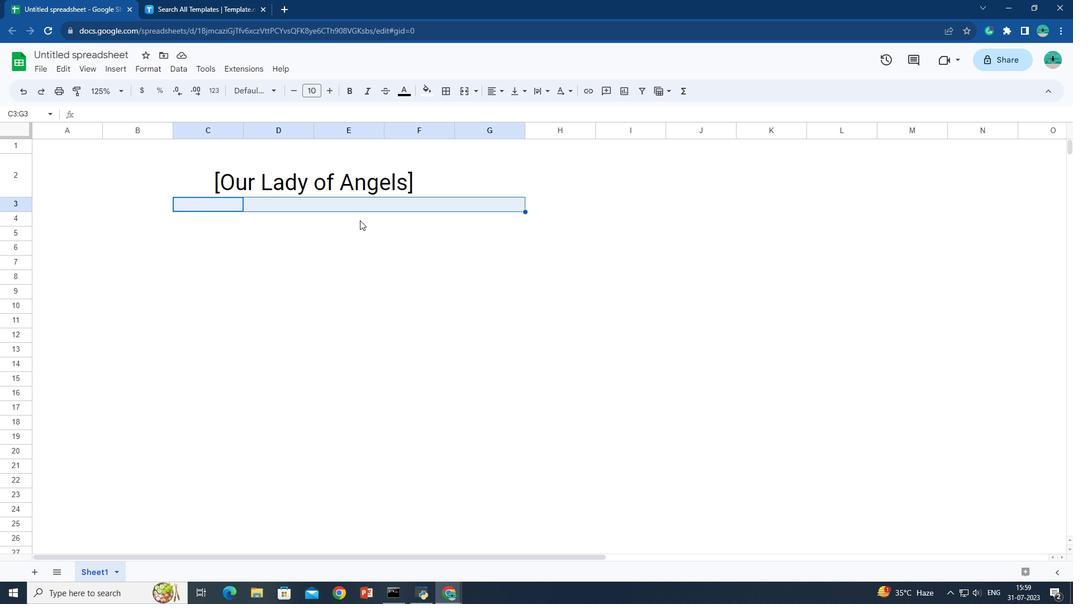 
Action: Mouse pressed left at (472, 205)
Screenshot: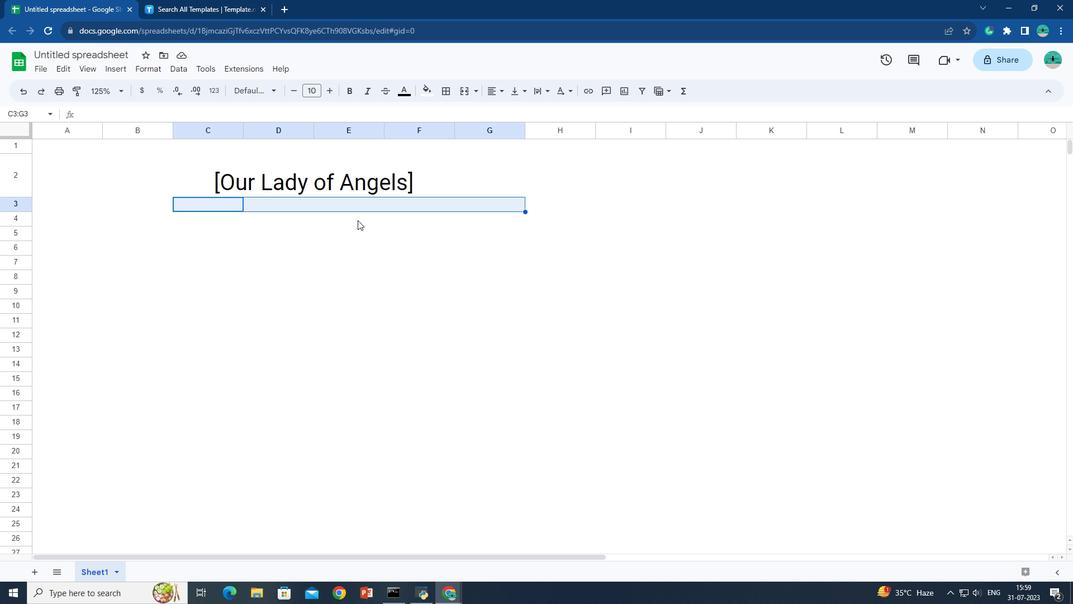 
Action: Key pressed <Key.shift><Key.shift><Key.shift><Key.shift><Key.shift><Key.shift><Key.shift><Key.shift><Key.shift><Key.shift><Key.shift><Key.shift><Key.shift><Key.shift>
Screenshot: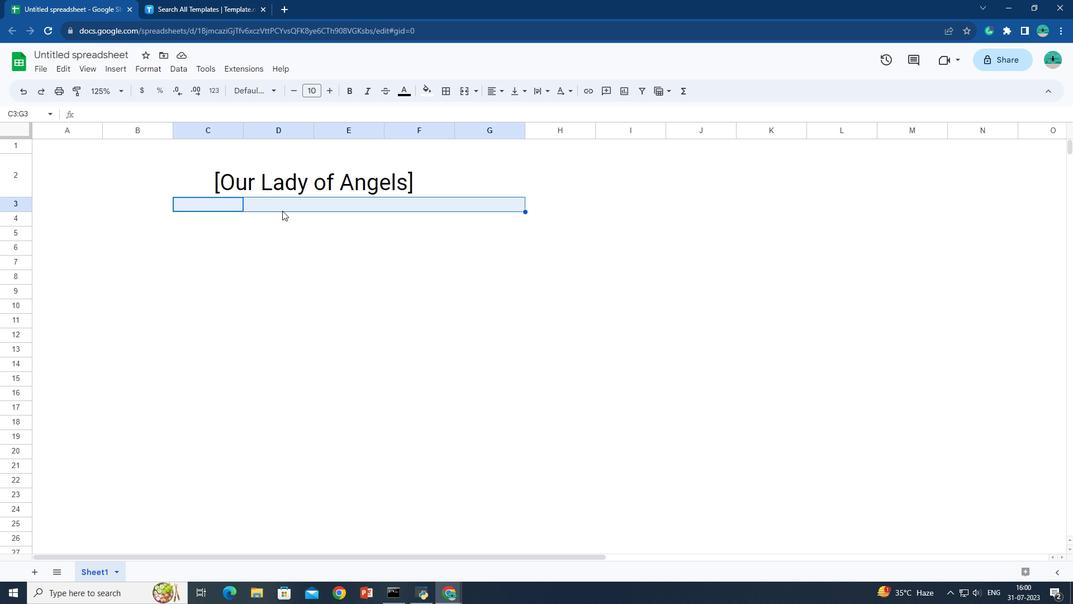 
Action: Mouse moved to (472, 205)
Screenshot: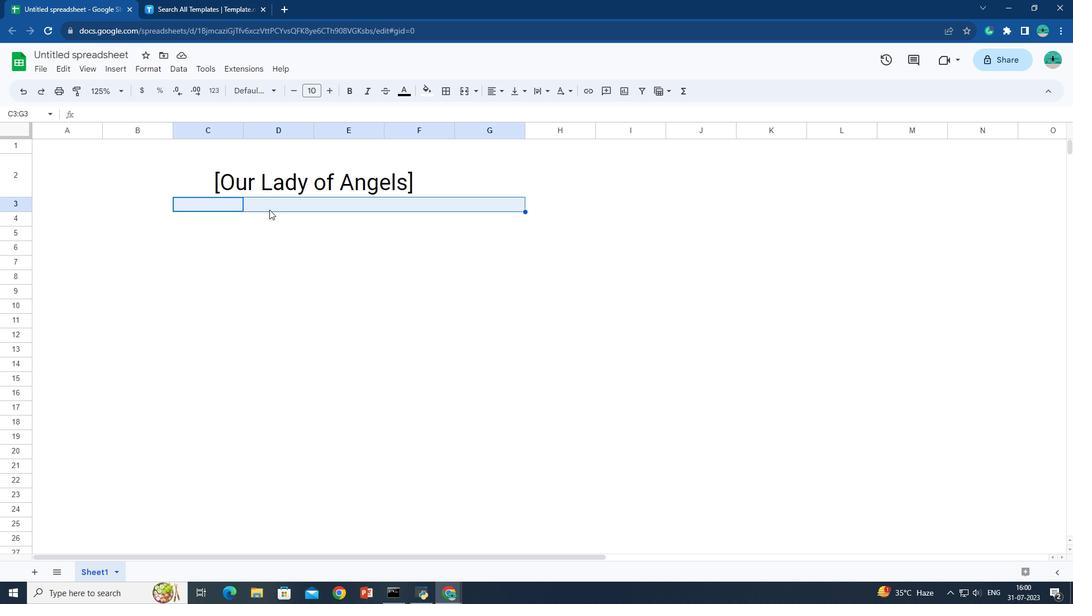 
Action: Key pressed <Key.shift>
Screenshot: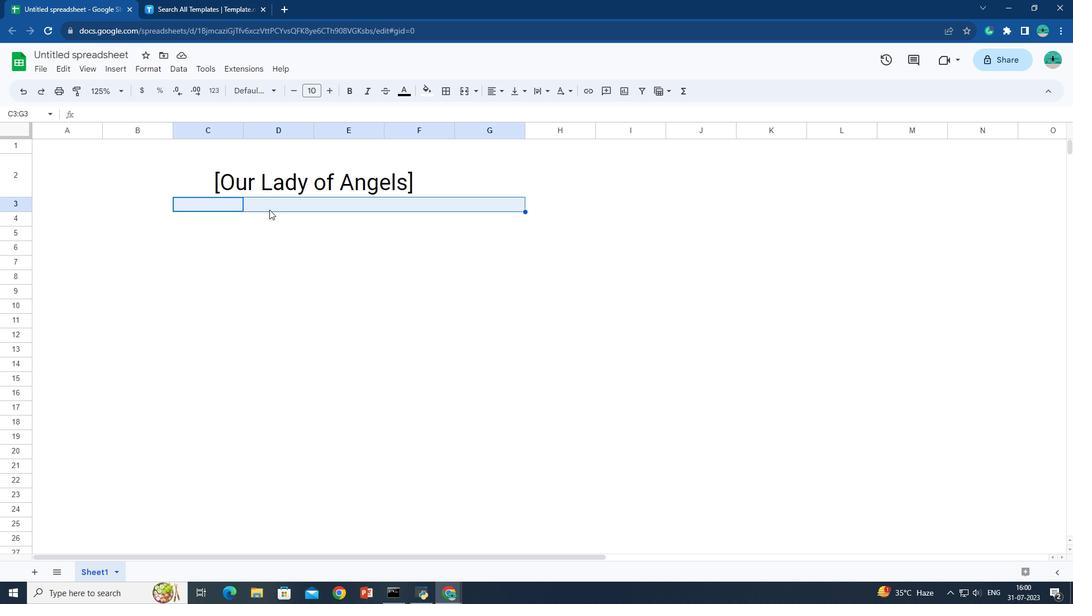 
Action: Mouse moved to (465, 206)
Screenshot: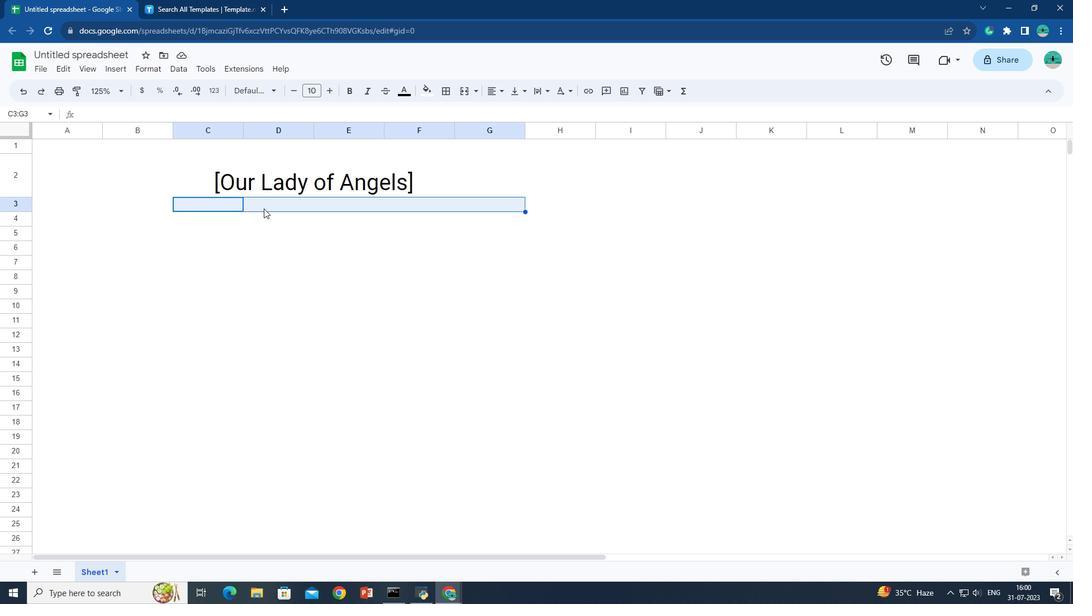 
Action: Key pressed <Key.shift>
Screenshot: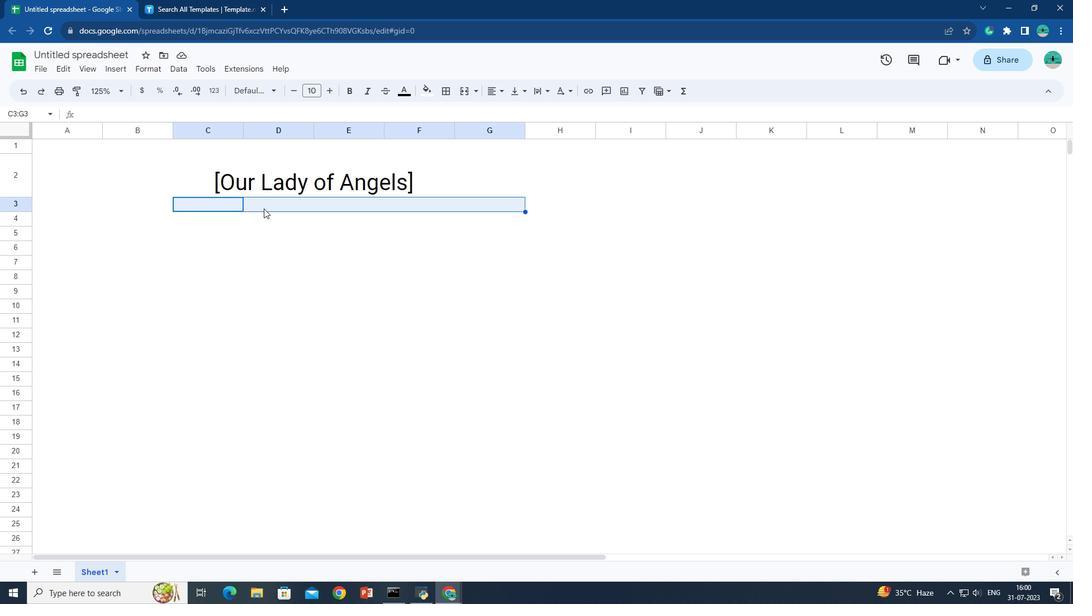 
Action: Mouse moved to (443, 204)
Screenshot: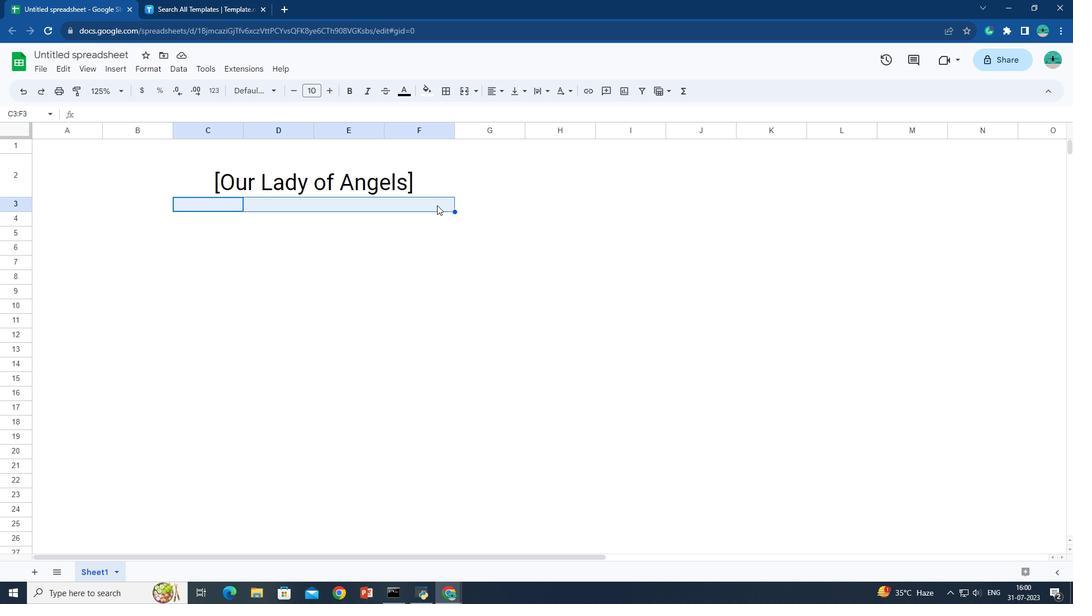 
Action: Key pressed <Key.shift>
Screenshot: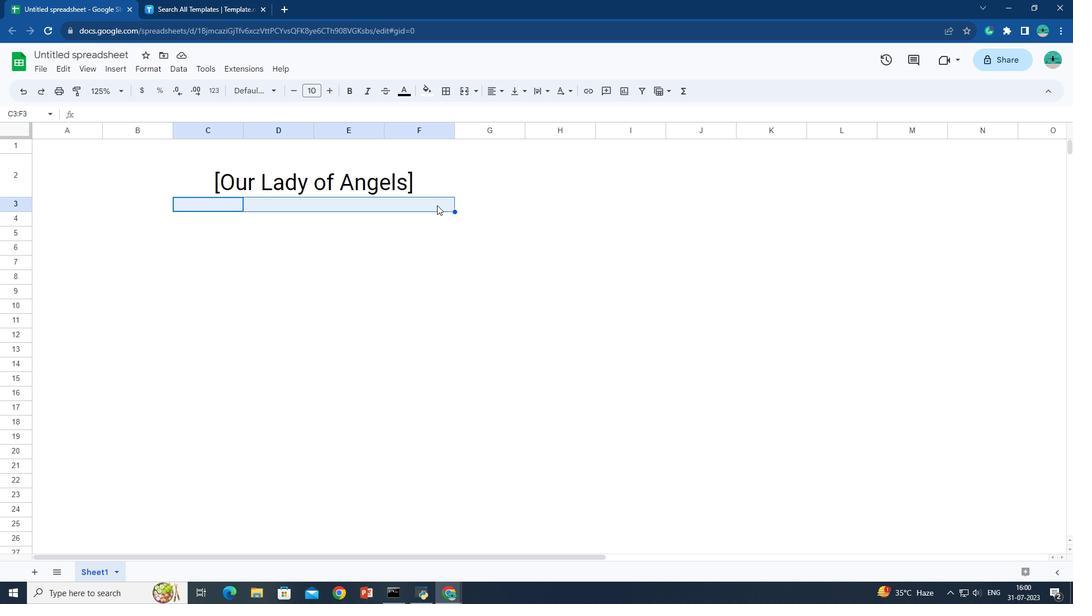 
Action: Mouse moved to (437, 205)
Screenshot: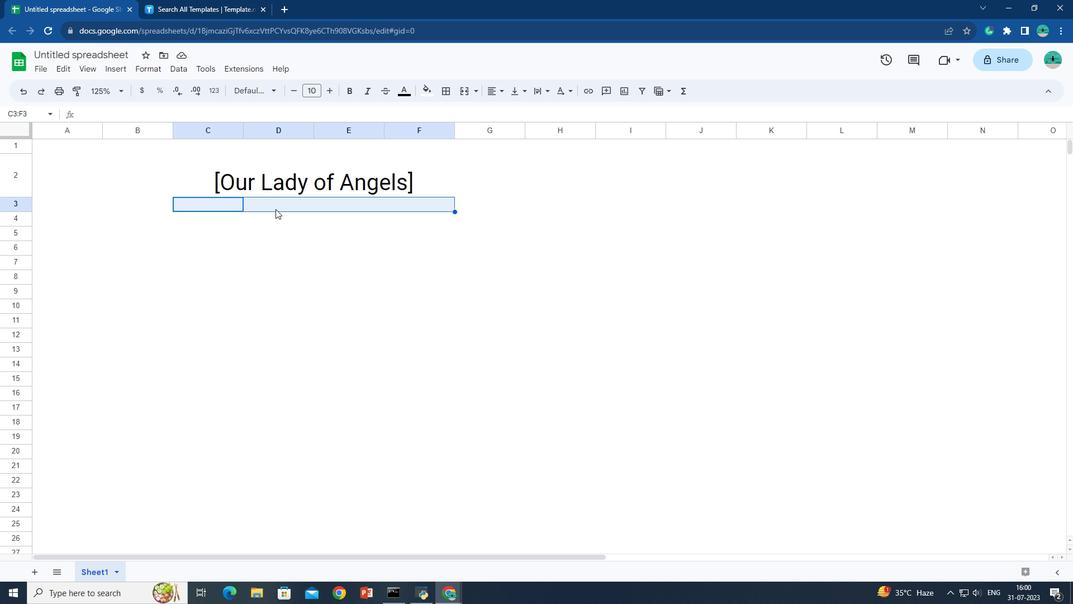 
Action: Mouse pressed left at (437, 205)
Screenshot: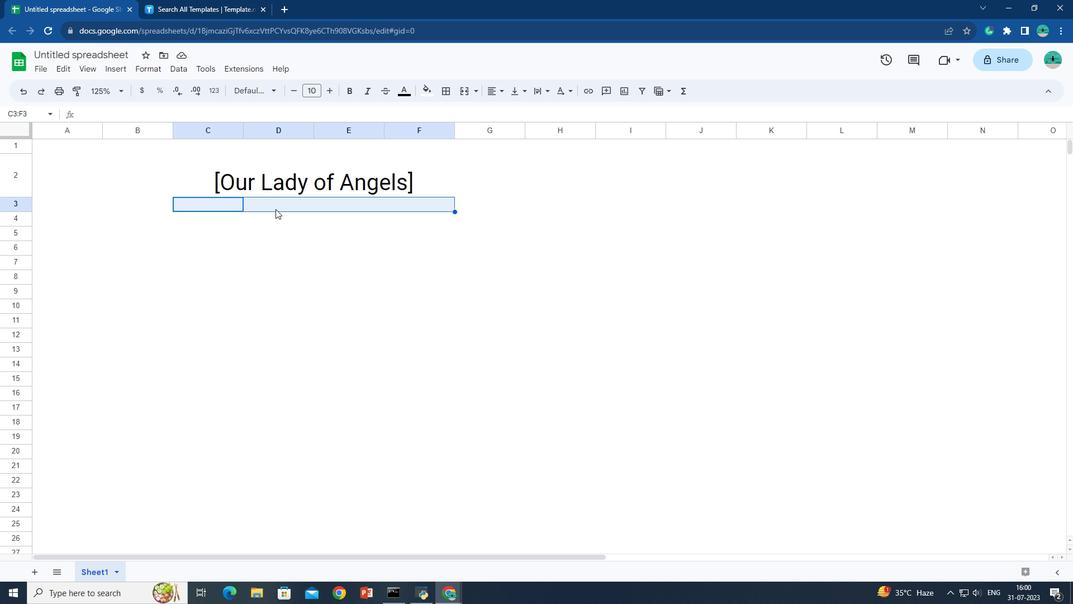
Action: Key pressed <Key.shift><Key.shift><Key.shift><Key.shift><Key.shift><Key.shift><Key.shift><Key.shift><Key.shift><Key.shift><Key.shift>
Screenshot: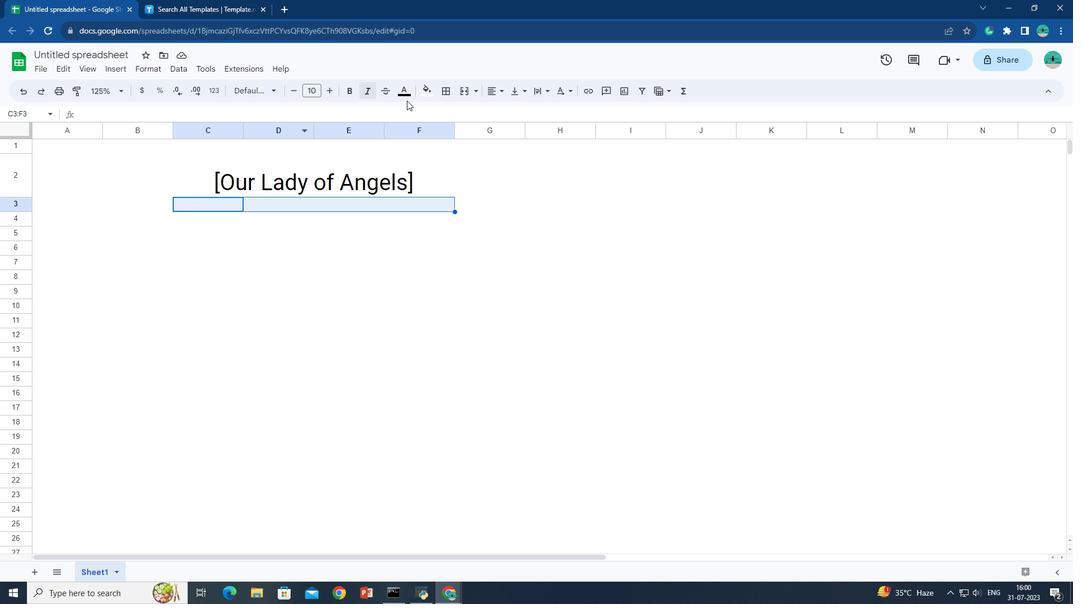 
Action: Mouse moved to (437, 205)
Screenshot: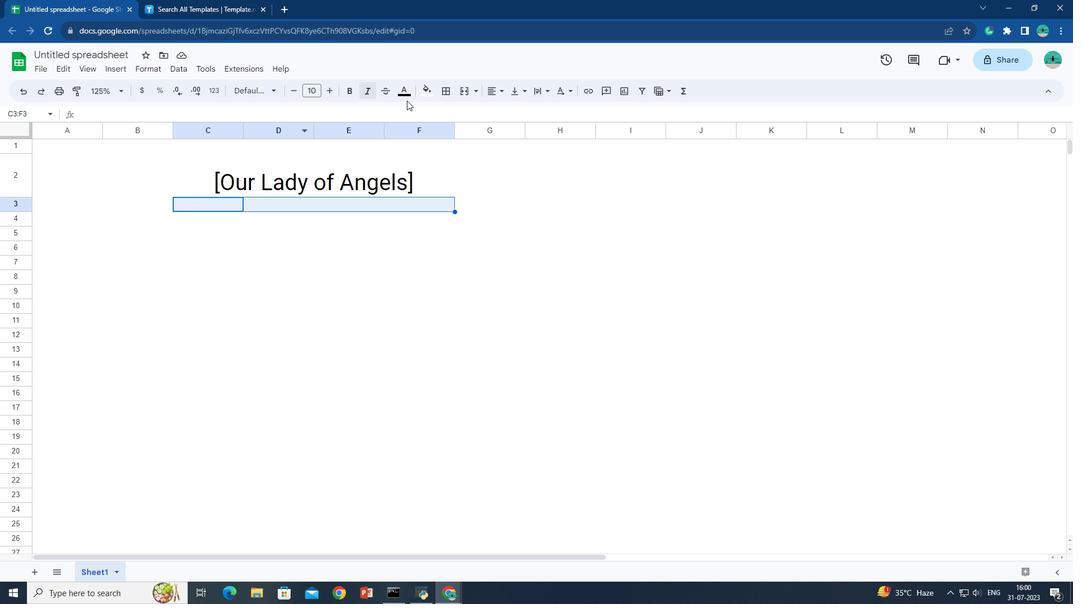 
Action: Key pressed <Key.shift>
Screenshot: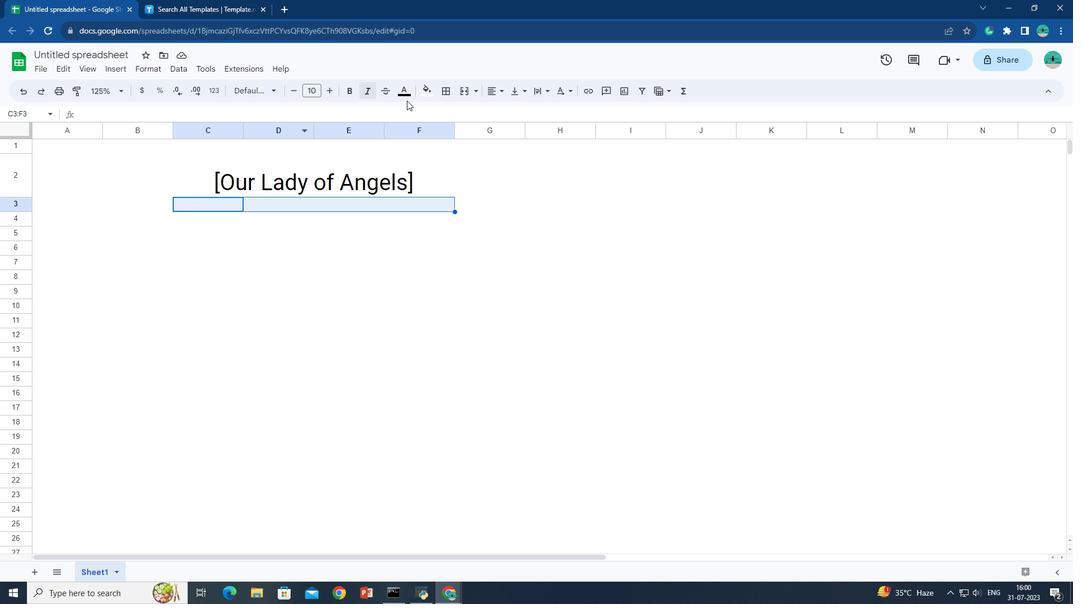
Action: Mouse moved to (435, 206)
Screenshot: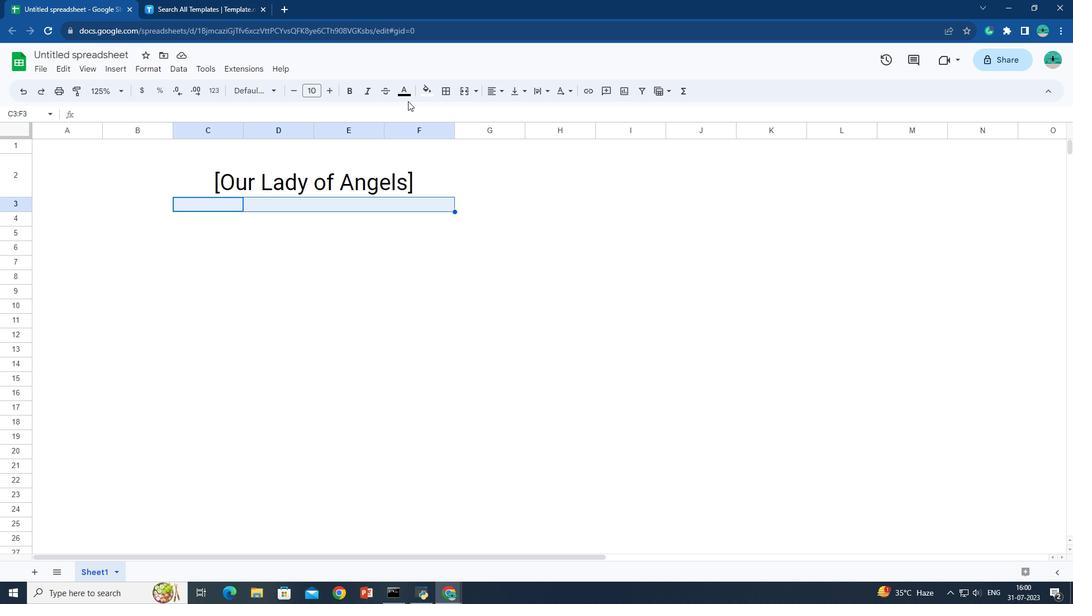 
Action: Key pressed <Key.shift><Key.shift><Key.shift>
Screenshot: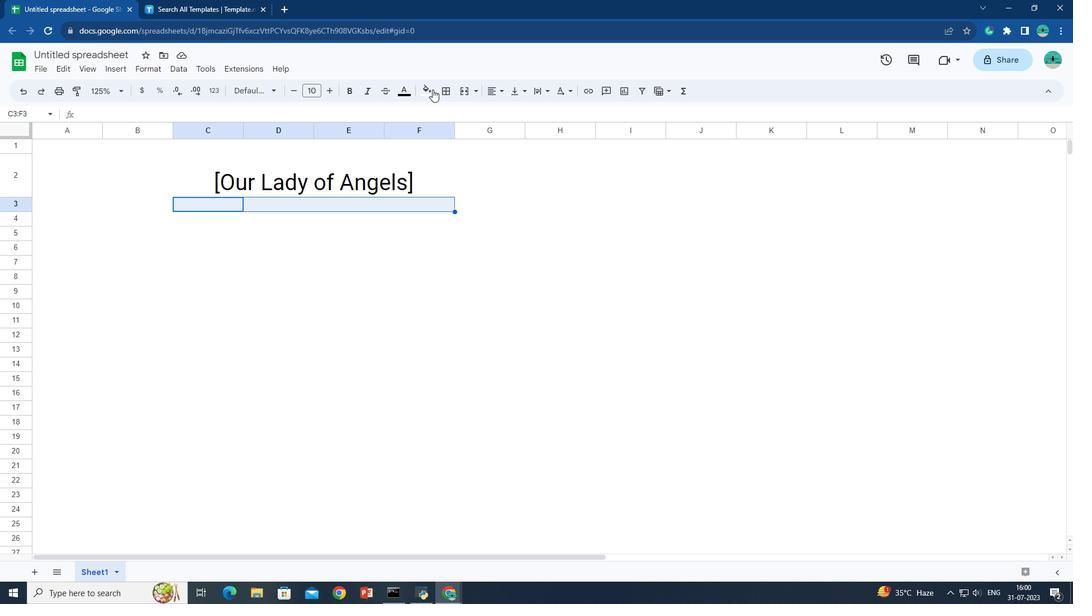 
Action: Mouse moved to (463, 90)
Screenshot: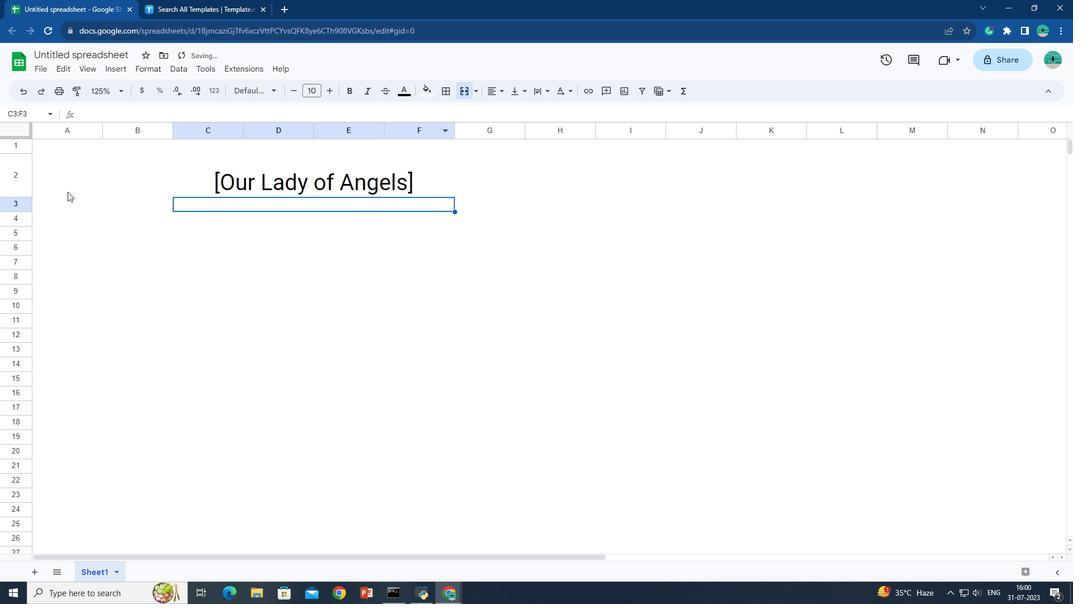 
Action: Mouse pressed left at (463, 90)
Screenshot: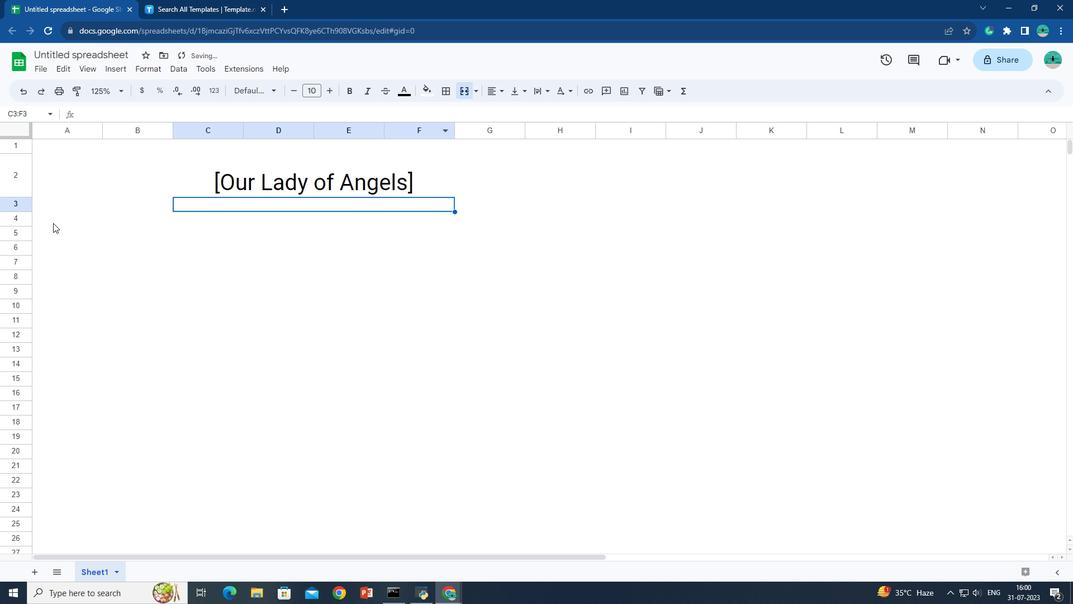 
Action: Mouse moved to (15, 210)
Screenshot: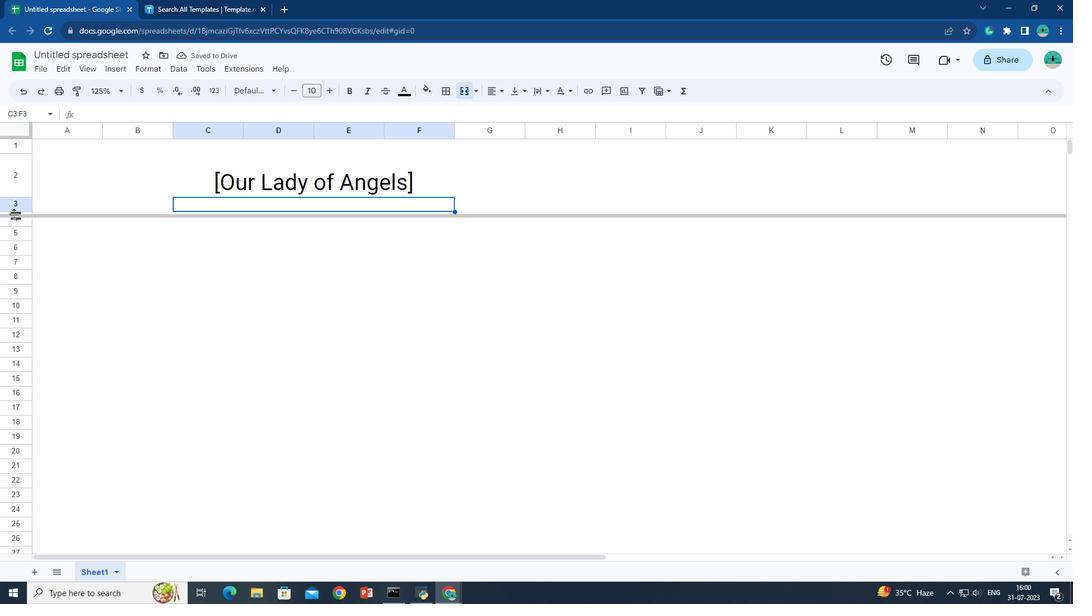
Action: Mouse pressed left at (15, 210)
Screenshot: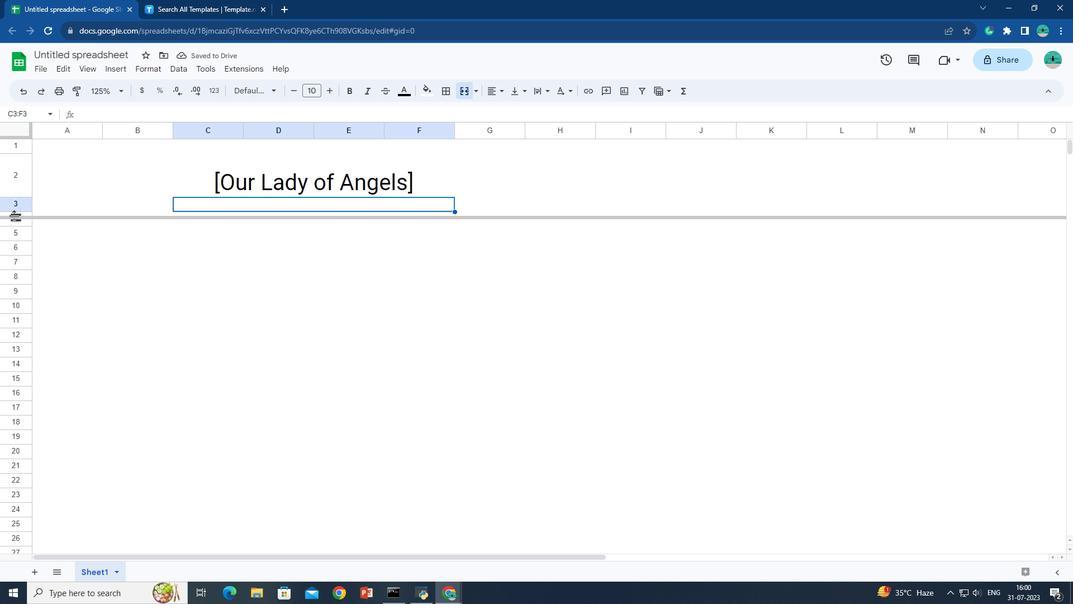 
Action: Mouse moved to (15, 216)
Screenshot: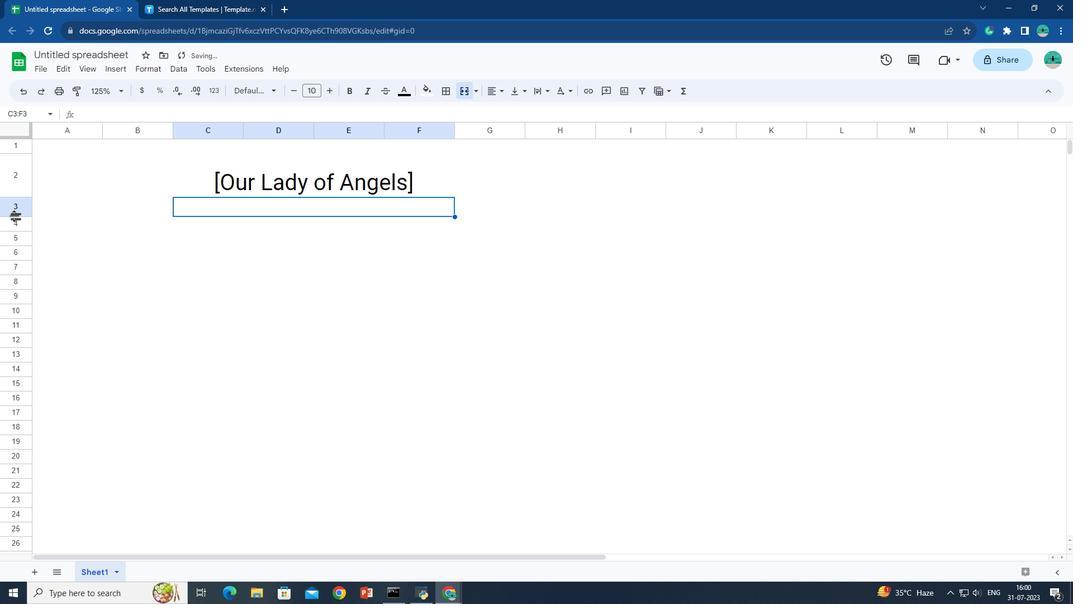 
Action: Mouse pressed left at (15, 216)
Screenshot: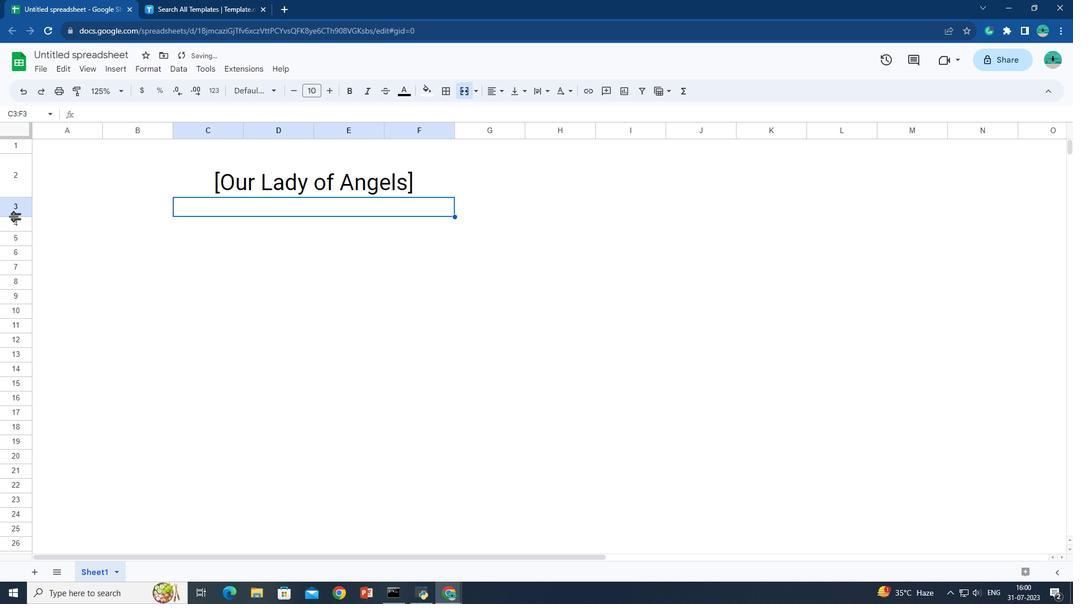 
Action: Mouse moved to (180, 239)
Screenshot: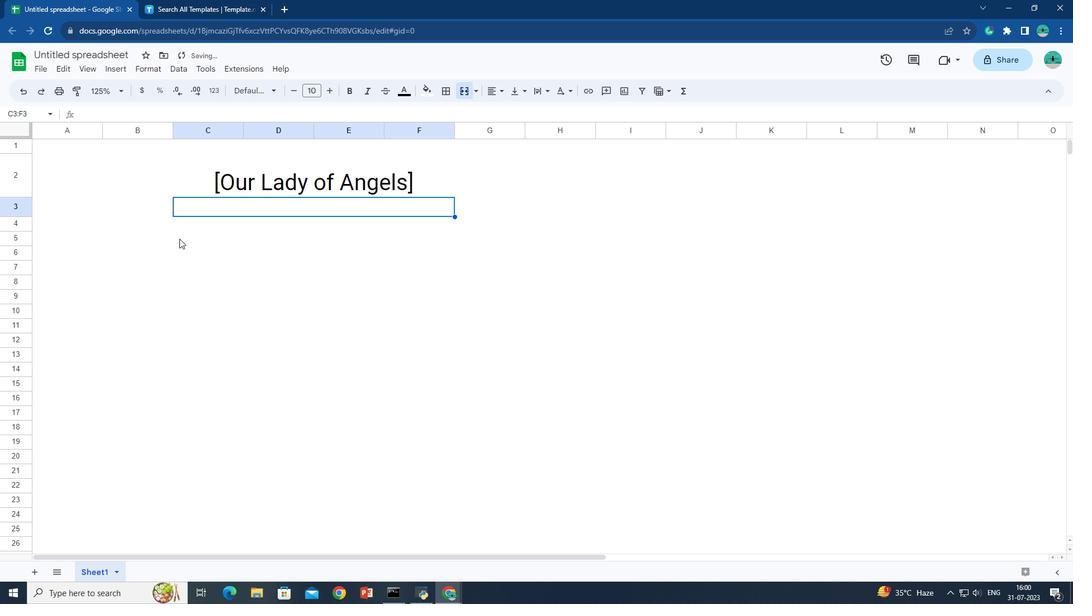 
Action: Key pressed [ladyofangles<Key.shift><Key.shift><Key.shift><Key.shift><Key.shift><Key.shift><Key.shift><Key.shift><Key.shift><Key.shift><Key.shift><Key.shift><Key.shift><Key.shift><Key.shift><Key.shift><Key.shift><Key.shift><Key.shift><Key.shift><Key.shift><Key.shift><Key.shift><Key.shift><Key.shift><Key.shift><Key.shift><Key.shift><Key.shift><Key.shift><Key.shift><Key.shift><Key.shift><Key.shift><Key.shift><Key.shift><Key.shift><Key.shift><Key.shift><Key.shift><Key.shift>@zmail.com],[222<Key.space>5555<Key.backspace><Key.space>7777]ctrl+A
Screenshot: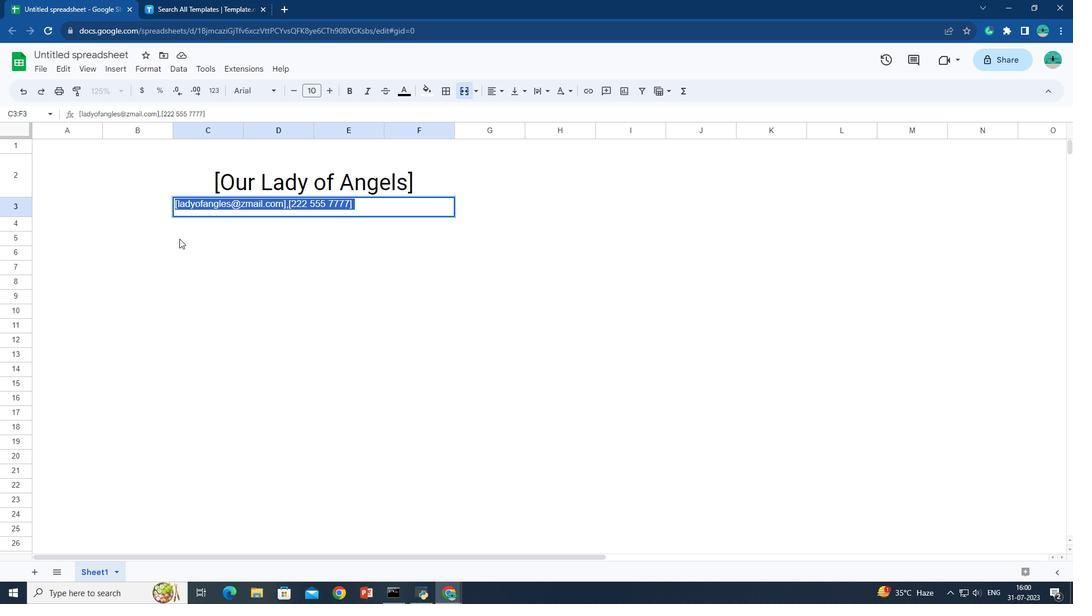 
Action: Mouse moved to (333, 92)
Screenshot: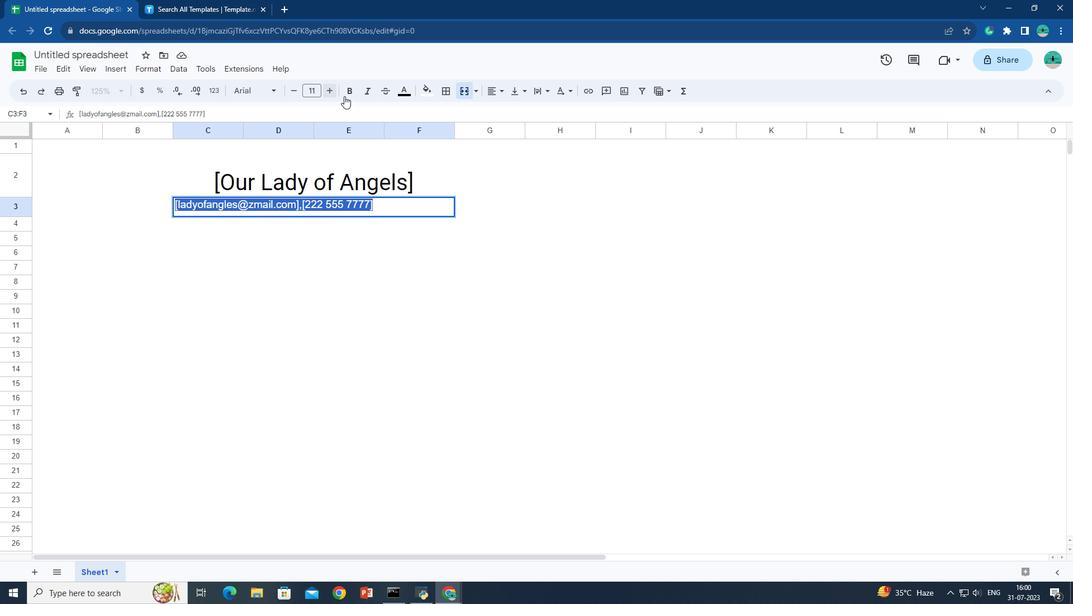 
Action: Mouse pressed left at (333, 92)
Screenshot: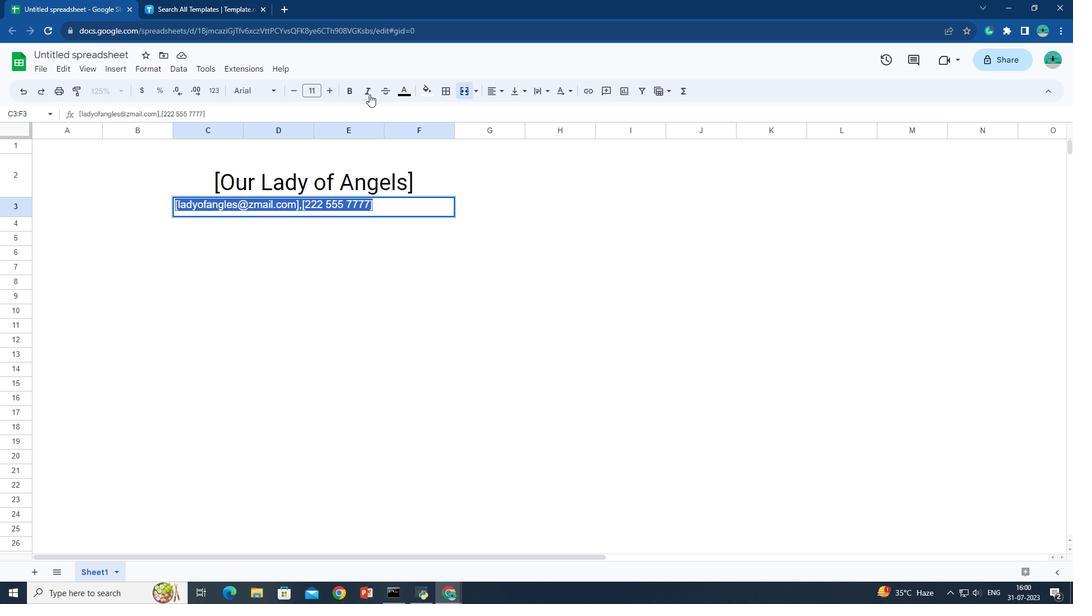 
Action: Mouse moved to (346, 93)
Screenshot: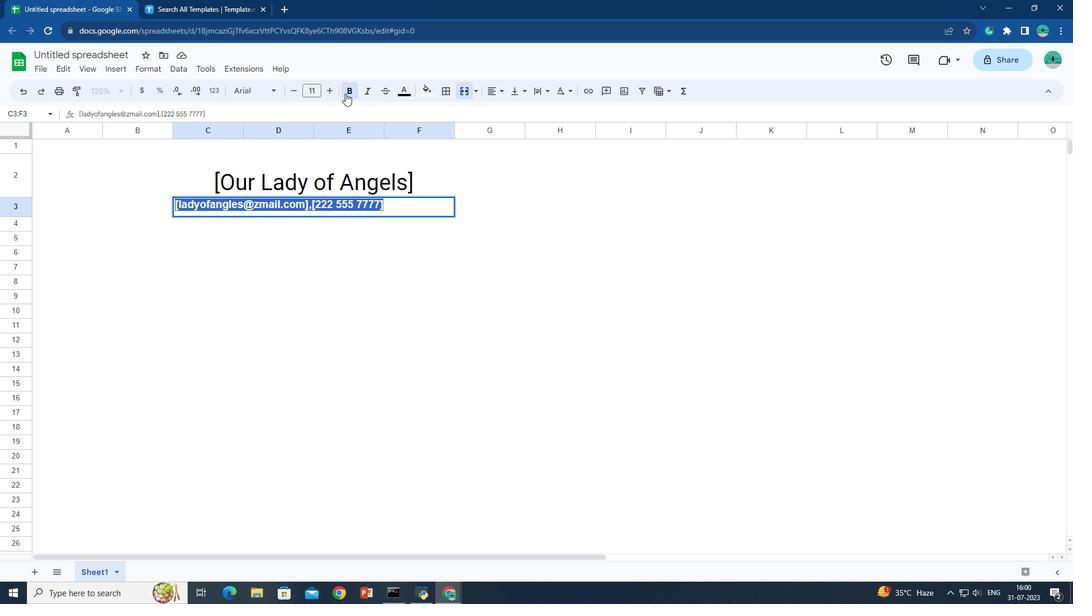 
Action: Mouse pressed left at (346, 93)
Screenshot: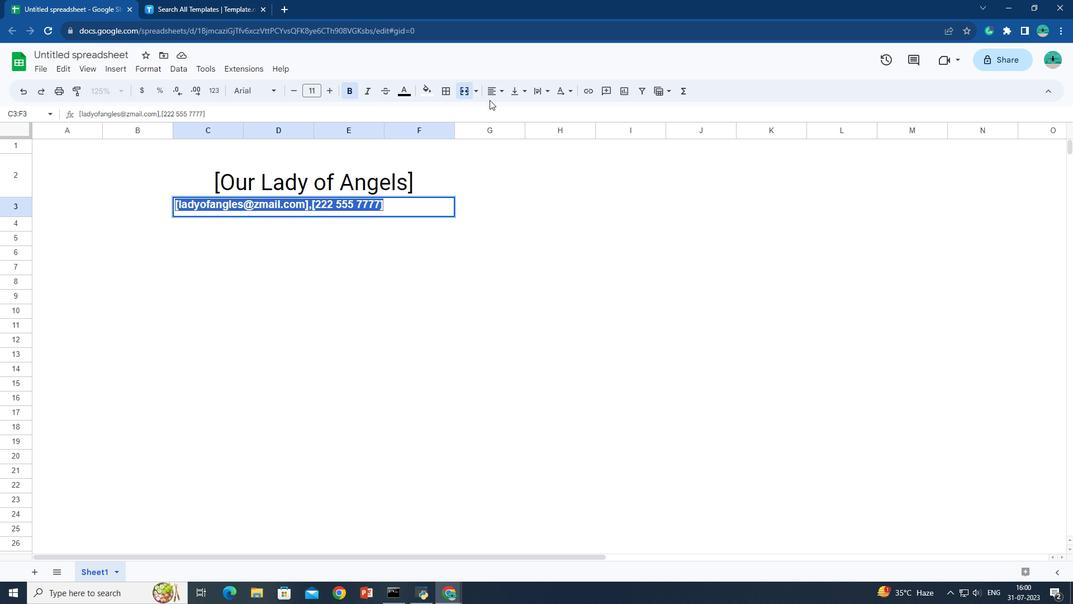 
Action: Mouse moved to (507, 92)
Screenshot: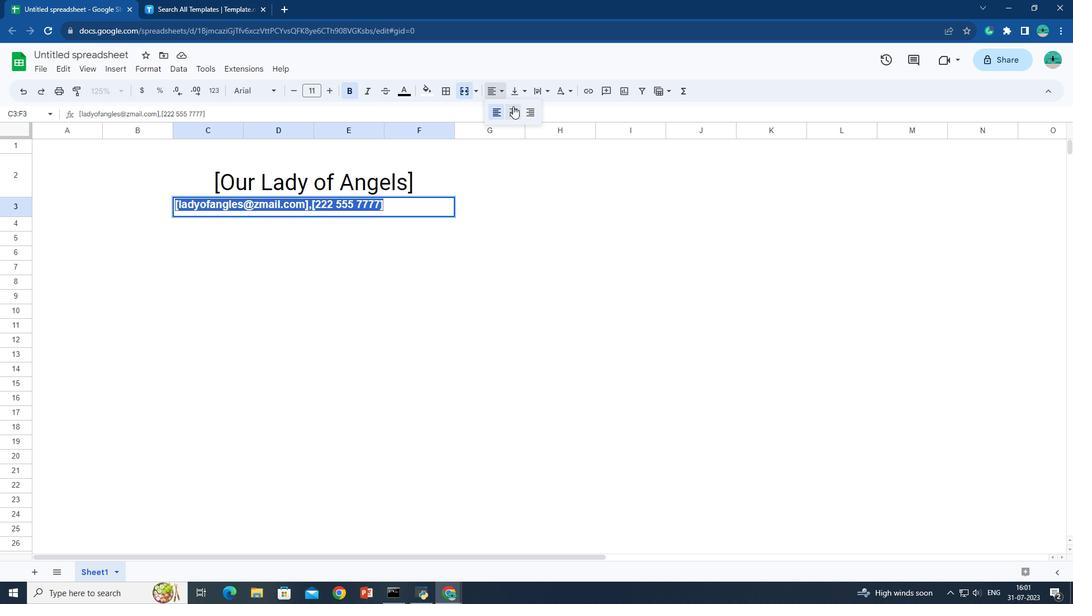 
Action: Mouse pressed left at (507, 92)
Screenshot: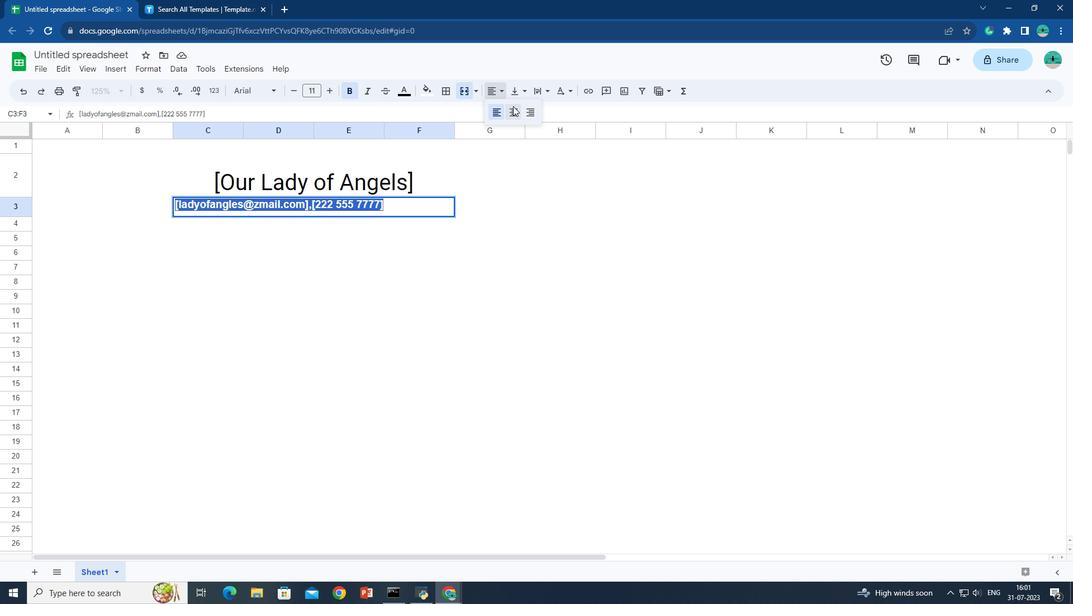 
Action: Mouse moved to (514, 106)
Screenshot: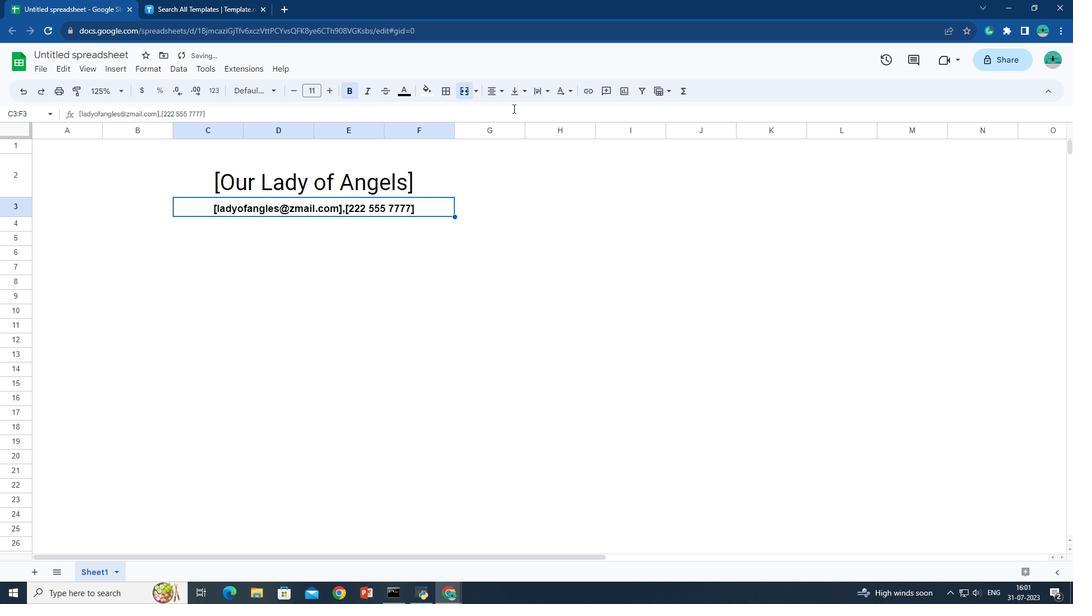 
Action: Mouse pressed left at (514, 106)
Screenshot: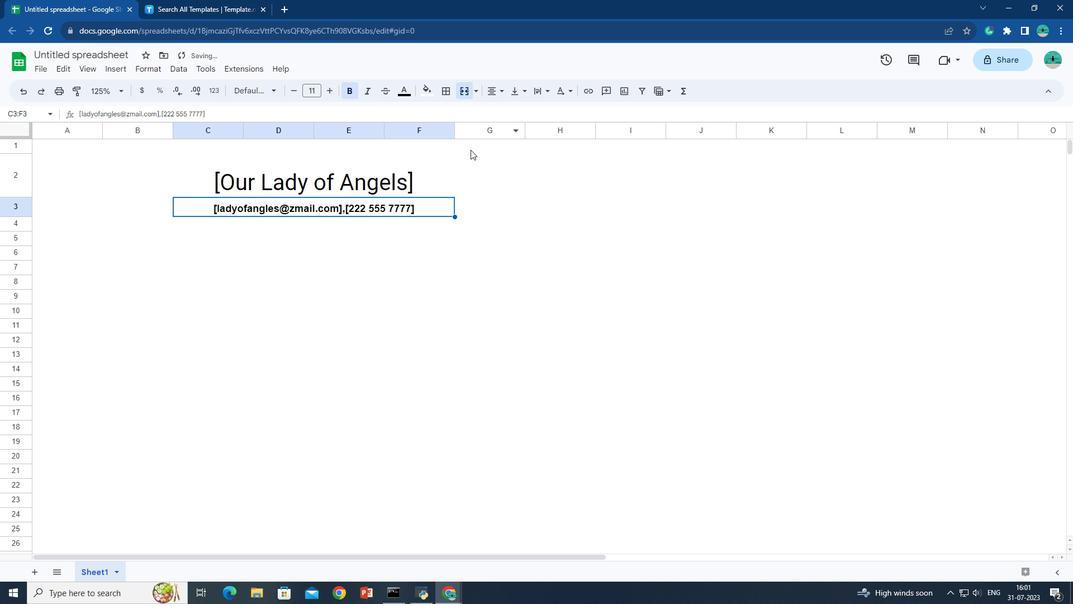 
Action: Mouse moved to (297, 230)
Screenshot: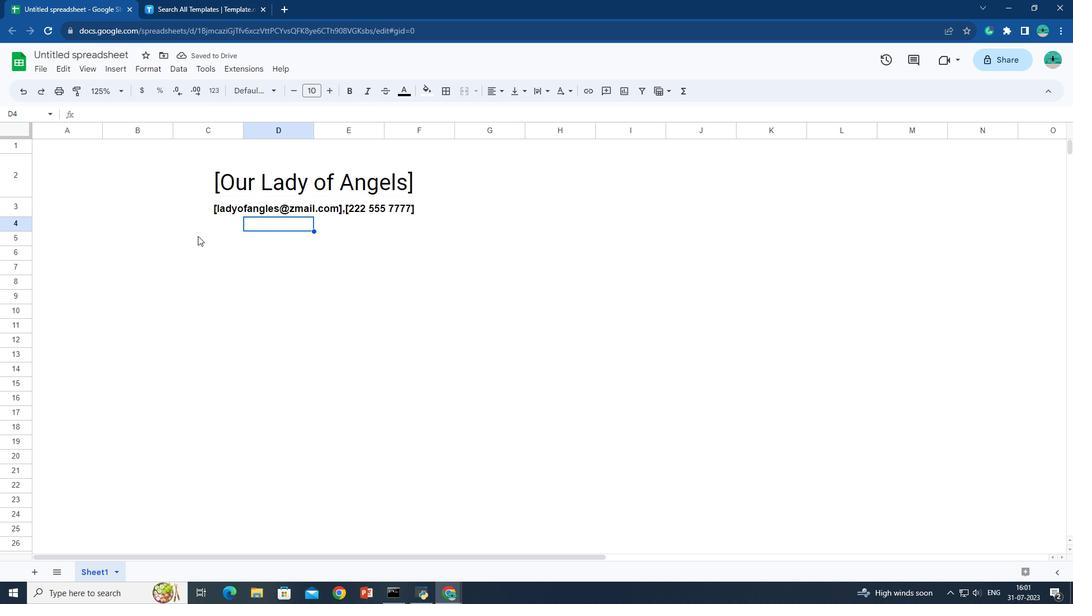 
Action: Mouse pressed left at (297, 230)
Screenshot: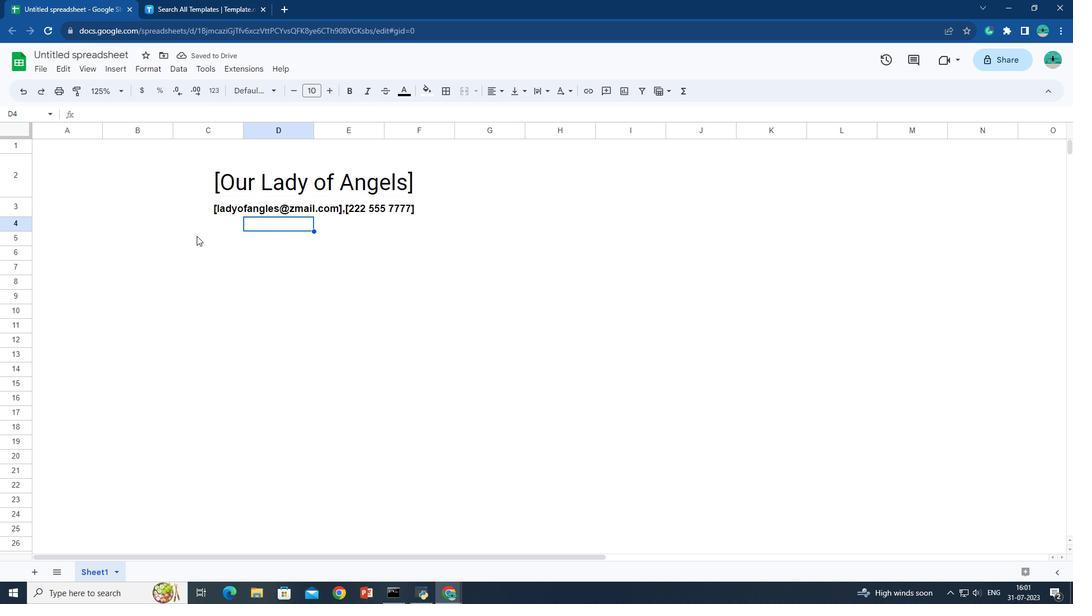 
Action: Mouse moved to (200, 223)
Screenshot: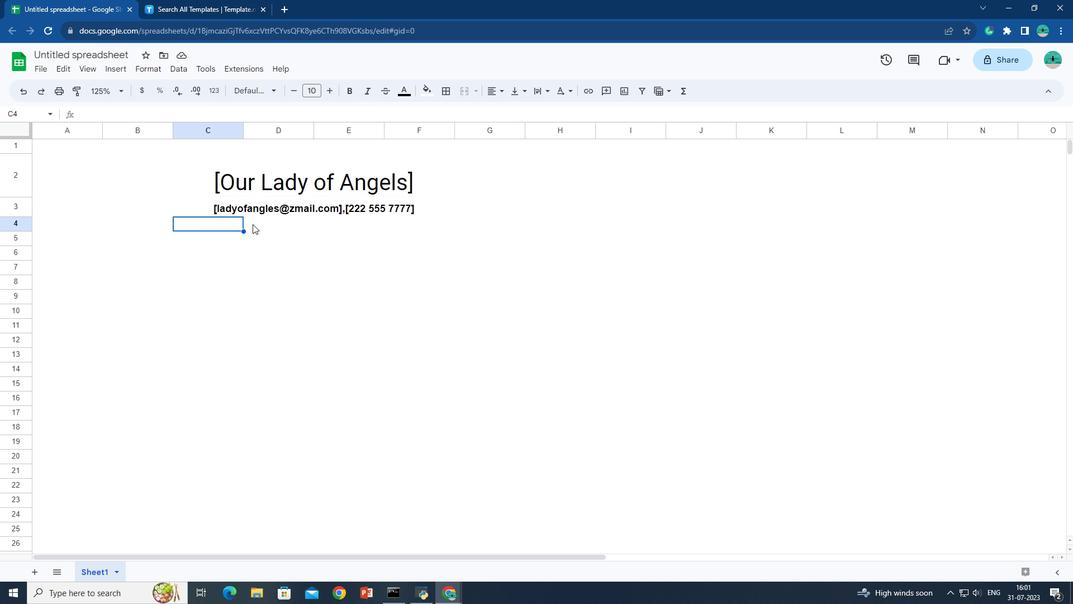 
Action: Mouse pressed left at (200, 223)
Screenshot: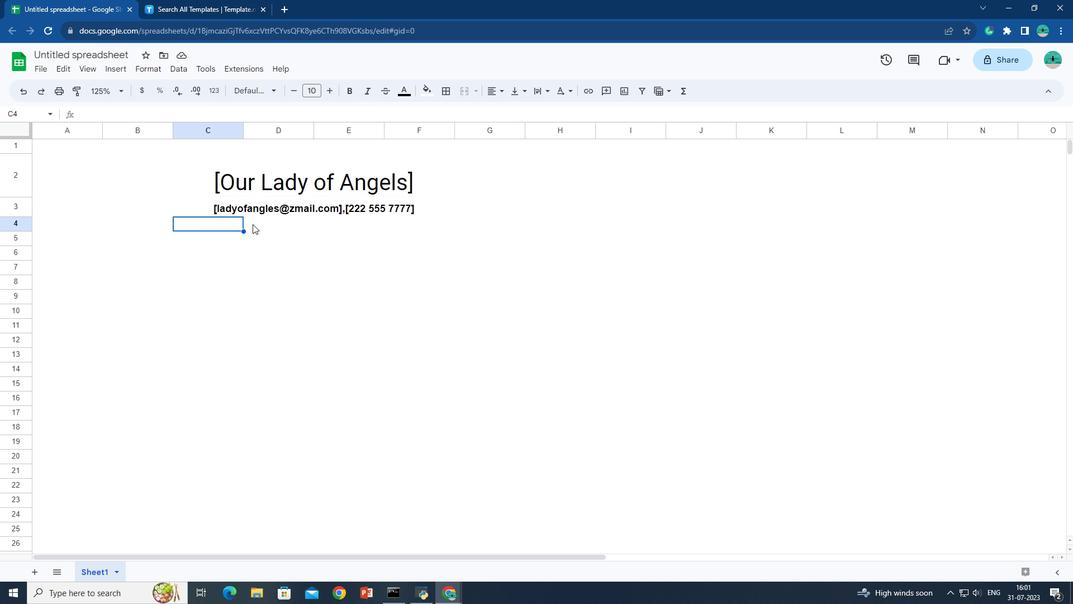 
Action: Mouse moved to (253, 224)
Screenshot: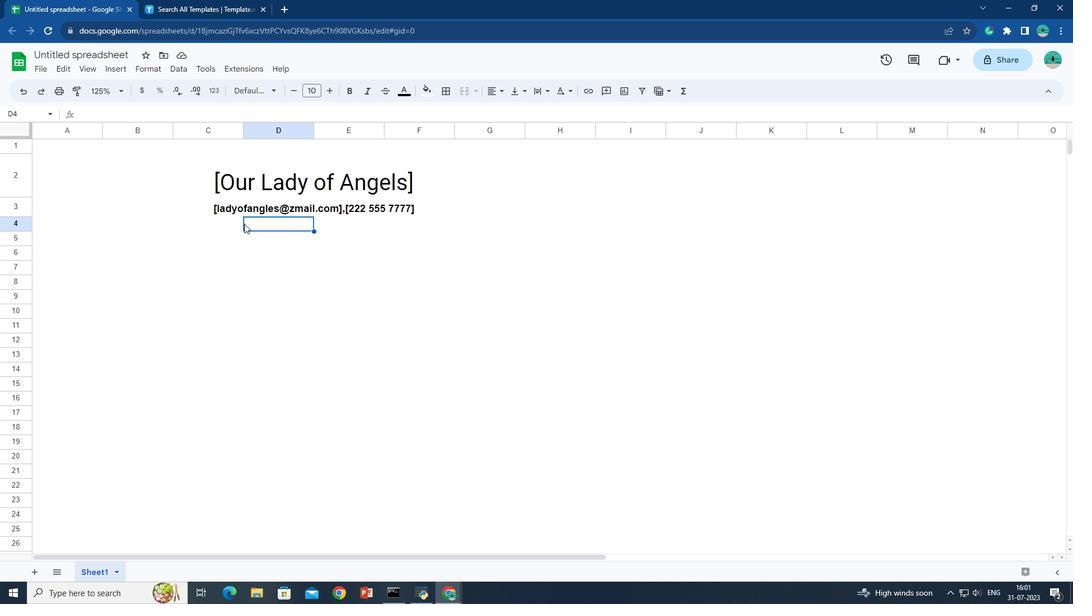 
Action: Mouse pressed left at (253, 224)
Screenshot: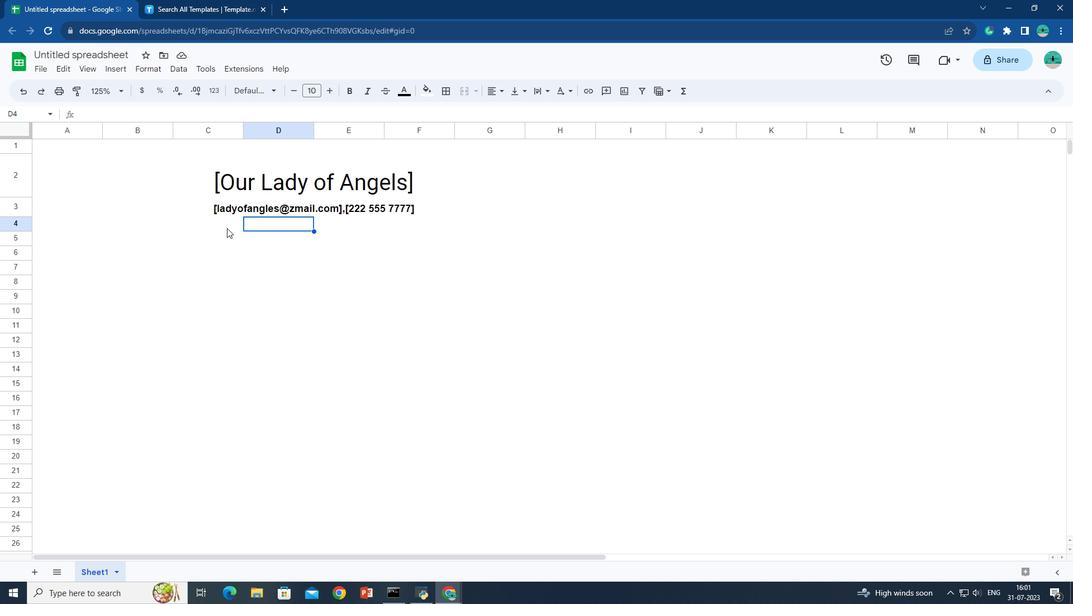 
Action: Mouse moved to (227, 228)
Screenshot: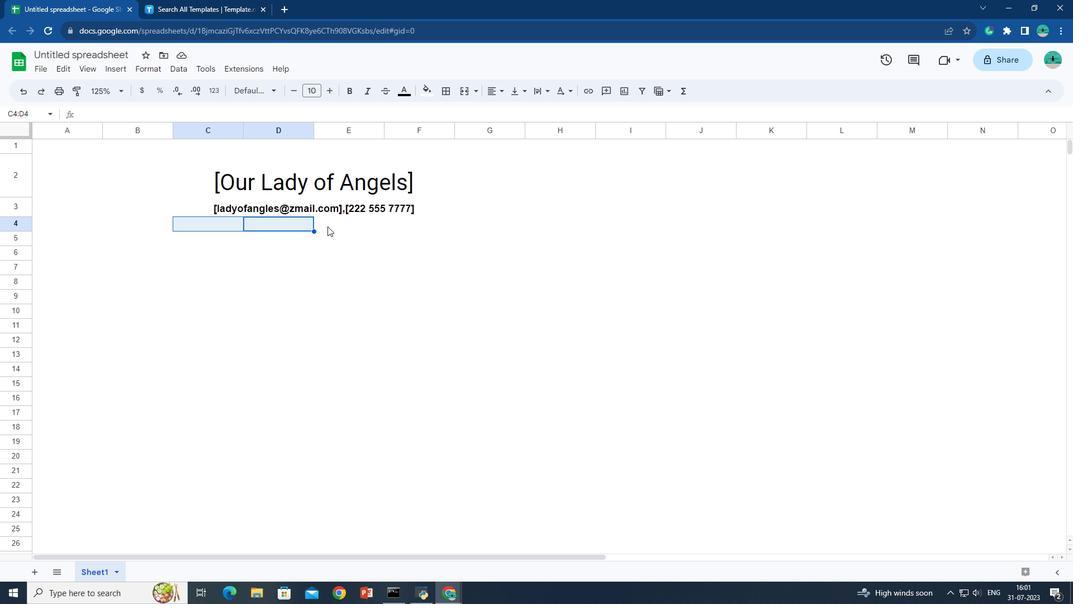 
Action: Key pressed <Key.shift>
Screenshot: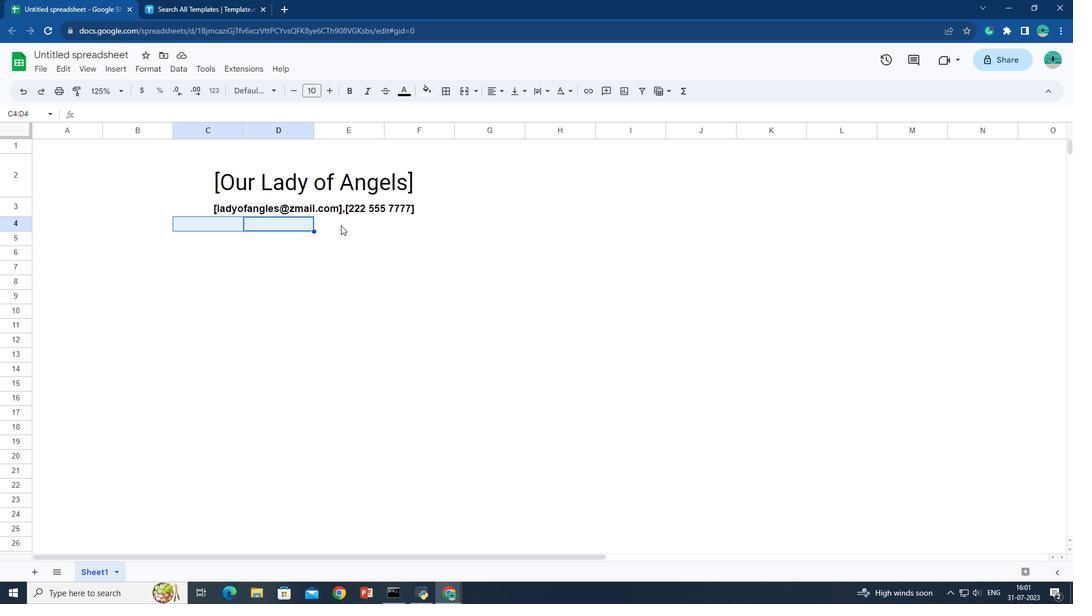 
Action: Mouse moved to (225, 228)
Screenshot: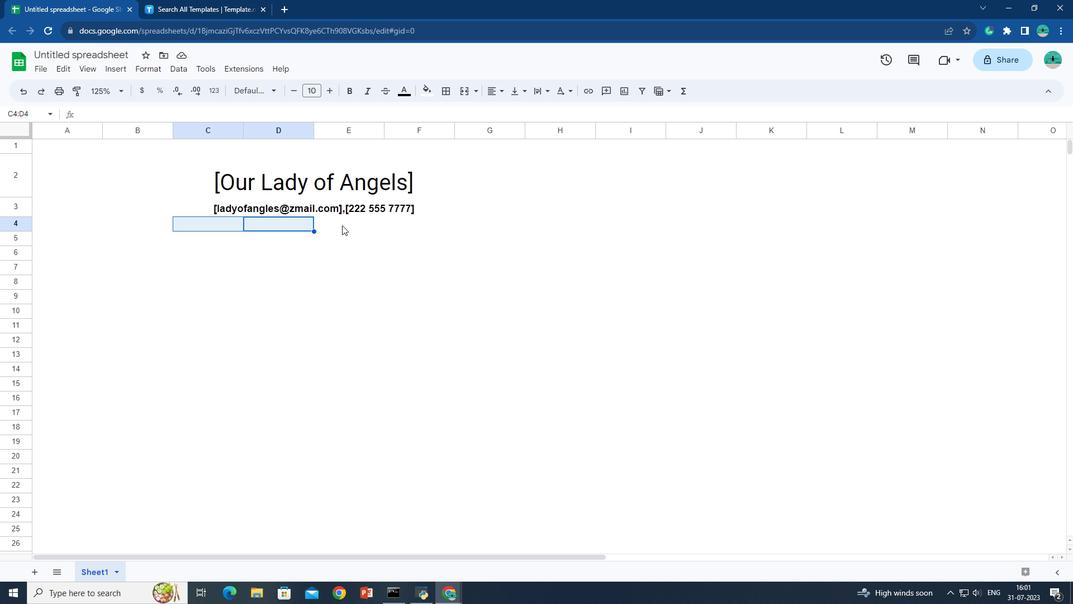 
Action: Mouse pressed left at (225, 228)
Screenshot: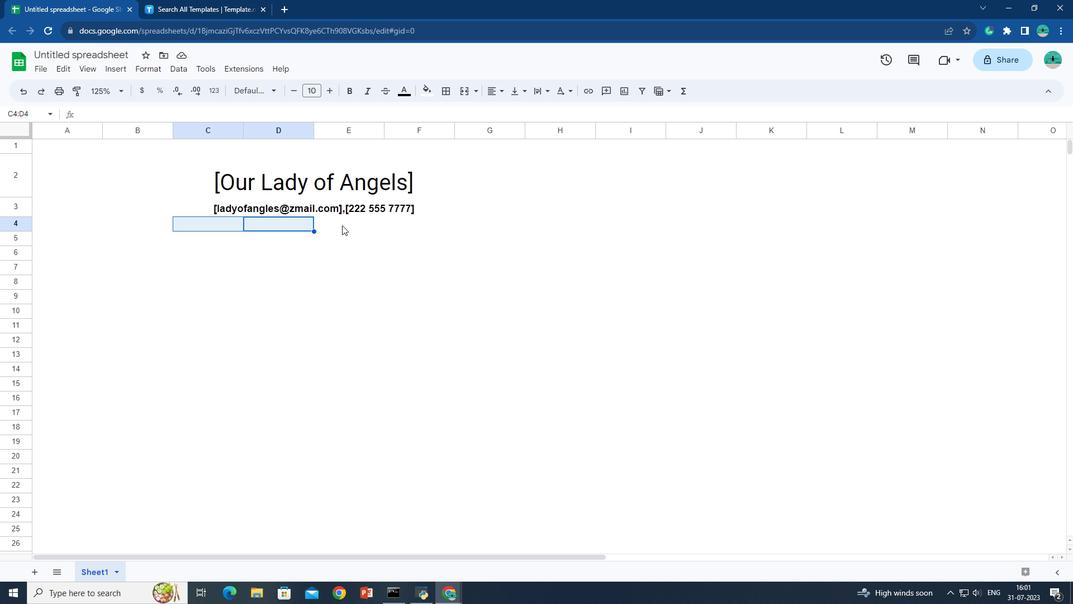 
Action: Key pressed <Key.shift><Key.shift><Key.shift><Key.shift><Key.shift><Key.shift>
